 Task: Play online Dominion games in easy mode.
Action: Mouse moved to (369, 354)
Screenshot: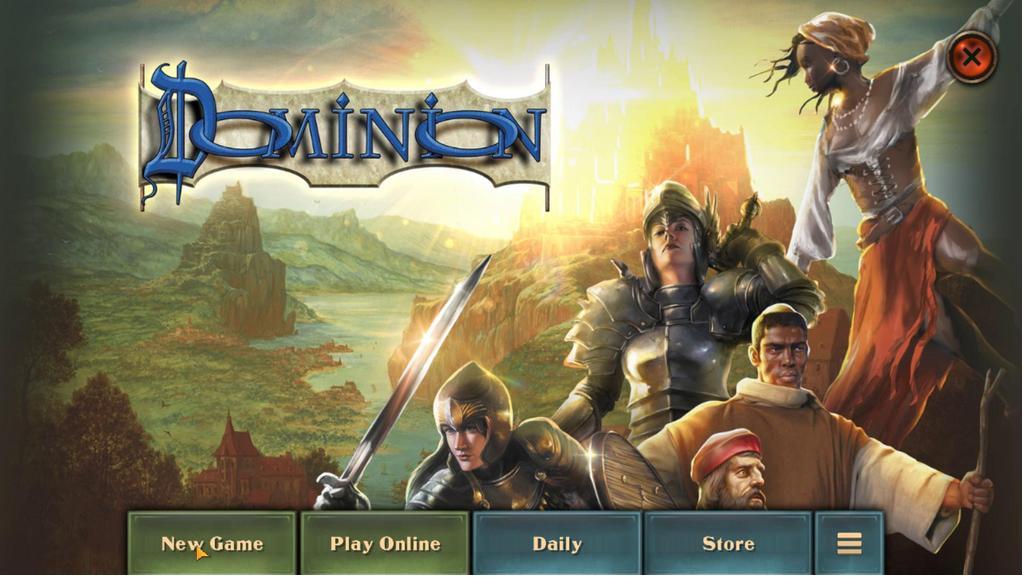 
Action: Mouse pressed left at (369, 354)
Screenshot: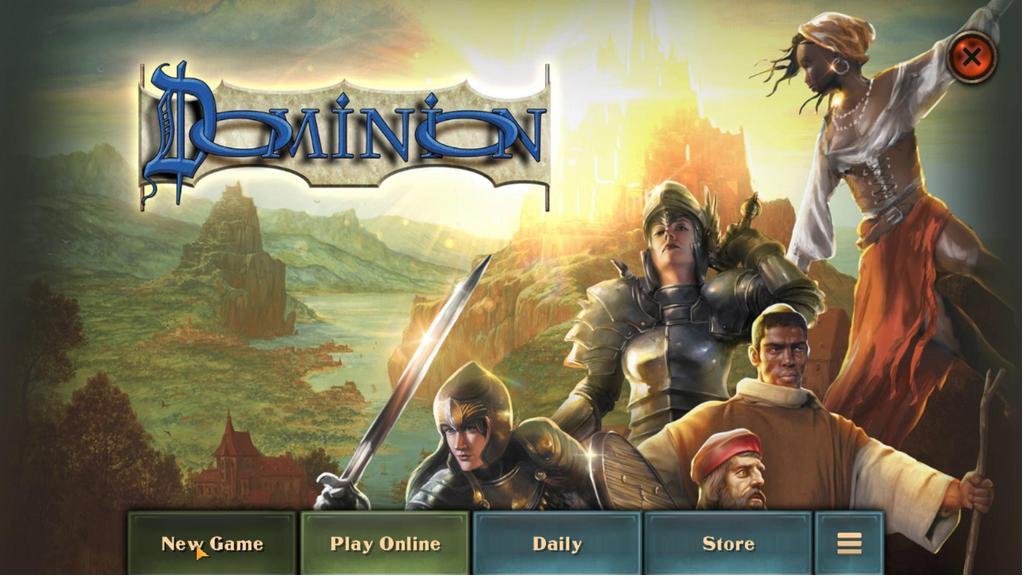 
Action: Mouse moved to (531, 439)
Screenshot: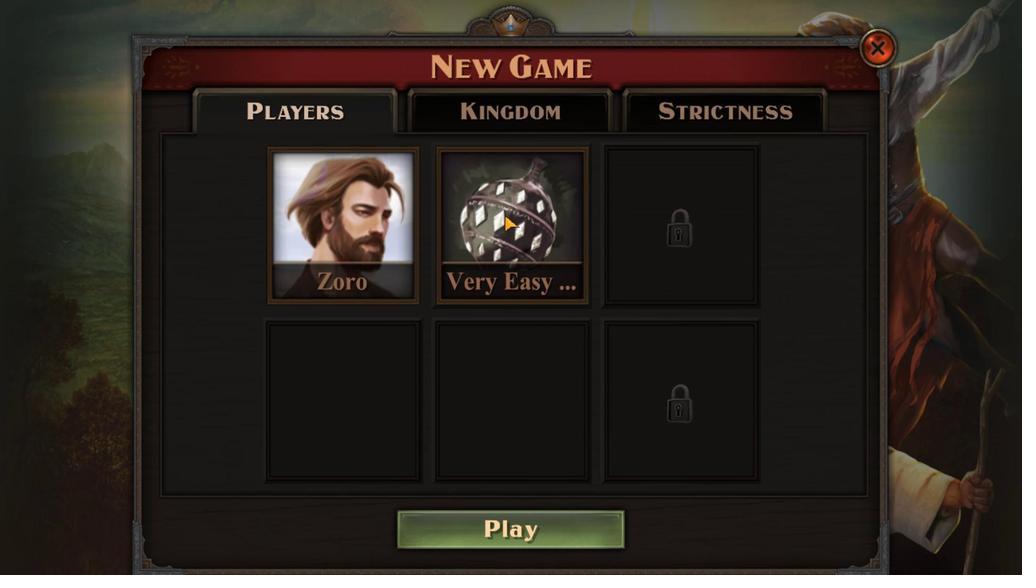 
Action: Mouse pressed left at (531, 439)
Screenshot: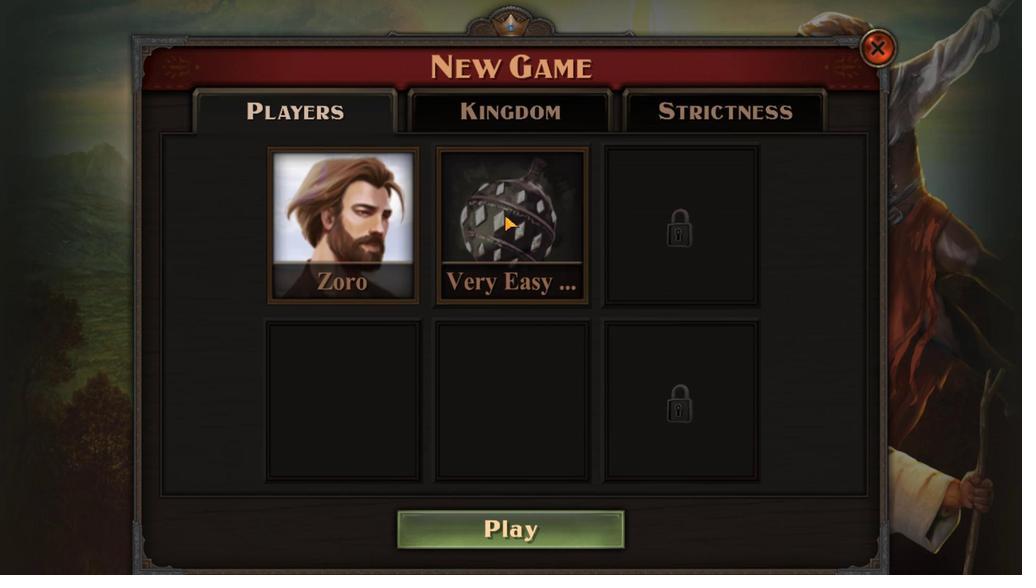 
Action: Mouse moved to (454, 412)
Screenshot: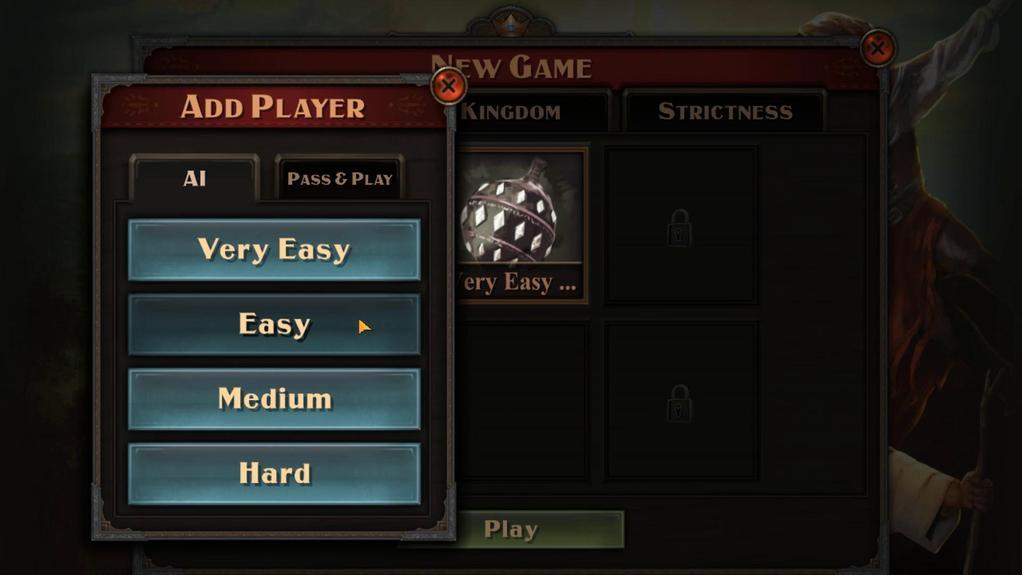 
Action: Mouse pressed left at (454, 412)
Screenshot: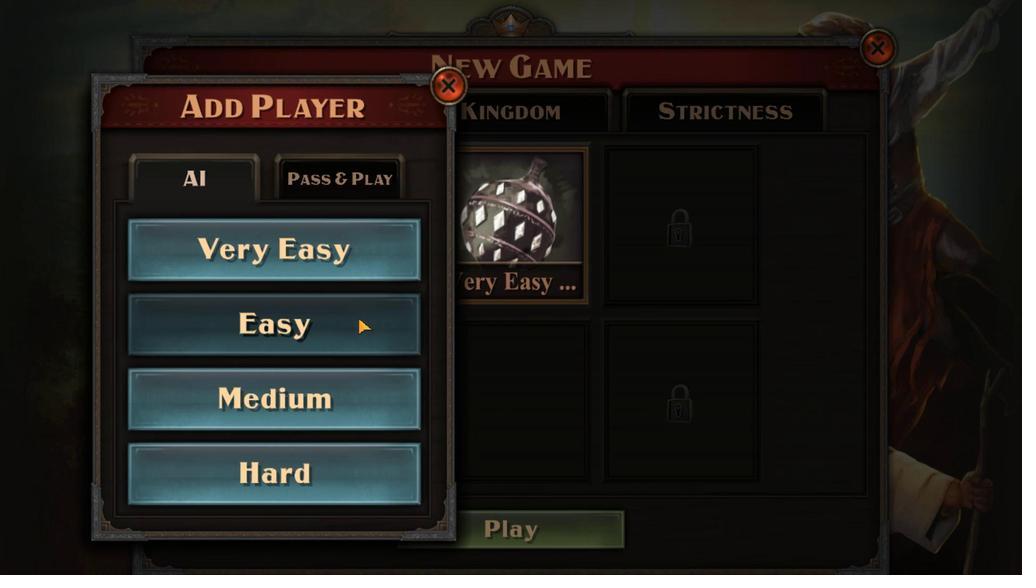 
Action: Mouse moved to (548, 359)
Screenshot: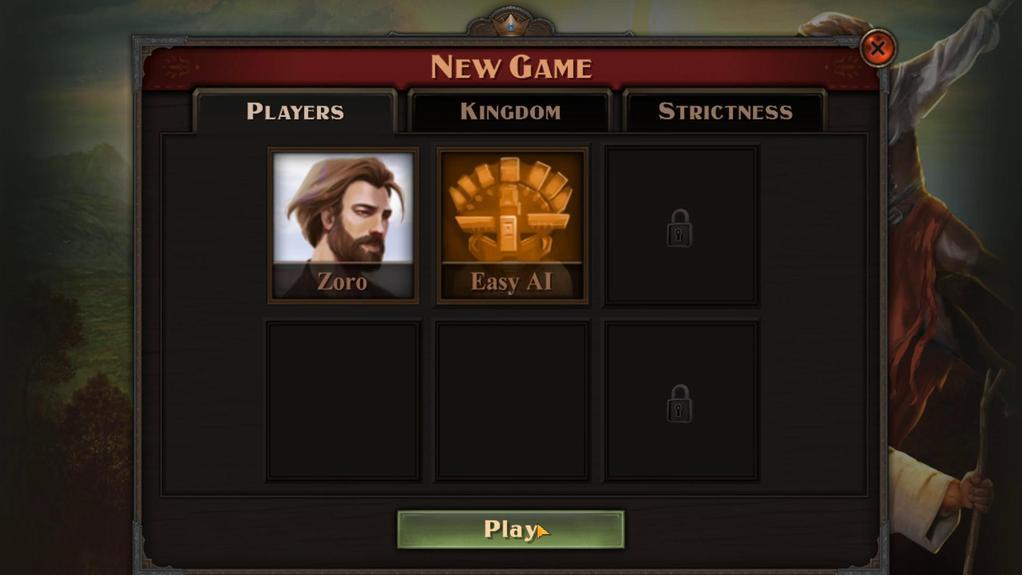
Action: Mouse pressed left at (548, 359)
Screenshot: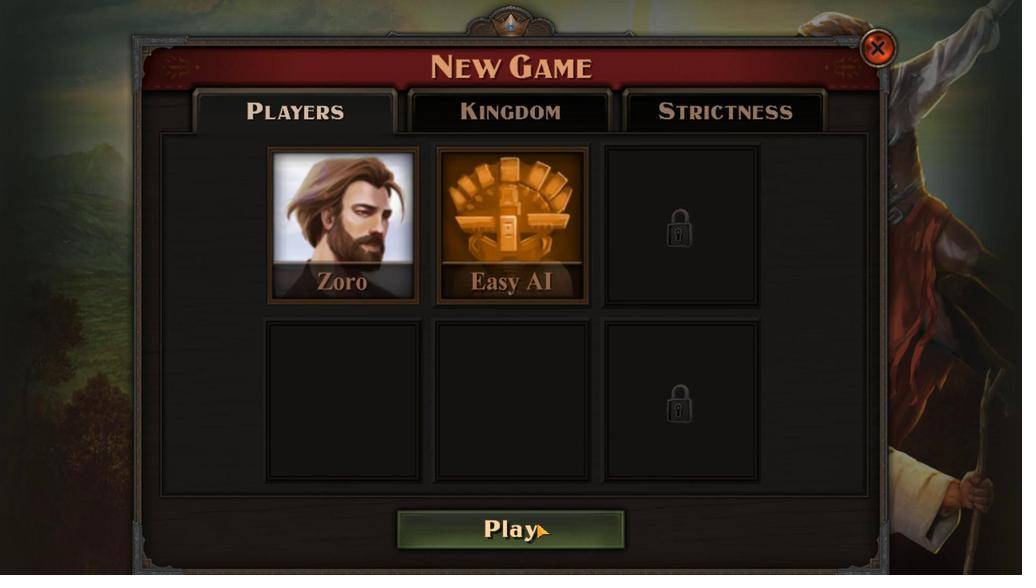 
Action: Mouse moved to (449, 365)
Screenshot: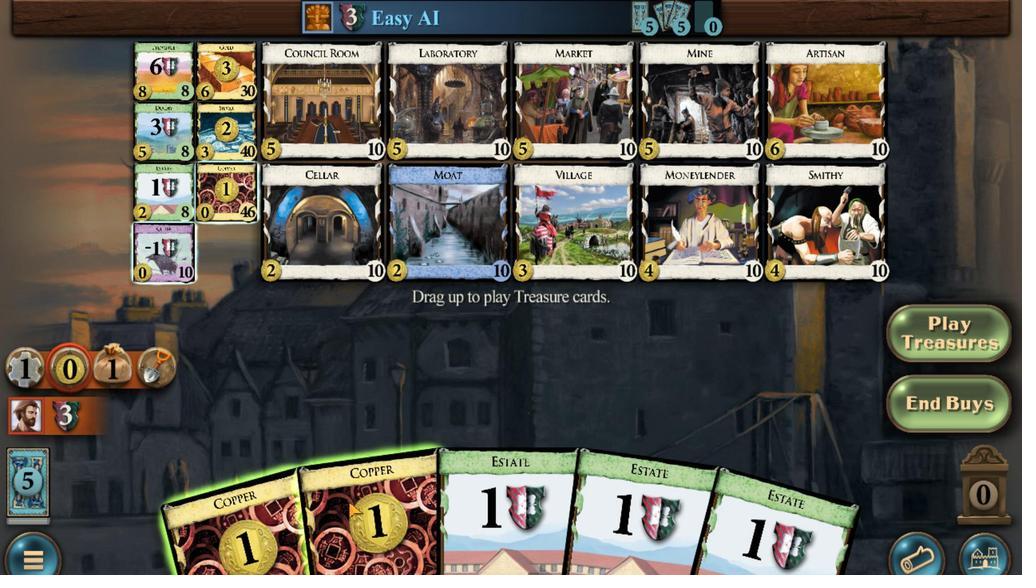 
Action: Mouse scrolled (449, 365) with delta (0, 0)
Screenshot: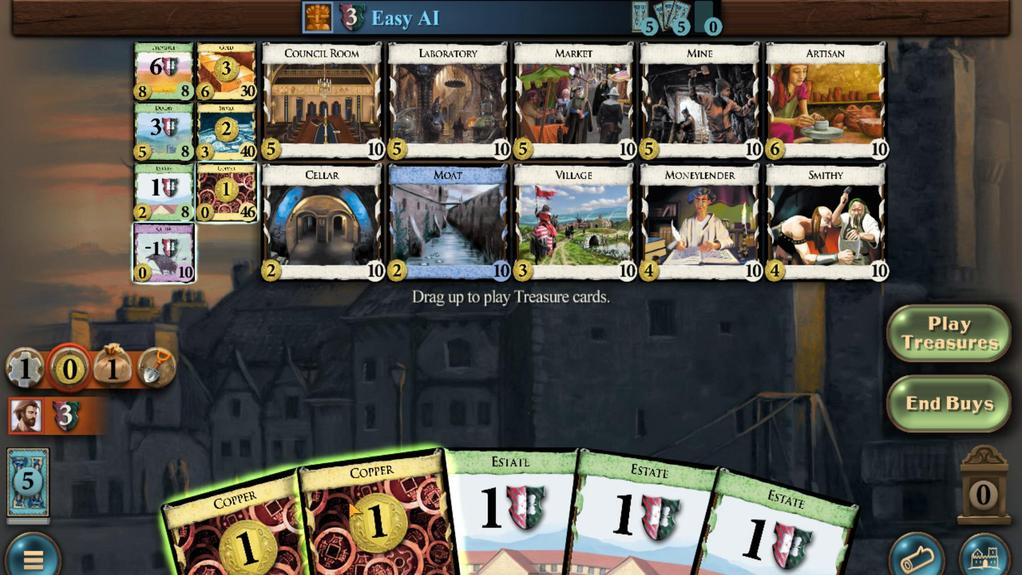 
Action: Mouse moved to (435, 364)
Screenshot: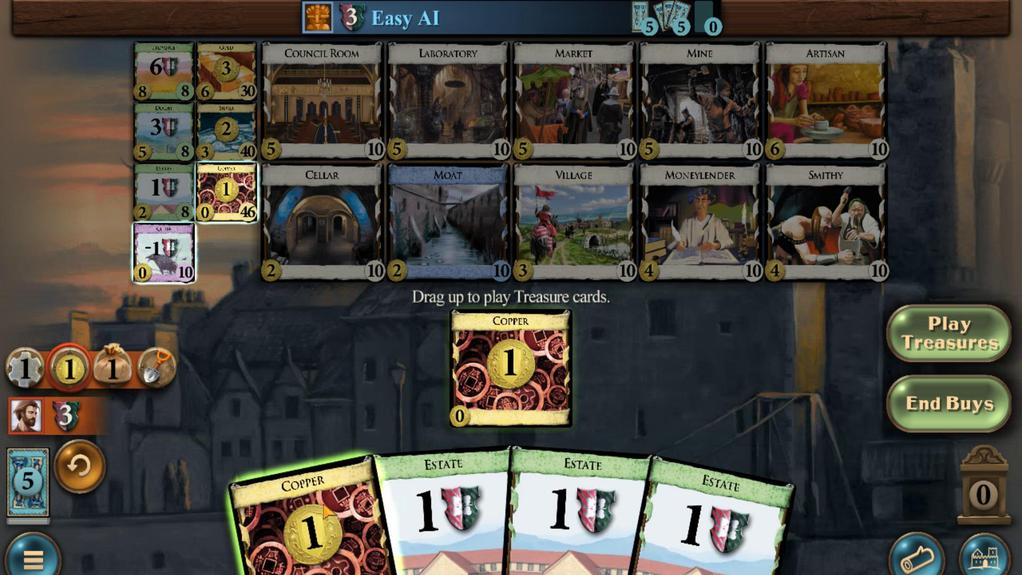 
Action: Mouse scrolled (435, 364) with delta (0, 0)
Screenshot: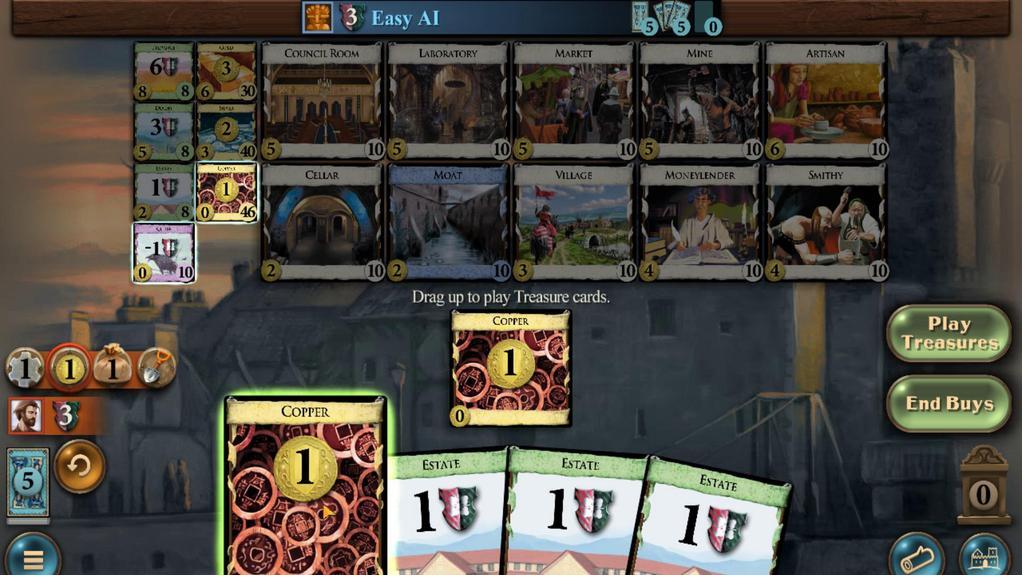 
Action: Mouse moved to (352, 446)
Screenshot: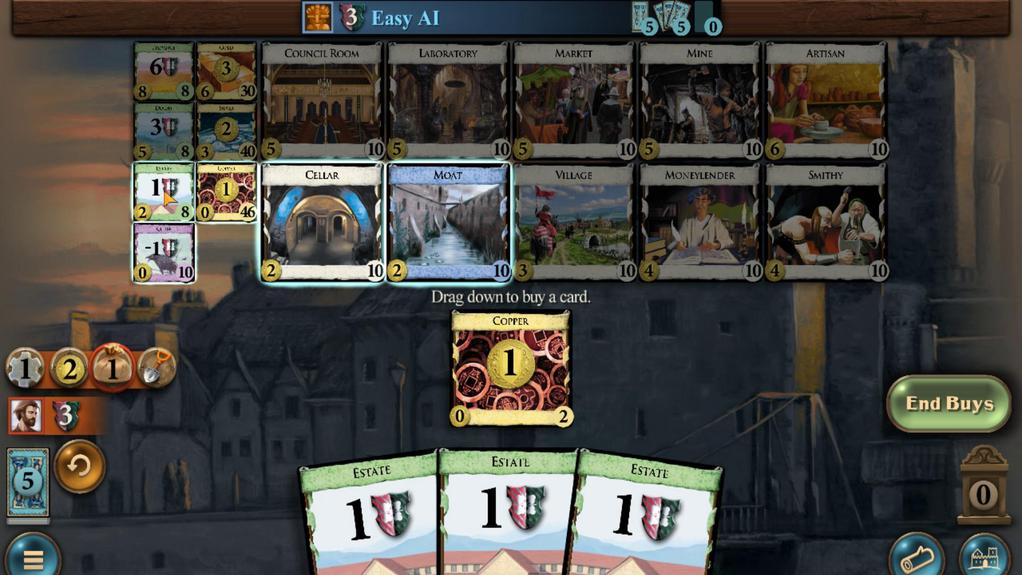 
Action: Mouse scrolled (352, 446) with delta (0, 0)
Screenshot: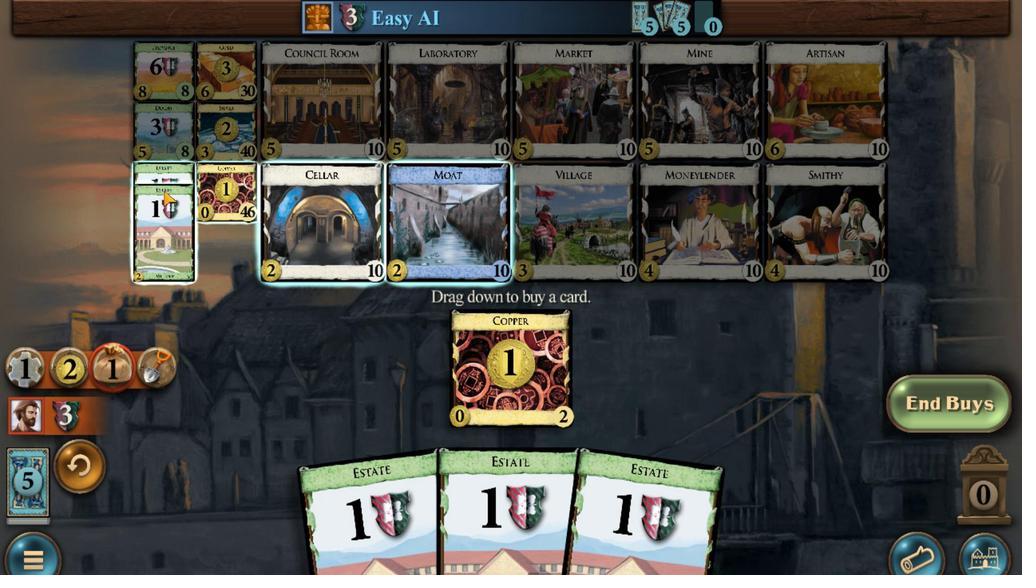 
Action: Mouse scrolled (352, 446) with delta (0, 0)
Screenshot: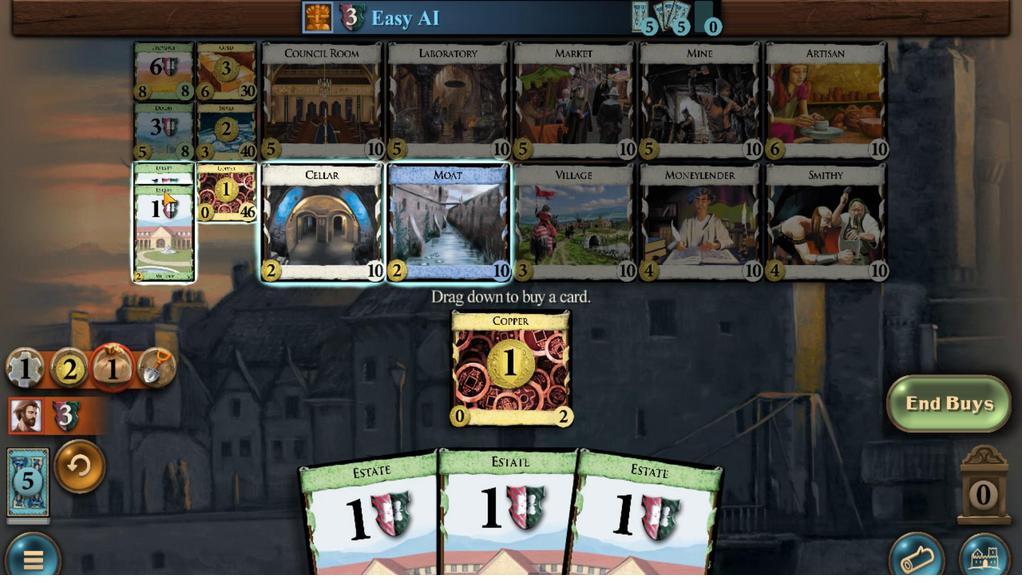
Action: Mouse scrolled (352, 446) with delta (0, 0)
Screenshot: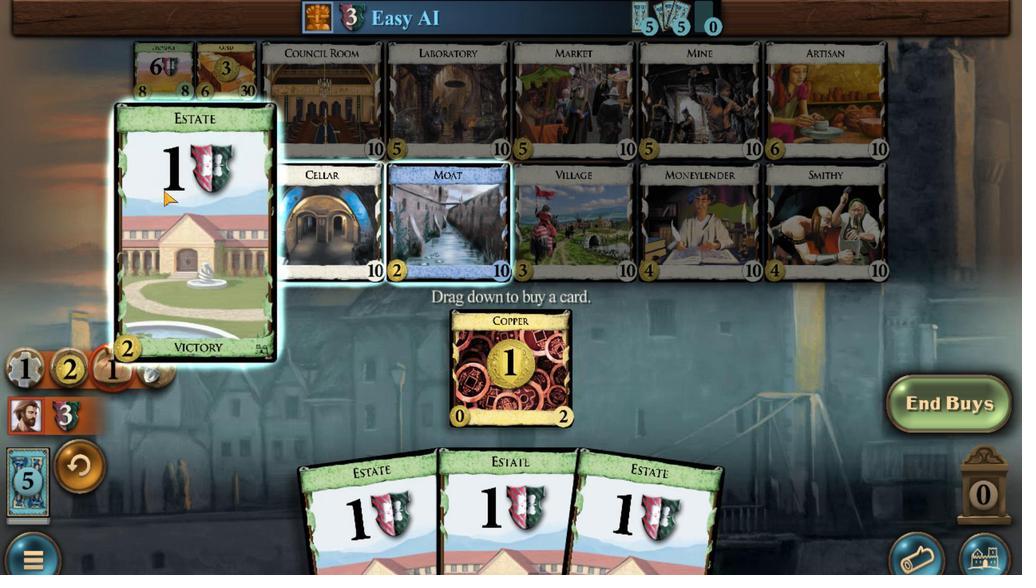 
Action: Mouse scrolled (352, 446) with delta (0, 0)
Screenshot: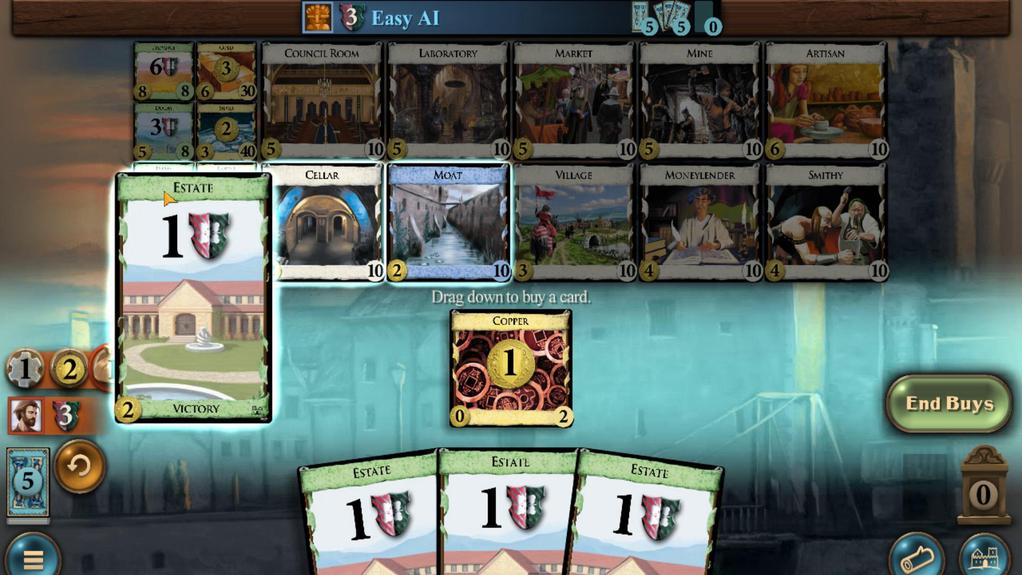 
Action: Mouse scrolled (352, 446) with delta (0, 0)
Screenshot: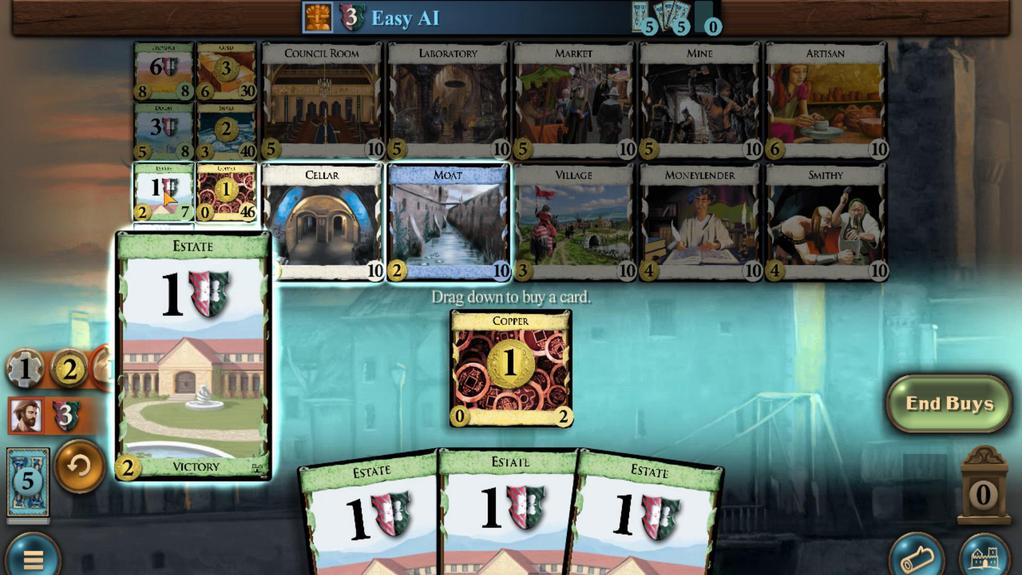 
Action: Mouse moved to (604, 362)
Screenshot: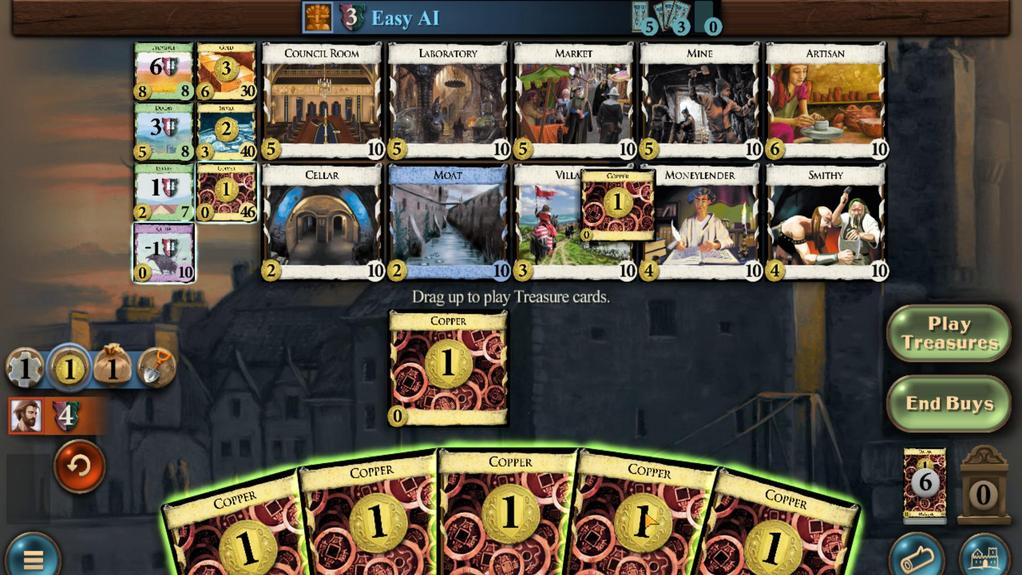
Action: Mouse scrolled (604, 362) with delta (0, 0)
Screenshot: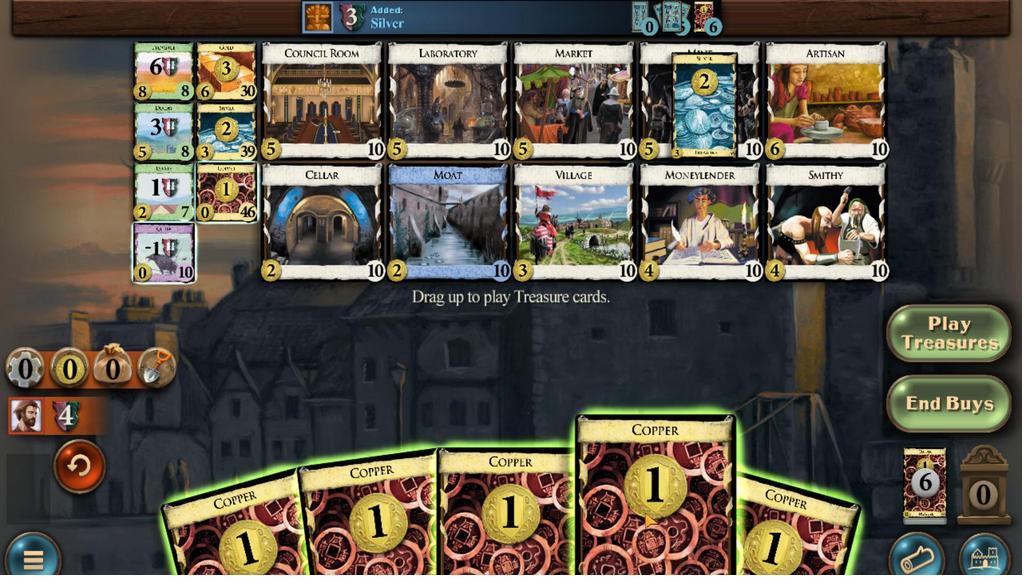 
Action: Mouse moved to (575, 362)
Screenshot: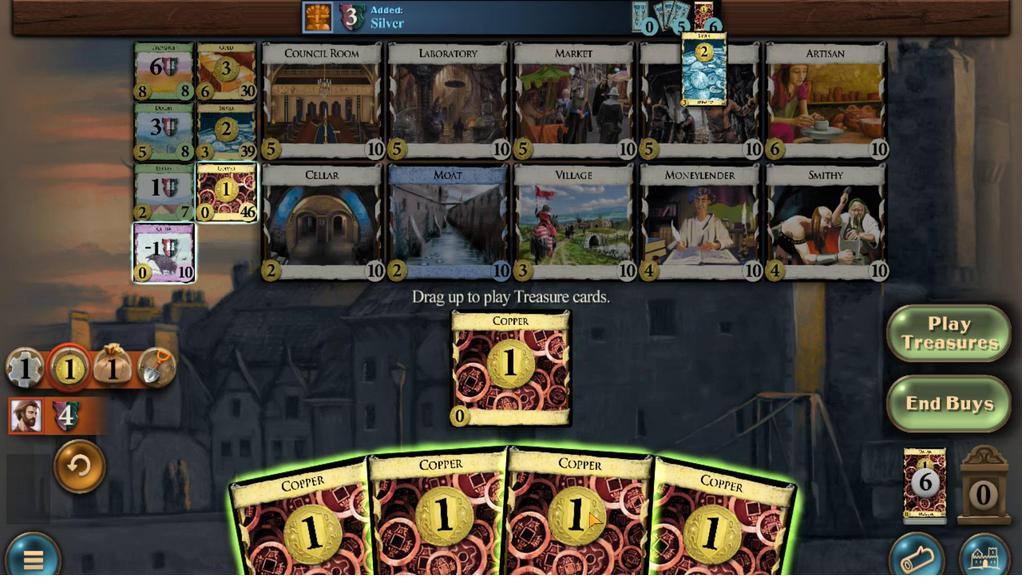
Action: Mouse scrolled (575, 362) with delta (0, 0)
Screenshot: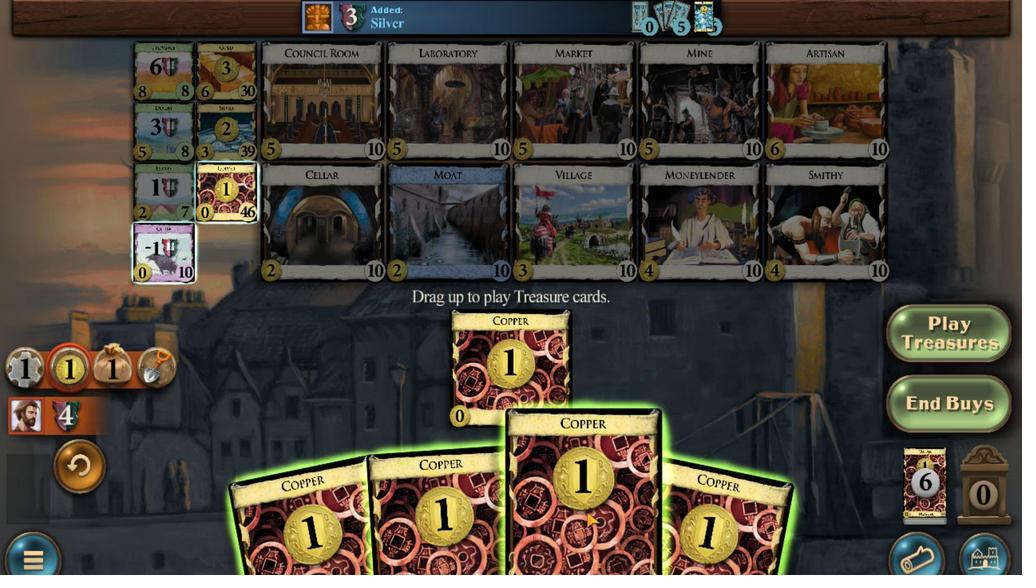 
Action: Mouse moved to (564, 362)
Screenshot: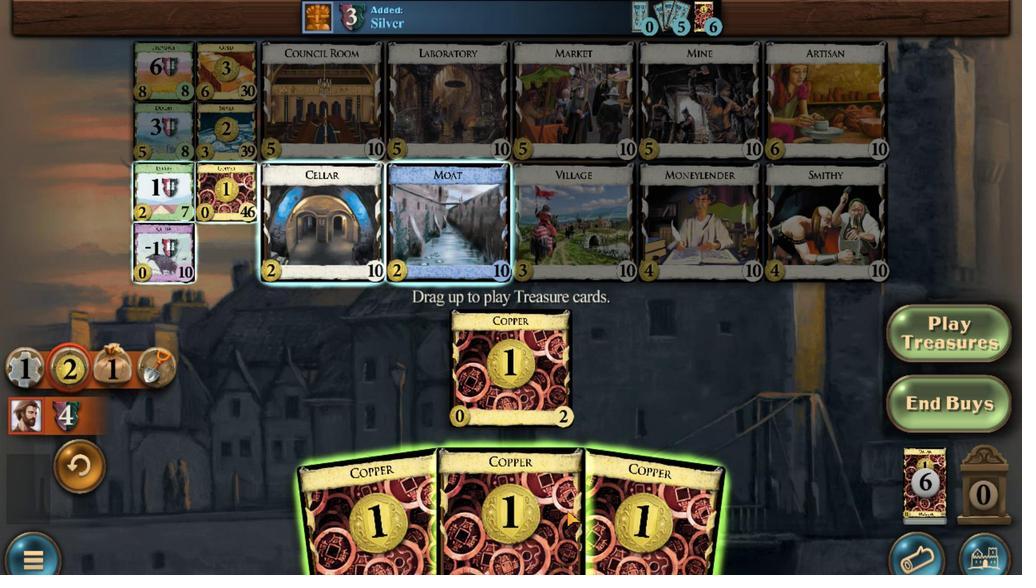 
Action: Mouse scrolled (564, 363) with delta (0, 0)
Screenshot: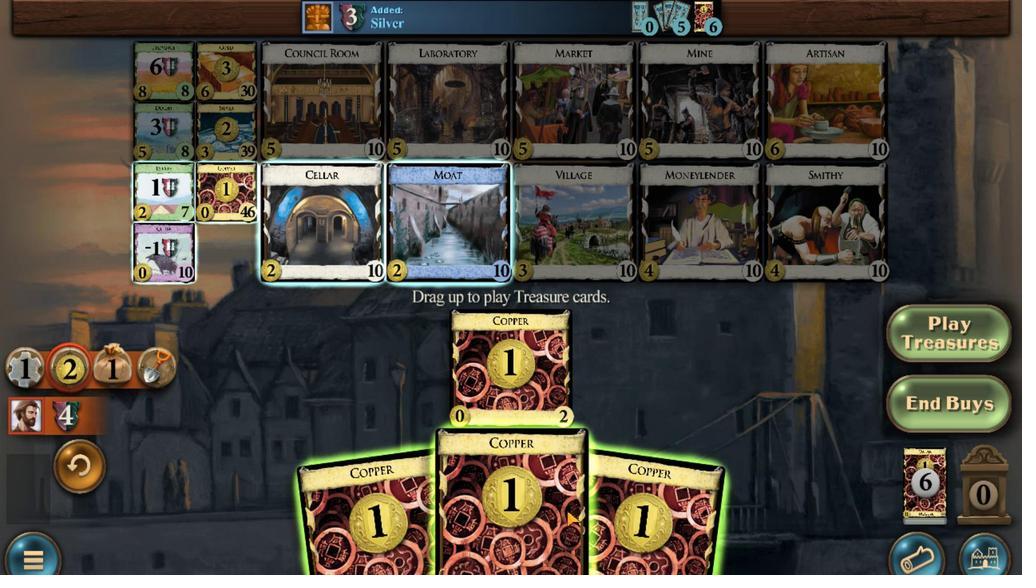
Action: Mouse moved to (529, 363)
Screenshot: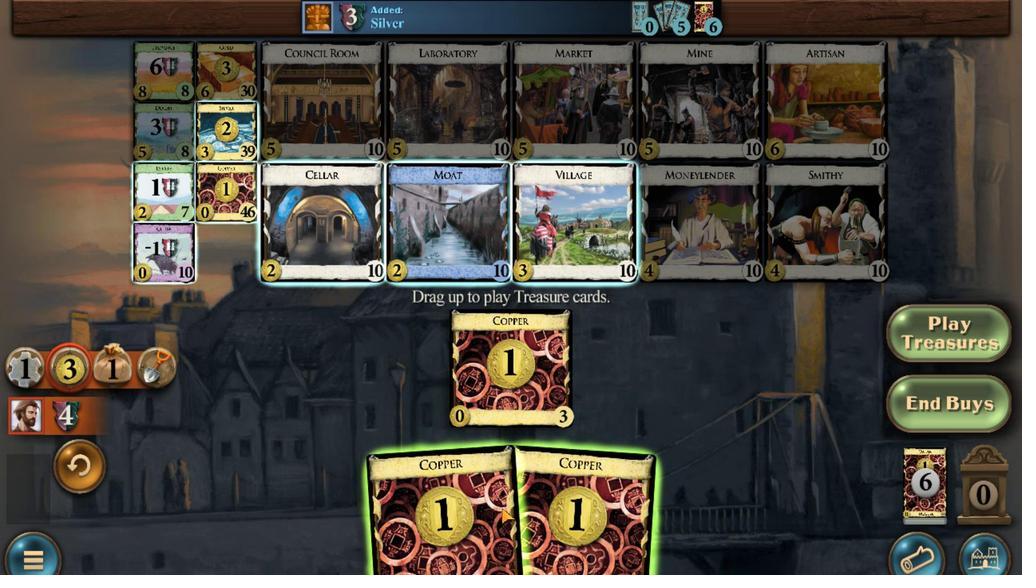 
Action: Mouse scrolled (529, 363) with delta (0, 0)
Screenshot: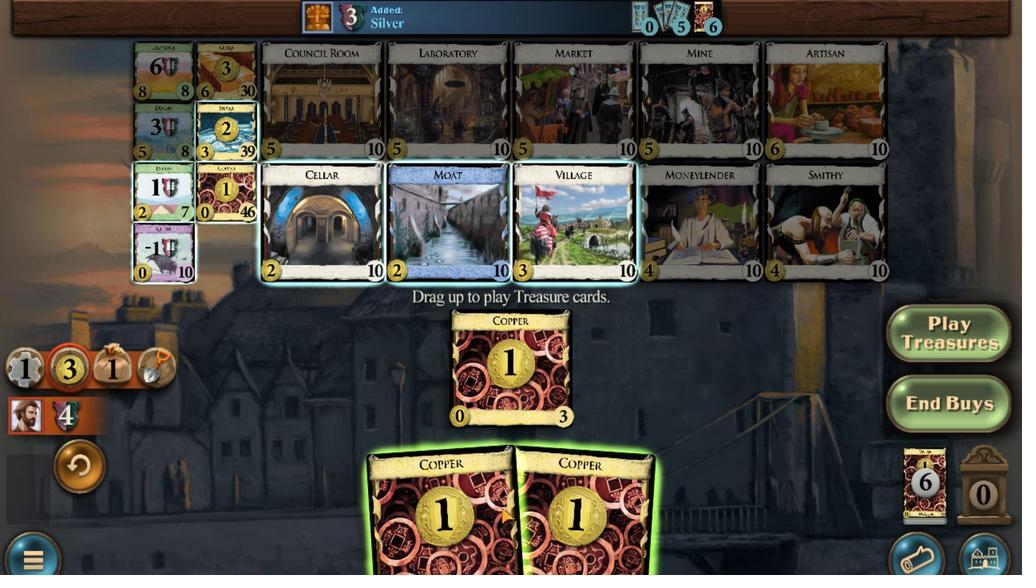 
Action: Mouse moved to (516, 364)
Screenshot: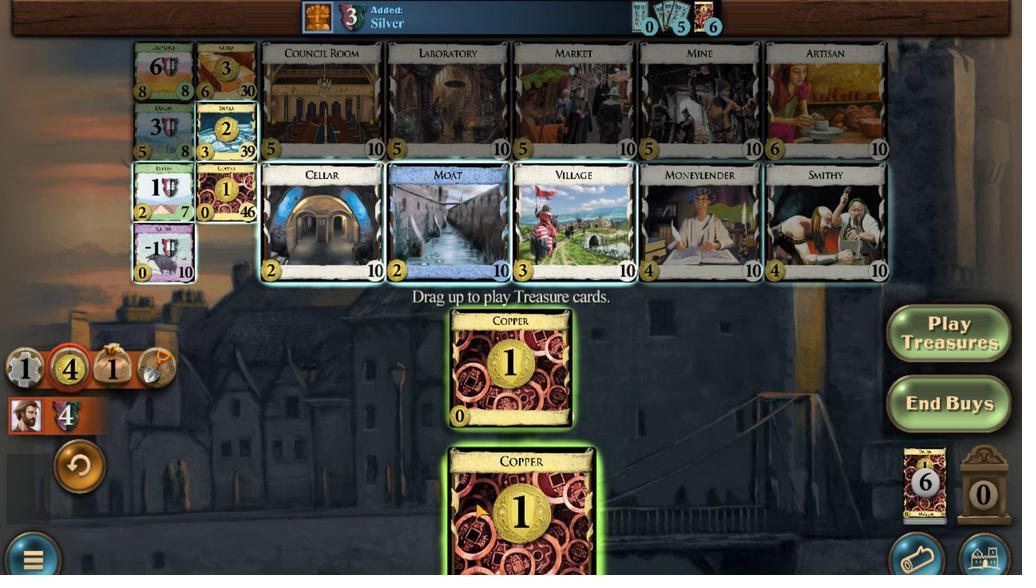 
Action: Mouse scrolled (516, 364) with delta (0, 0)
Screenshot: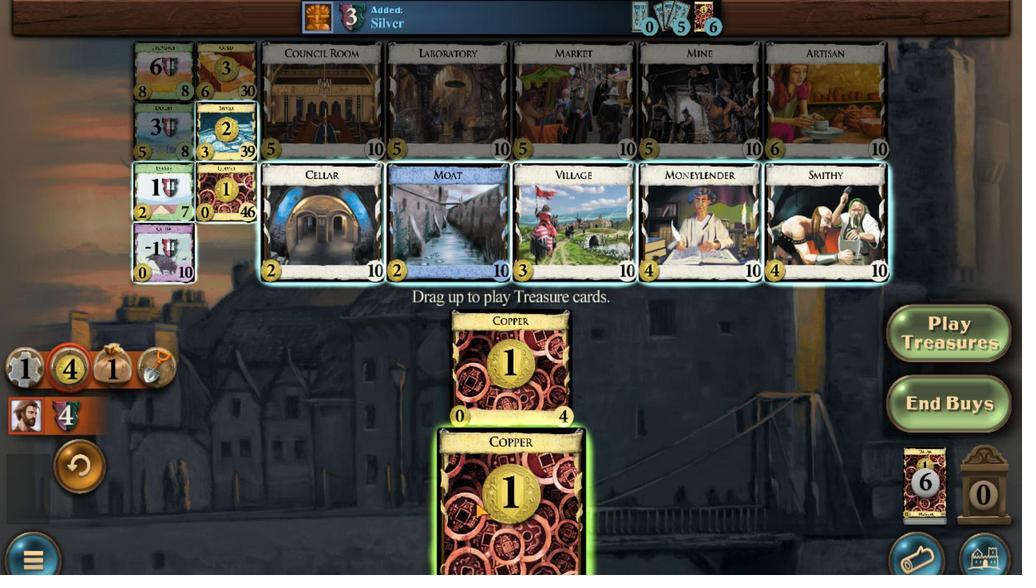 
Action: Mouse moved to (350, 462)
Screenshot: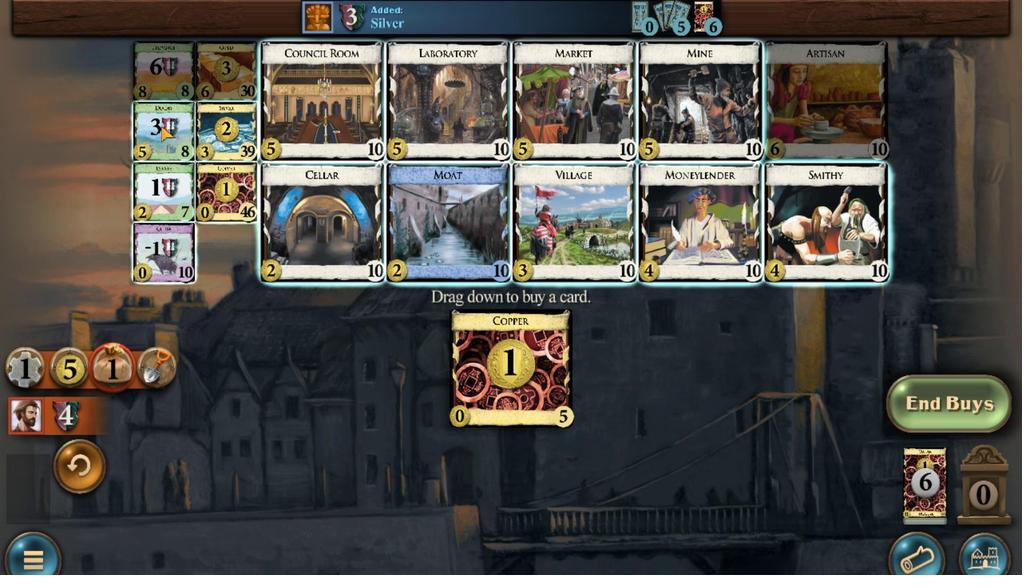 
Action: Mouse scrolled (350, 462) with delta (0, 0)
Screenshot: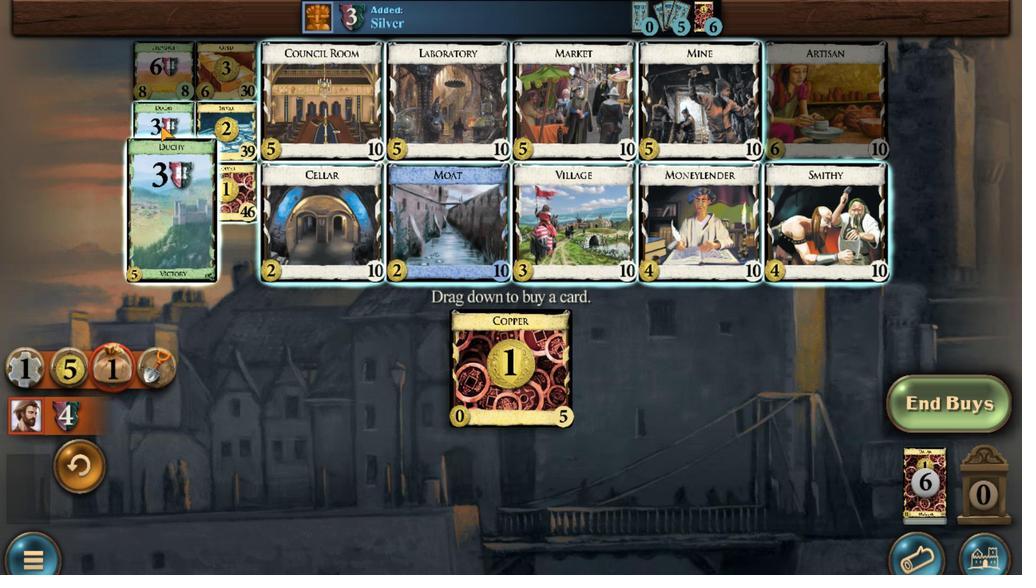 
Action: Mouse scrolled (350, 462) with delta (0, 0)
Screenshot: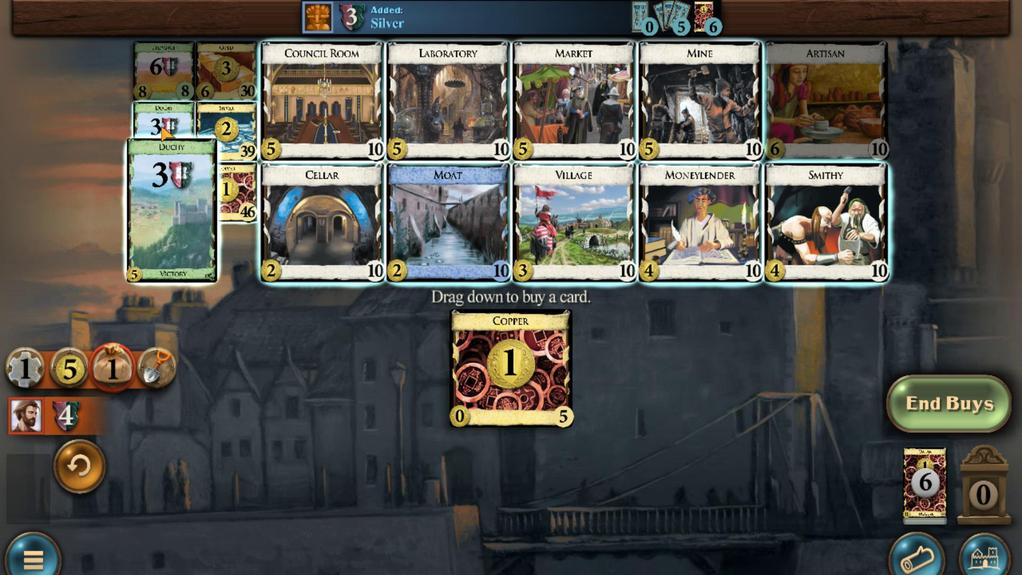 
Action: Mouse scrolled (350, 462) with delta (0, 0)
Screenshot: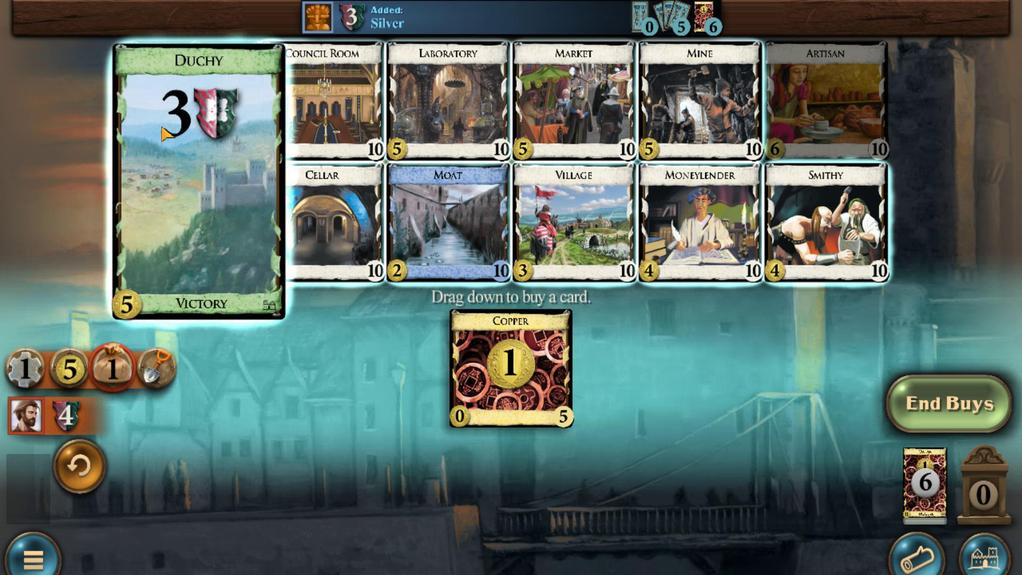 
Action: Mouse scrolled (350, 462) with delta (0, 0)
Screenshot: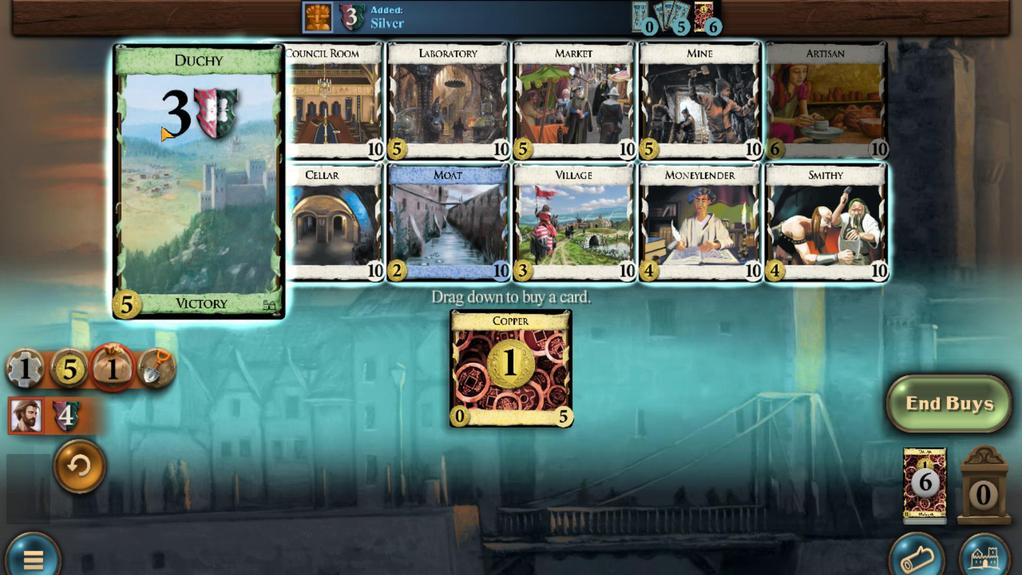 
Action: Mouse scrolled (350, 462) with delta (0, 0)
Screenshot: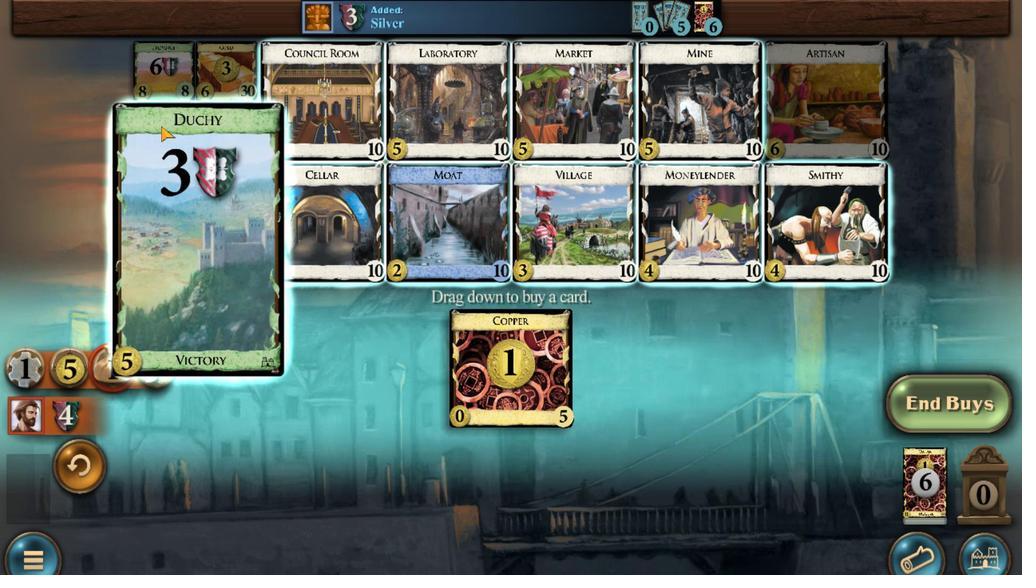 
Action: Mouse scrolled (350, 462) with delta (0, 0)
Screenshot: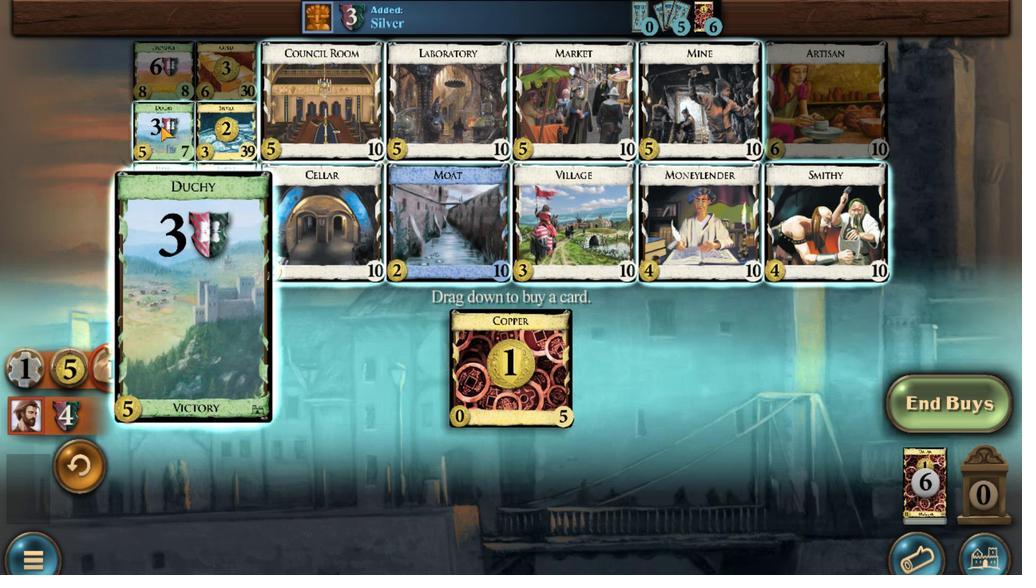 
Action: Mouse moved to (397, 363)
Screenshot: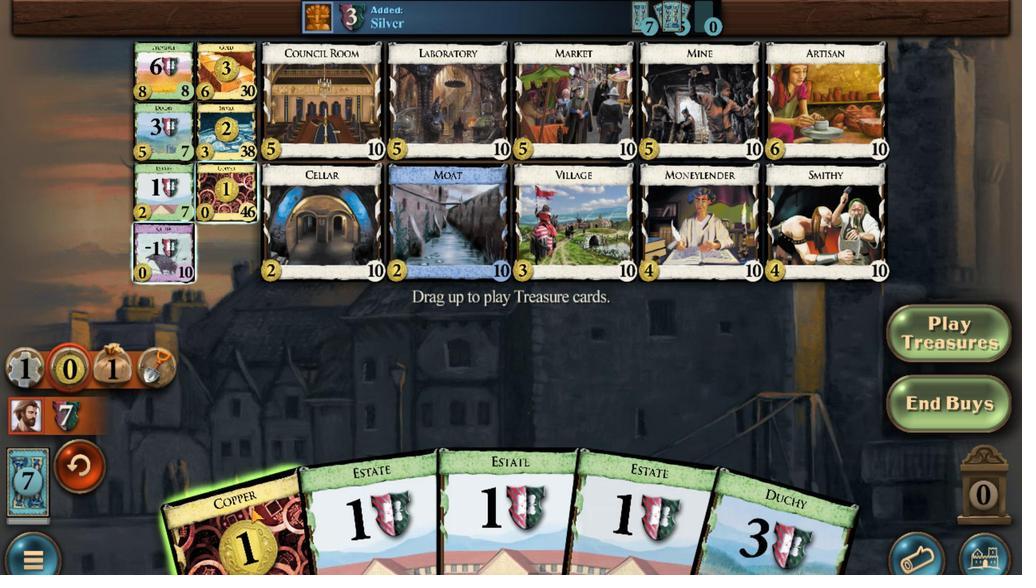 
Action: Mouse scrolled (397, 363) with delta (0, 0)
Screenshot: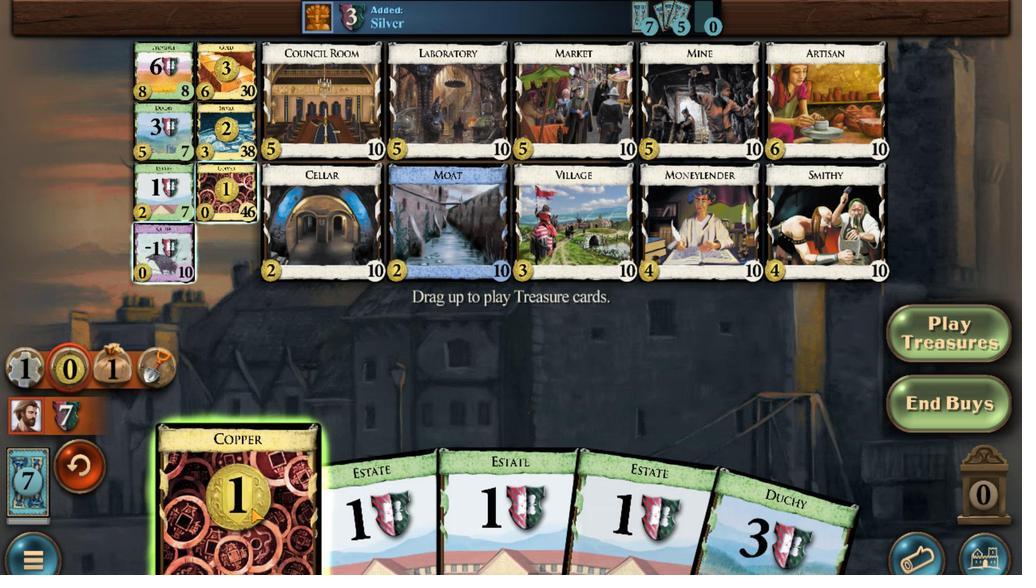 
Action: Mouse moved to (383, 450)
Screenshot: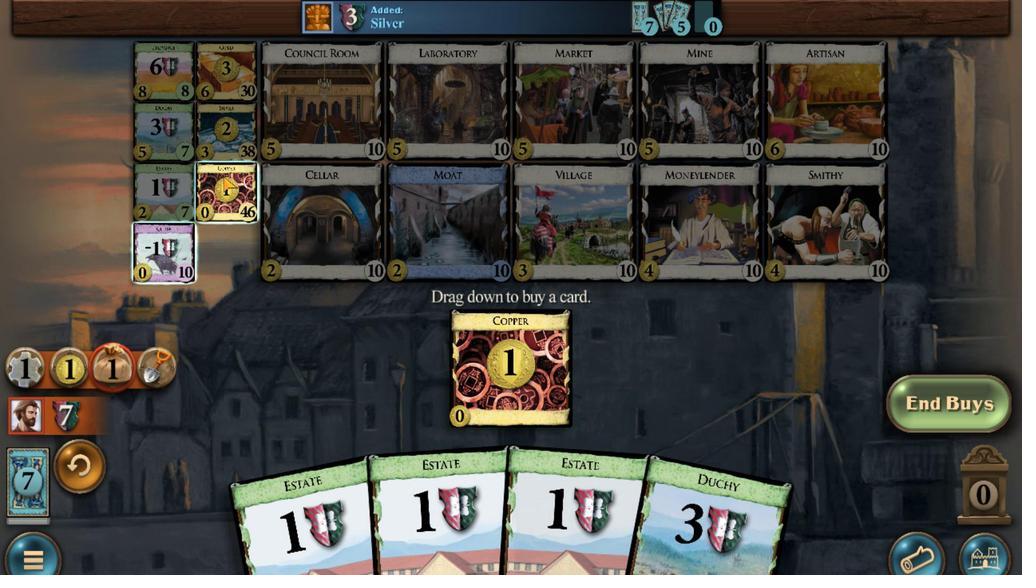 
Action: Mouse scrolled (383, 450) with delta (0, 0)
Screenshot: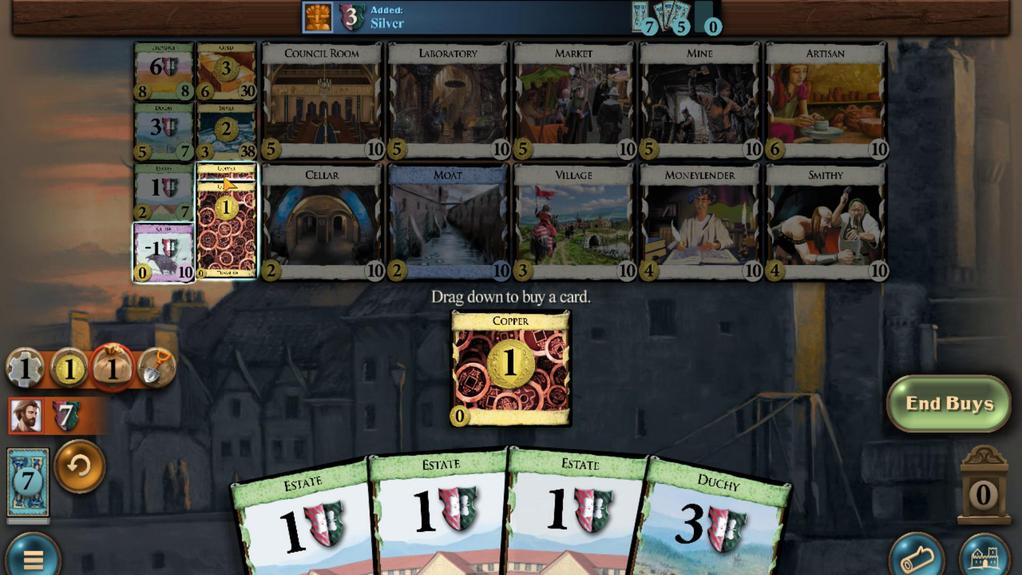 
Action: Mouse scrolled (383, 450) with delta (0, 0)
Screenshot: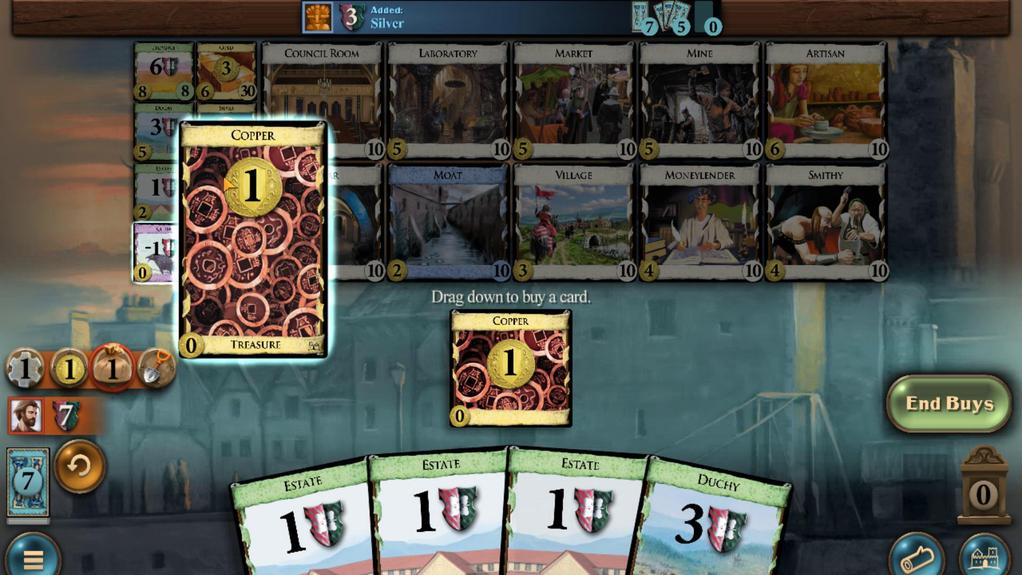 
Action: Mouse scrolled (383, 450) with delta (0, 0)
Screenshot: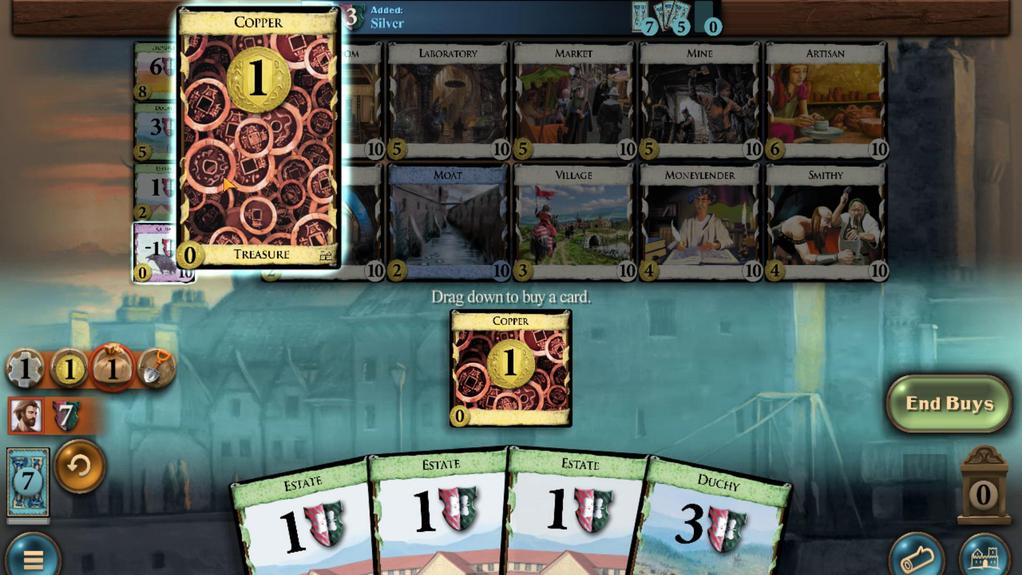 
Action: Mouse moved to (602, 359)
Screenshot: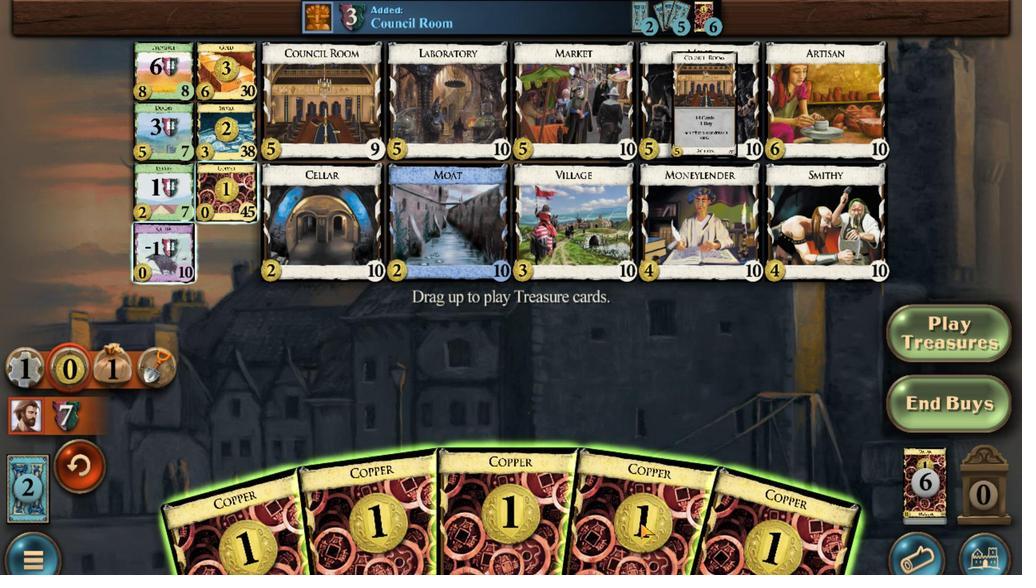 
Action: Mouse scrolled (602, 360) with delta (0, 0)
Screenshot: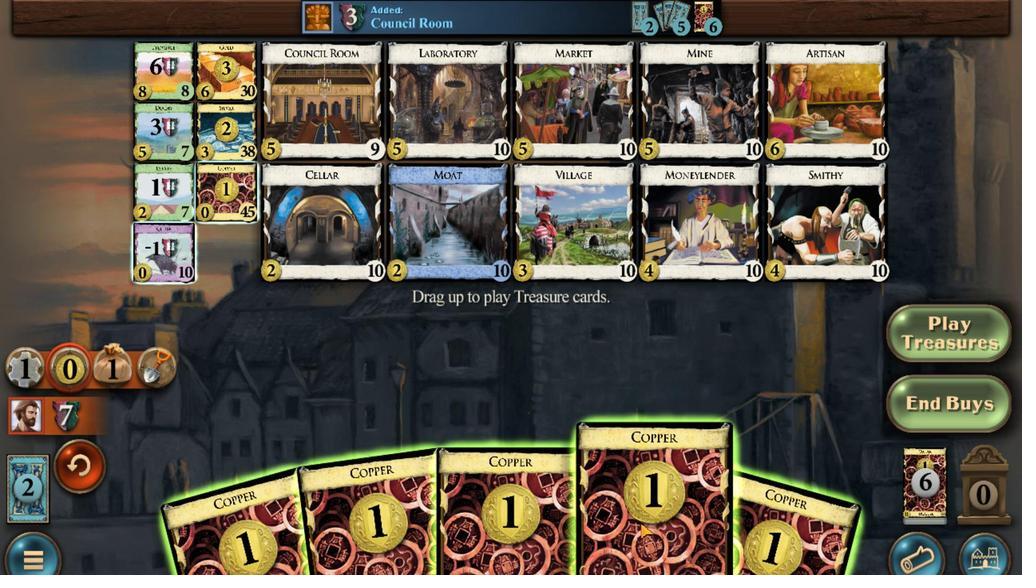 
Action: Mouse scrolled (602, 360) with delta (0, 0)
Screenshot: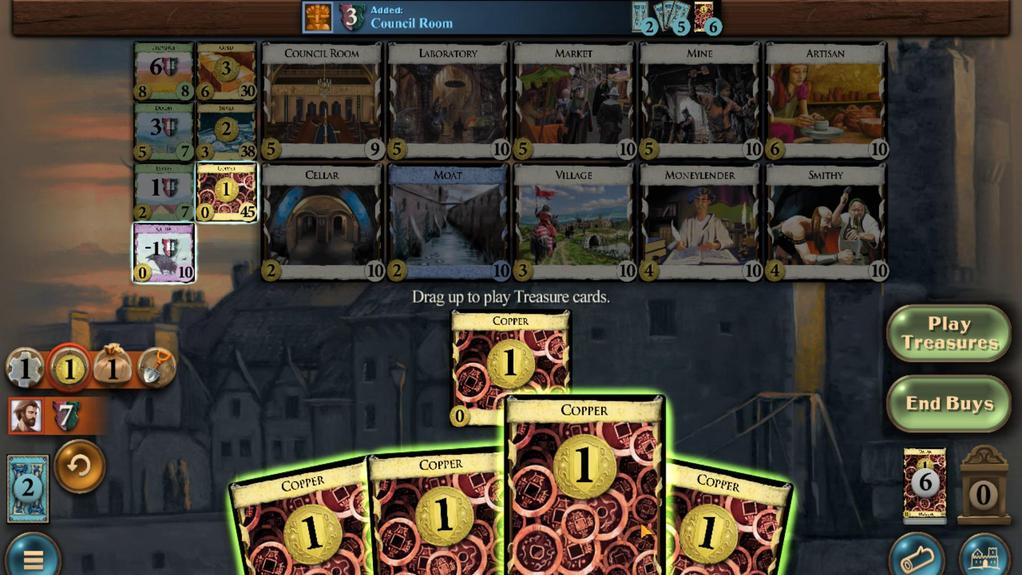 
Action: Mouse moved to (560, 360)
Screenshot: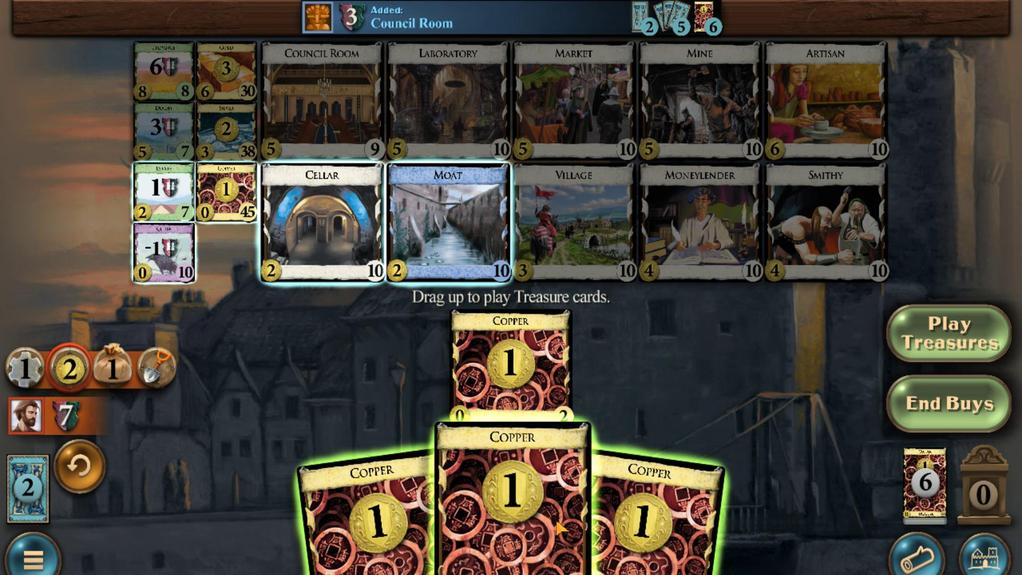 
Action: Mouse scrolled (560, 360) with delta (0, 0)
Screenshot: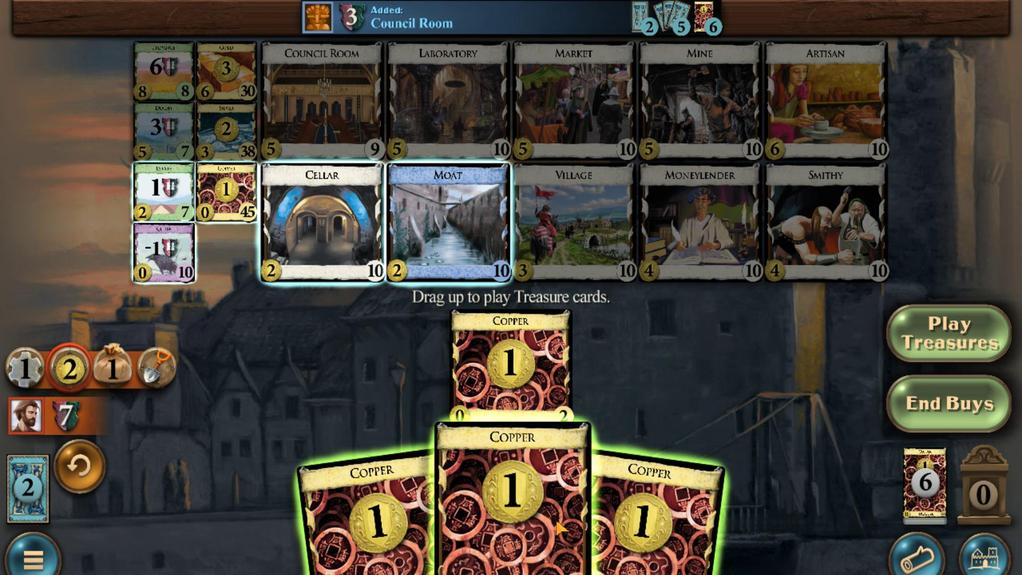 
Action: Mouse moved to (526, 362)
Screenshot: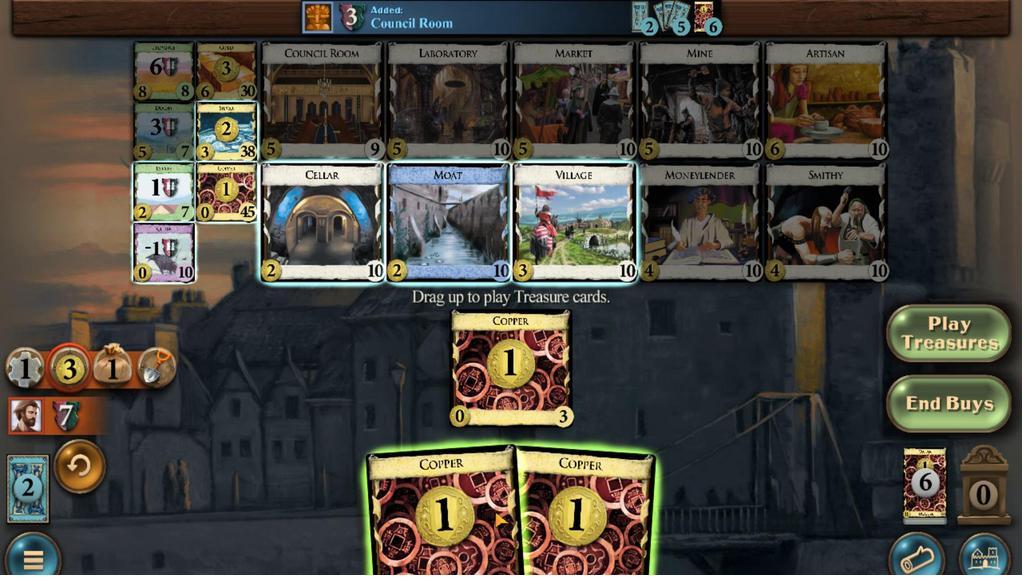 
Action: Mouse scrolled (526, 362) with delta (0, 0)
Screenshot: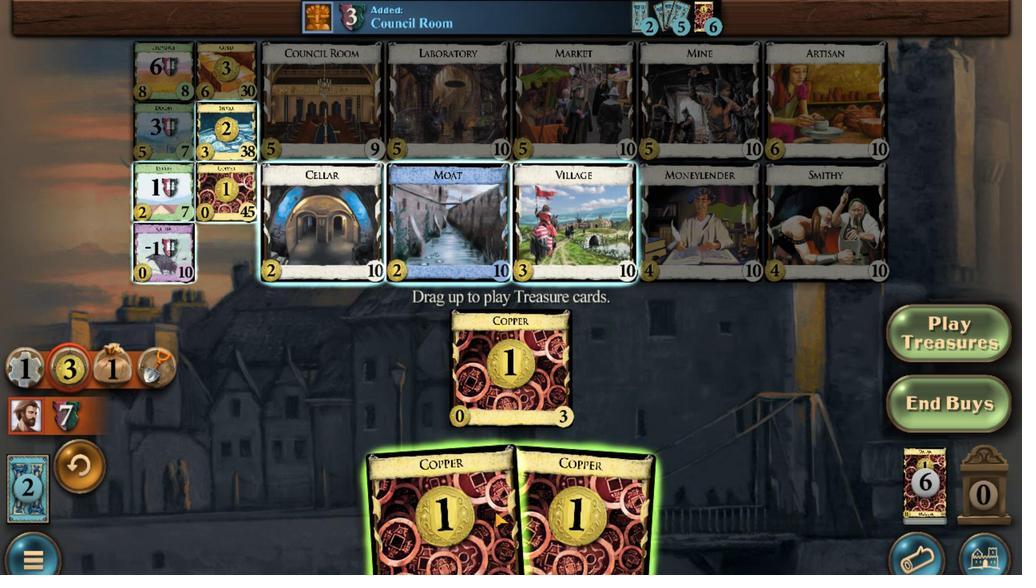 
Action: Mouse moved to (515, 366)
Screenshot: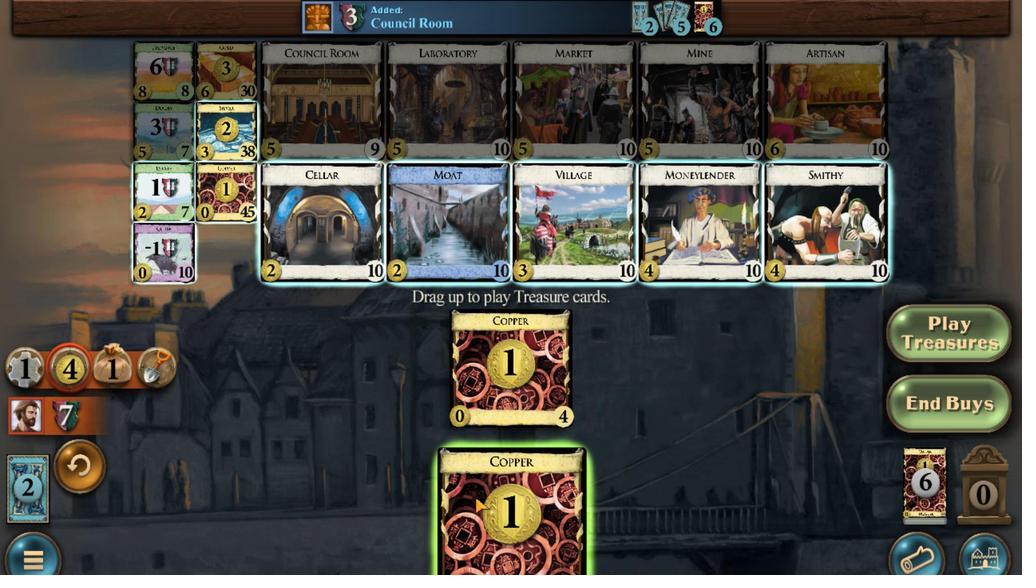 
Action: Mouse scrolled (515, 366) with delta (0, 0)
Screenshot: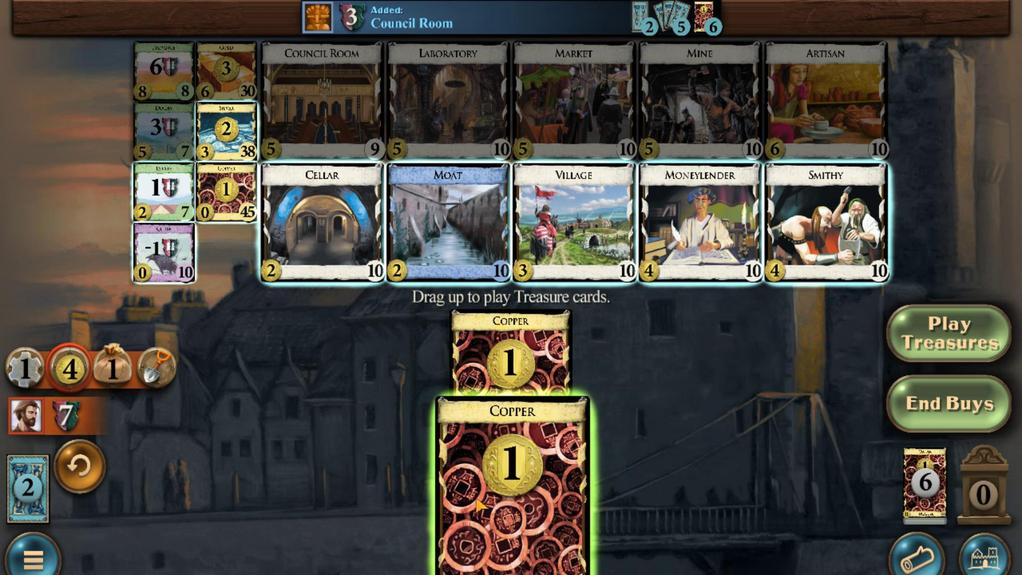 
Action: Mouse moved to (357, 457)
Screenshot: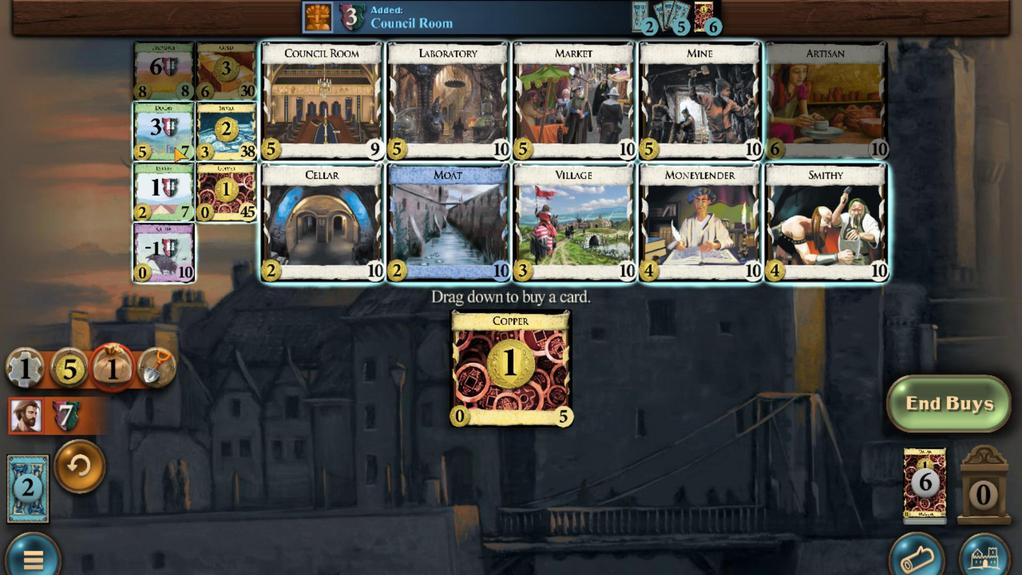 
Action: Mouse scrolled (357, 457) with delta (0, 0)
Screenshot: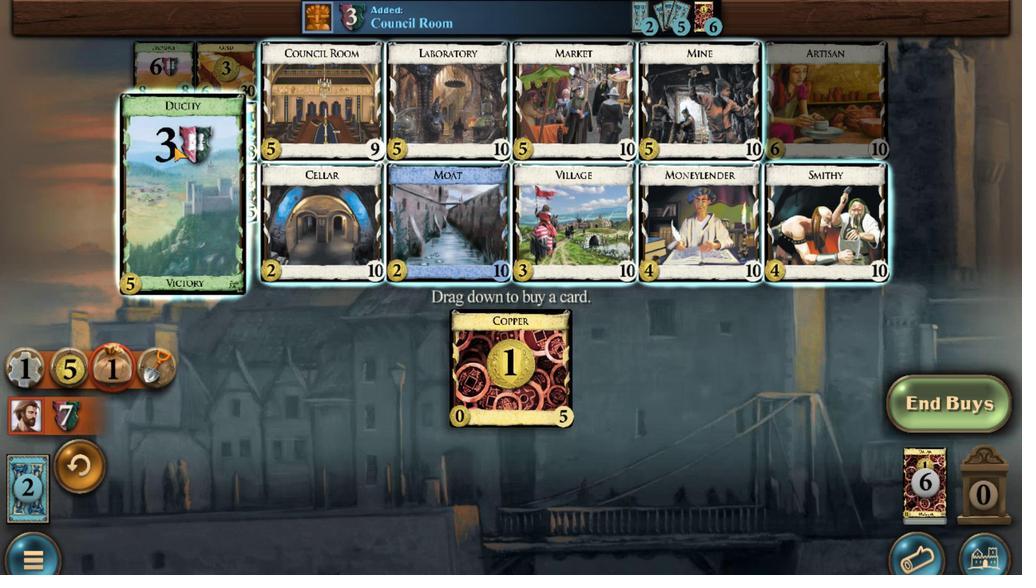 
Action: Mouse scrolled (357, 457) with delta (0, 0)
Screenshot: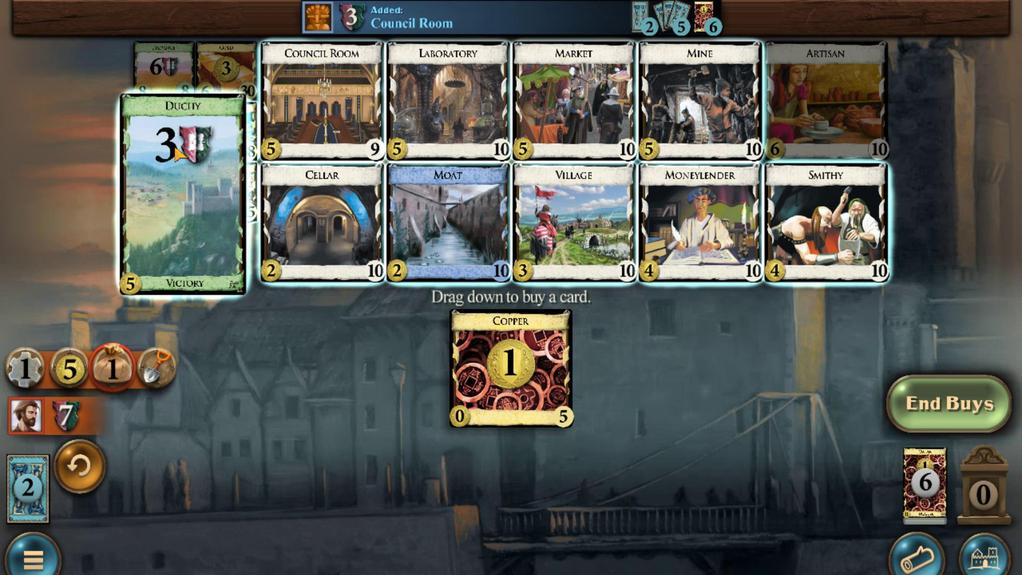 
Action: Mouse moved to (357, 457)
Screenshot: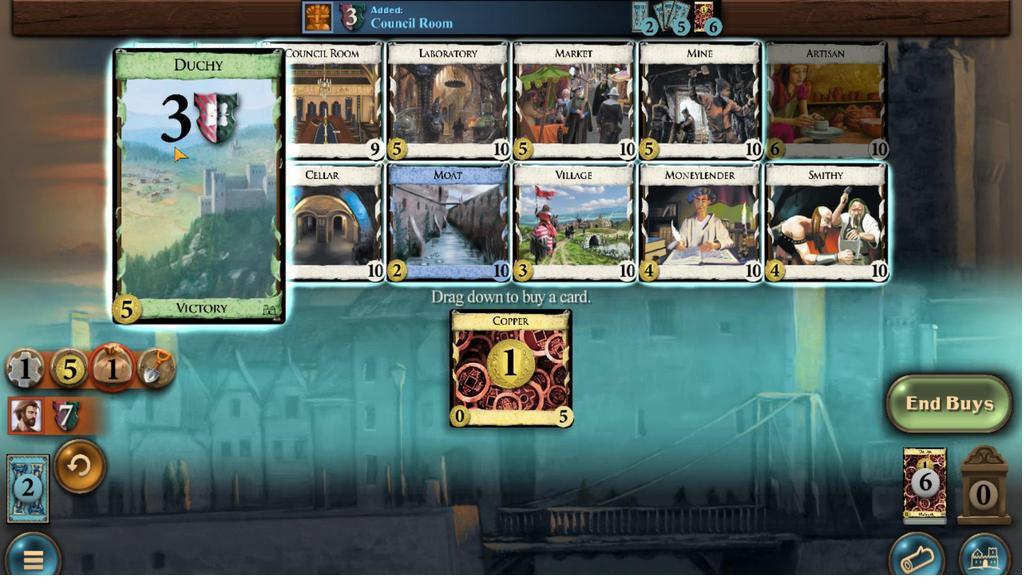 
Action: Mouse scrolled (357, 457) with delta (0, 0)
Screenshot: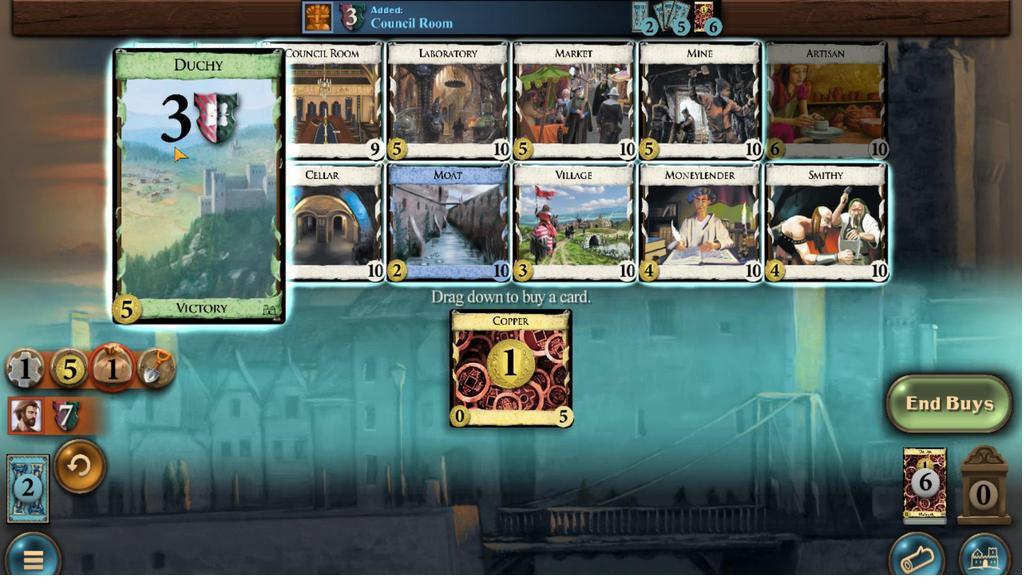 
Action: Mouse scrolled (357, 457) with delta (0, 0)
Screenshot: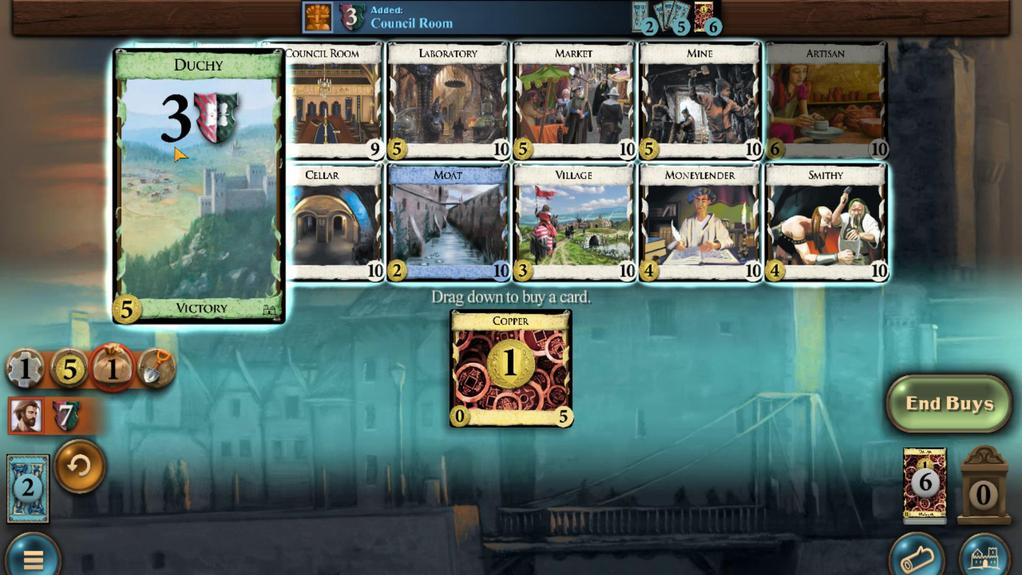 
Action: Mouse scrolled (357, 457) with delta (0, 0)
Screenshot: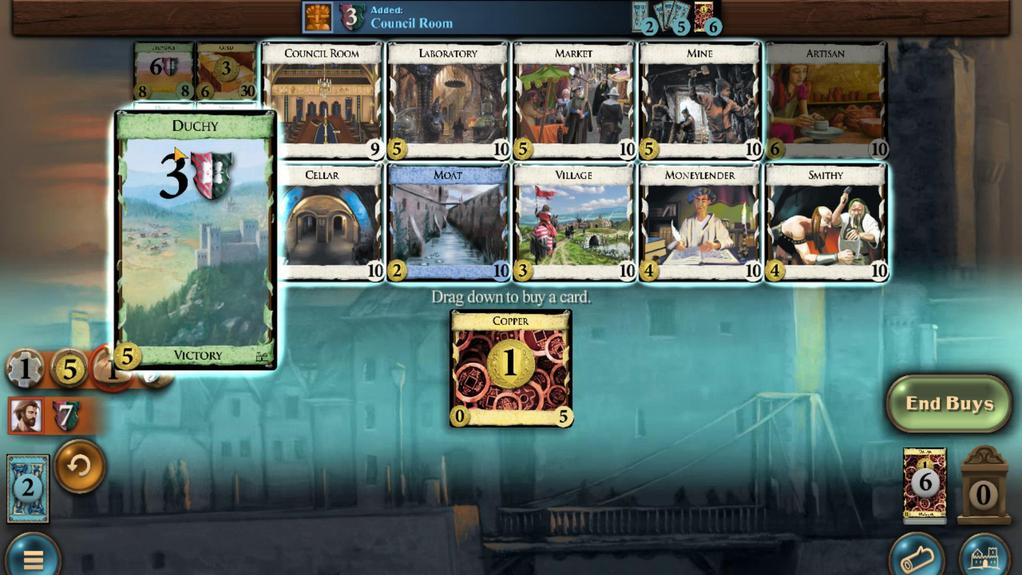 
Action: Mouse scrolled (357, 457) with delta (0, 0)
Screenshot: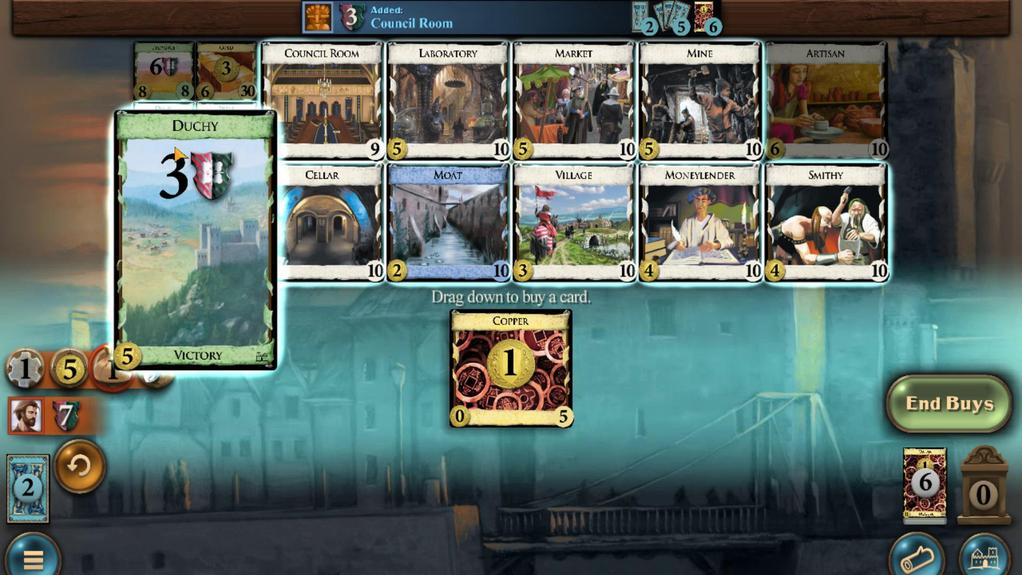 
Action: Mouse scrolled (357, 457) with delta (0, 0)
Screenshot: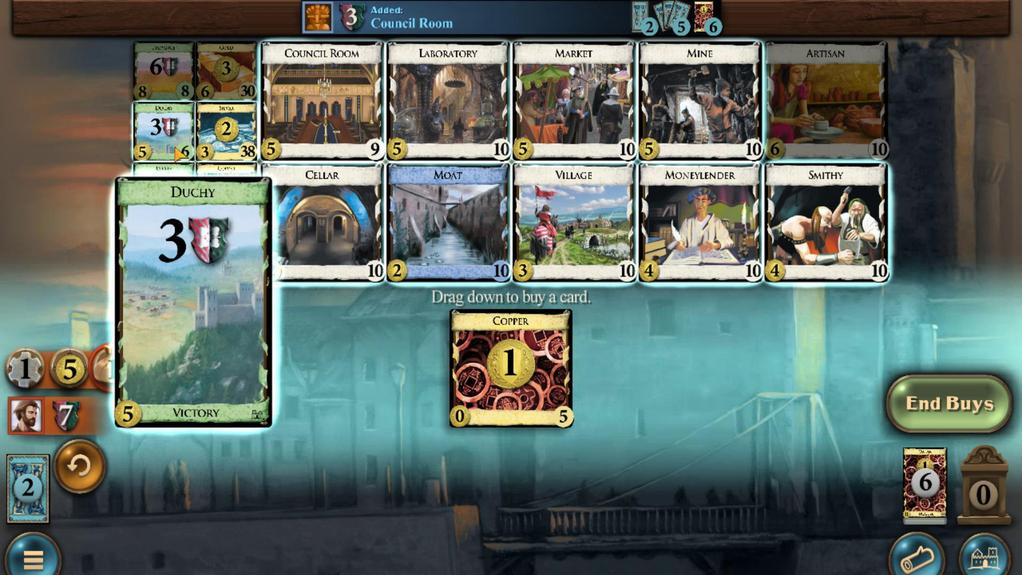 
Action: Mouse scrolled (357, 457) with delta (0, 0)
Screenshot: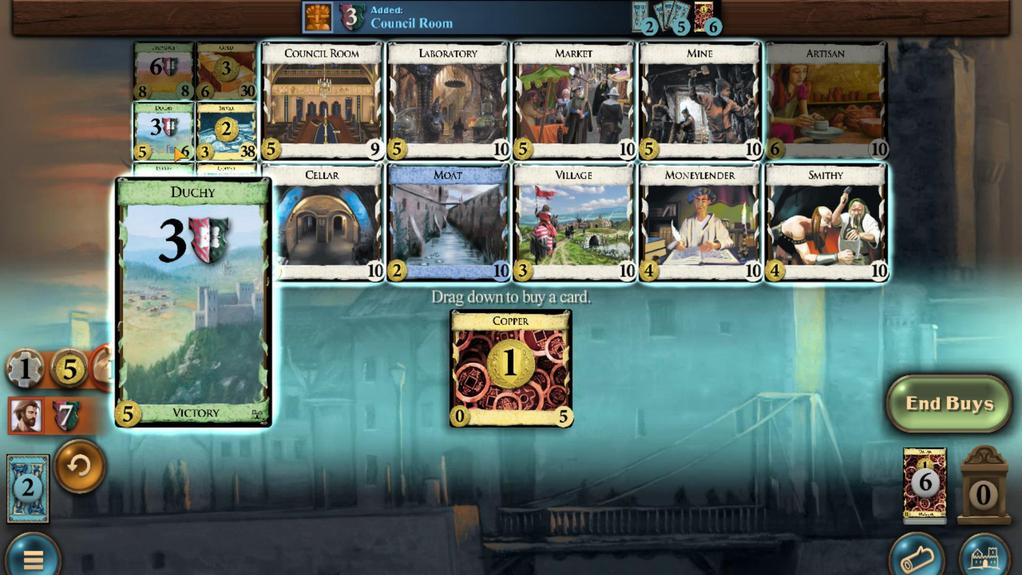 
Action: Mouse moved to (591, 366)
Screenshot: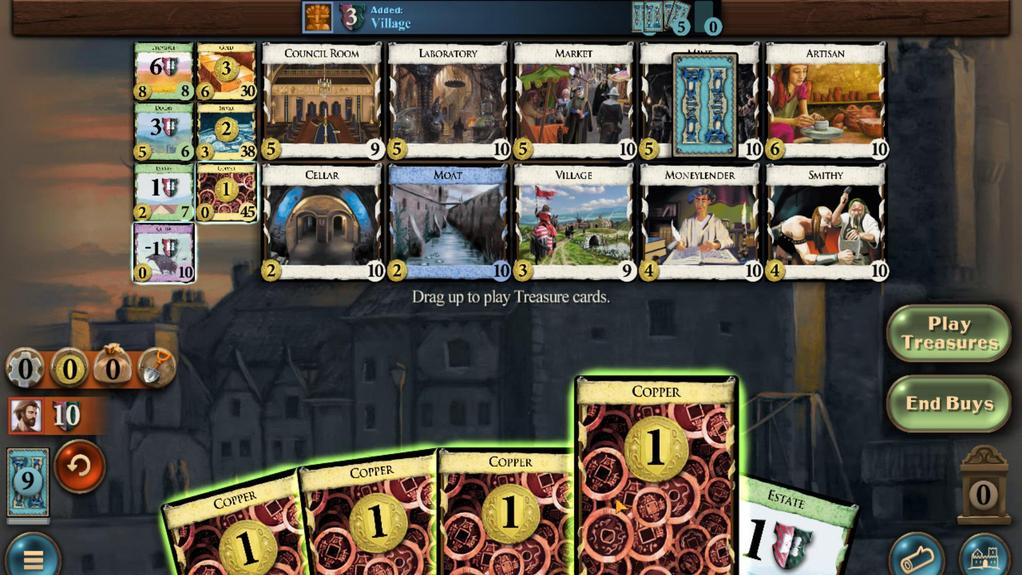 
Action: Mouse scrolled (591, 366) with delta (0, 0)
Screenshot: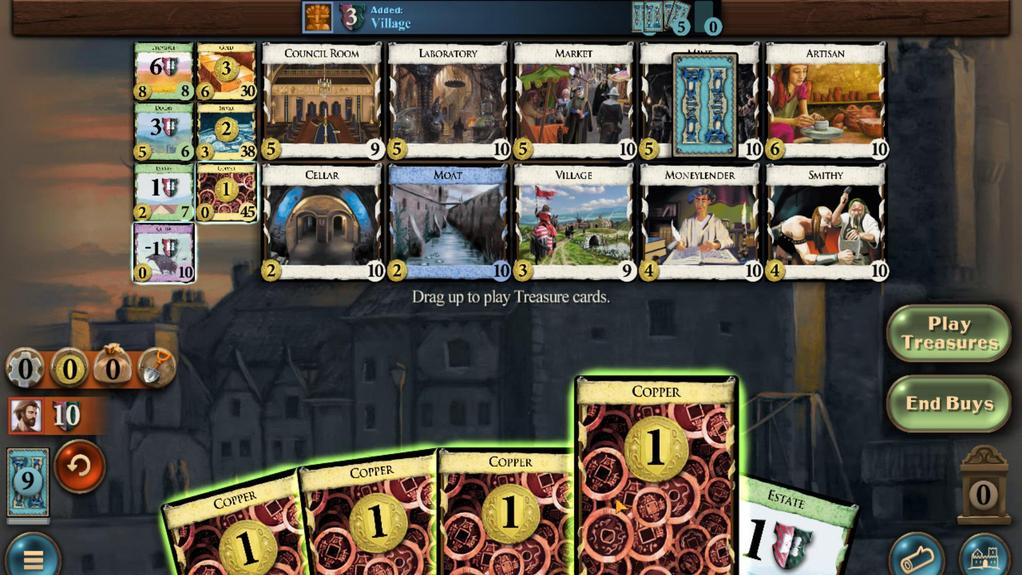 
Action: Mouse moved to (554, 366)
Screenshot: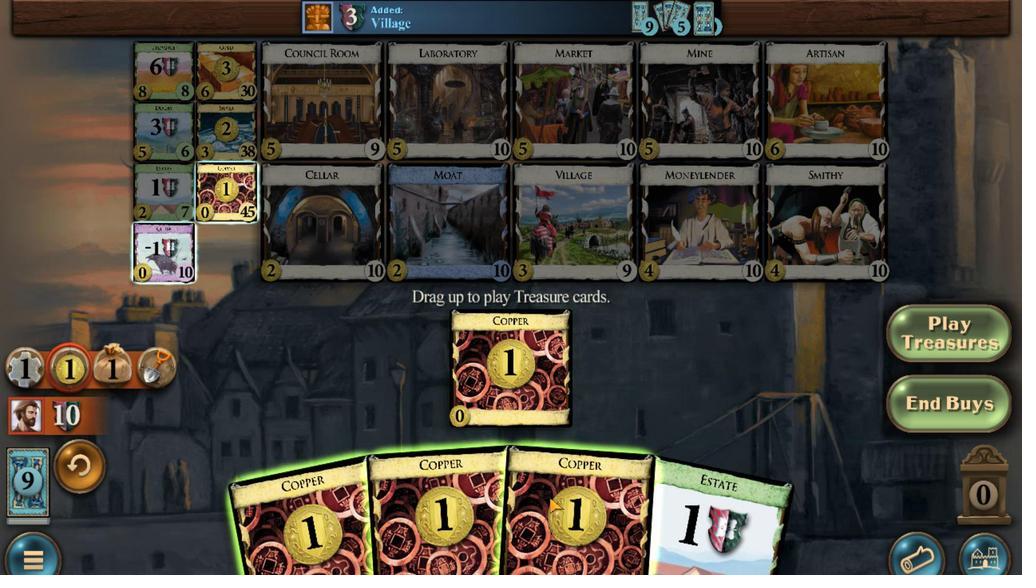 
Action: Mouse scrolled (554, 366) with delta (0, 0)
Screenshot: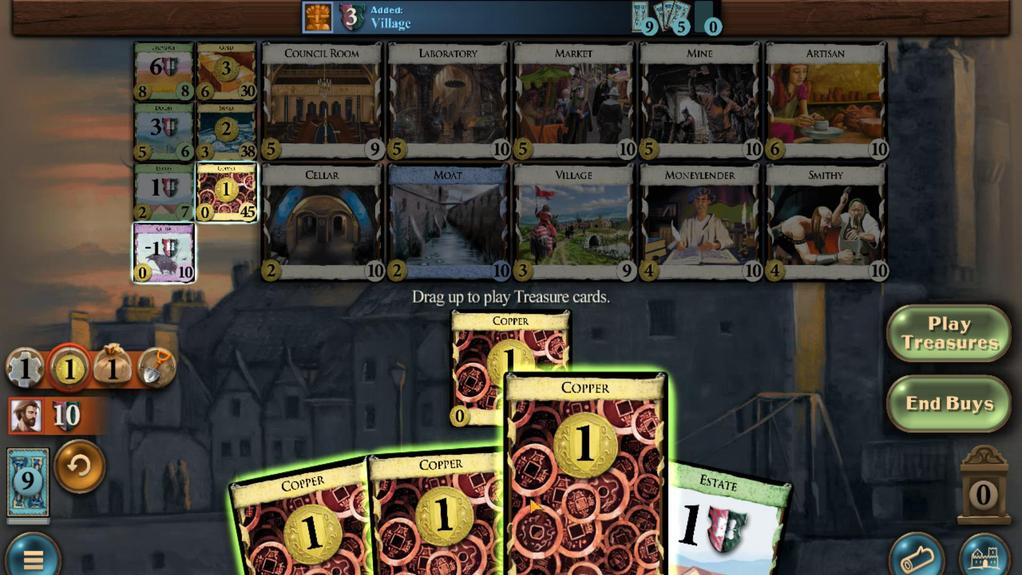 
Action: Mouse moved to (522, 367)
Screenshot: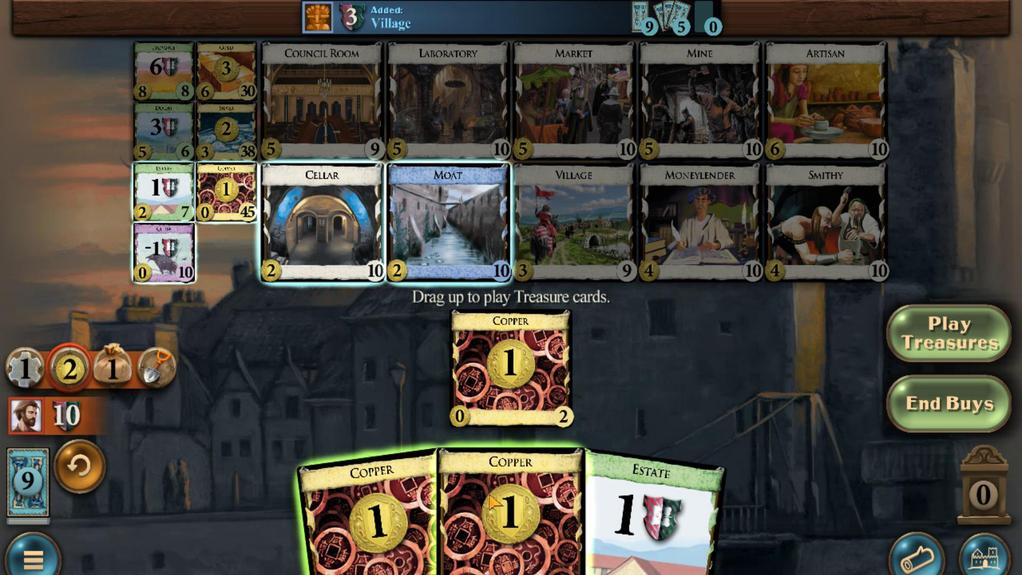 
Action: Mouse scrolled (522, 367) with delta (0, 0)
Screenshot: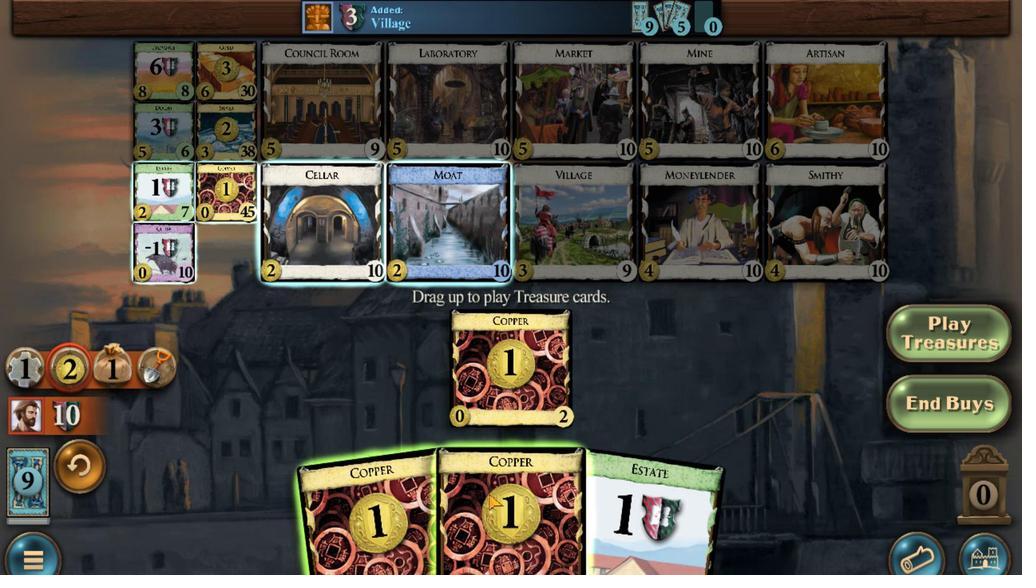 
Action: Mouse moved to (493, 370)
Screenshot: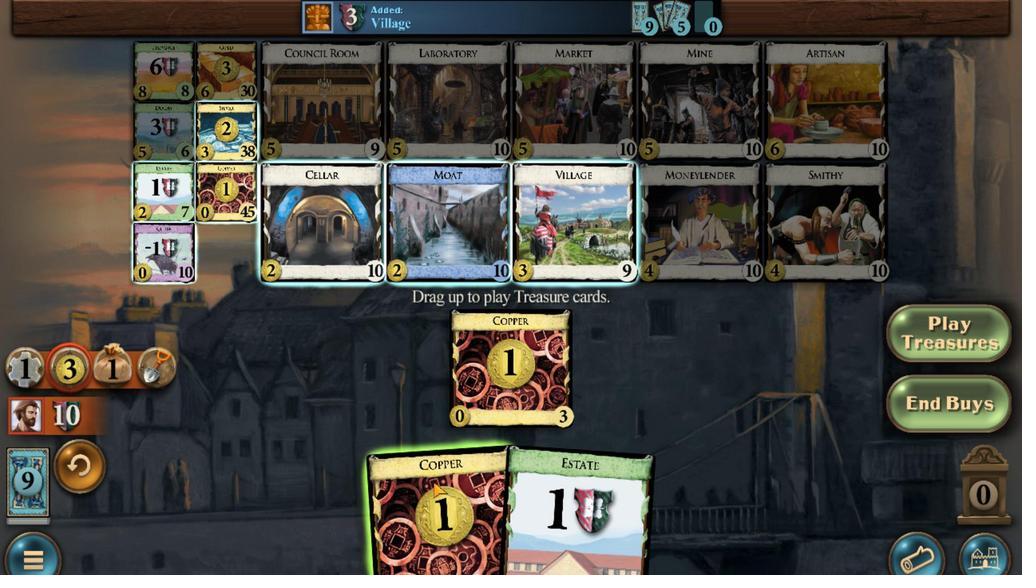 
Action: Mouse scrolled (493, 370) with delta (0, 0)
Screenshot: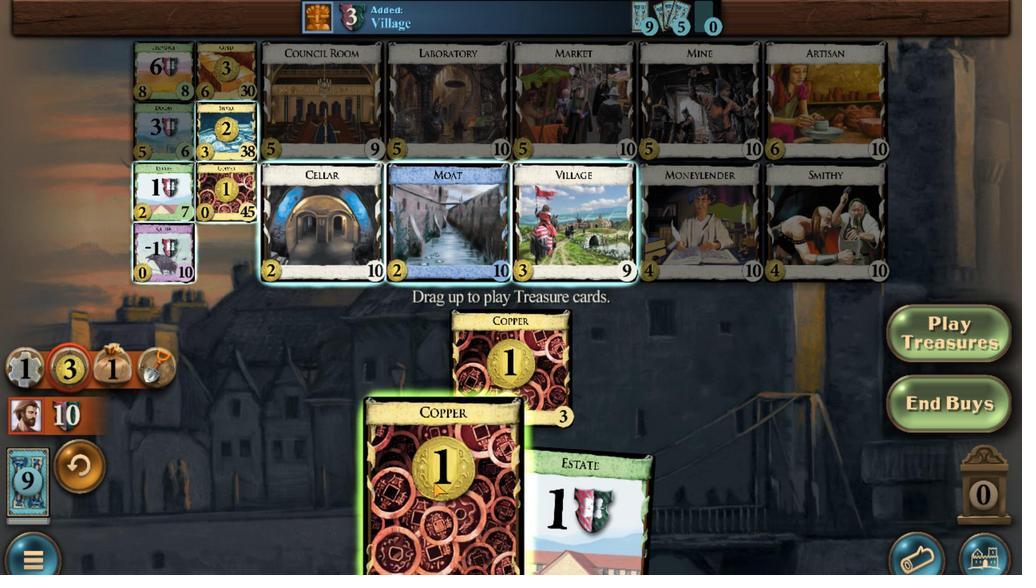 
Action: Mouse moved to (689, 439)
Screenshot: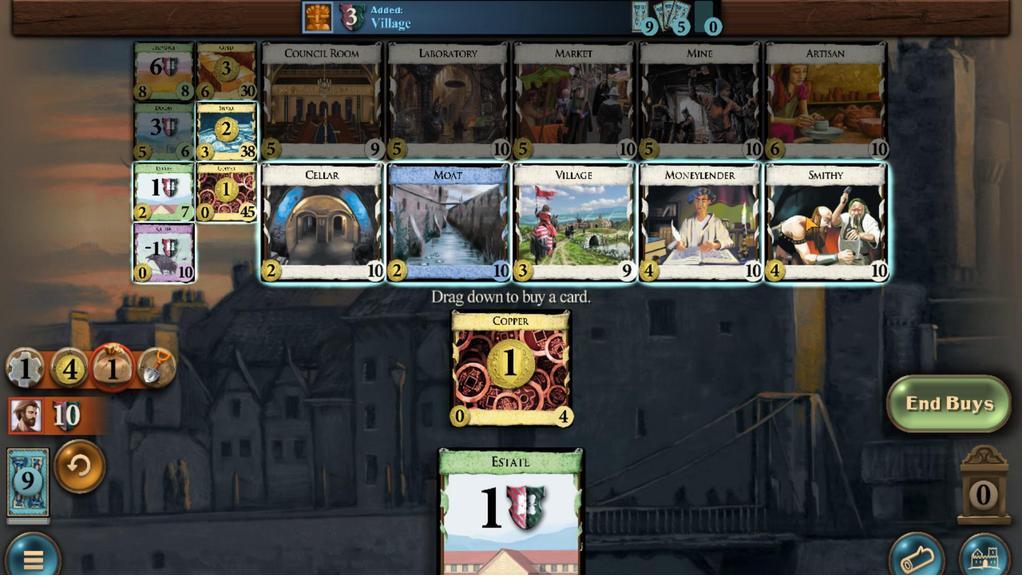 
Action: Mouse scrolled (689, 439) with delta (0, 0)
Screenshot: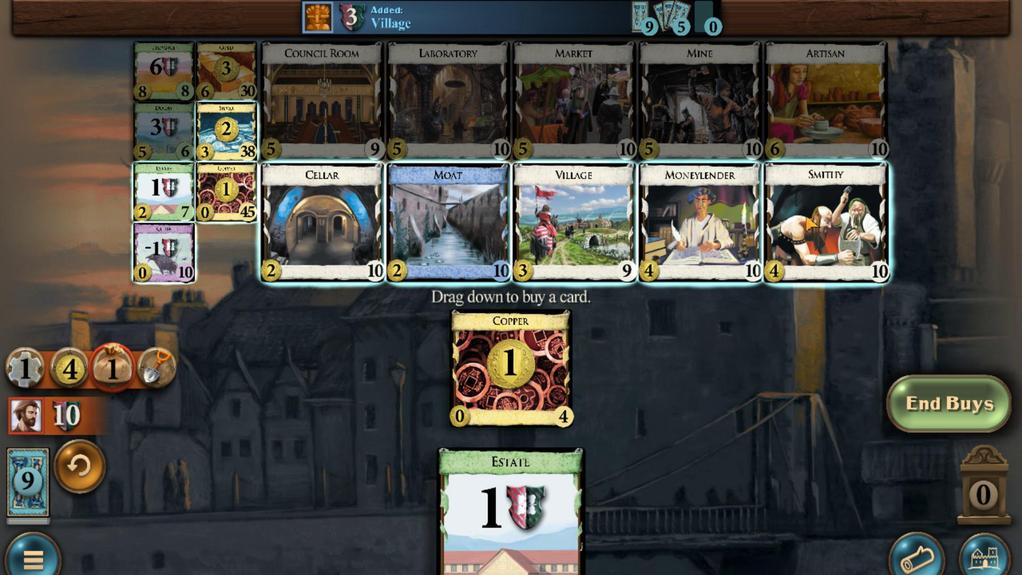 
Action: Mouse scrolled (689, 439) with delta (0, 0)
Screenshot: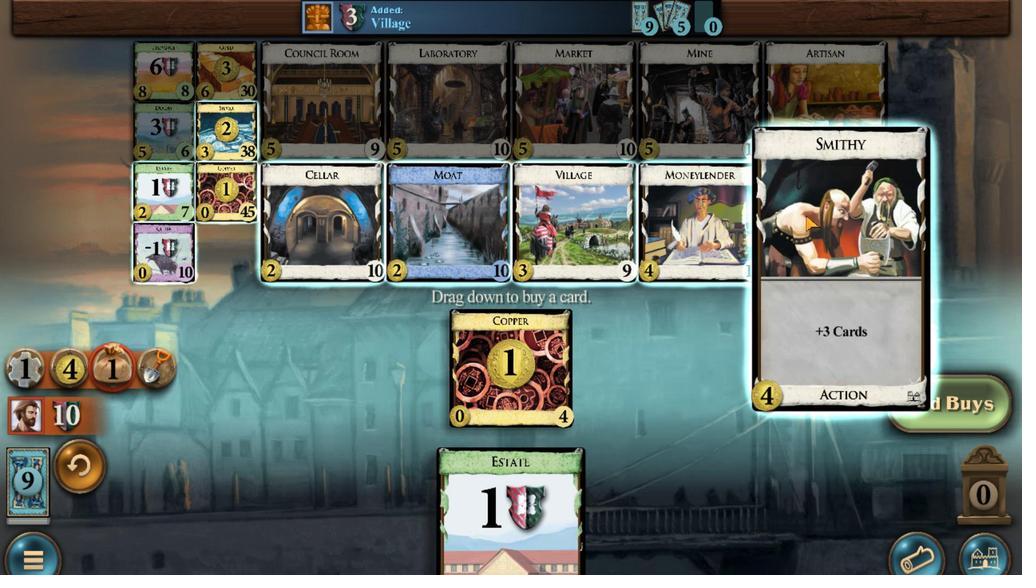 
Action: Mouse moved to (473, 371)
Screenshot: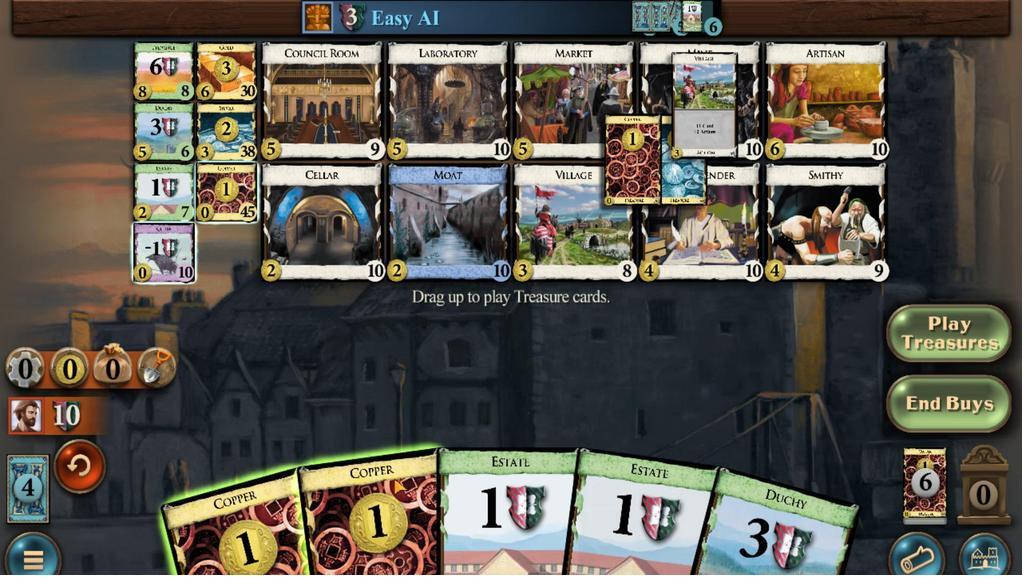 
Action: Mouse scrolled (473, 371) with delta (0, 0)
Screenshot: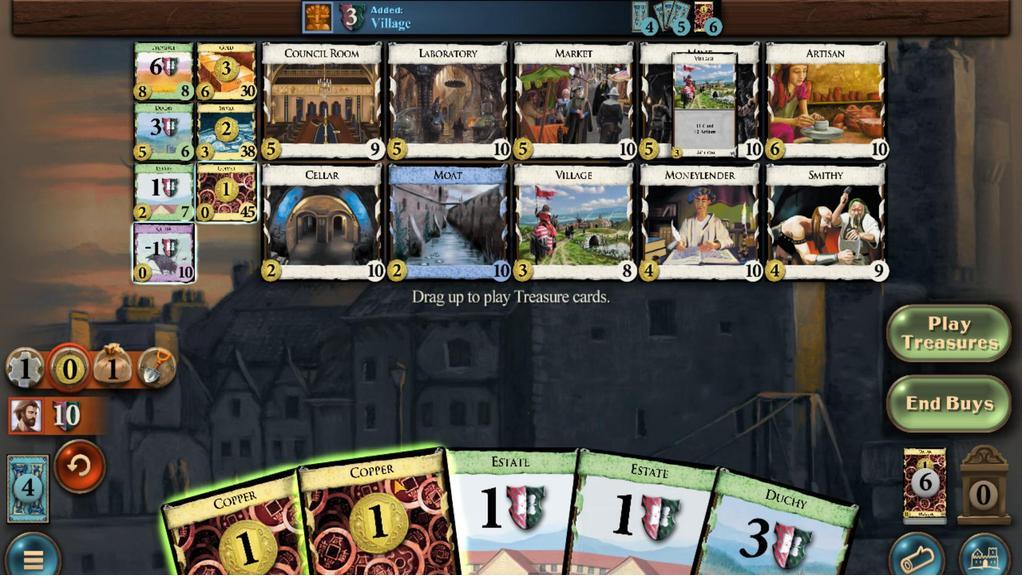
Action: Mouse moved to (435, 368)
Screenshot: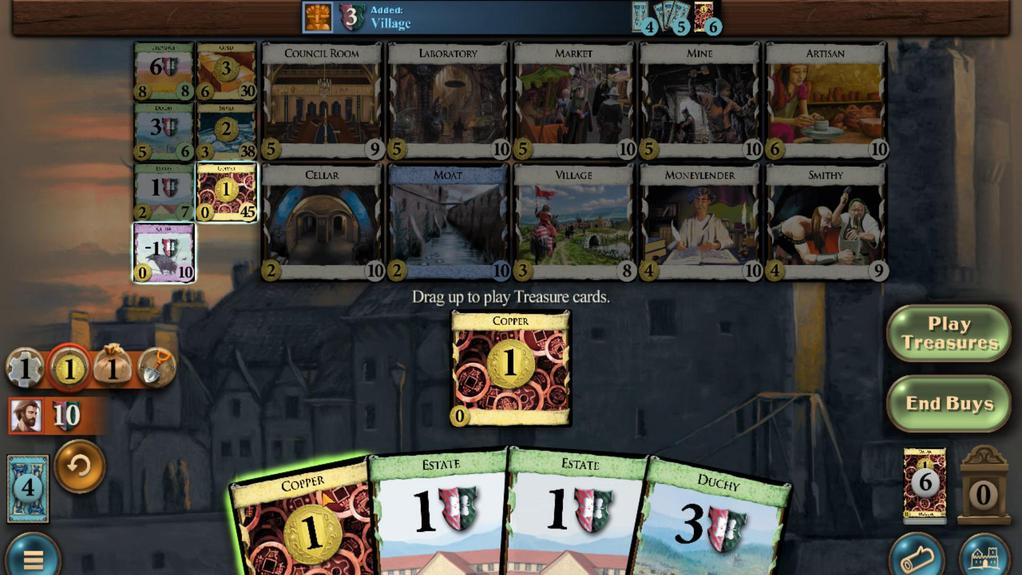 
Action: Mouse scrolled (435, 368) with delta (0, 0)
Screenshot: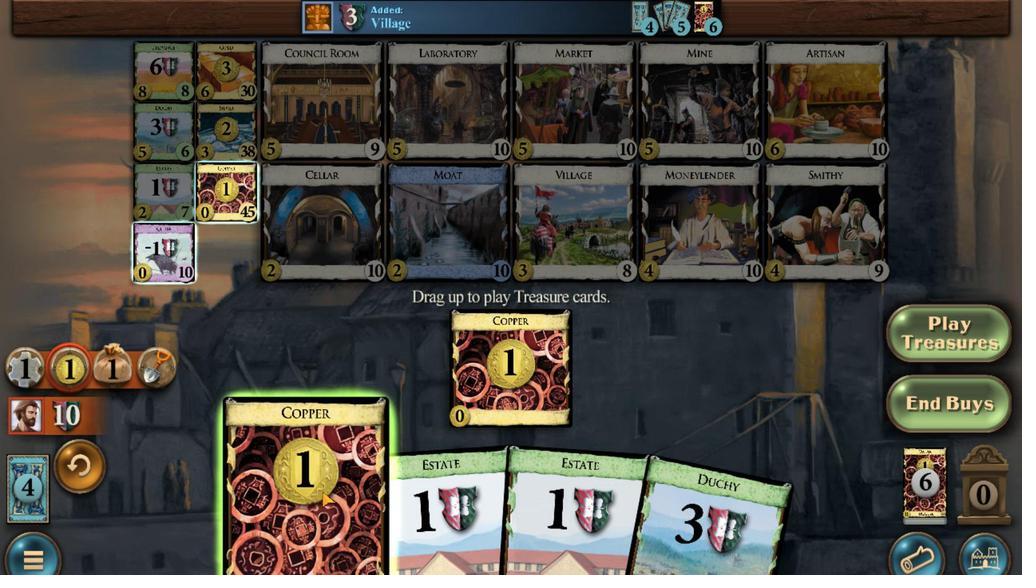 
Action: Mouse moved to (354, 450)
Screenshot: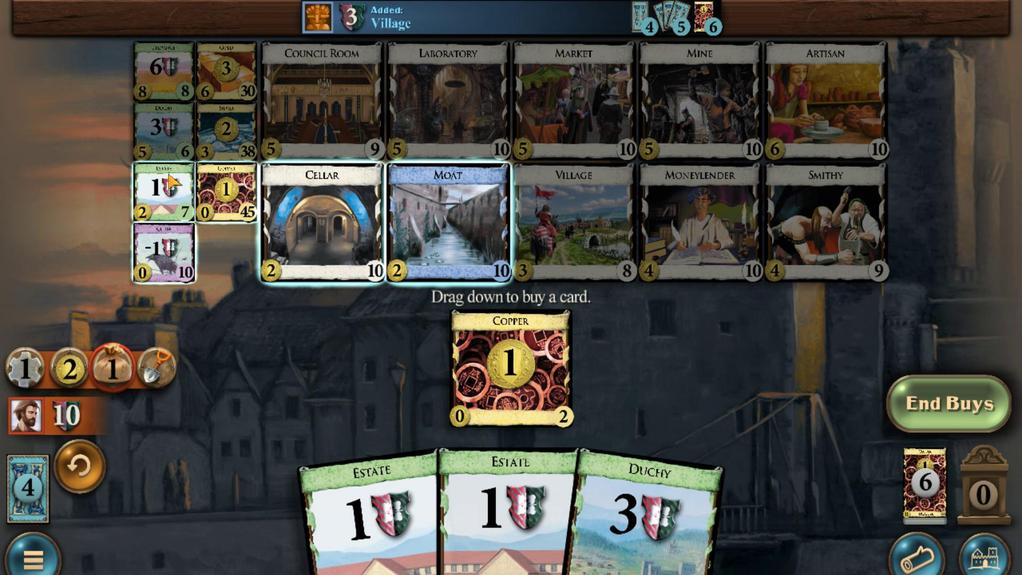 
Action: Mouse scrolled (354, 450) with delta (0, 0)
Screenshot: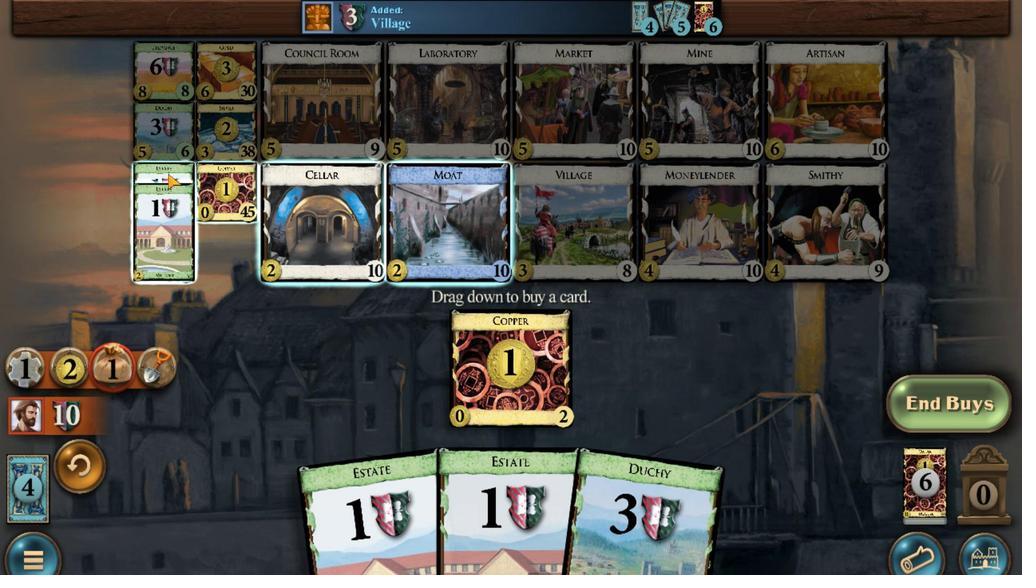
Action: Mouse scrolled (354, 450) with delta (0, 0)
Screenshot: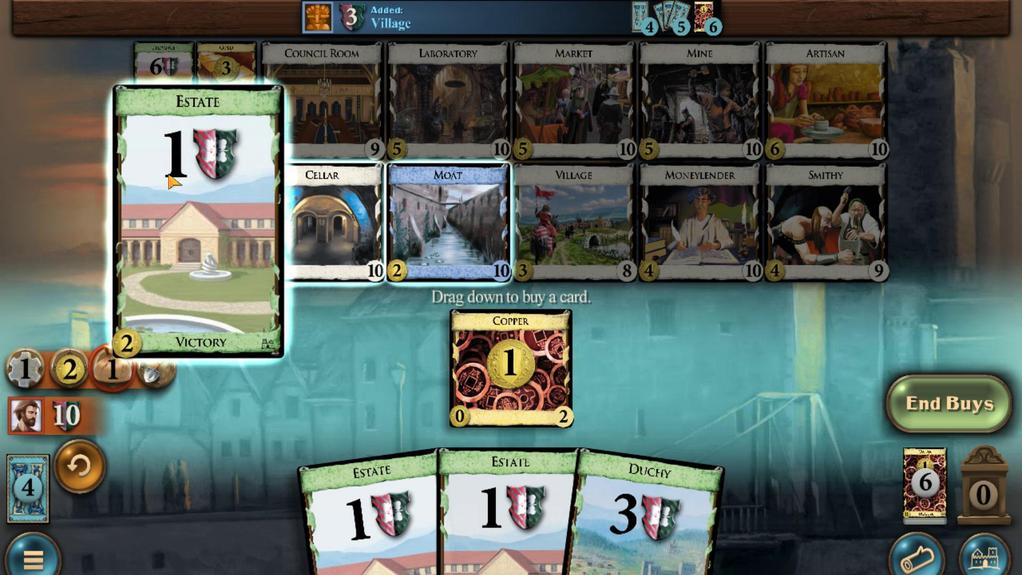 
Action: Mouse scrolled (354, 450) with delta (0, 0)
Screenshot: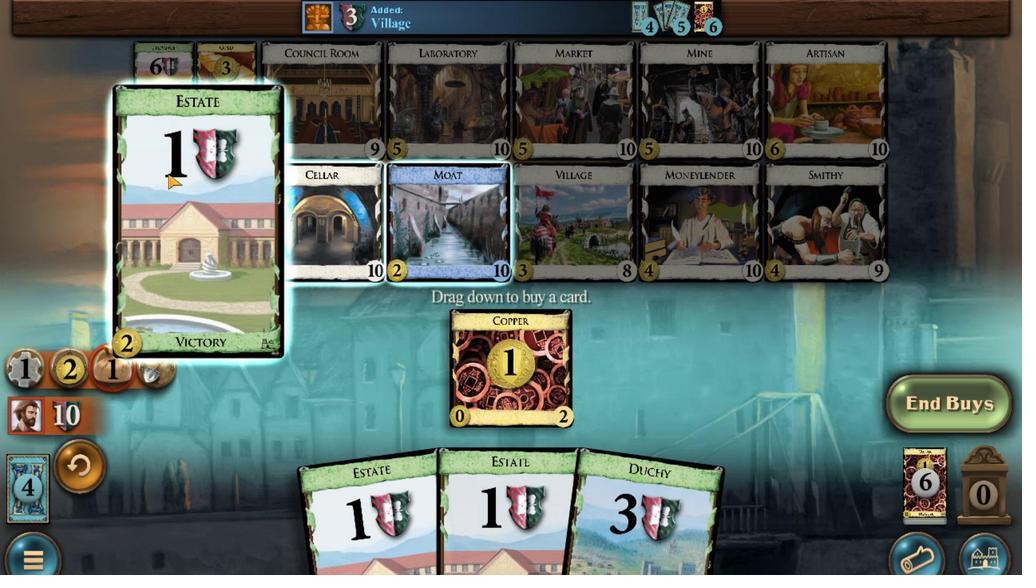 
Action: Mouse scrolled (354, 450) with delta (0, 0)
Screenshot: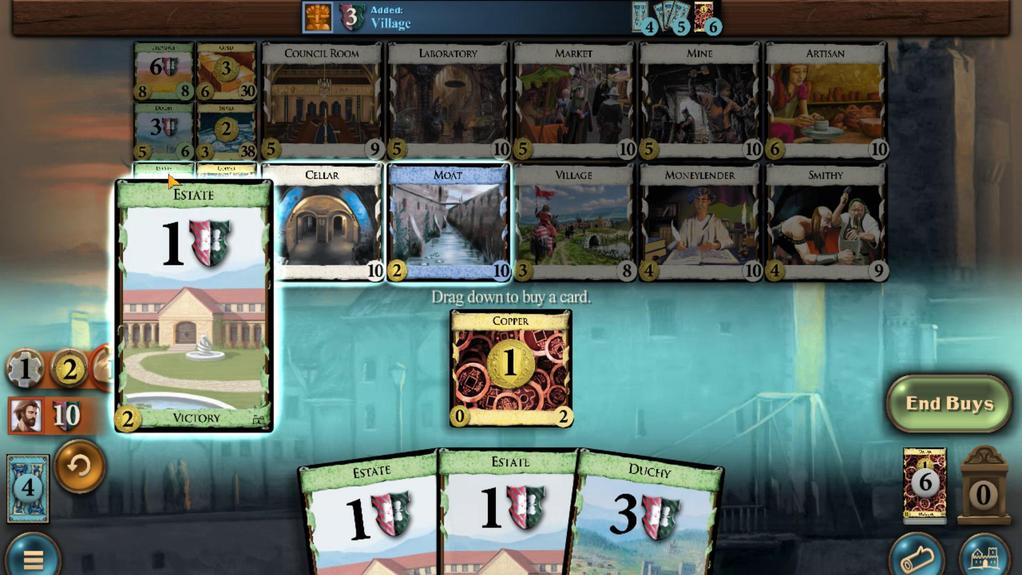 
Action: Mouse moved to (541, 372)
Screenshot: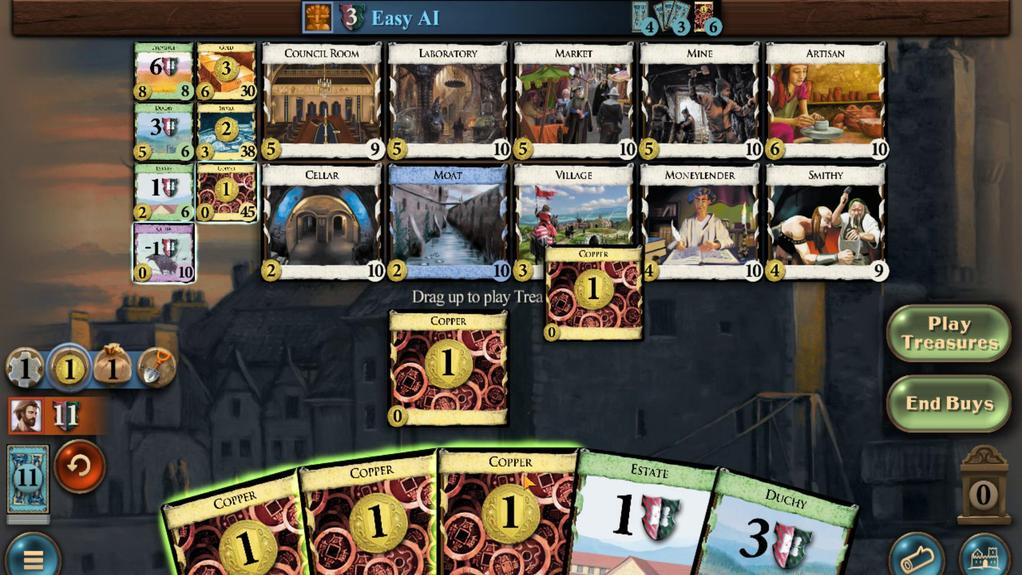 
Action: Mouse scrolled (541, 372) with delta (0, 0)
Screenshot: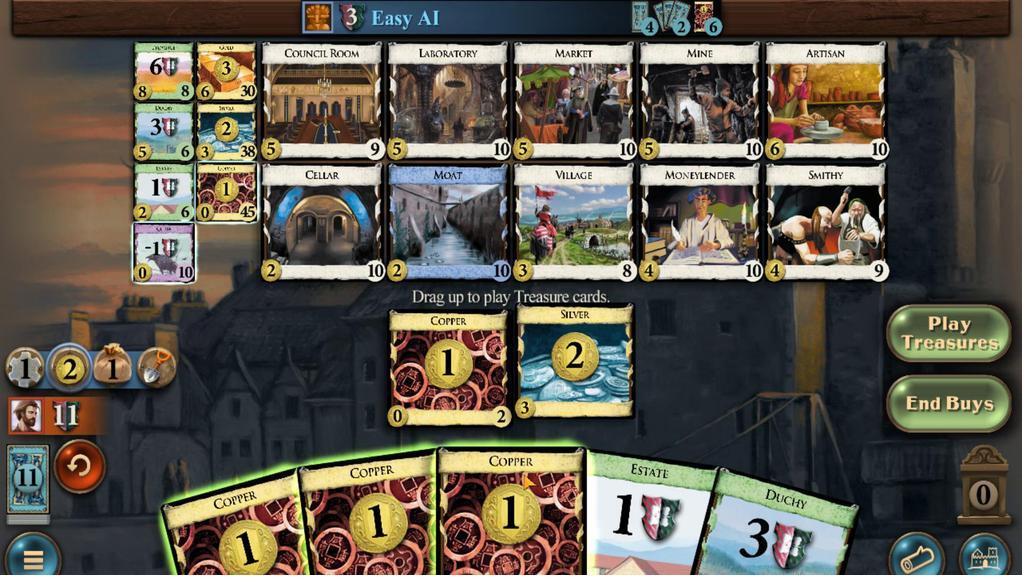 
Action: Mouse moved to (474, 370)
Screenshot: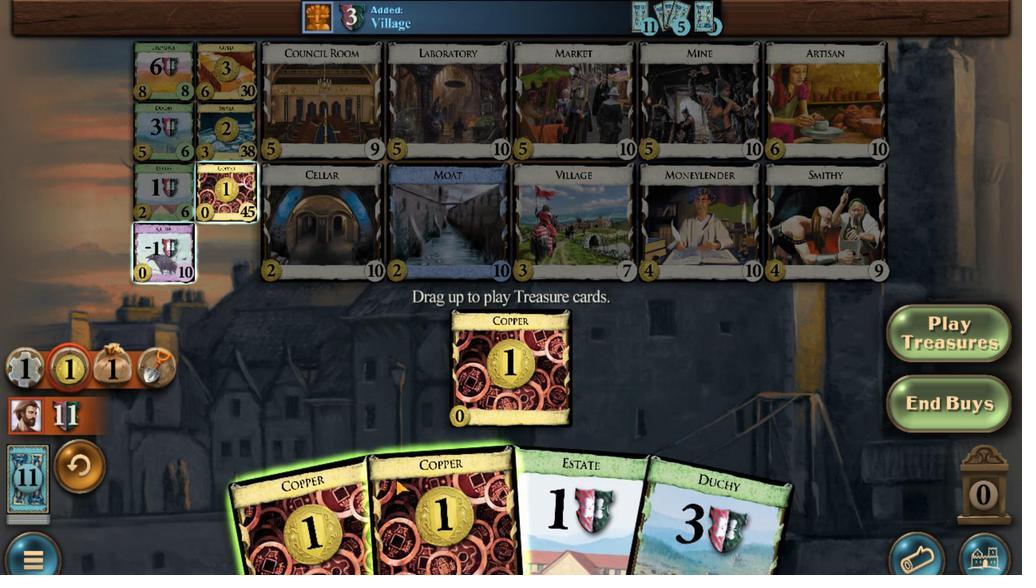 
Action: Mouse scrolled (474, 371) with delta (0, 0)
Screenshot: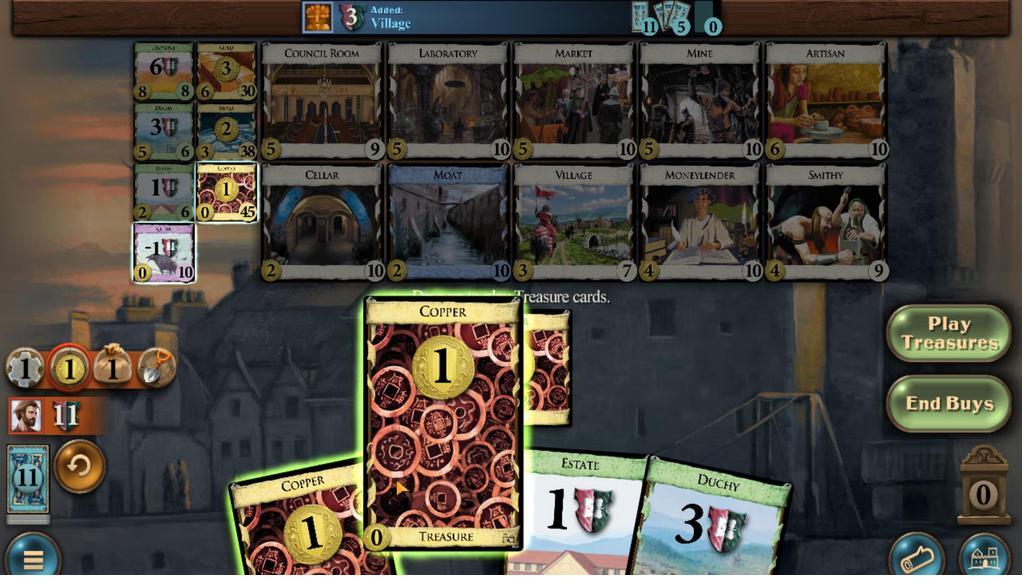 
Action: Mouse moved to (470, 369)
Screenshot: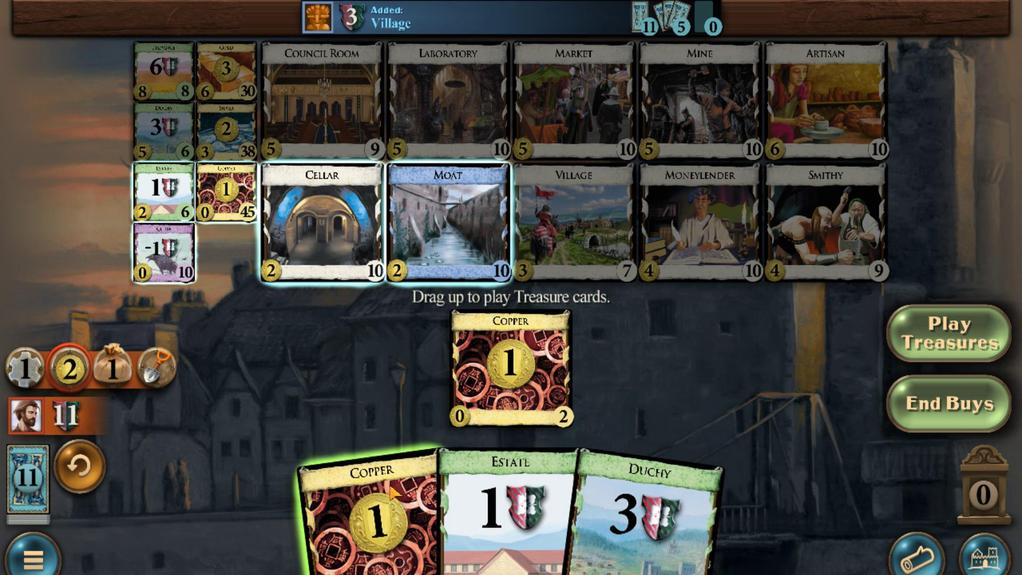 
Action: Mouse scrolled (470, 369) with delta (0, 0)
Screenshot: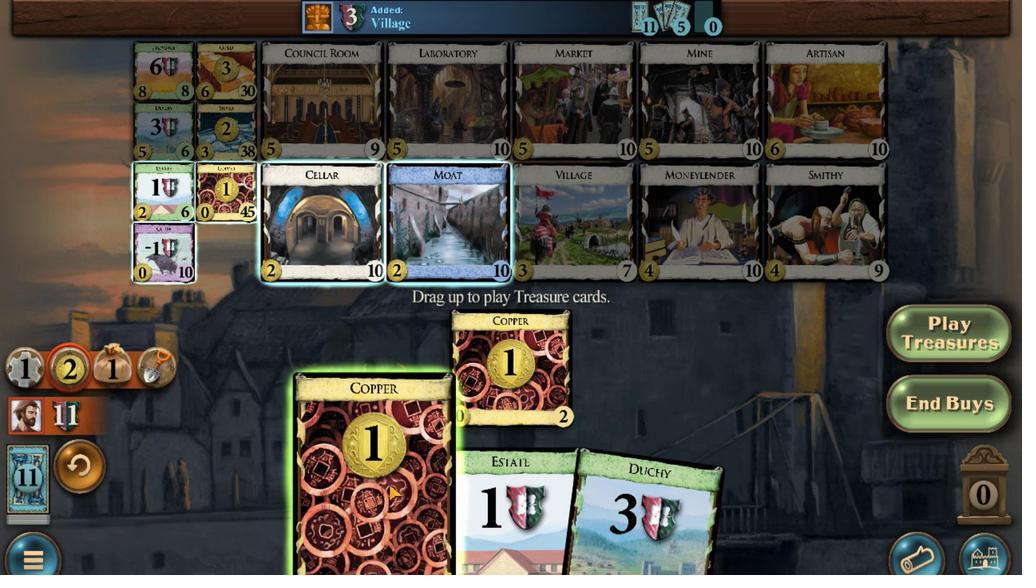
Action: Mouse moved to (374, 465)
Screenshot: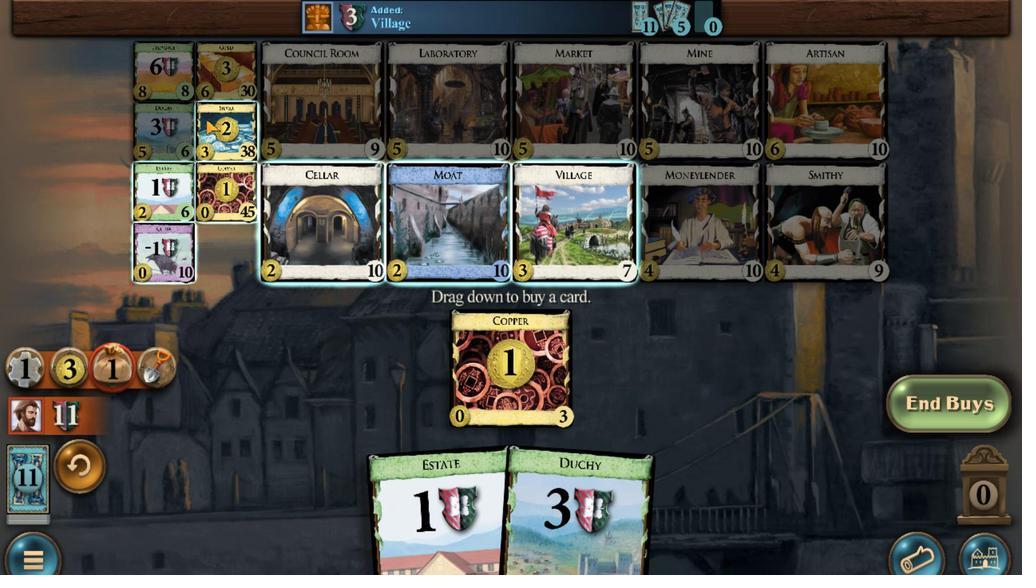 
Action: Mouse scrolled (374, 464) with delta (0, 0)
Screenshot: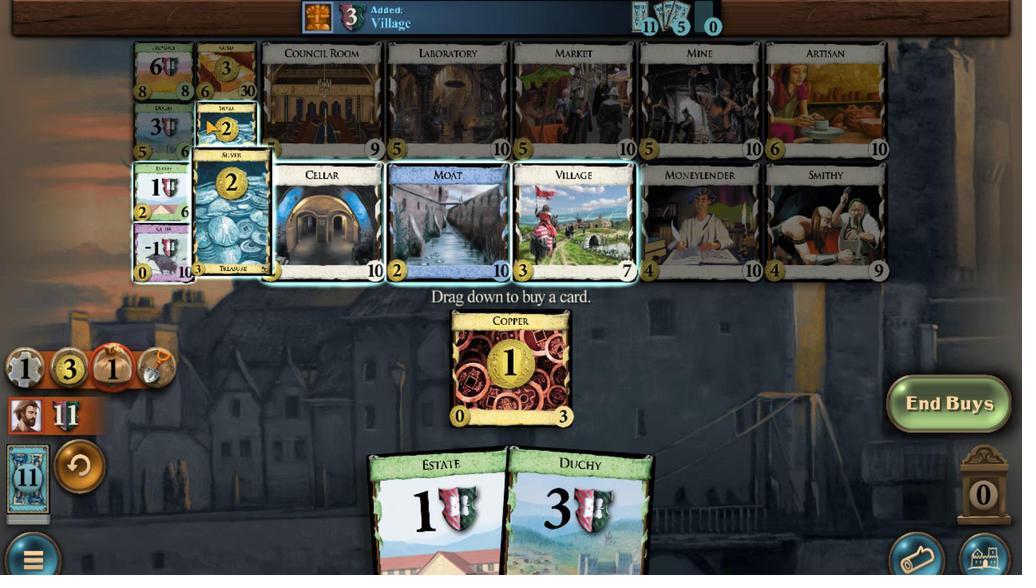 
Action: Mouse scrolled (374, 464) with delta (0, 0)
Screenshot: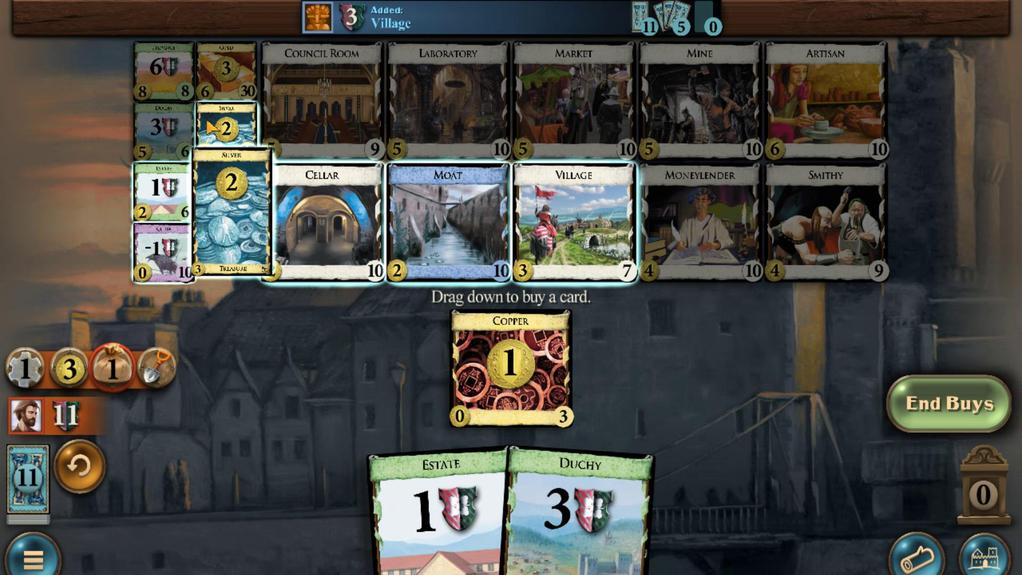 
Action: Mouse scrolled (374, 464) with delta (0, 0)
Screenshot: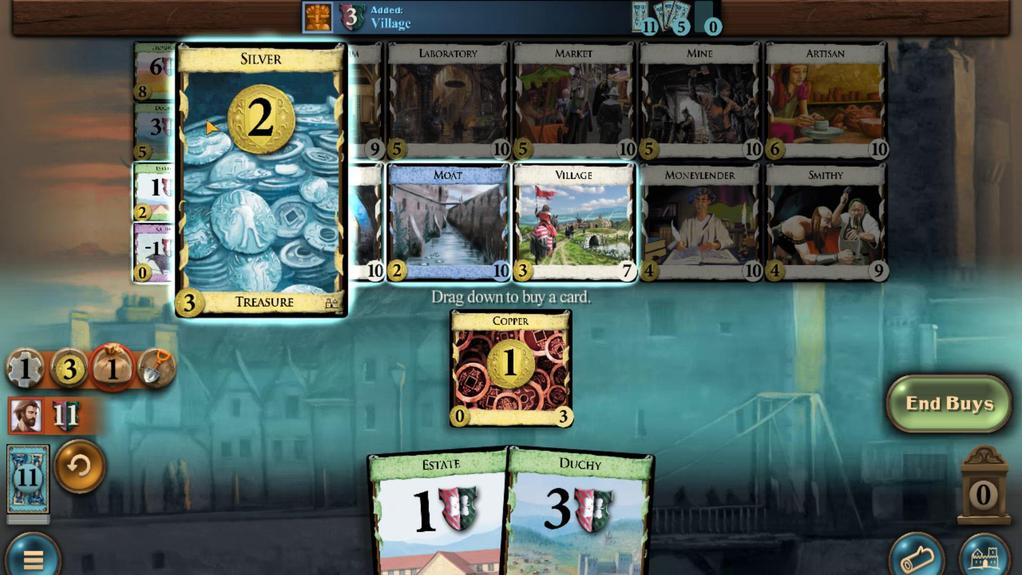 
Action: Mouse scrolled (374, 464) with delta (0, 0)
Screenshot: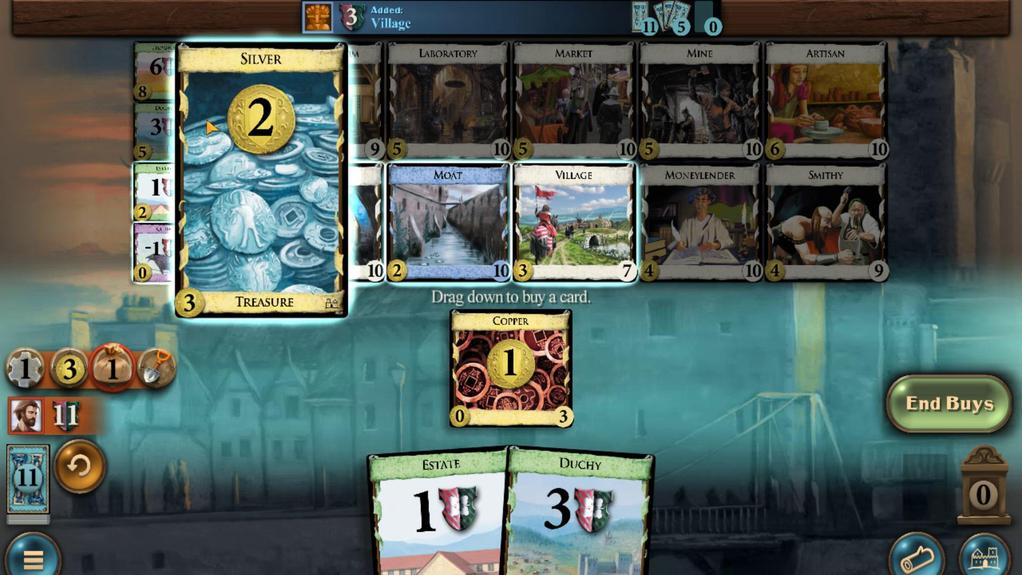 
Action: Mouse scrolled (374, 464) with delta (0, 0)
Screenshot: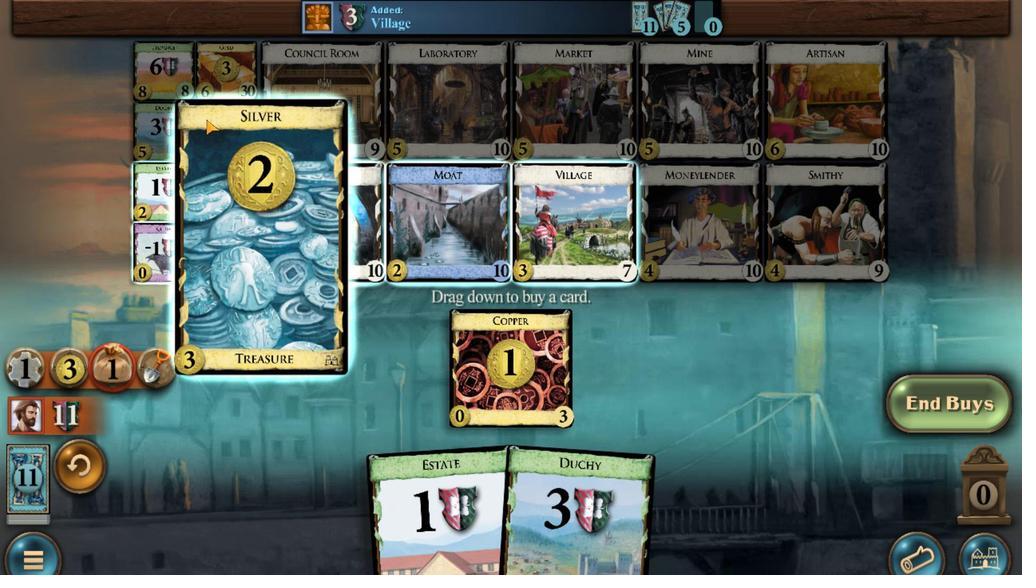 
Action: Mouse scrolled (374, 464) with delta (0, 0)
Screenshot: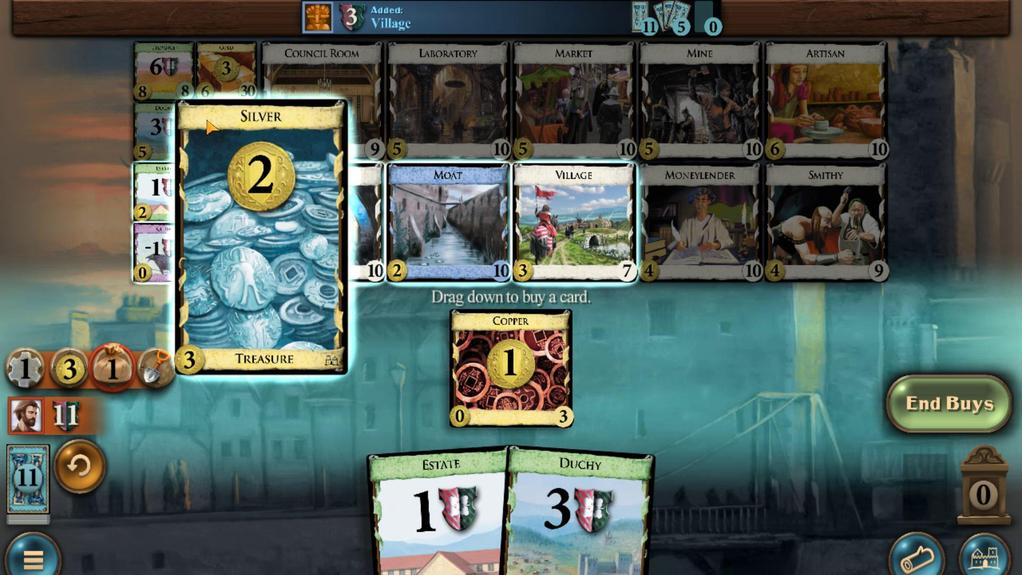 
Action: Mouse scrolled (374, 464) with delta (0, 0)
Screenshot: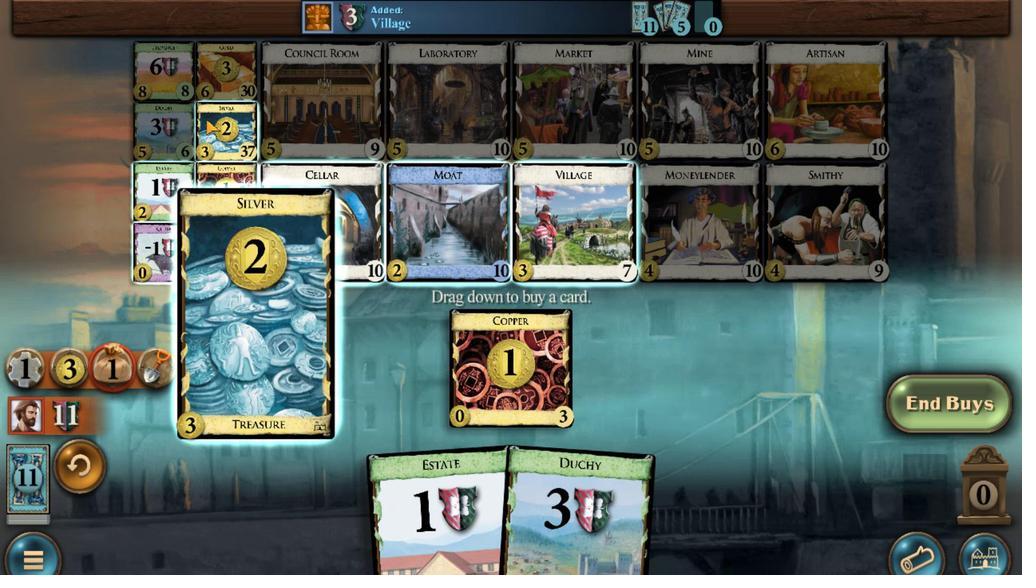 
Action: Mouse moved to (375, 360)
Screenshot: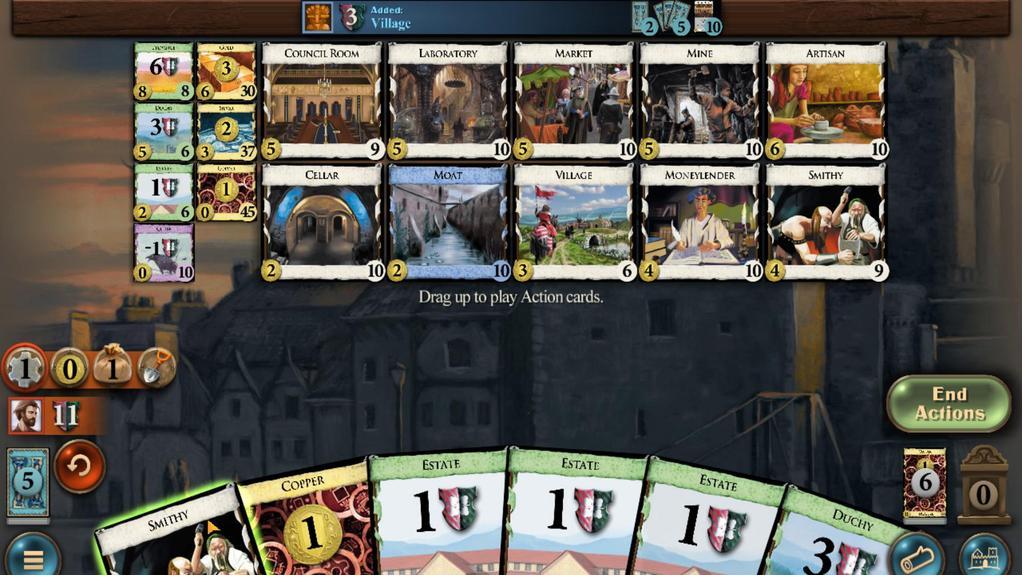
Action: Mouse scrolled (375, 361) with delta (0, 0)
Screenshot: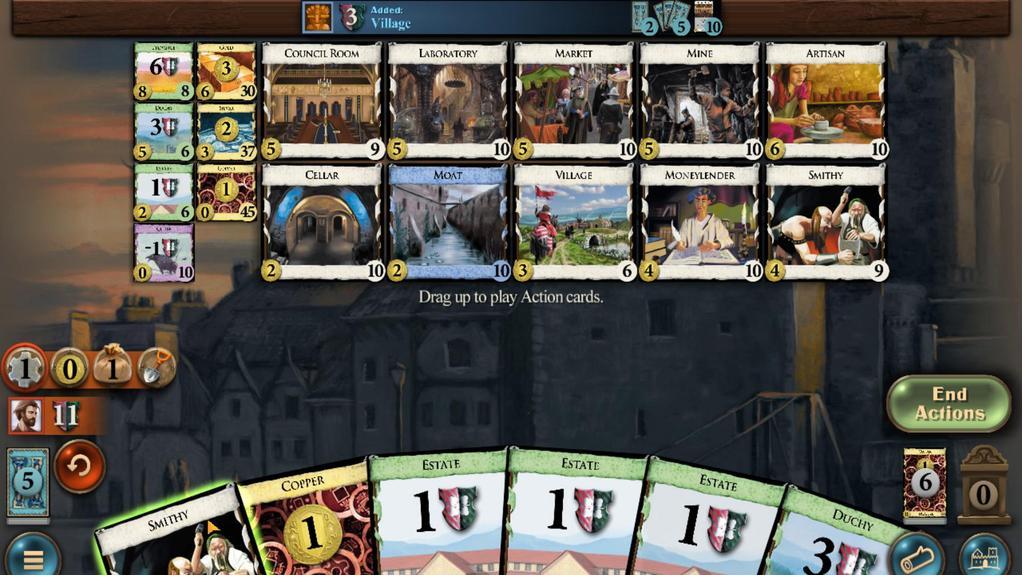 
Action: Mouse moved to (465, 368)
Screenshot: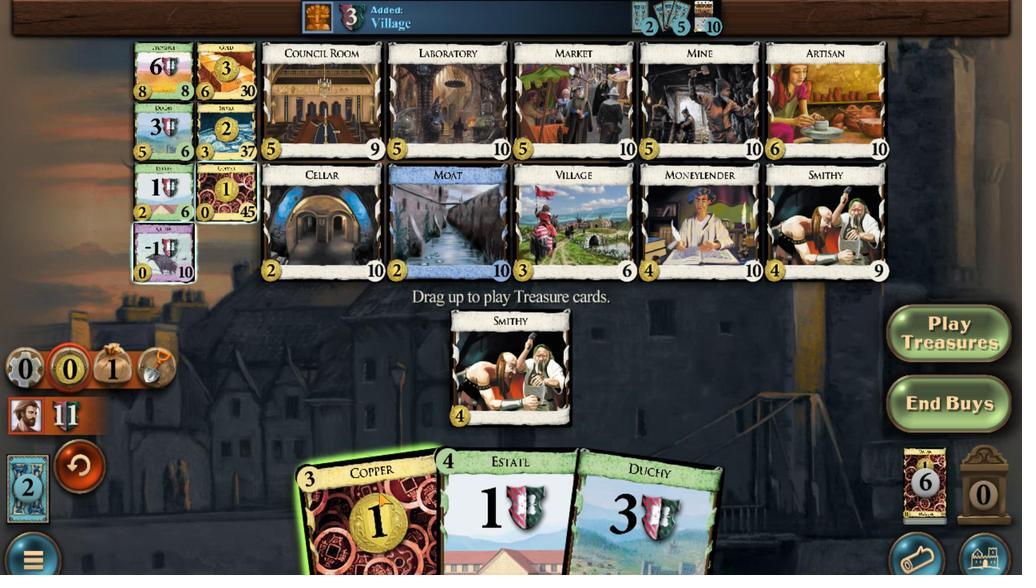 
Action: Mouse scrolled (465, 368) with delta (0, 0)
Screenshot: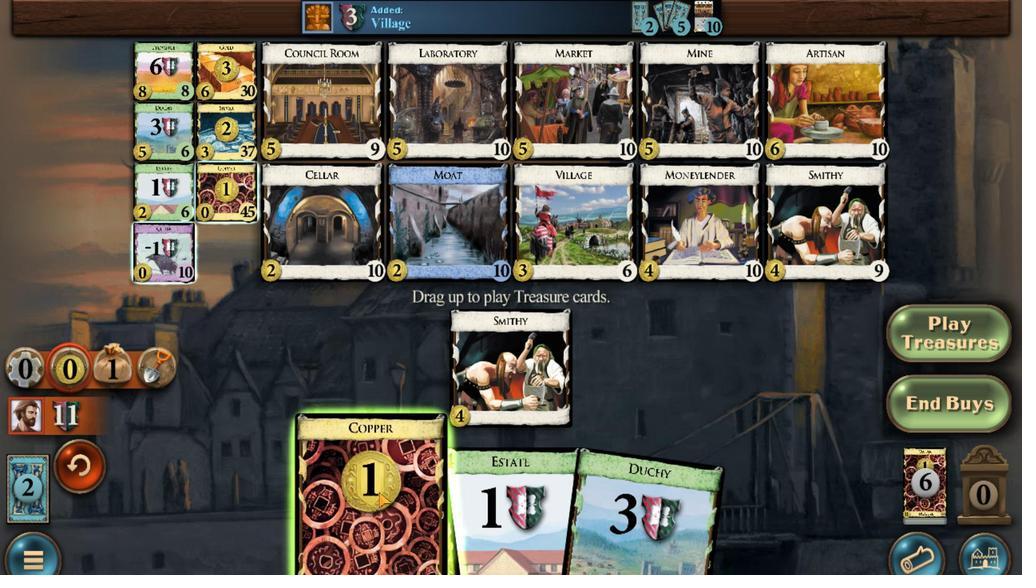 
Action: Mouse scrolled (465, 368) with delta (0, 0)
Screenshot: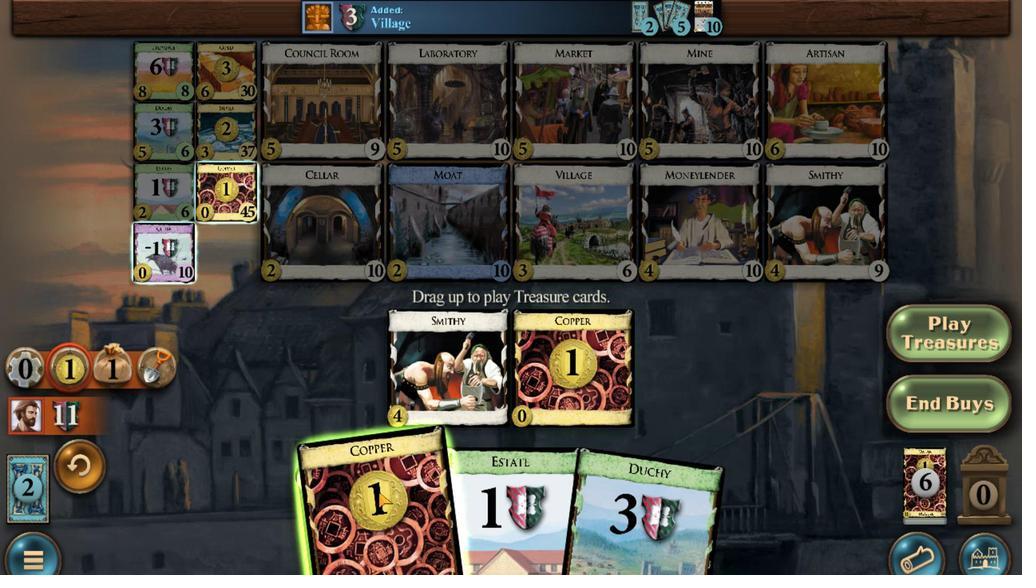 
Action: Mouse scrolled (465, 368) with delta (0, 0)
Screenshot: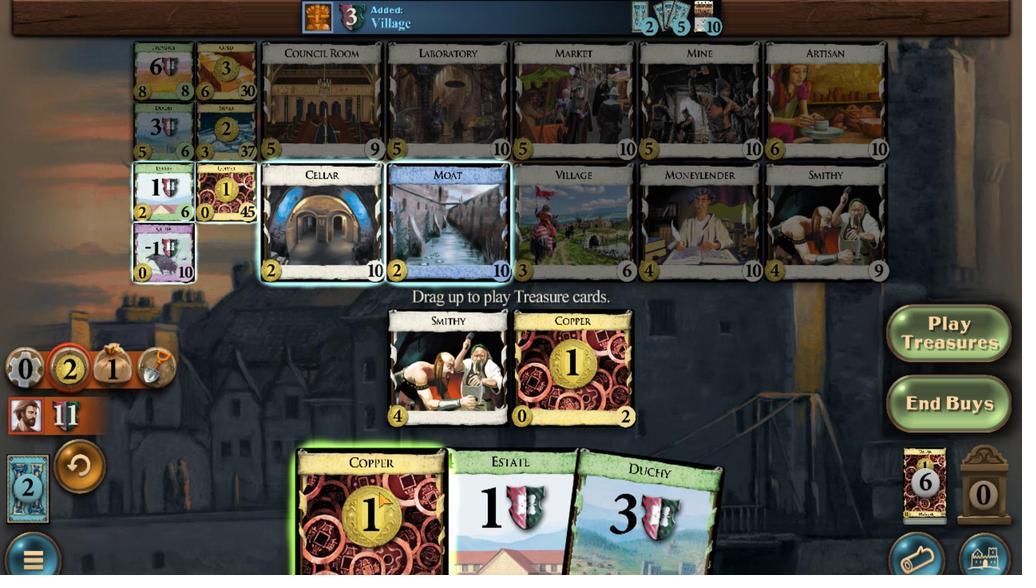 
Action: Mouse moved to (383, 457)
Screenshot: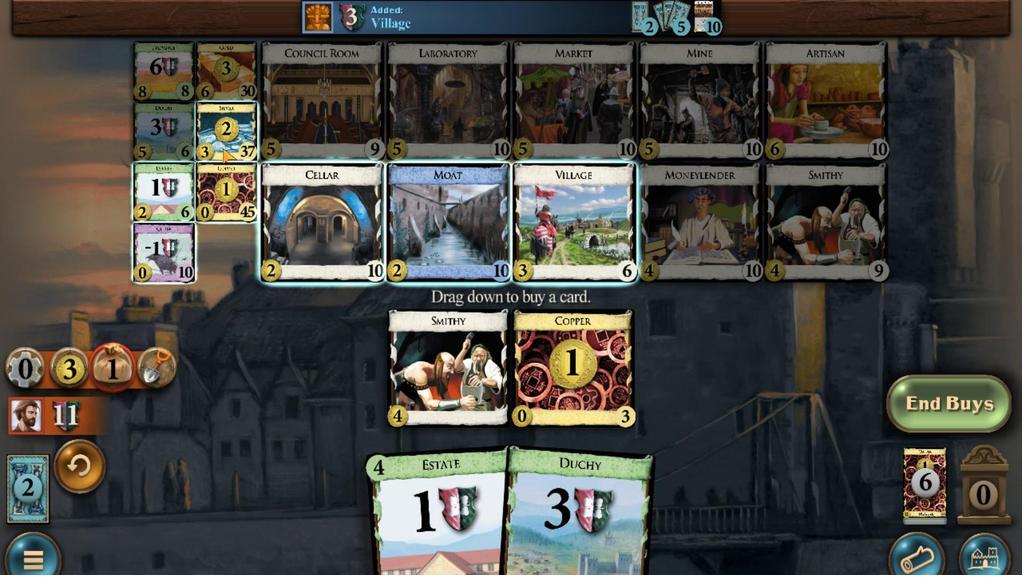 
Action: Mouse scrolled (383, 457) with delta (0, 0)
Screenshot: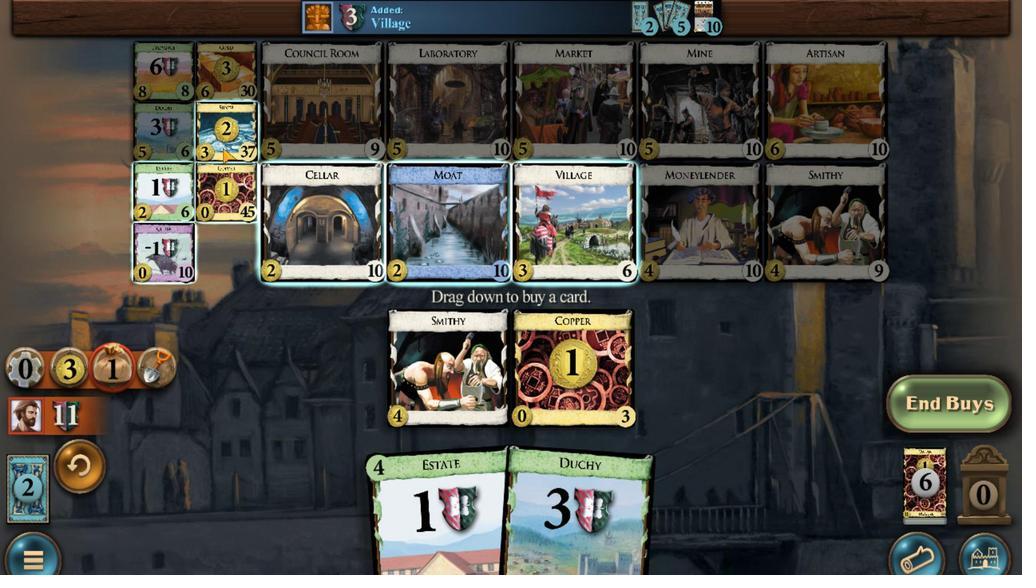 
Action: Mouse scrolled (383, 457) with delta (0, 0)
Screenshot: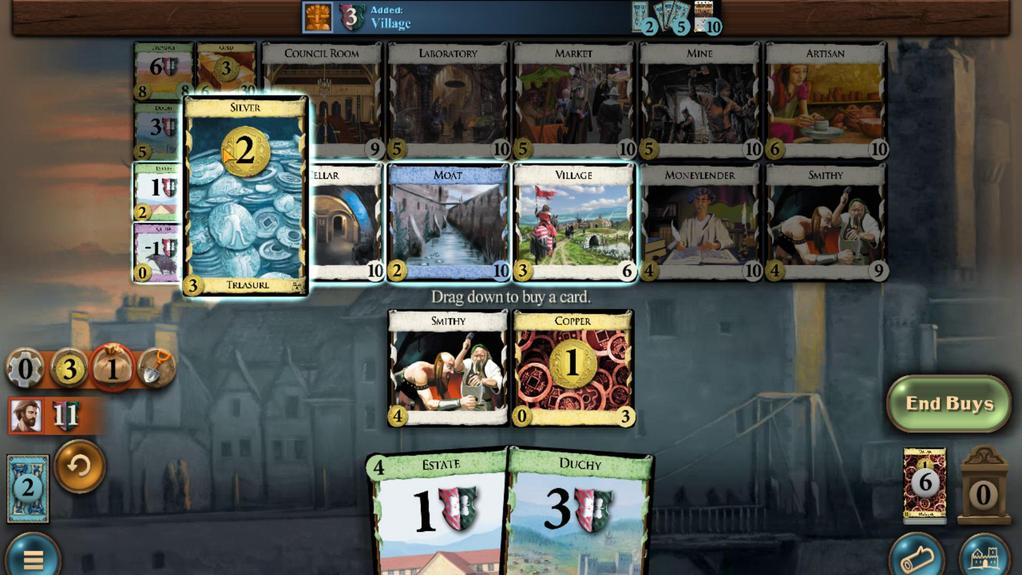 
Action: Mouse scrolled (383, 457) with delta (0, 0)
Screenshot: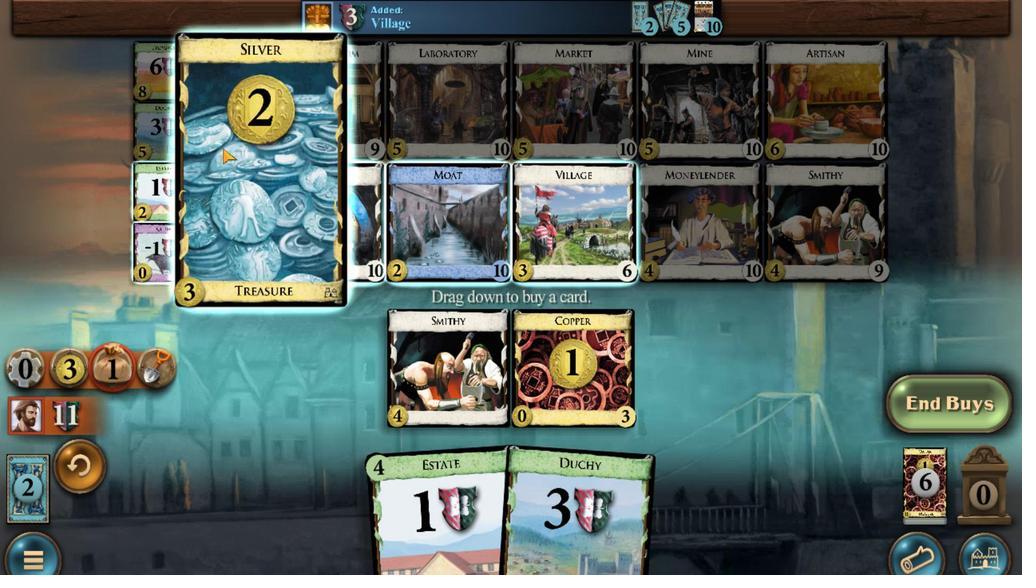 
Action: Mouse scrolled (383, 457) with delta (0, 0)
Screenshot: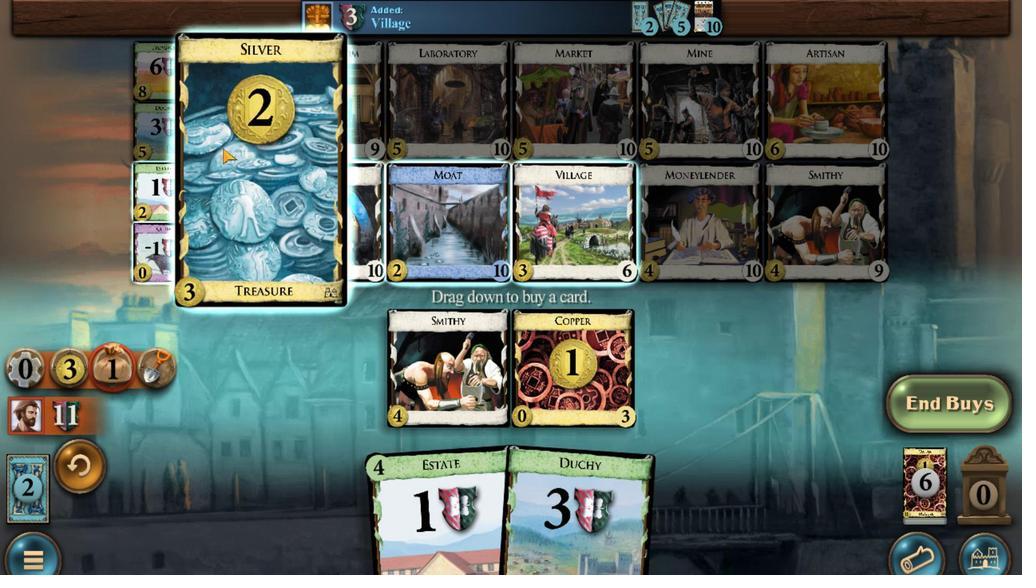 
Action: Mouse scrolled (383, 457) with delta (0, 0)
Screenshot: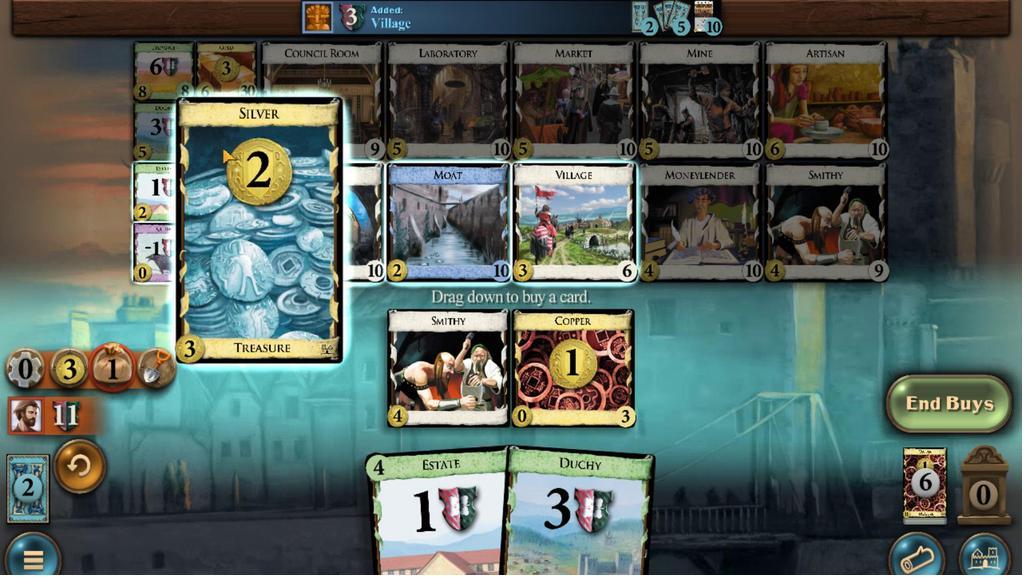 
Action: Mouse scrolled (383, 457) with delta (0, 0)
Screenshot: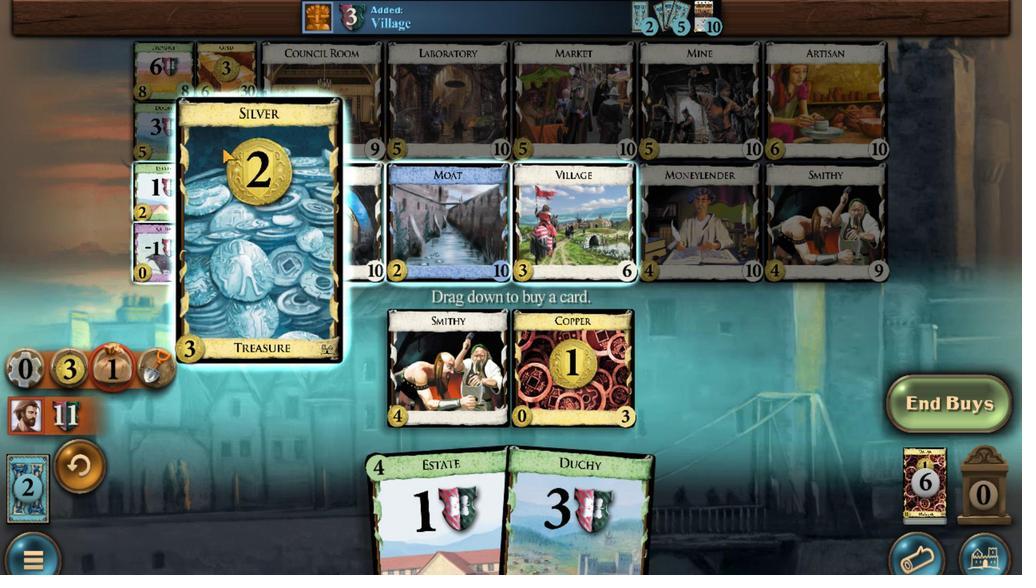 
Action: Mouse scrolled (383, 457) with delta (0, 0)
Screenshot: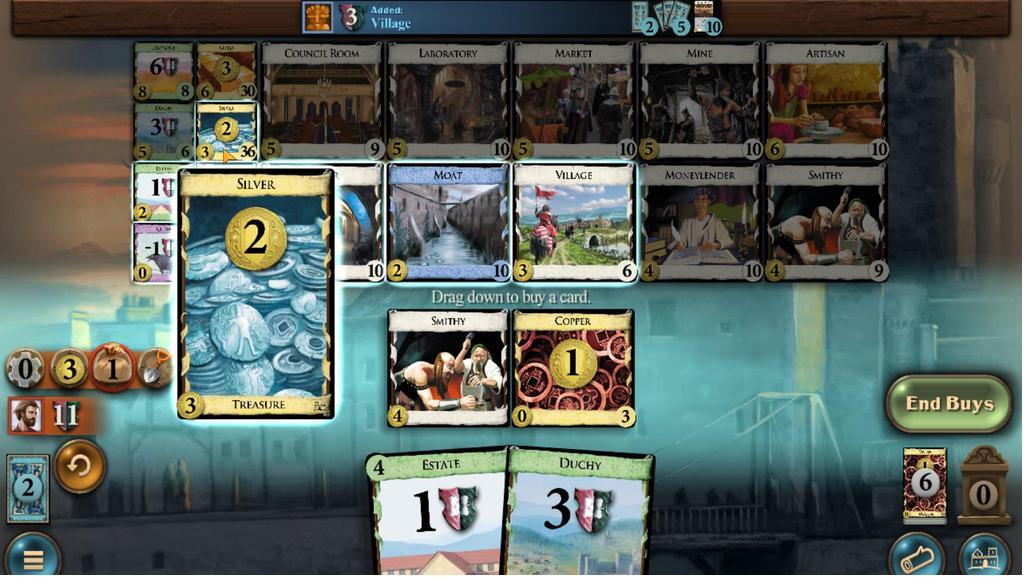 
Action: Mouse moved to (600, 367)
Screenshot: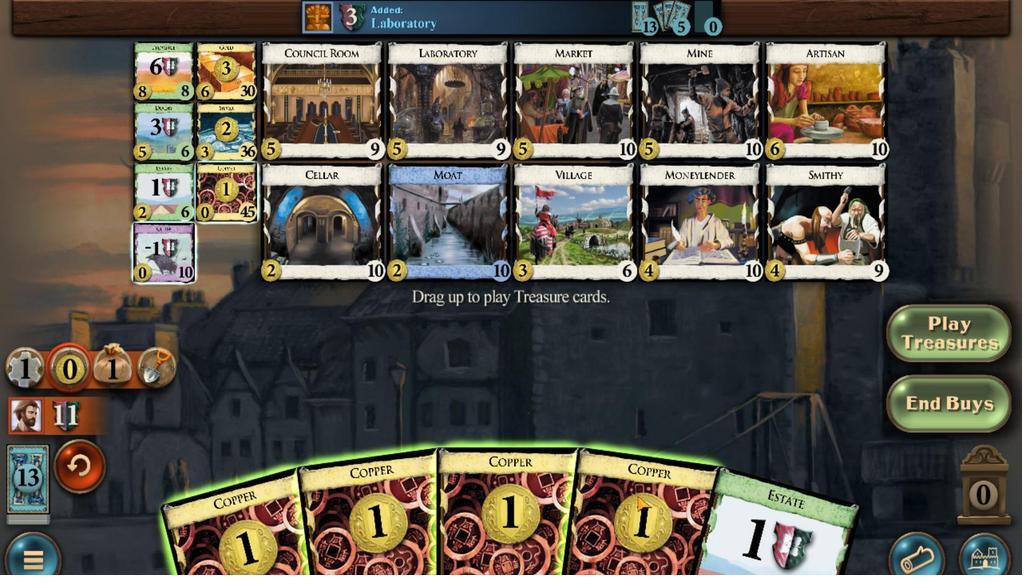 
Action: Mouse scrolled (600, 367) with delta (0, 0)
Screenshot: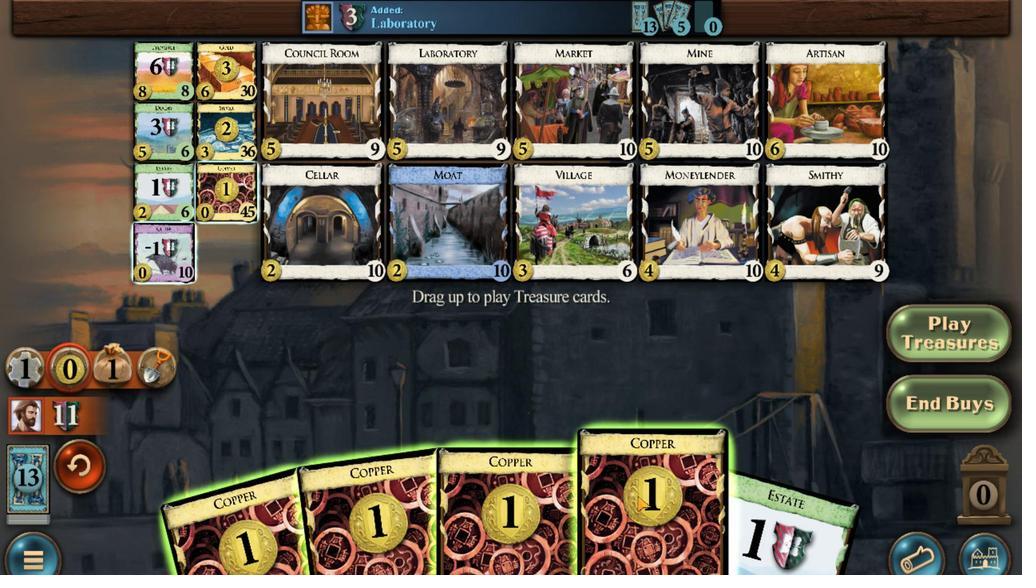 
Action: Mouse moved to (572, 367)
Screenshot: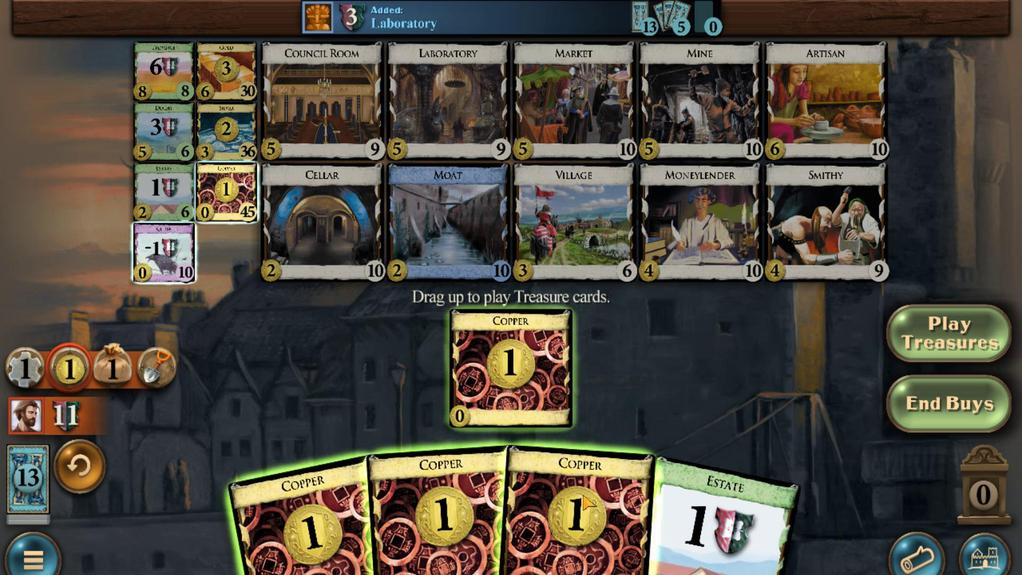 
Action: Mouse scrolled (572, 367) with delta (0, 0)
Screenshot: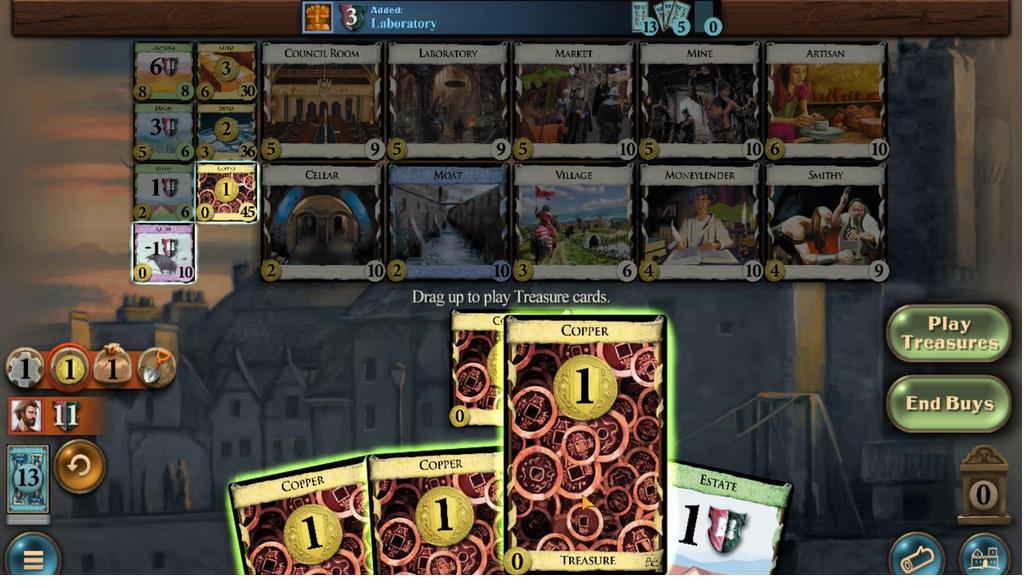 
Action: Mouse moved to (553, 367)
Screenshot: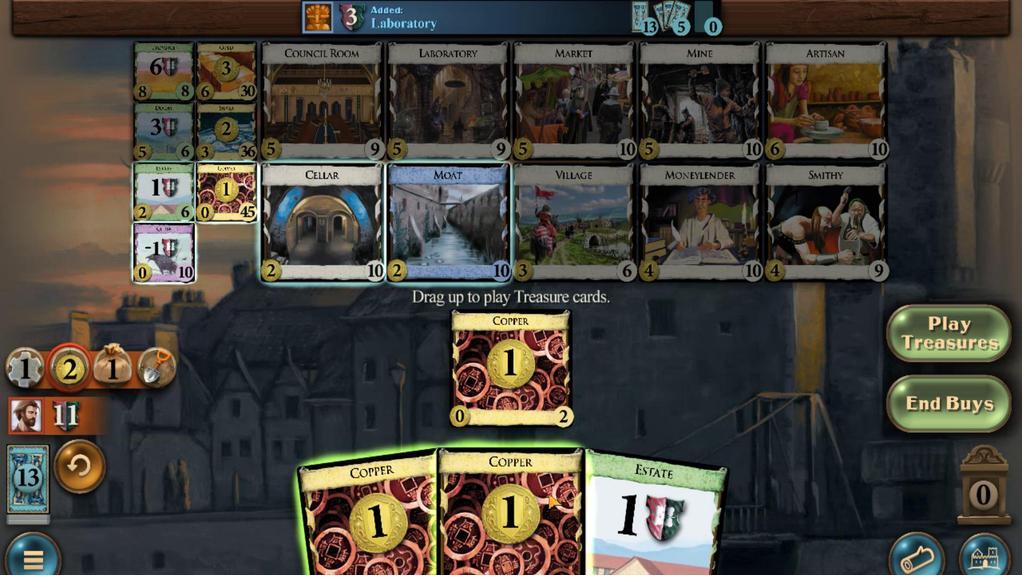 
Action: Mouse scrolled (553, 367) with delta (0, 0)
Screenshot: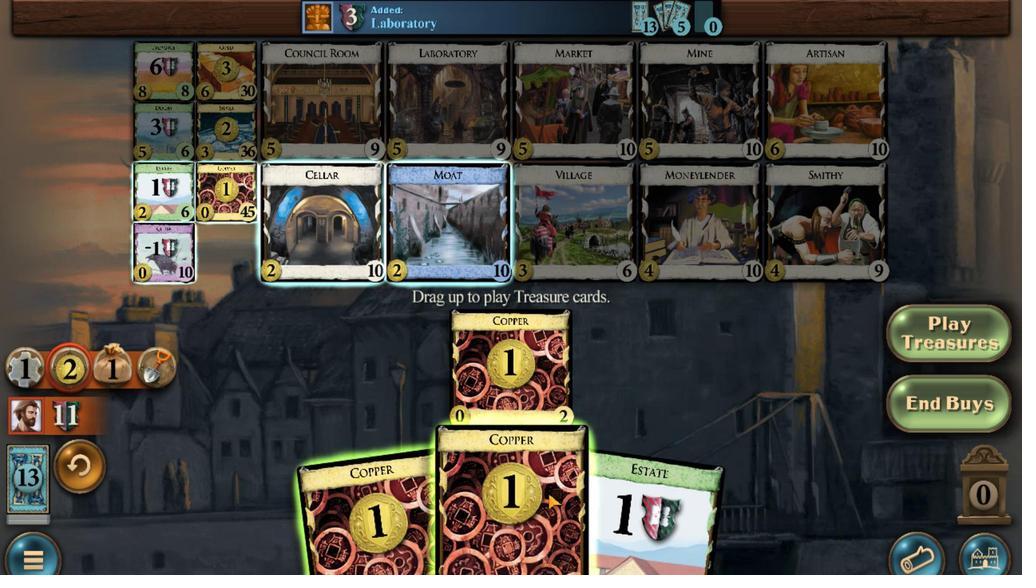 
Action: Mouse moved to (516, 367)
Screenshot: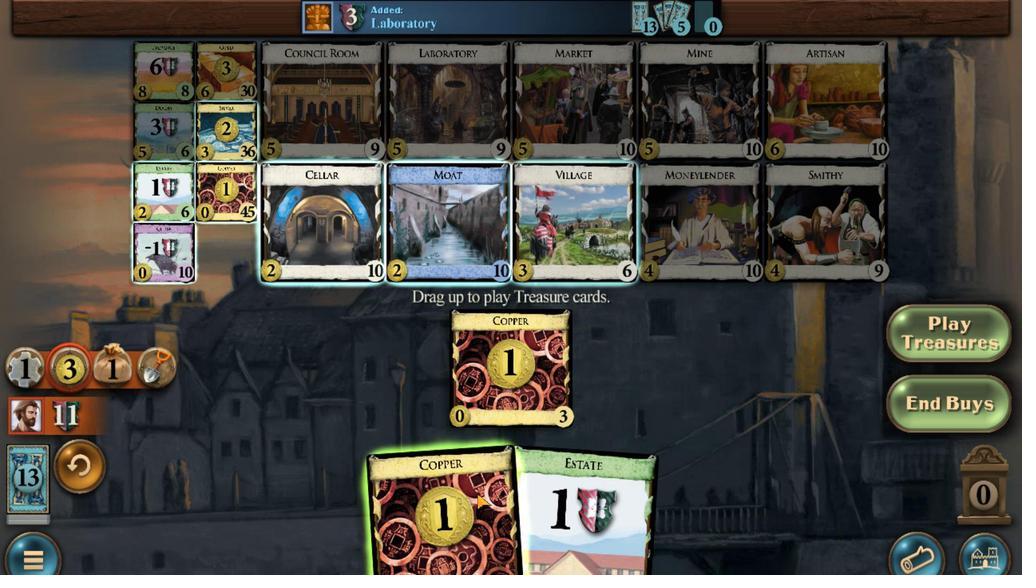 
Action: Mouse scrolled (516, 367) with delta (0, 0)
Screenshot: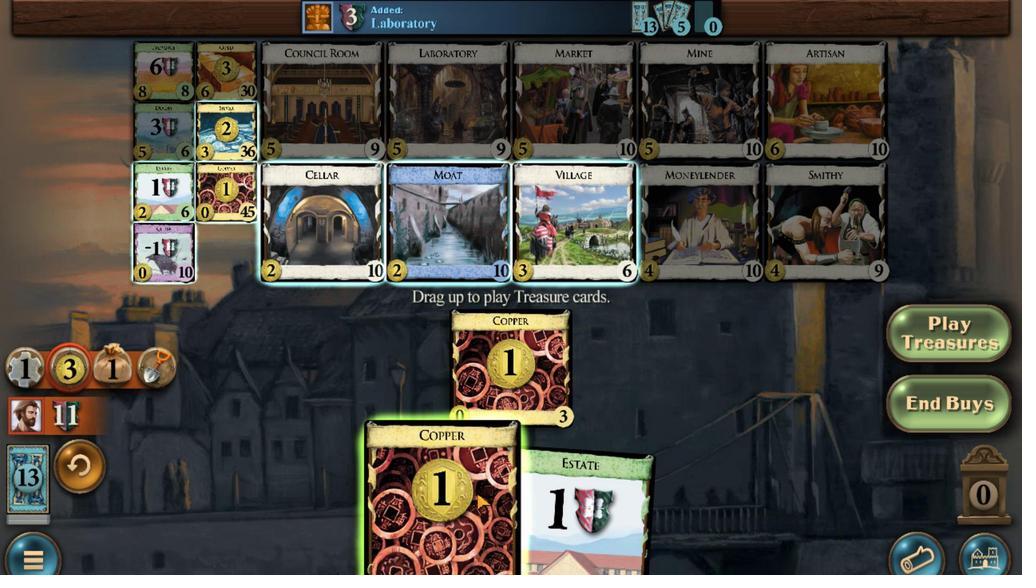 
Action: Mouse moved to (376, 462)
Screenshot: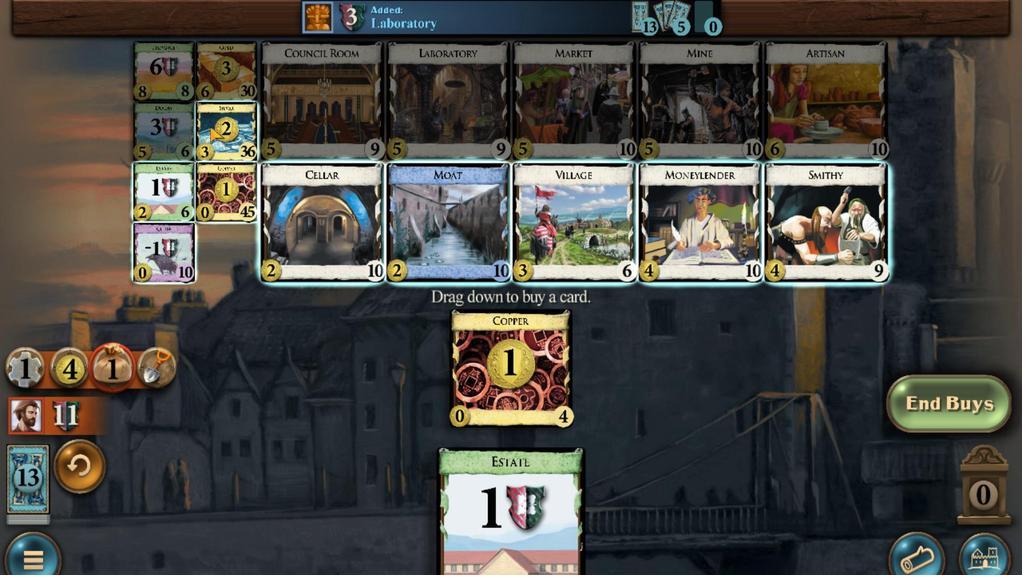 
Action: Mouse scrolled (376, 462) with delta (0, 0)
Screenshot: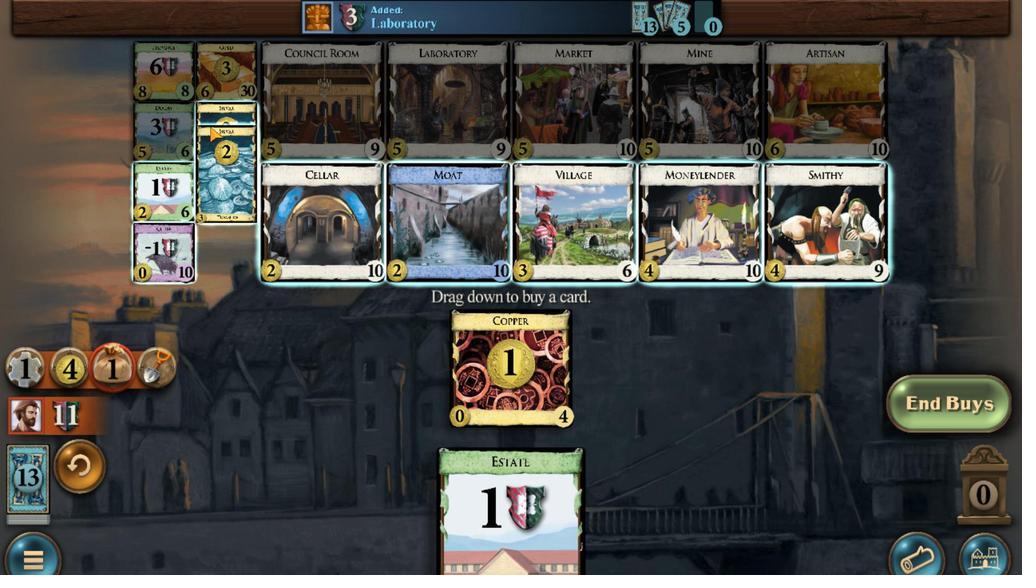 
Action: Mouse scrolled (376, 462) with delta (0, 0)
Screenshot: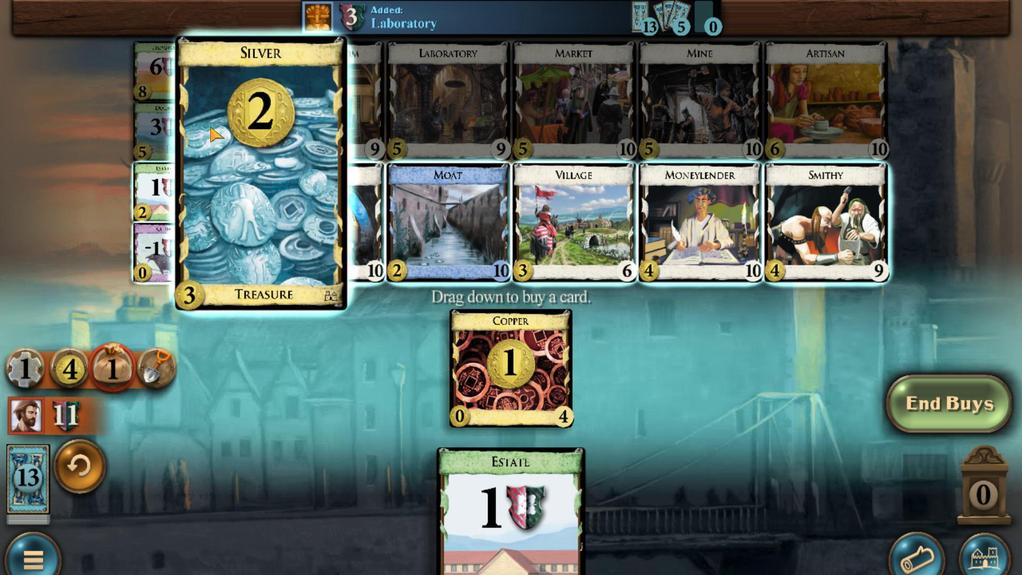 
Action: Mouse scrolled (376, 462) with delta (0, 0)
Screenshot: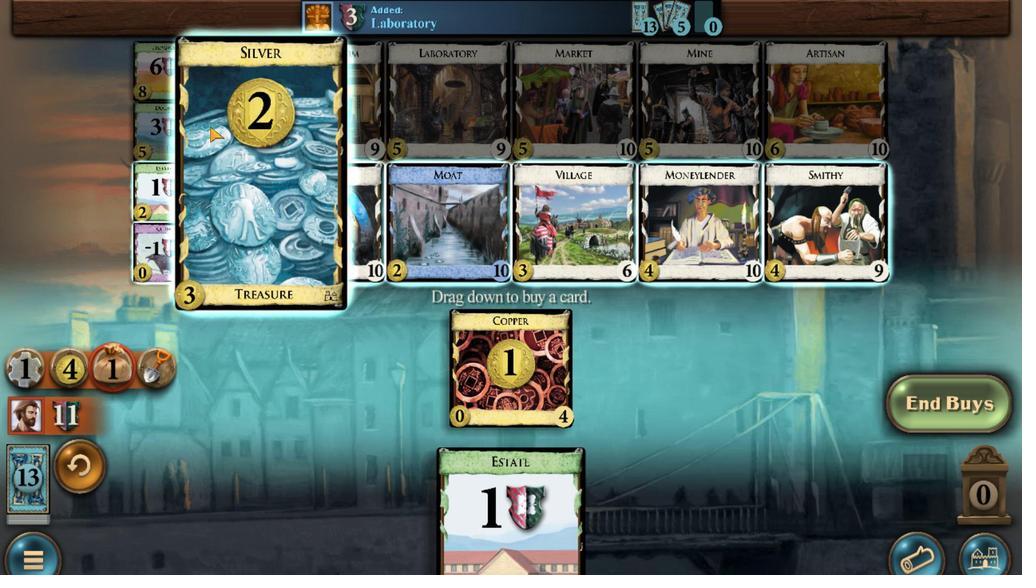 
Action: Mouse scrolled (376, 462) with delta (0, 0)
Screenshot: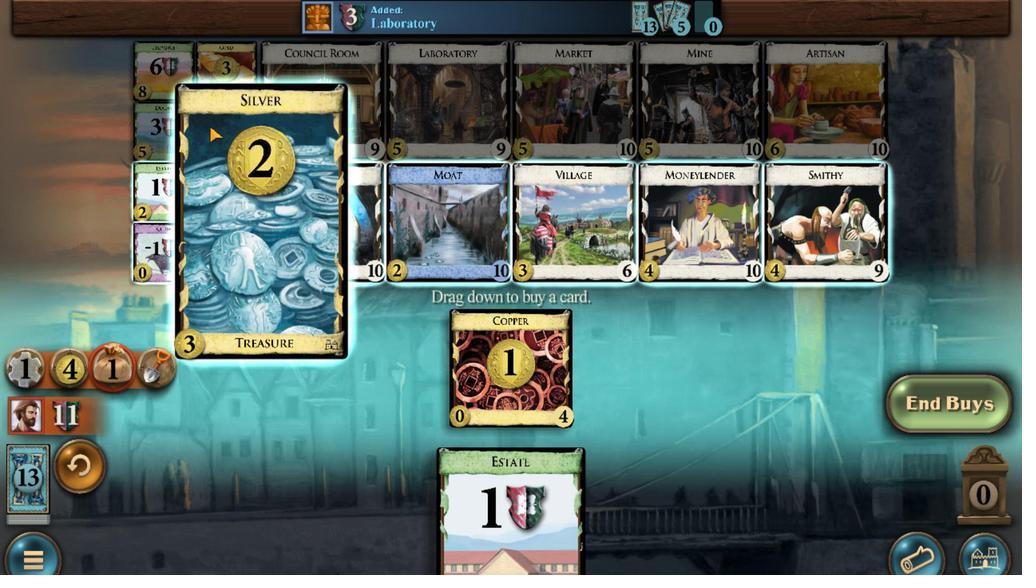 
Action: Mouse scrolled (376, 462) with delta (0, 0)
Screenshot: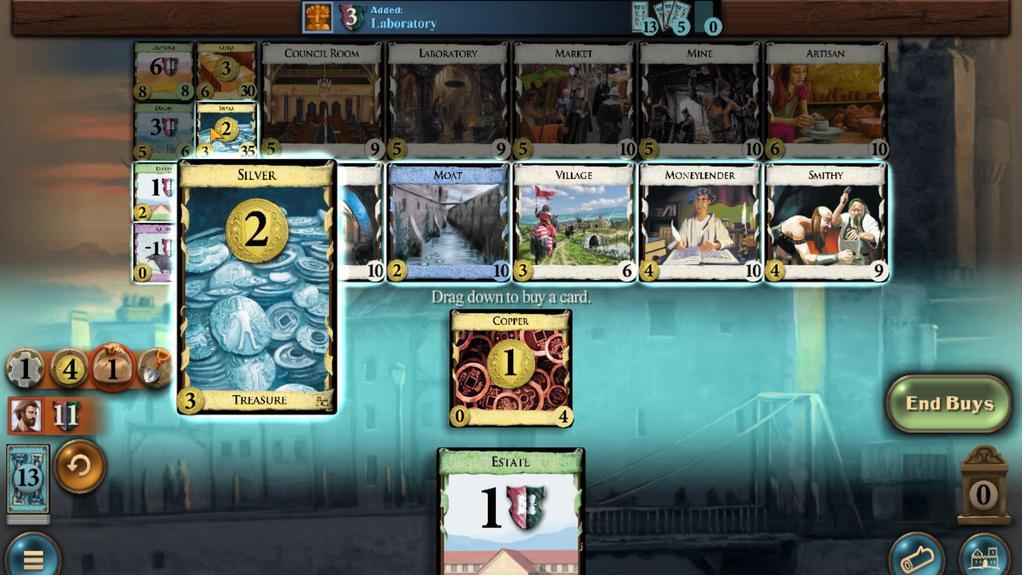 
Action: Mouse moved to (364, 361)
Screenshot: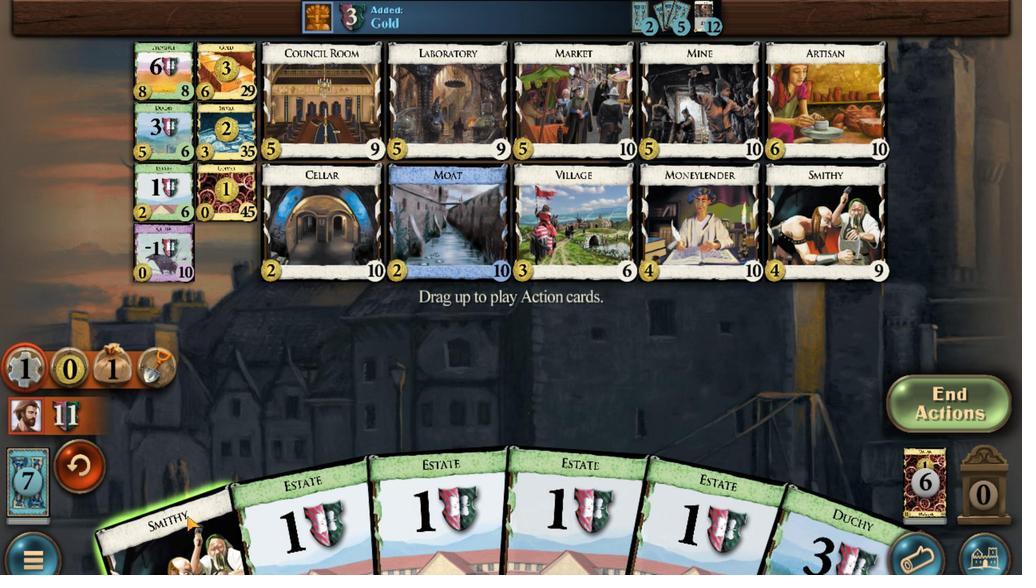 
Action: Mouse scrolled (364, 361) with delta (0, 0)
Screenshot: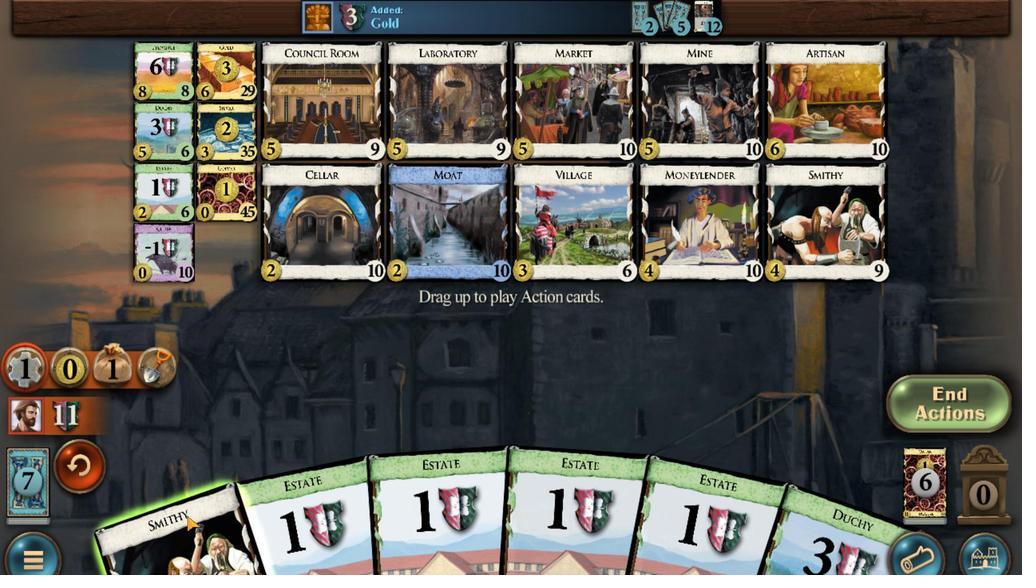 
Action: Mouse moved to (507, 375)
Screenshot: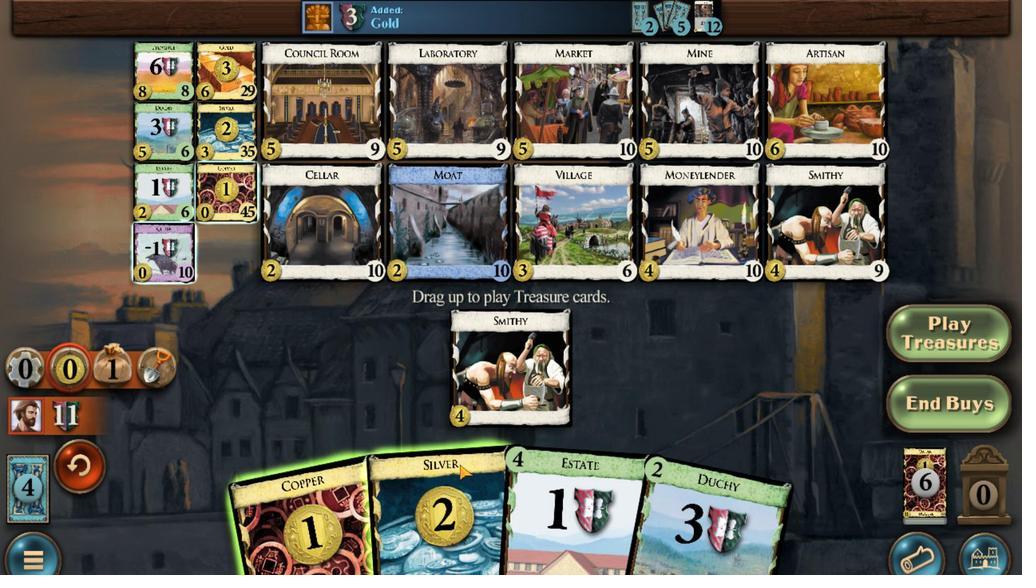 
Action: Mouse scrolled (507, 375) with delta (0, 0)
Screenshot: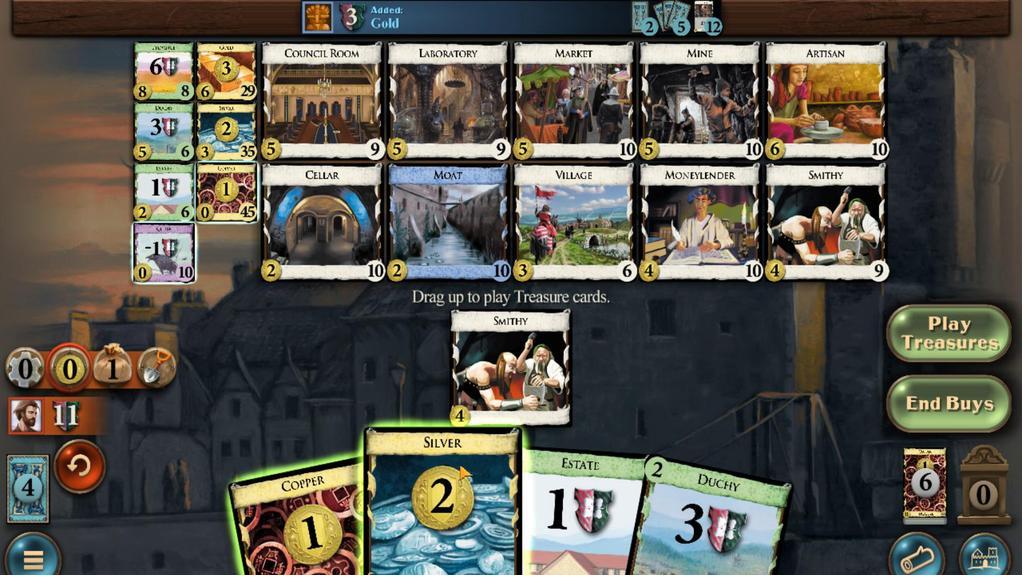
Action: Mouse moved to (475, 372)
Screenshot: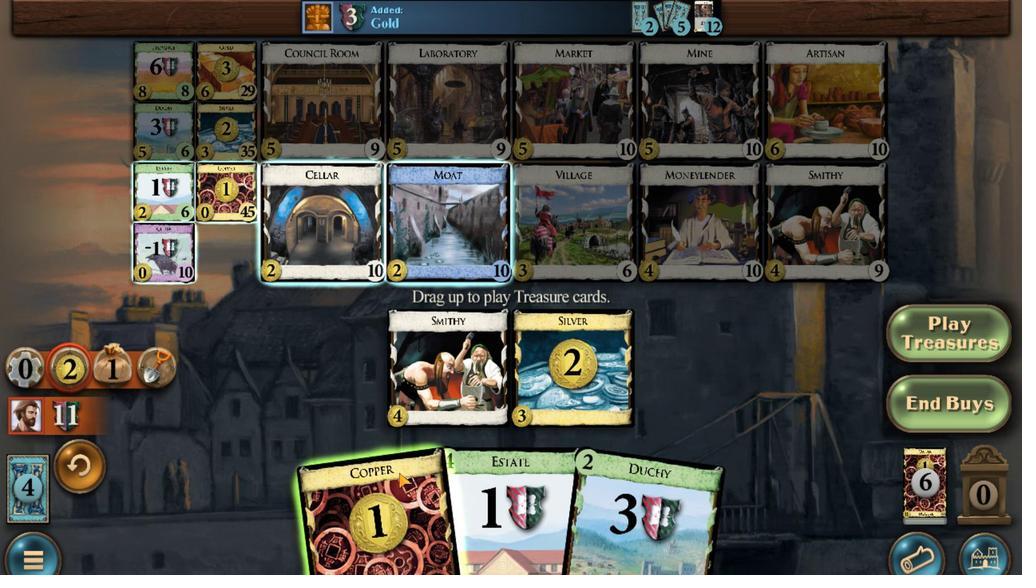 
Action: Mouse scrolled (475, 372) with delta (0, 0)
Screenshot: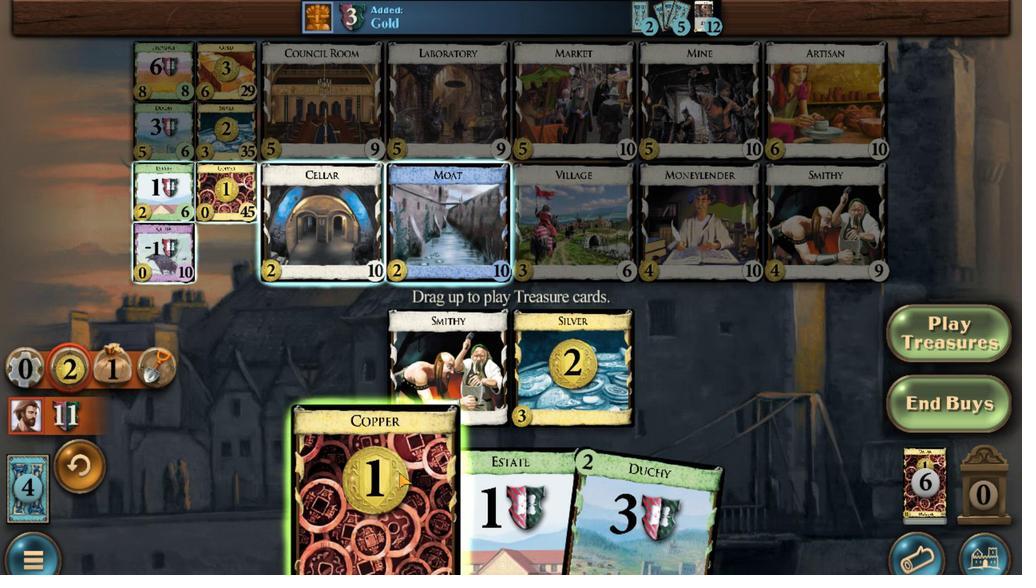 
Action: Mouse moved to (388, 466)
Screenshot: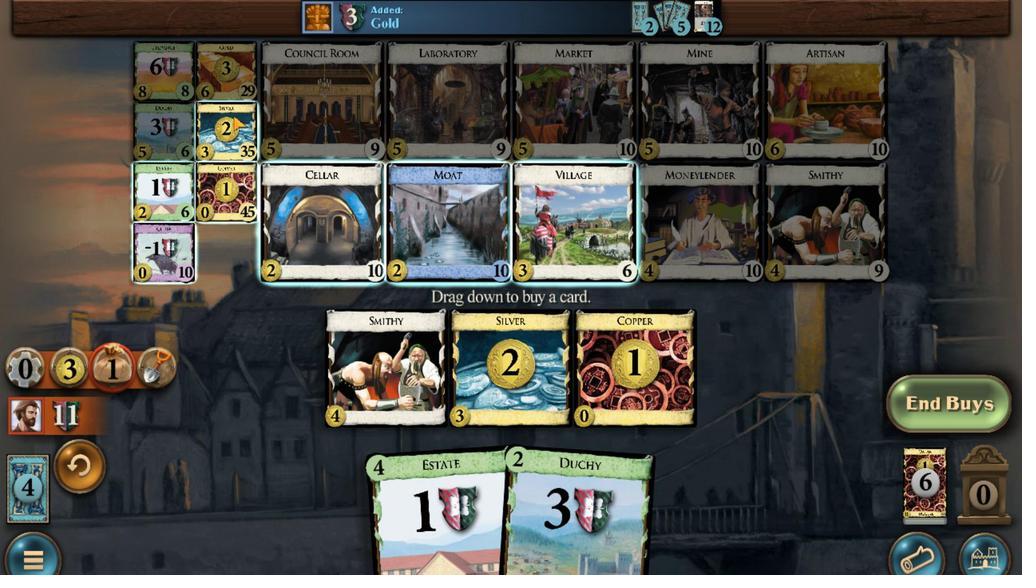 
Action: Mouse scrolled (388, 465) with delta (0, 0)
Screenshot: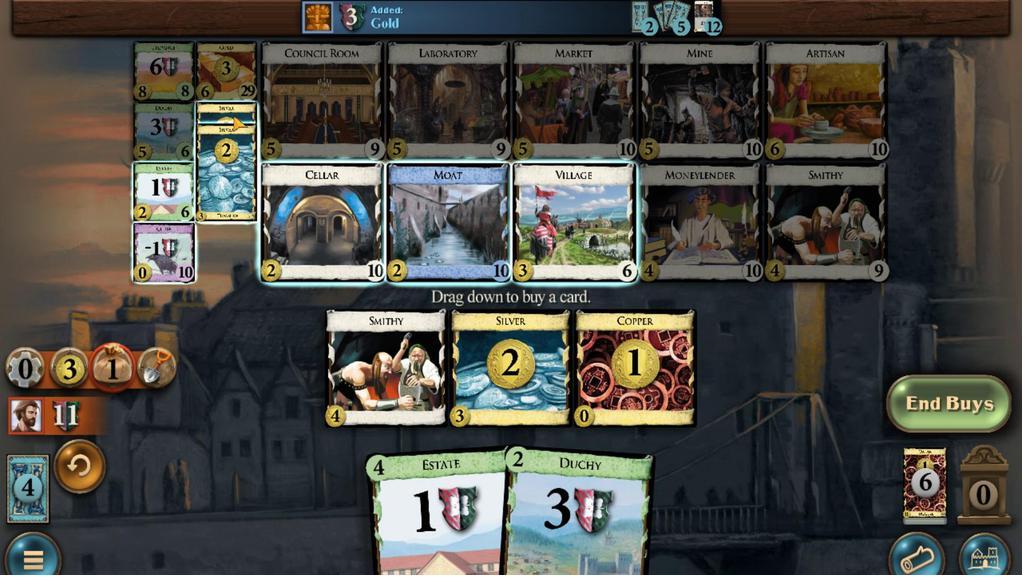 
Action: Mouse scrolled (388, 465) with delta (0, 0)
Screenshot: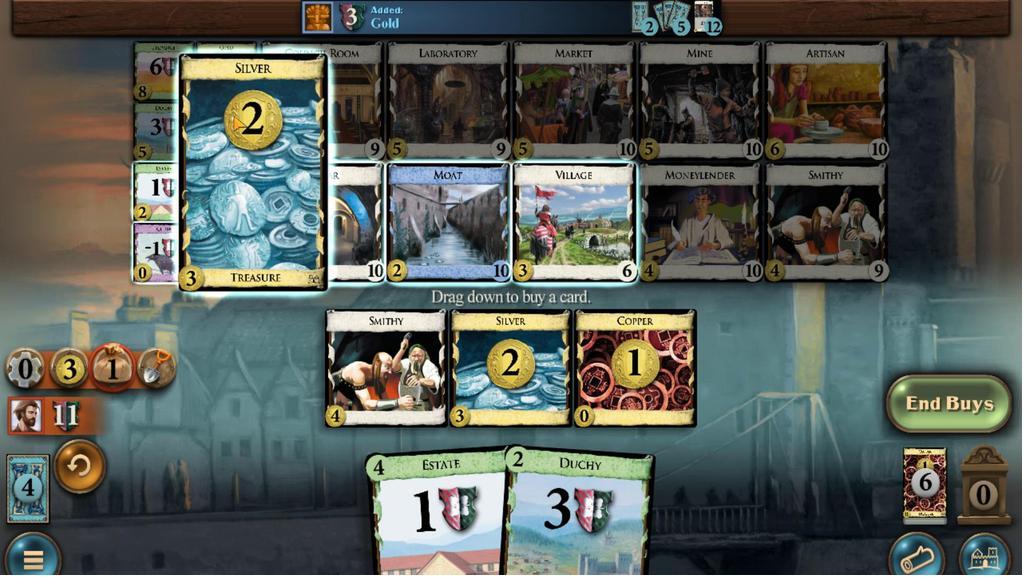 
Action: Mouse scrolled (388, 465) with delta (0, 0)
Screenshot: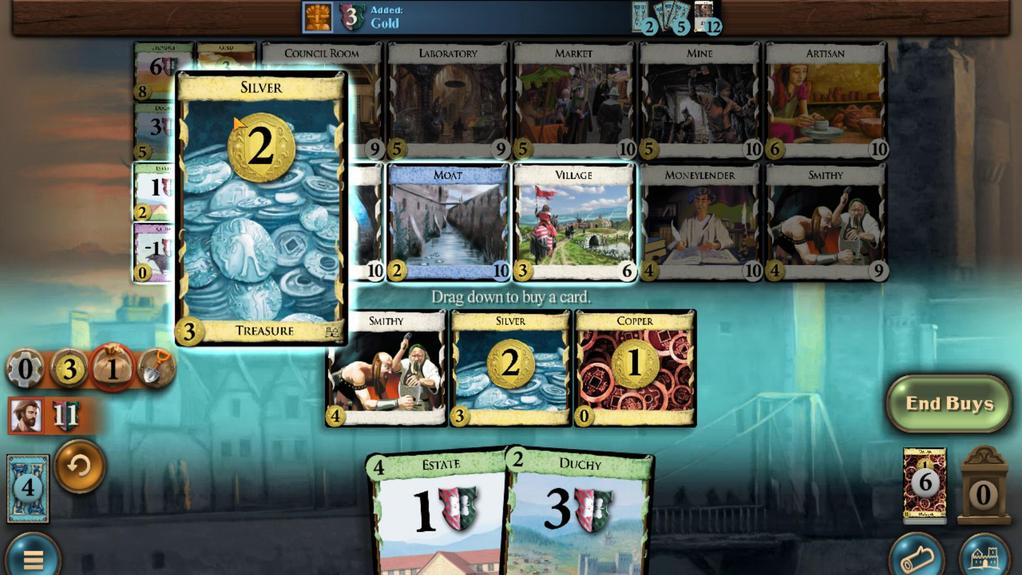 
Action: Mouse scrolled (388, 465) with delta (0, 0)
Screenshot: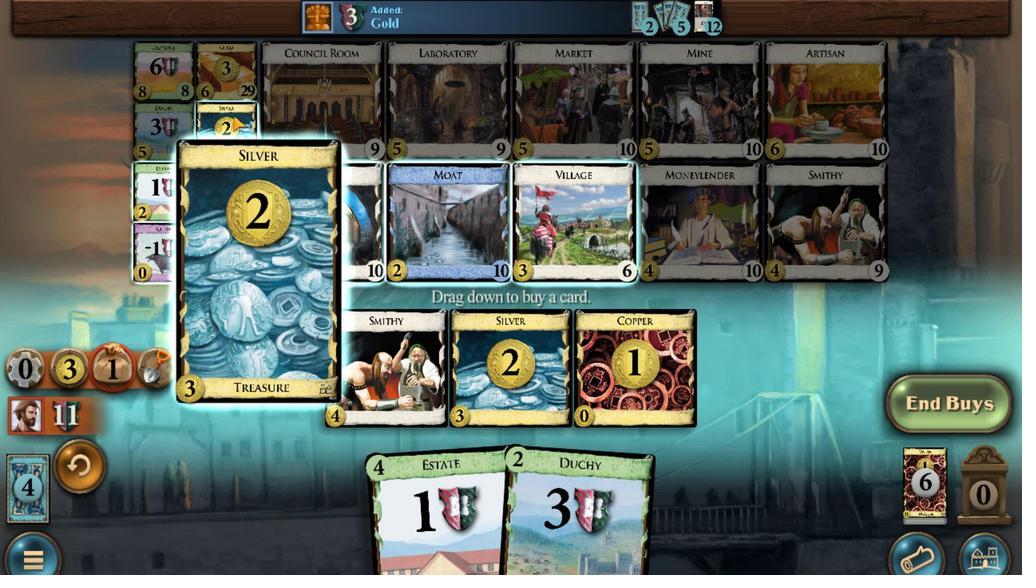 
Action: Mouse scrolled (388, 465) with delta (0, 0)
Screenshot: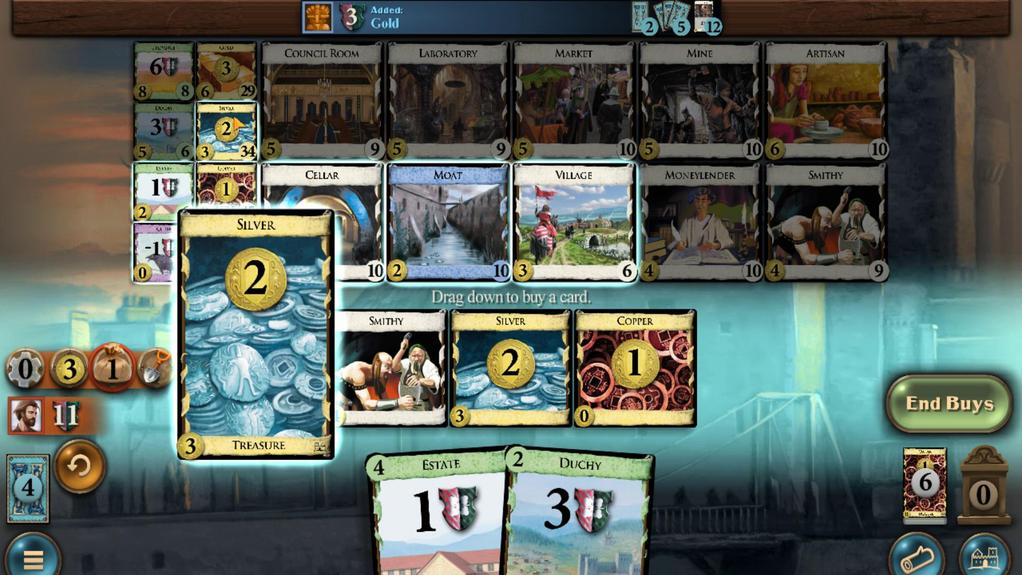 
Action: Mouse moved to (667, 365)
Screenshot: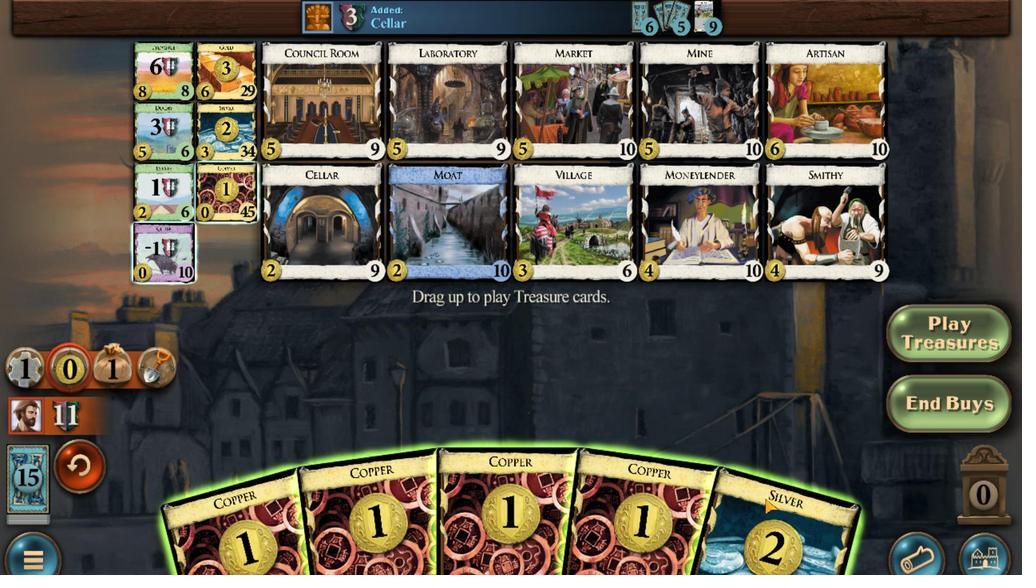 
Action: Mouse scrolled (667, 366) with delta (0, 0)
Screenshot: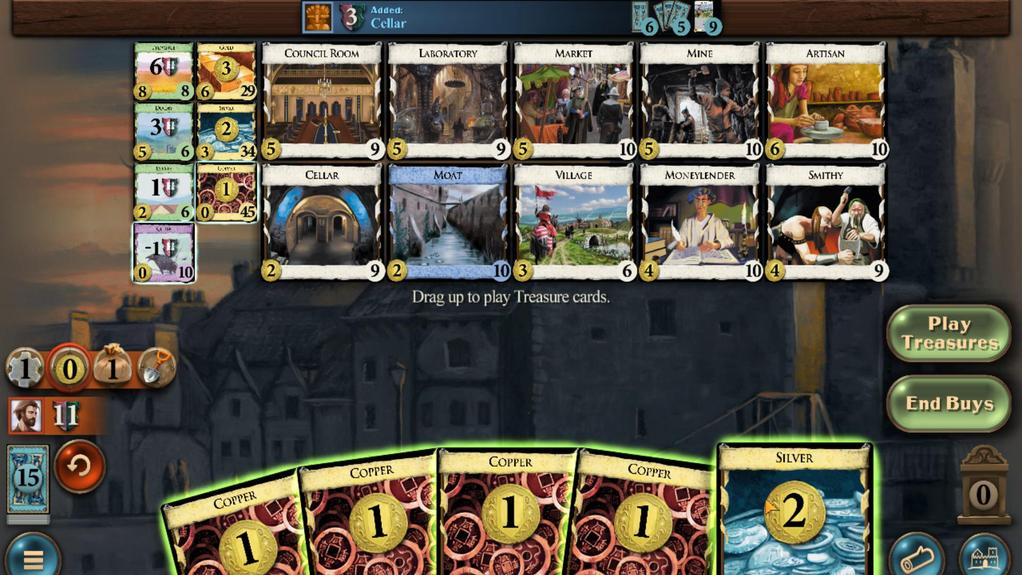 
Action: Mouse moved to (647, 365)
Screenshot: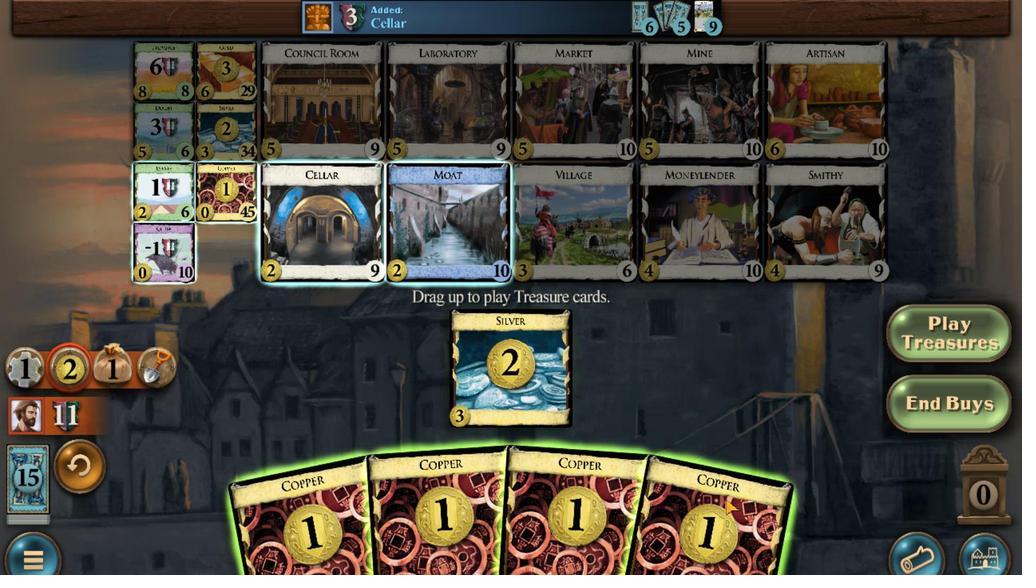 
Action: Mouse scrolled (647, 365) with delta (0, 0)
Screenshot: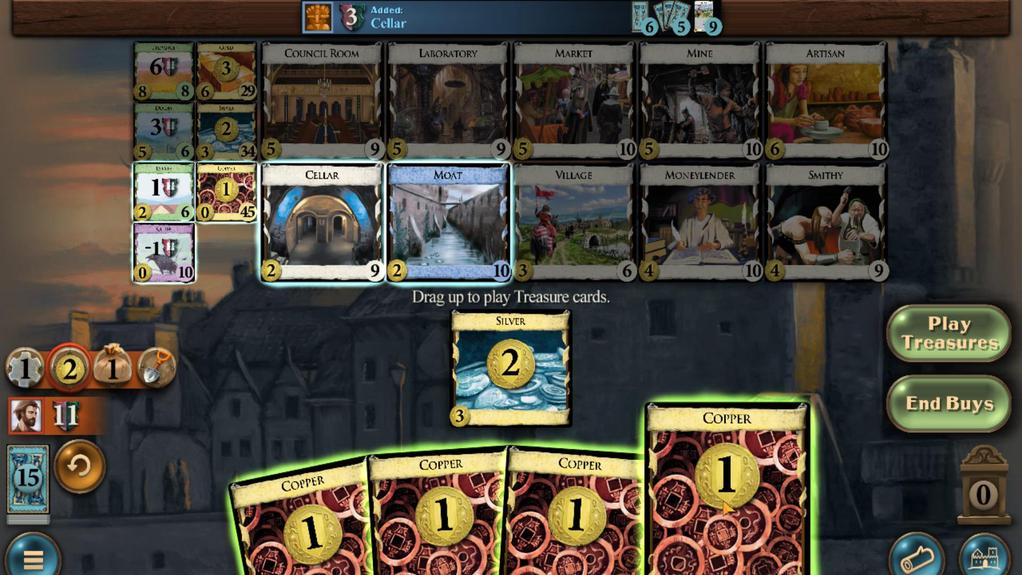 
Action: Mouse moved to (626, 366)
Screenshot: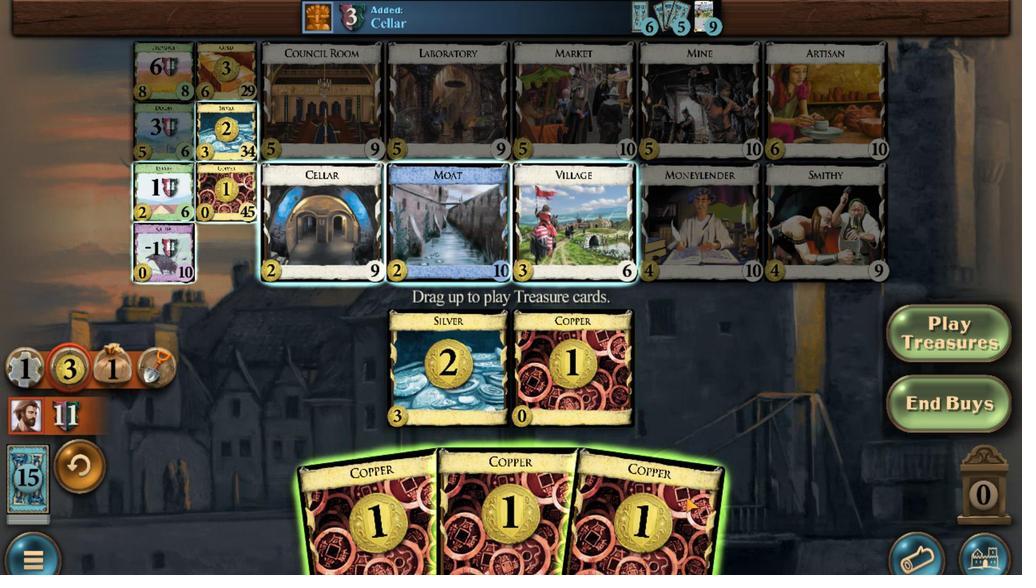 
Action: Mouse scrolled (626, 366) with delta (0, 0)
Screenshot: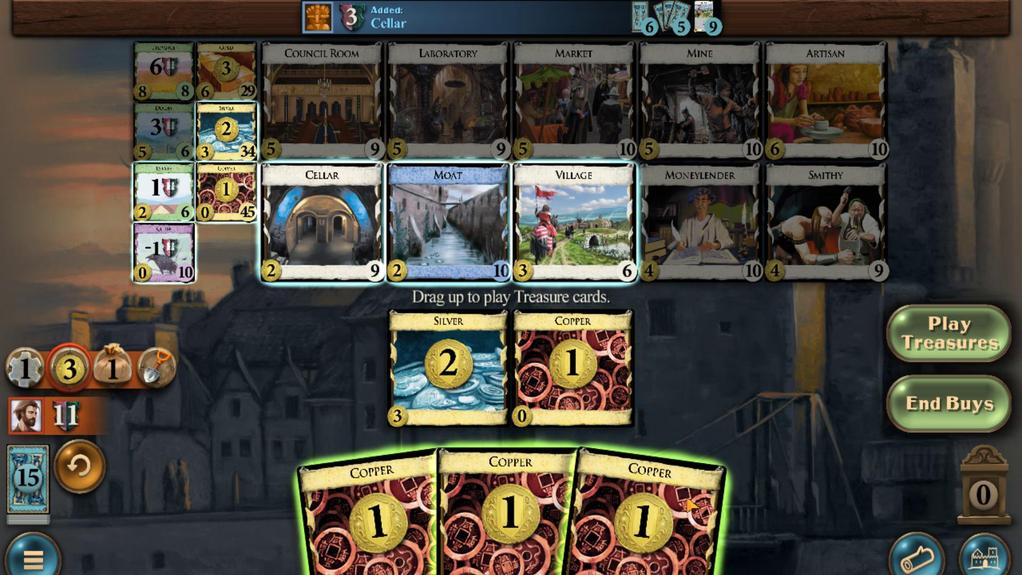 
Action: Mouse moved to (599, 366)
Screenshot: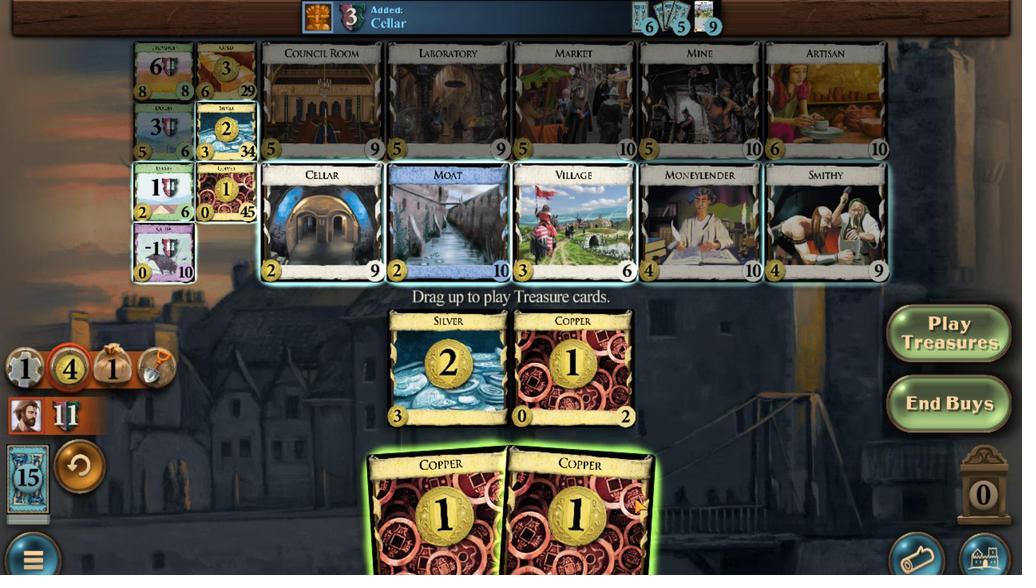 
Action: Mouse scrolled (599, 366) with delta (0, 0)
Screenshot: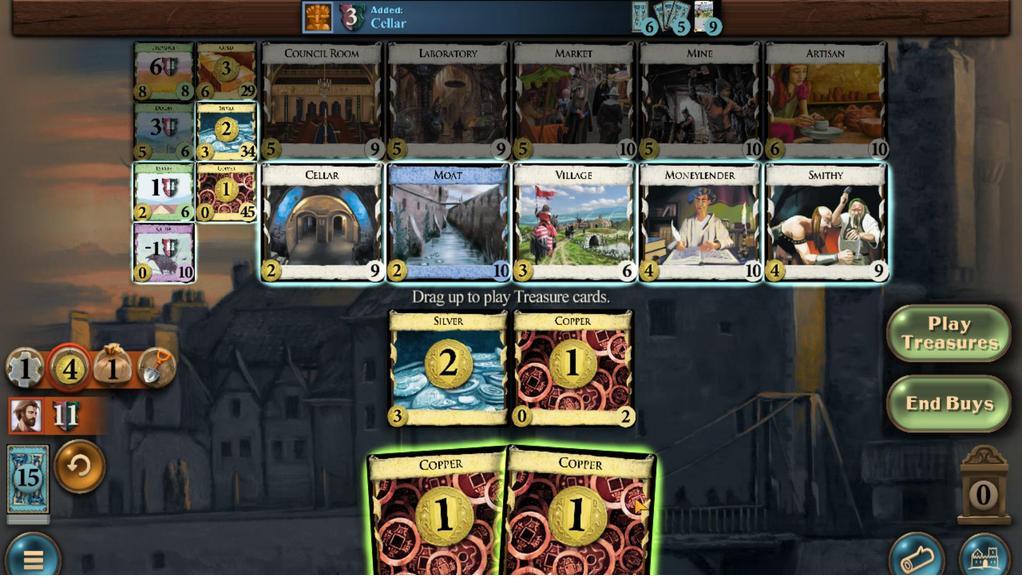 
Action: Mouse moved to (563, 365)
Screenshot: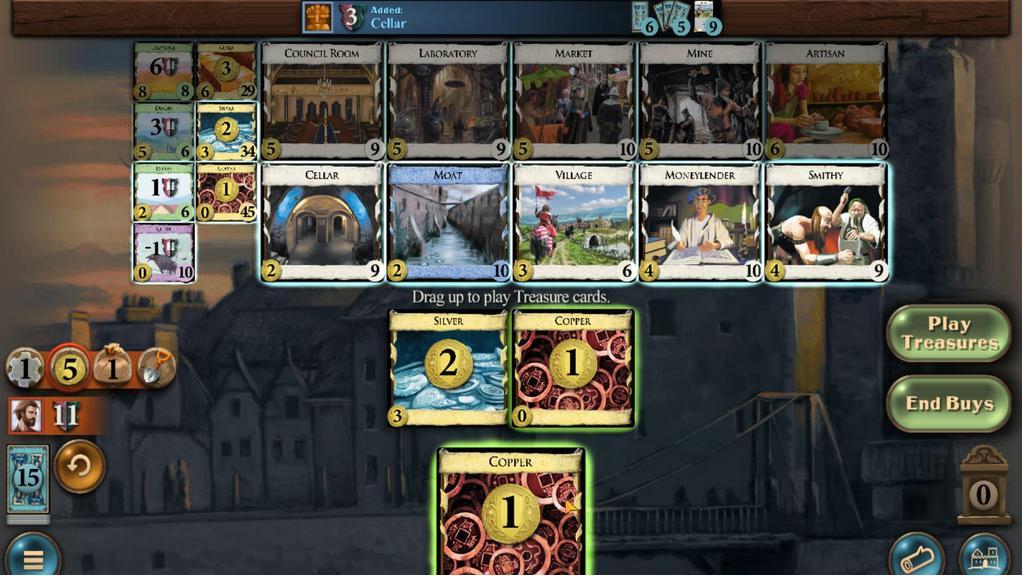 
Action: Mouse scrolled (563, 366) with delta (0, 0)
Screenshot: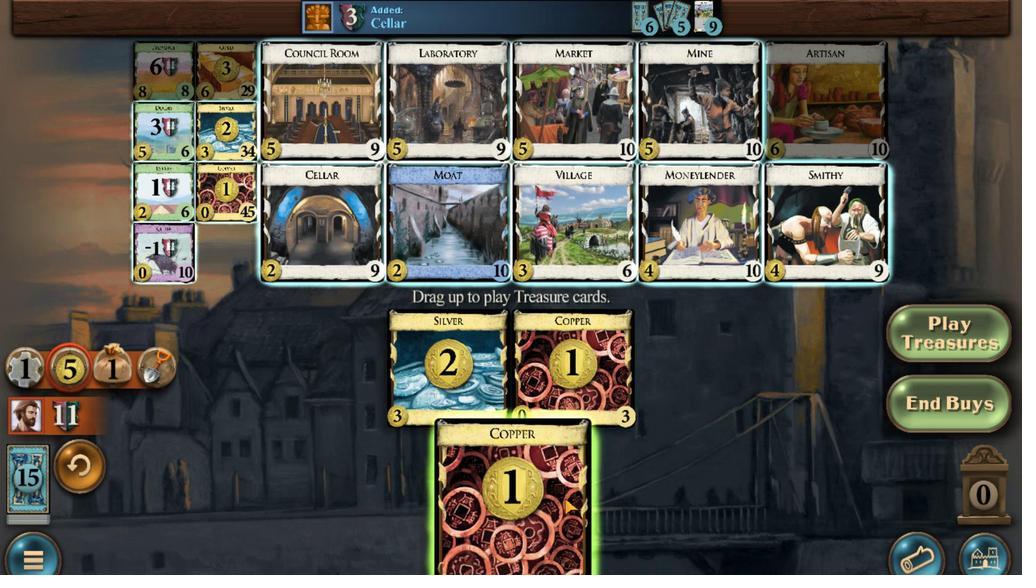 
Action: Mouse moved to (384, 479)
Screenshot: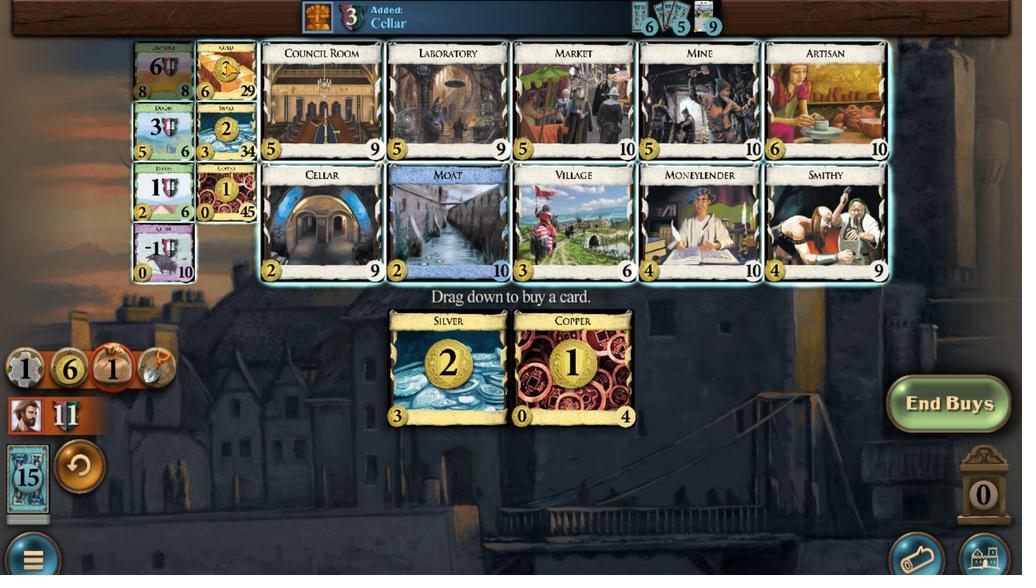 
Action: Mouse scrolled (384, 479) with delta (0, 0)
Screenshot: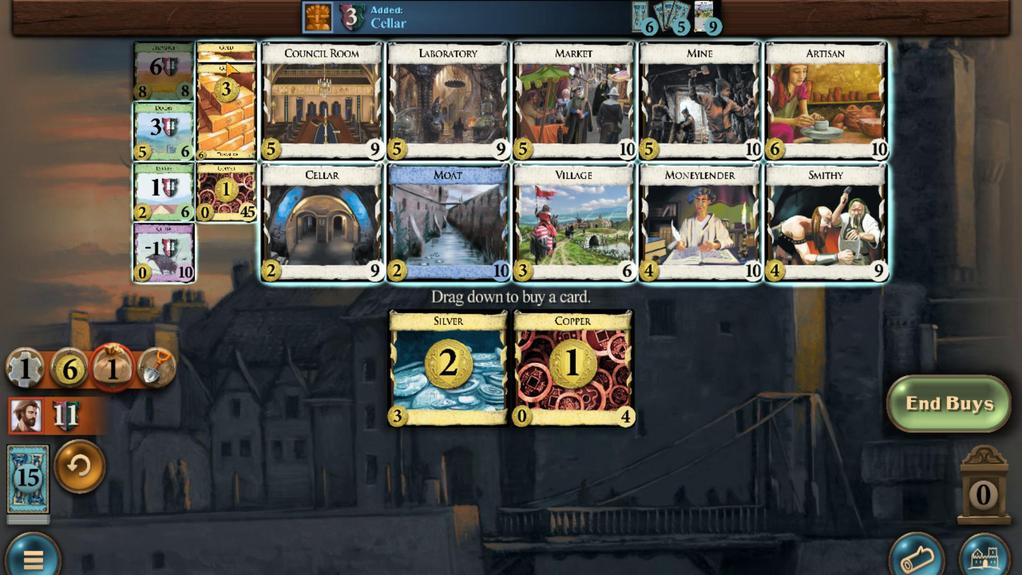 
Action: Mouse scrolled (384, 479) with delta (0, 0)
Screenshot: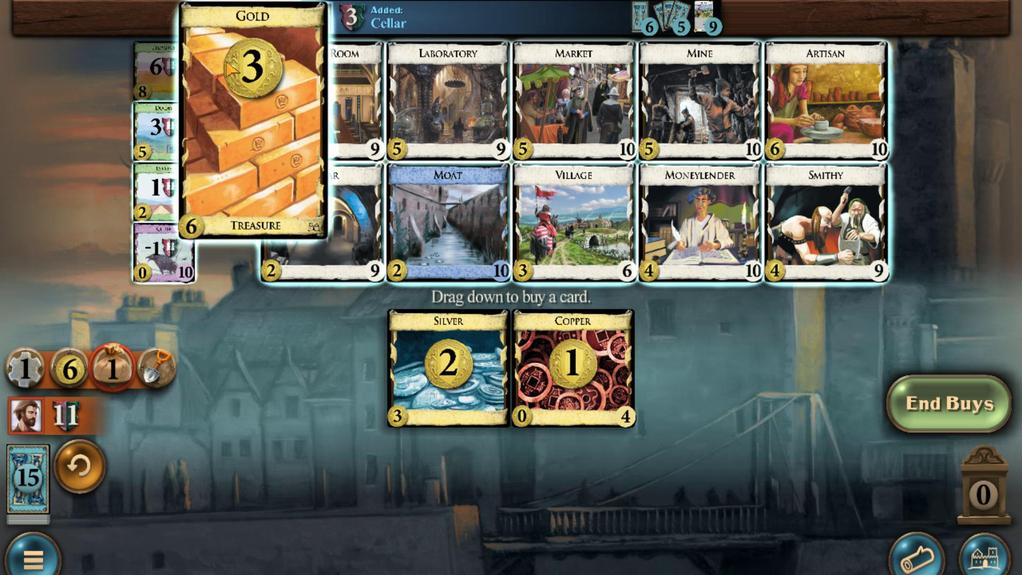 
Action: Mouse scrolled (384, 479) with delta (0, 0)
Screenshot: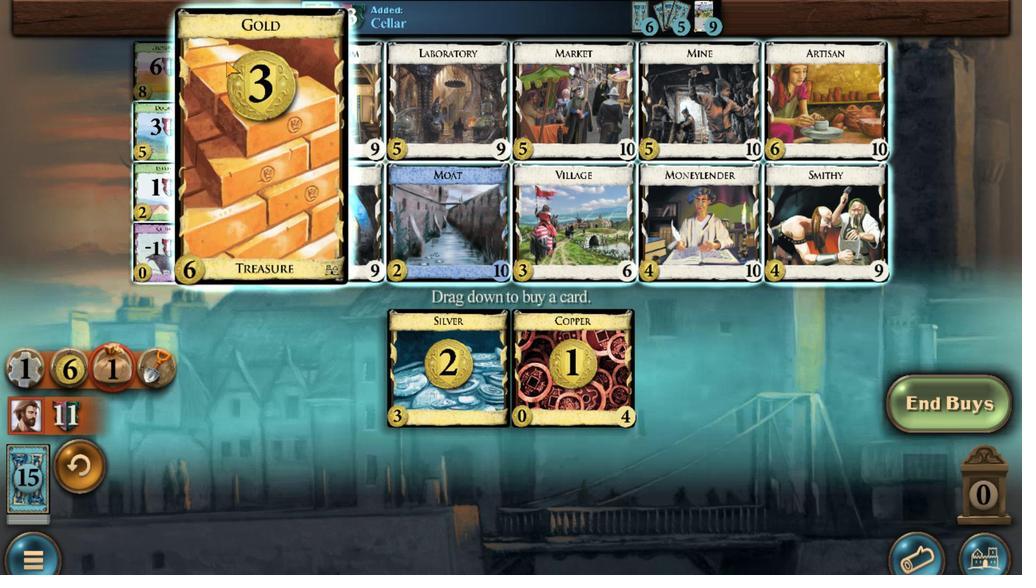 
Action: Mouse scrolled (384, 479) with delta (0, 0)
Screenshot: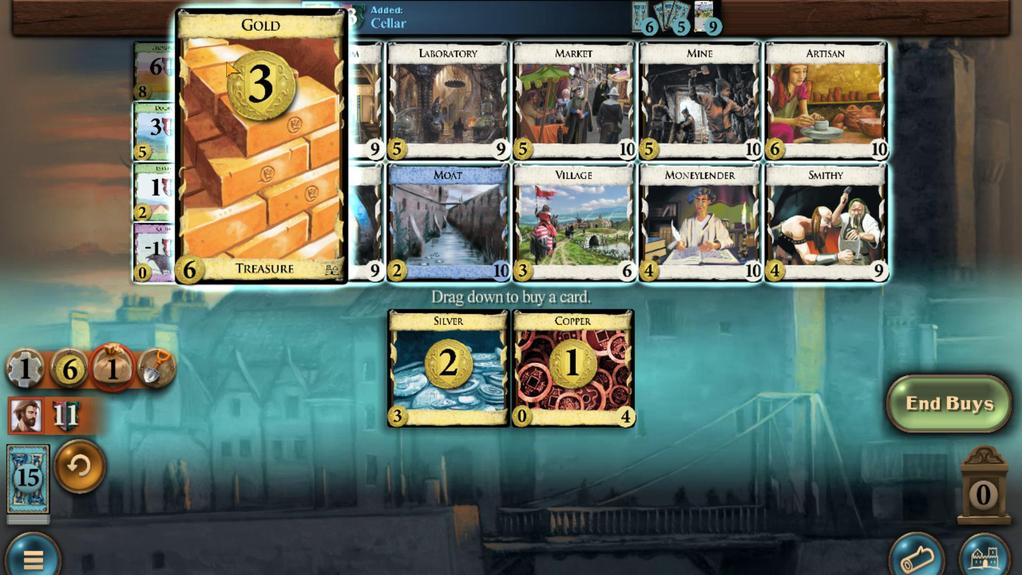 
Action: Mouse scrolled (384, 479) with delta (0, 0)
Screenshot: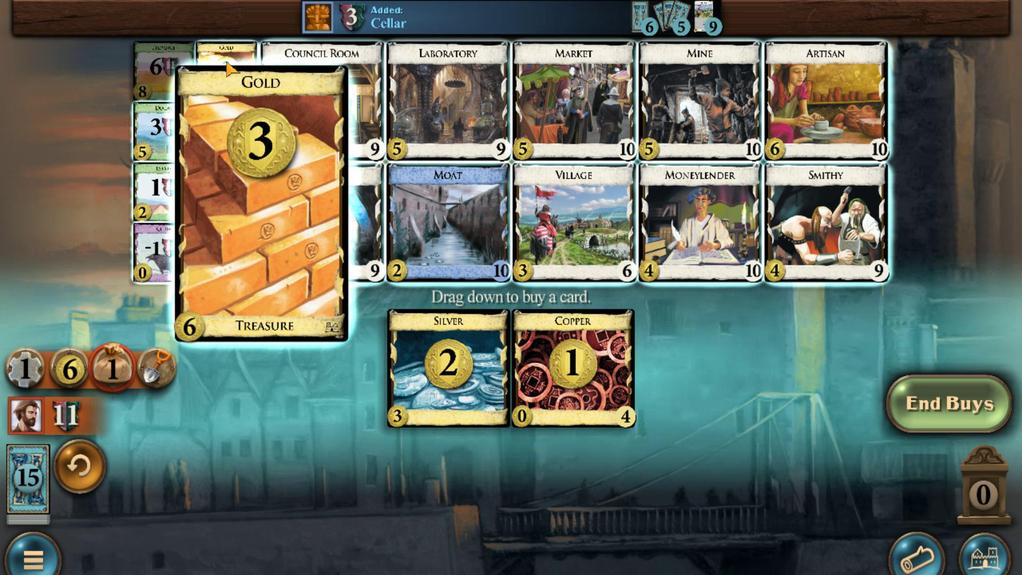 
Action: Mouse scrolled (384, 479) with delta (0, 0)
Screenshot: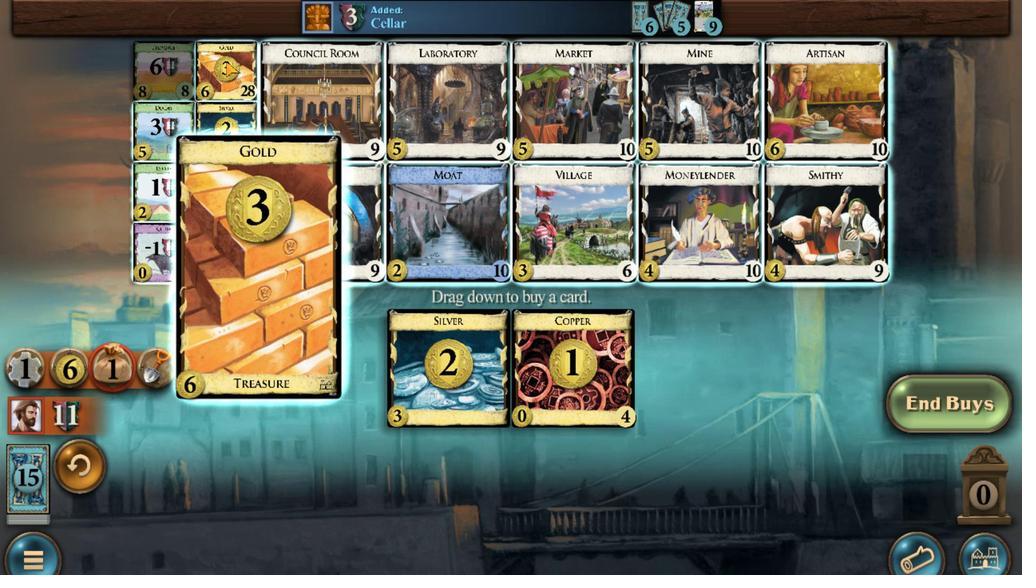 
Action: Mouse moved to (514, 373)
Screenshot: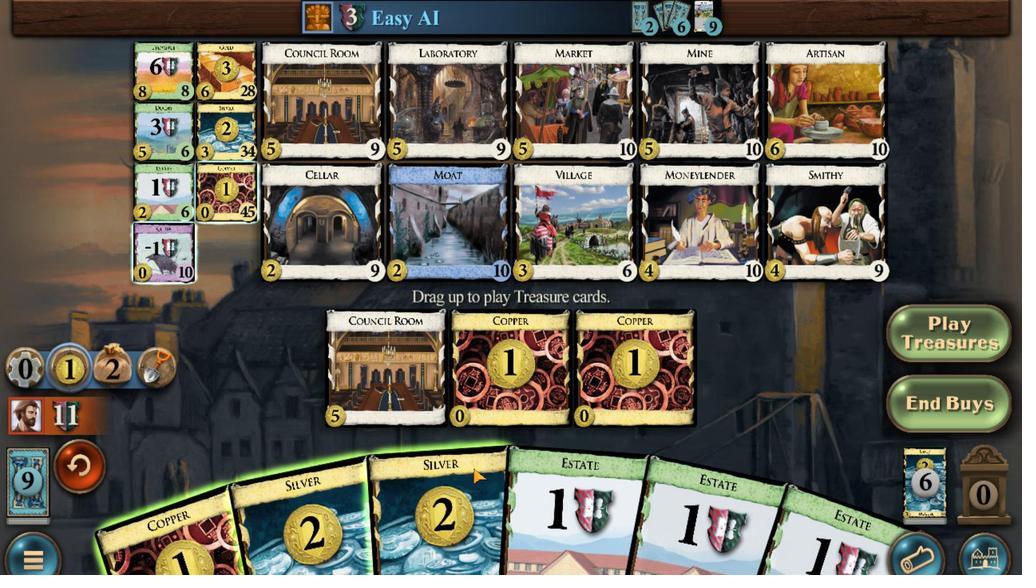 
Action: Mouse scrolled (514, 373) with delta (0, 0)
Screenshot: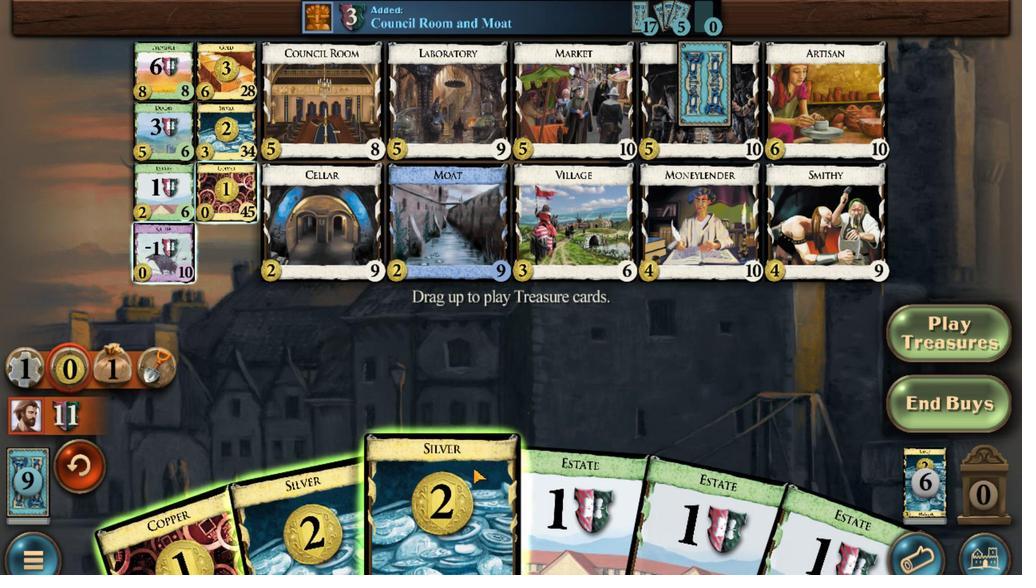 
Action: Mouse moved to (459, 371)
Screenshot: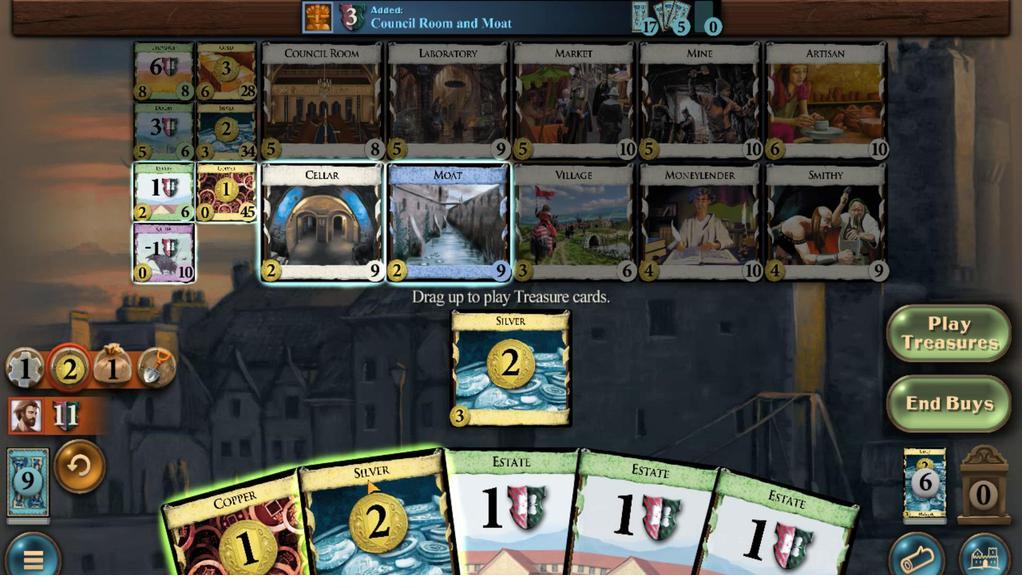 
Action: Mouse scrolled (459, 371) with delta (0, 0)
Screenshot: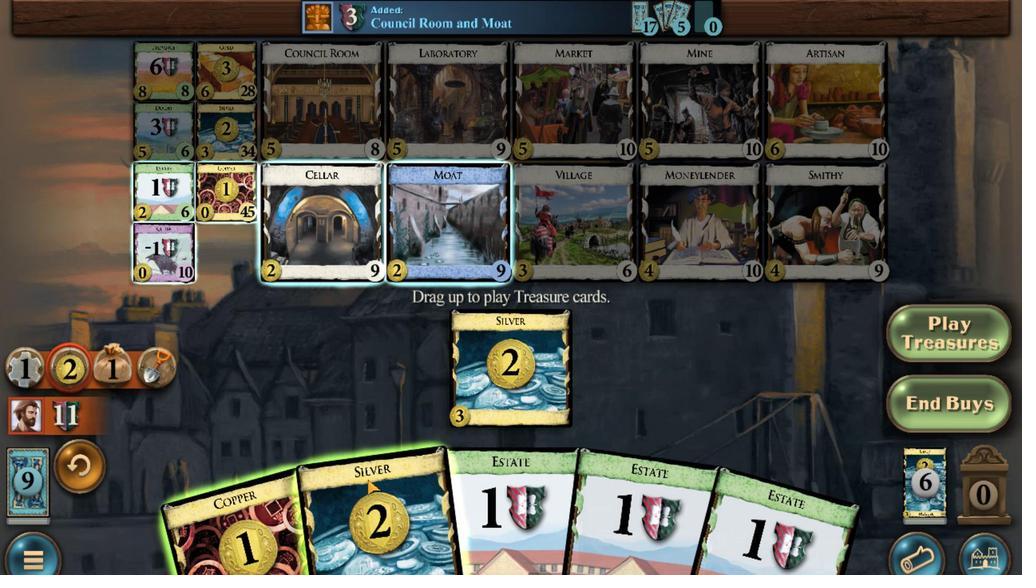 
Action: Mouse moved to (434, 366)
Screenshot: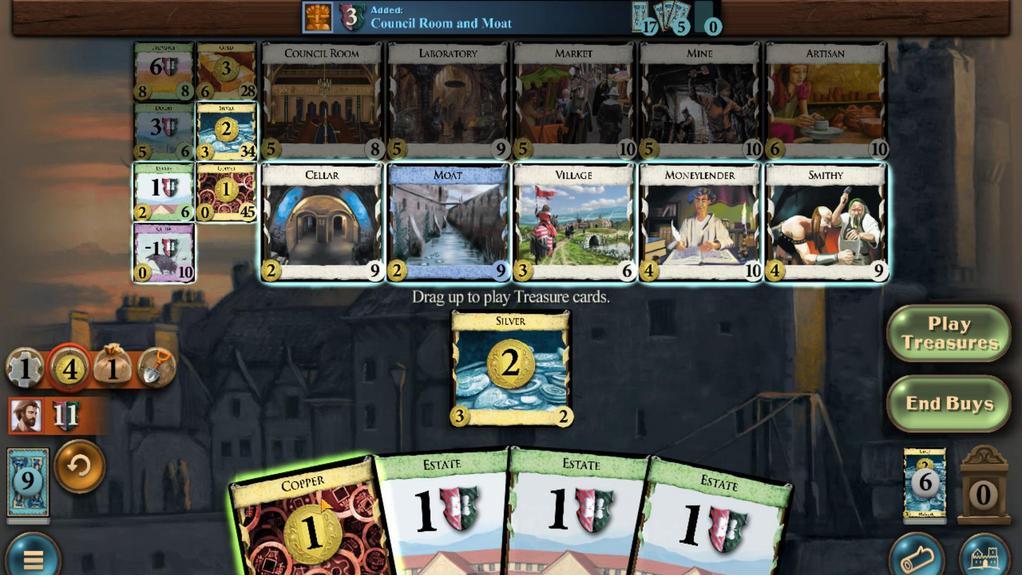 
Action: Mouse scrolled (434, 366) with delta (0, 0)
Screenshot: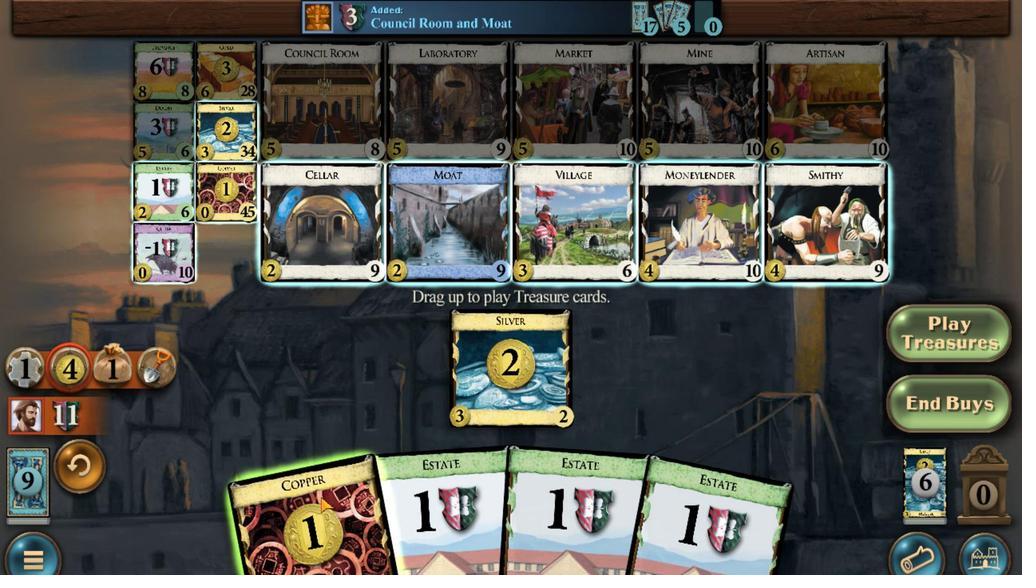 
Action: Mouse moved to (351, 461)
Screenshot: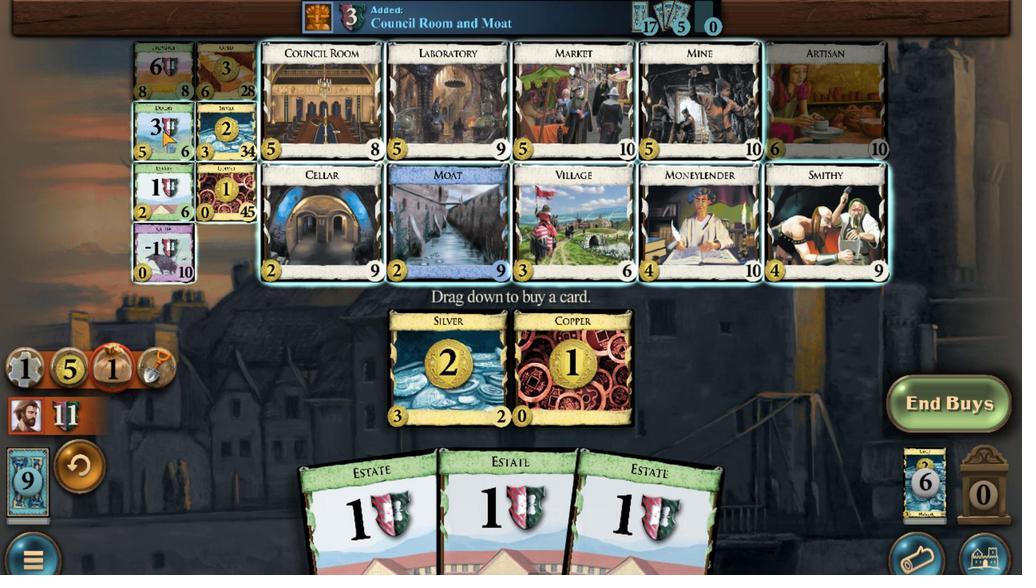 
Action: Mouse scrolled (351, 461) with delta (0, 0)
Screenshot: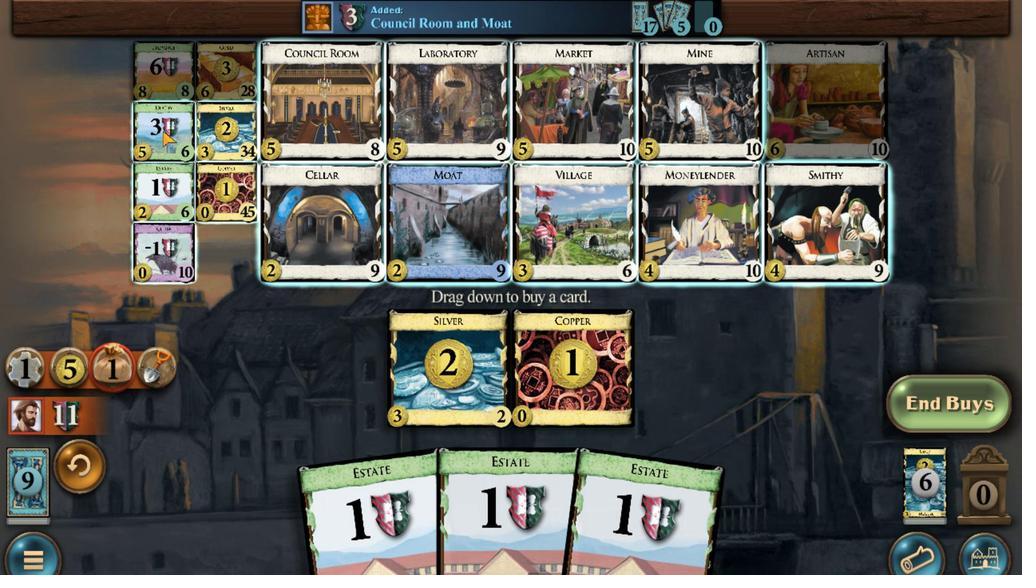 
Action: Mouse scrolled (351, 461) with delta (0, 0)
Screenshot: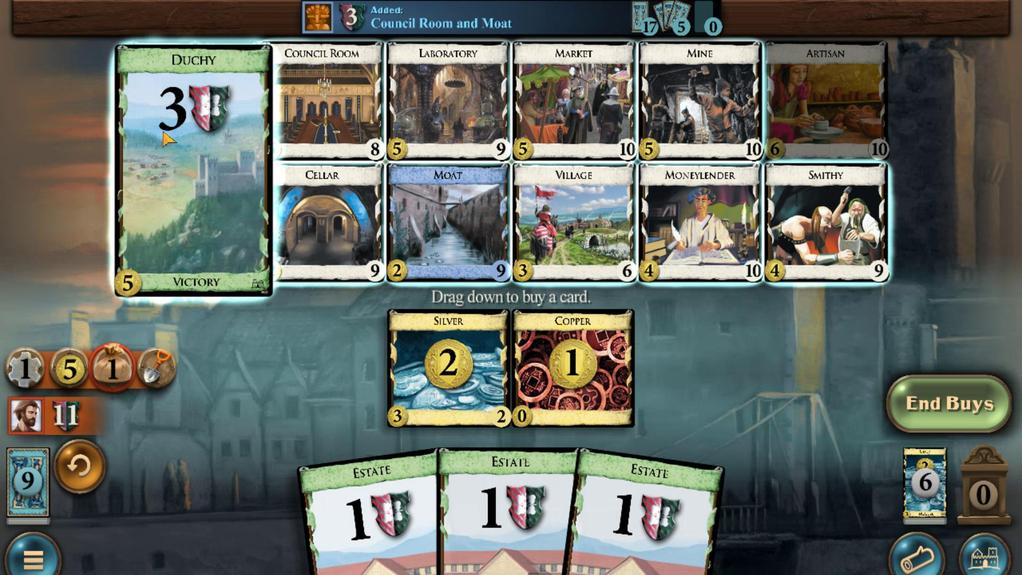 
Action: Mouse scrolled (351, 461) with delta (0, 0)
Screenshot: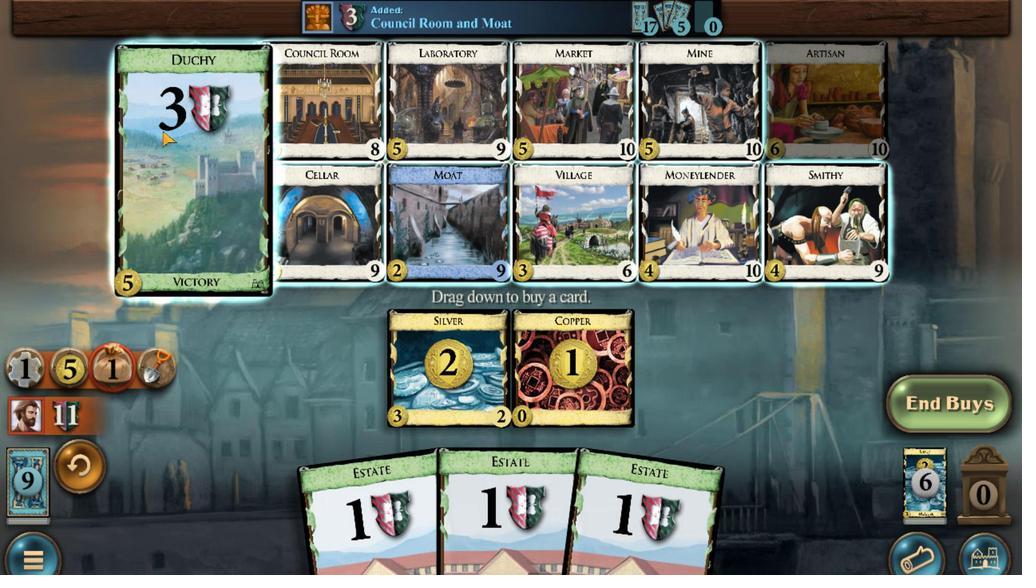 
Action: Mouse scrolled (351, 461) with delta (0, 0)
Screenshot: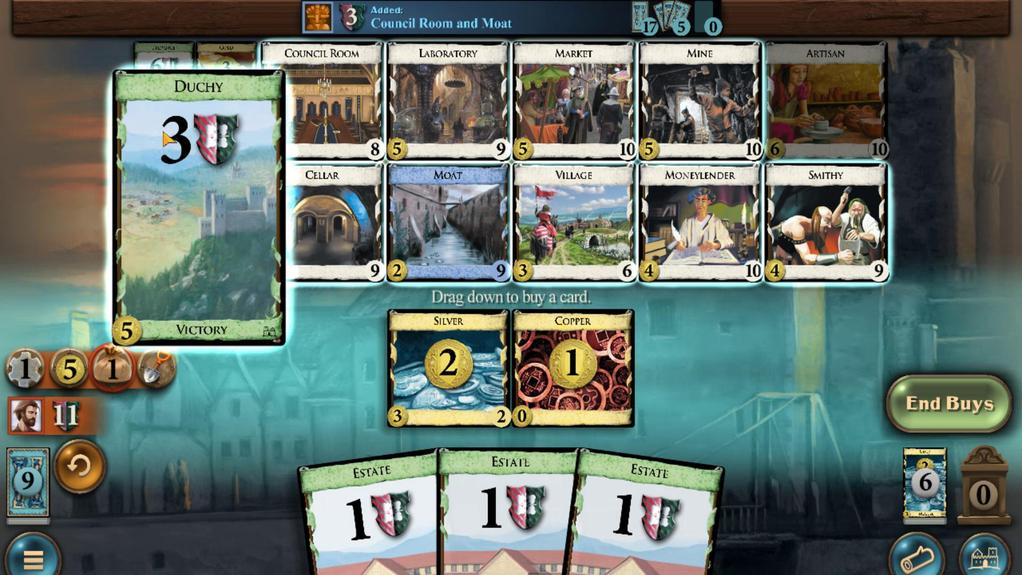 
Action: Mouse scrolled (351, 461) with delta (0, 0)
Screenshot: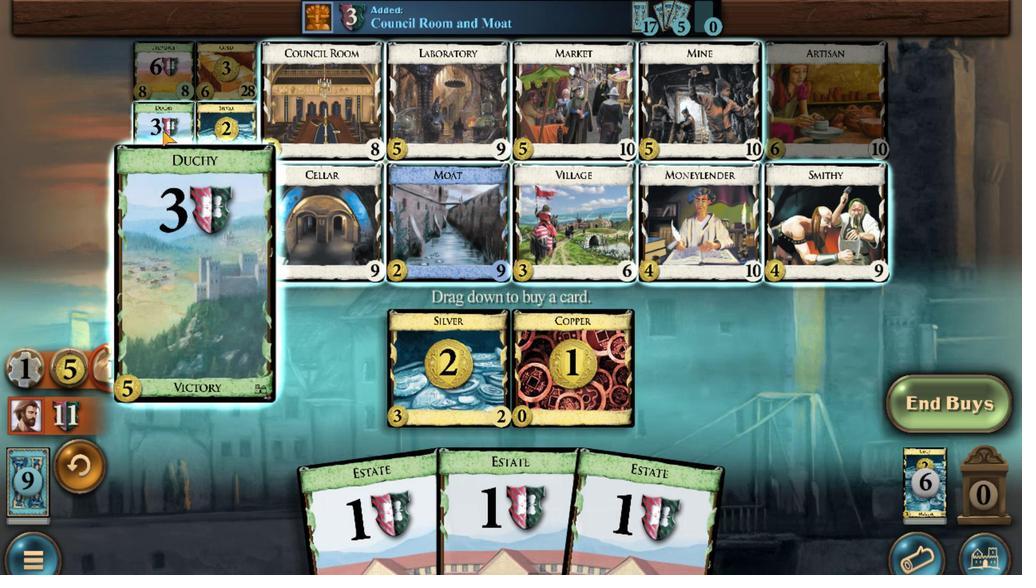 
Action: Mouse moved to (360, 360)
Screenshot: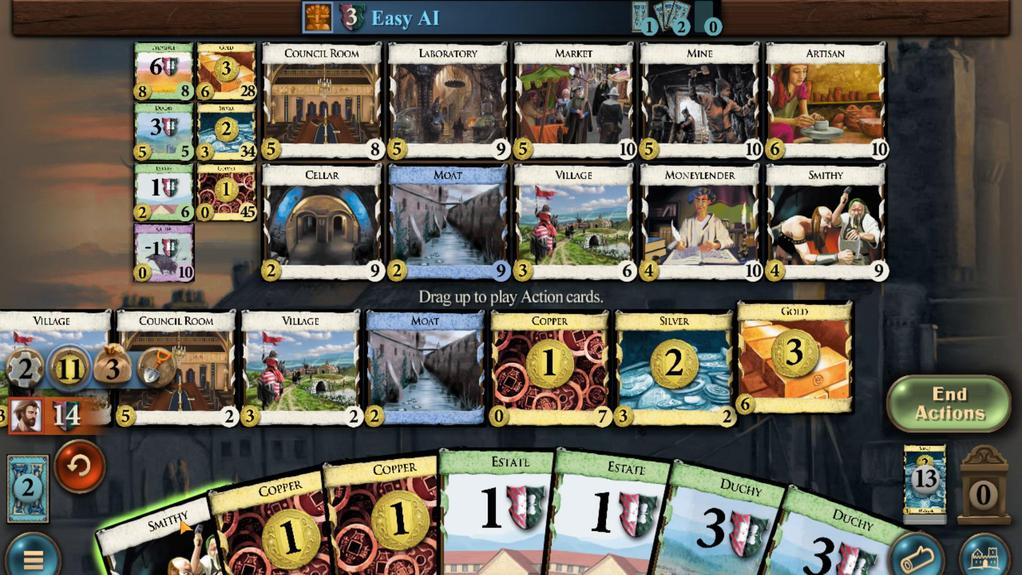 
Action: Mouse scrolled (360, 361) with delta (0, 0)
Screenshot: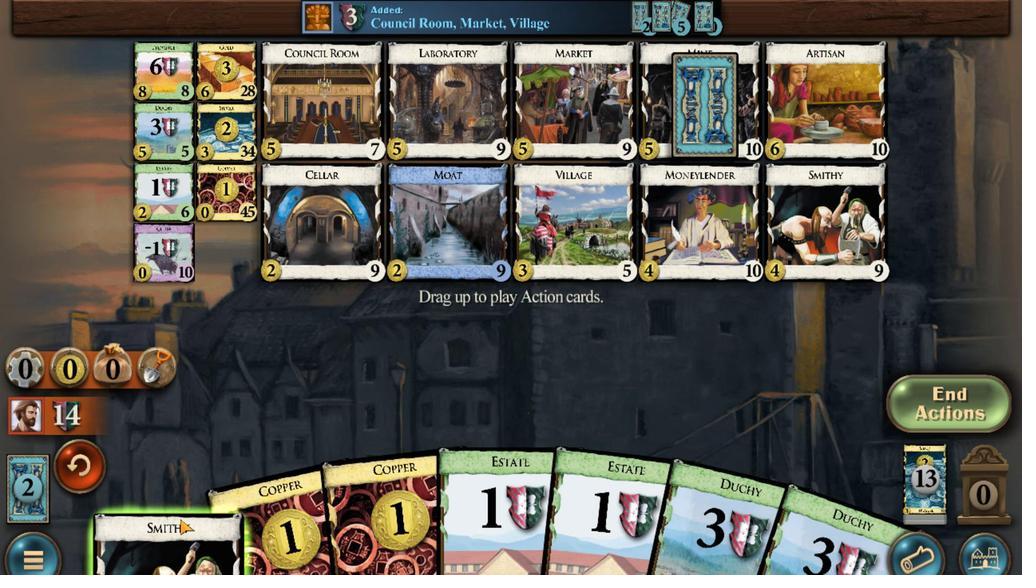 
Action: Mouse moved to (482, 367)
Screenshot: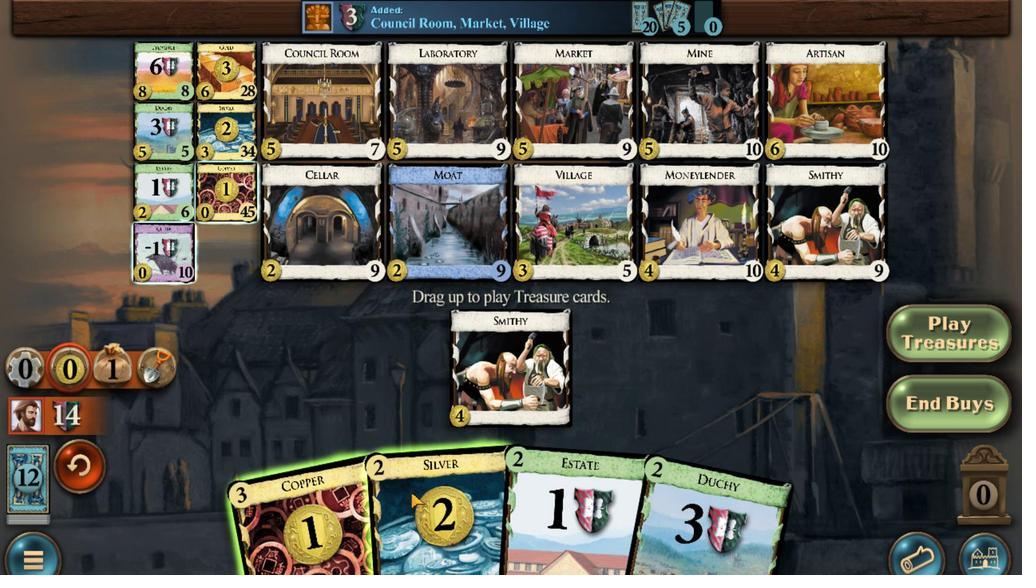 
Action: Mouse scrolled (482, 368) with delta (0, 0)
Screenshot: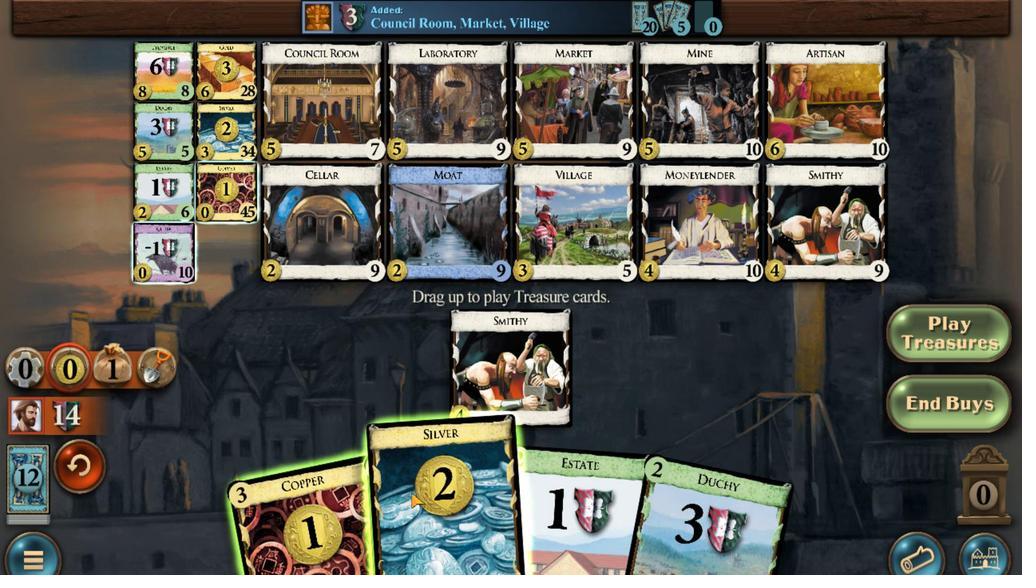 
Action: Mouse scrolled (482, 368) with delta (0, 0)
Screenshot: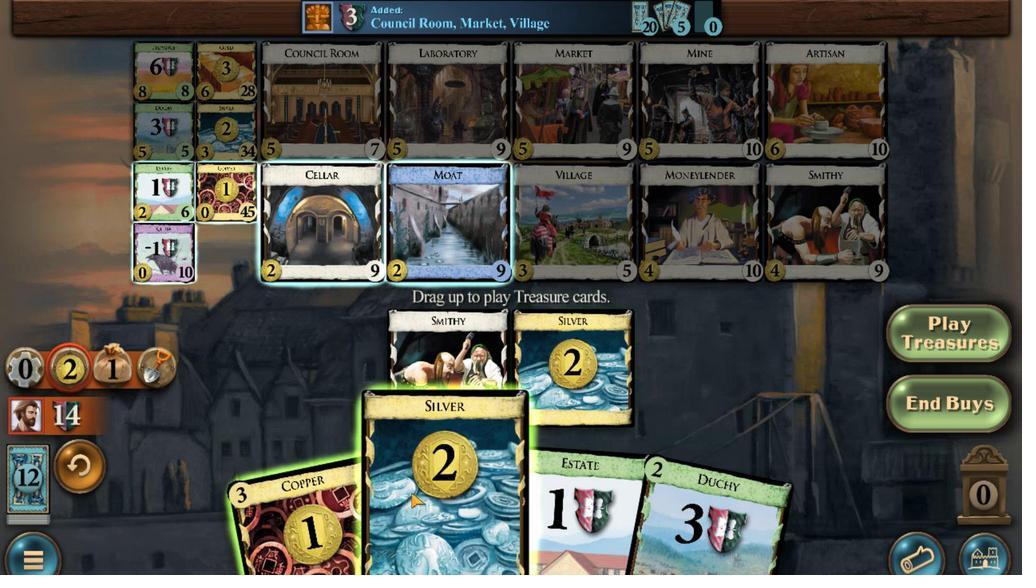
Action: Mouse moved to (469, 366)
Screenshot: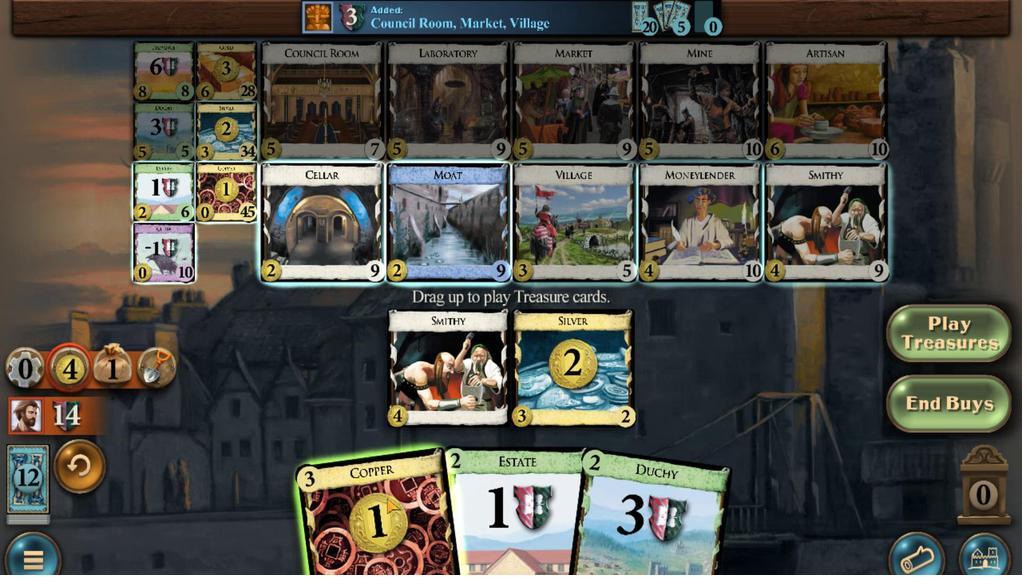 
Action: Mouse scrolled (469, 366) with delta (0, 0)
Screenshot: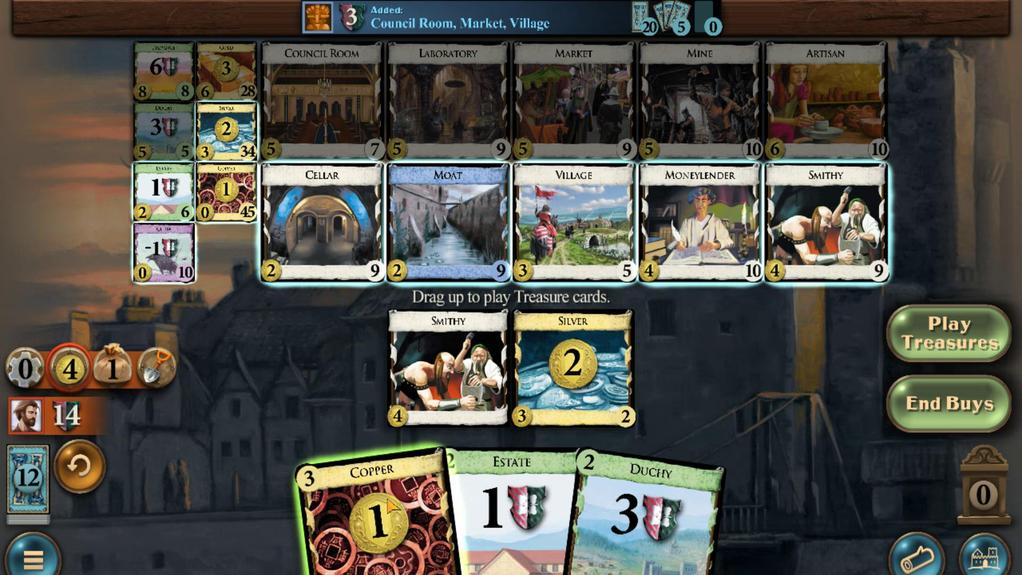 
Action: Mouse scrolled (469, 366) with delta (0, 0)
Screenshot: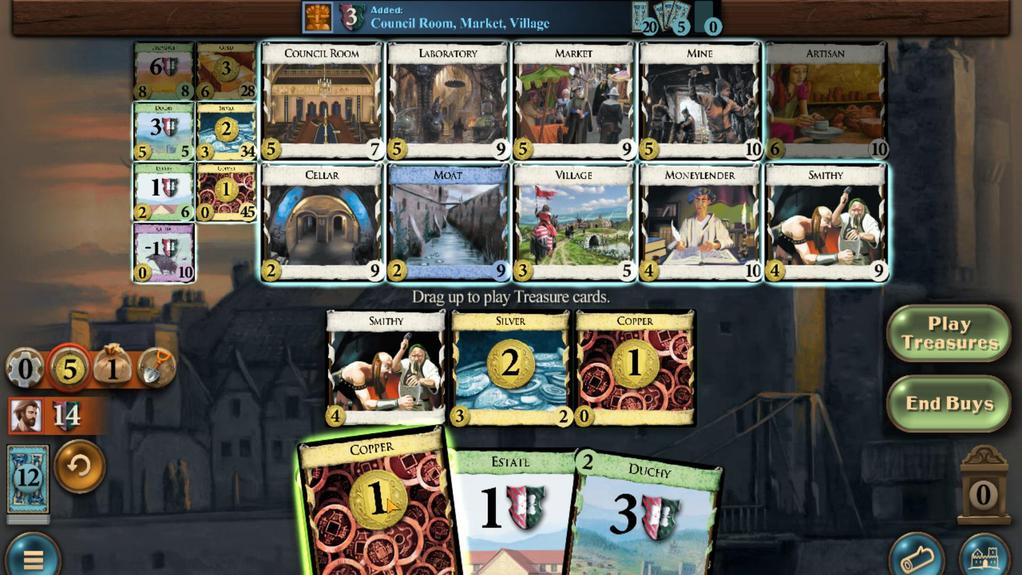 
Action: Mouse moved to (389, 477)
Screenshot: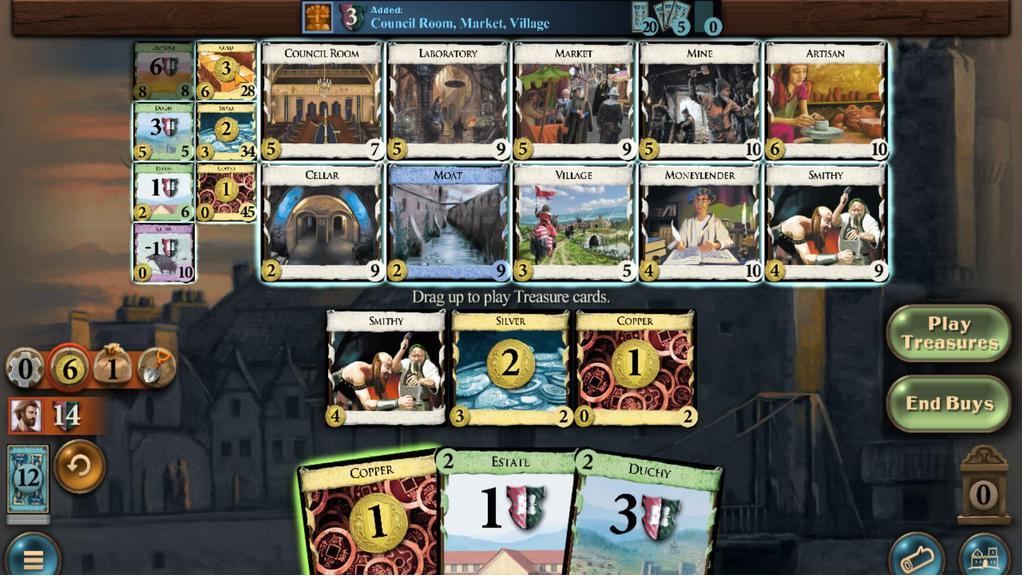 
Action: Mouse scrolled (389, 477) with delta (0, 0)
Screenshot: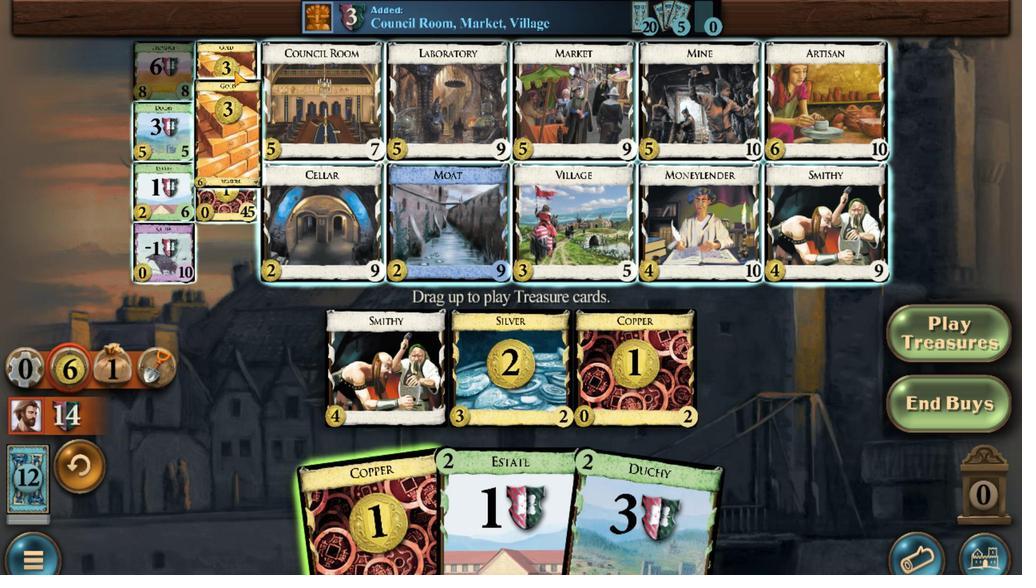
Action: Mouse scrolled (389, 477) with delta (0, 0)
Screenshot: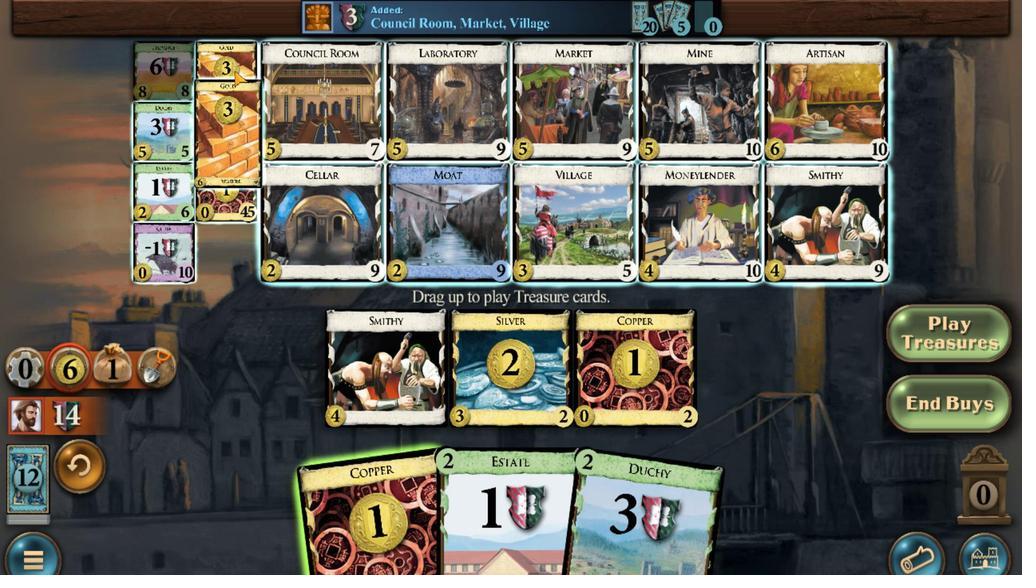 
Action: Mouse scrolled (389, 477) with delta (0, 0)
Screenshot: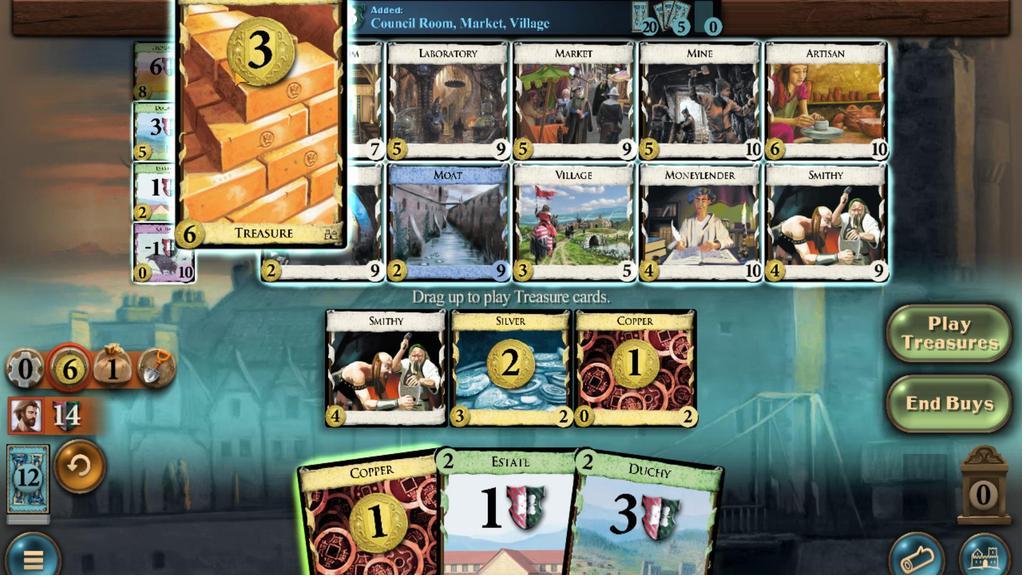 
Action: Mouse scrolled (389, 477) with delta (0, 0)
Screenshot: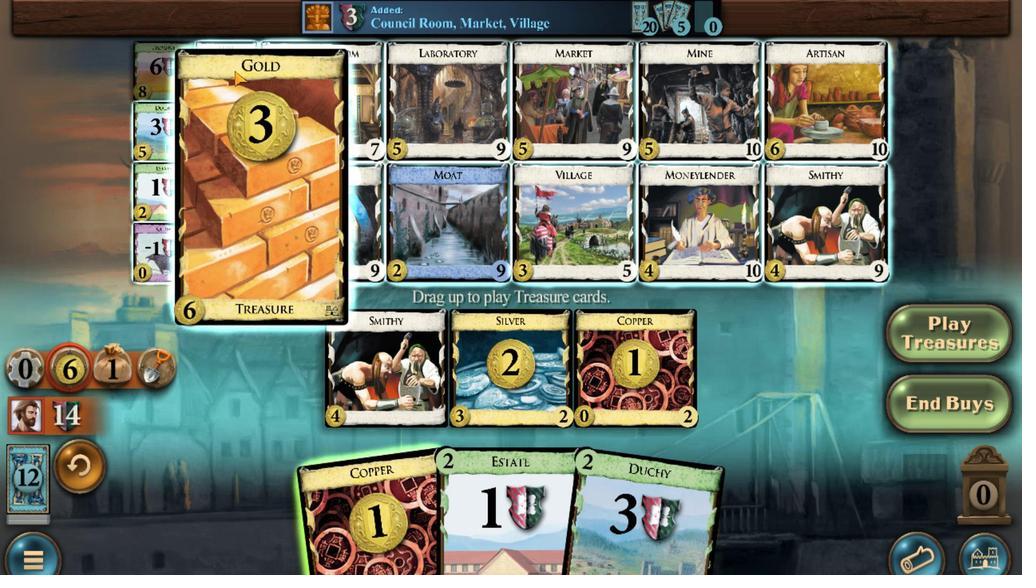 
Action: Mouse scrolled (389, 477) with delta (0, 0)
Screenshot: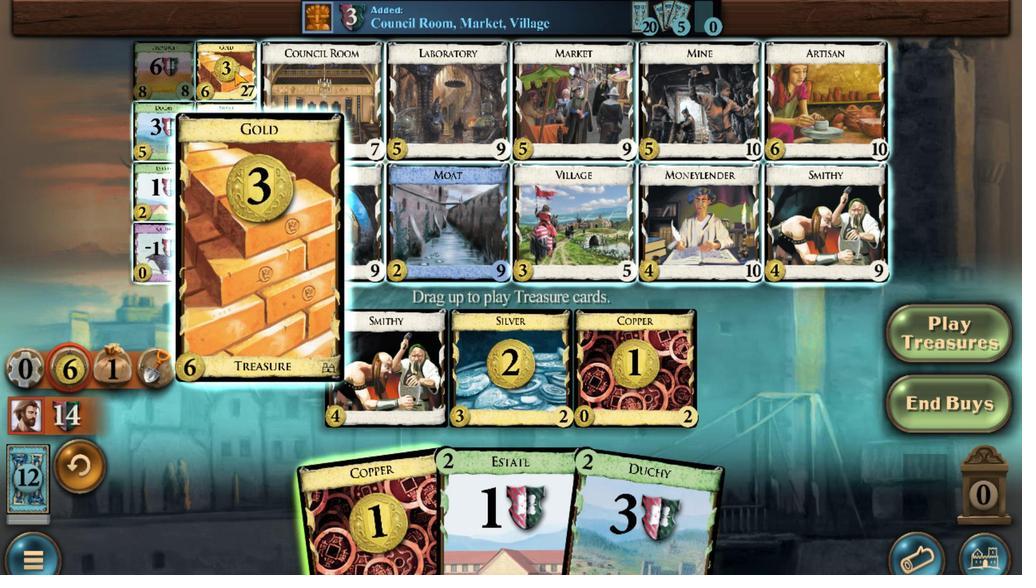 
Action: Mouse moved to (566, 372)
Screenshot: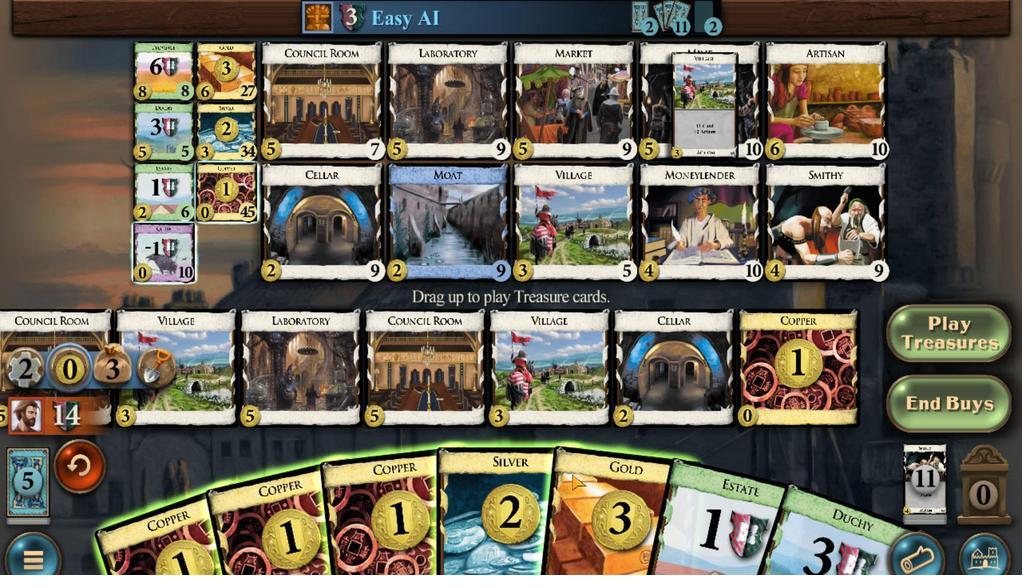 
Action: Mouse scrolled (566, 372) with delta (0, 0)
Screenshot: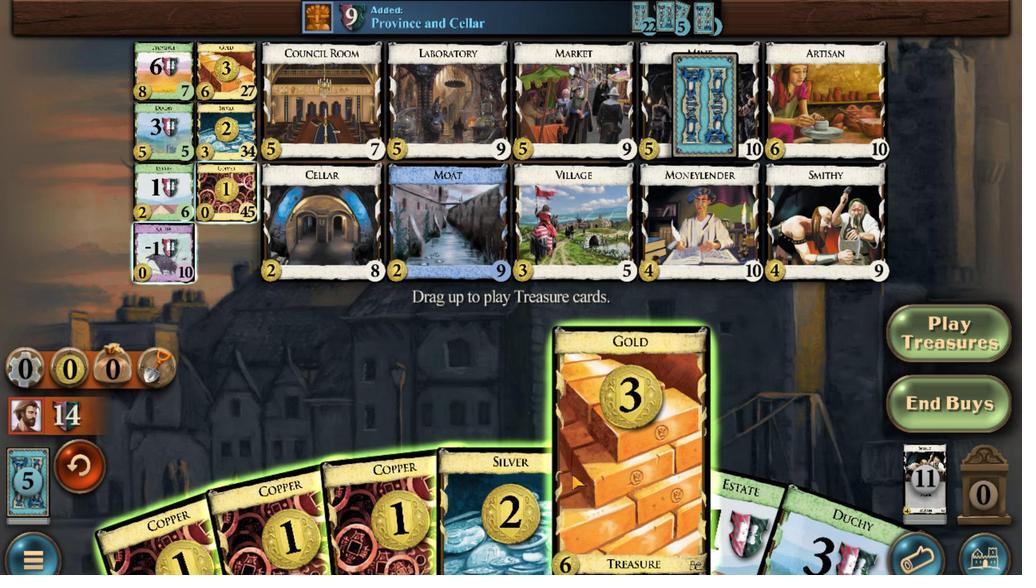
Action: Mouse moved to (558, 372)
Screenshot: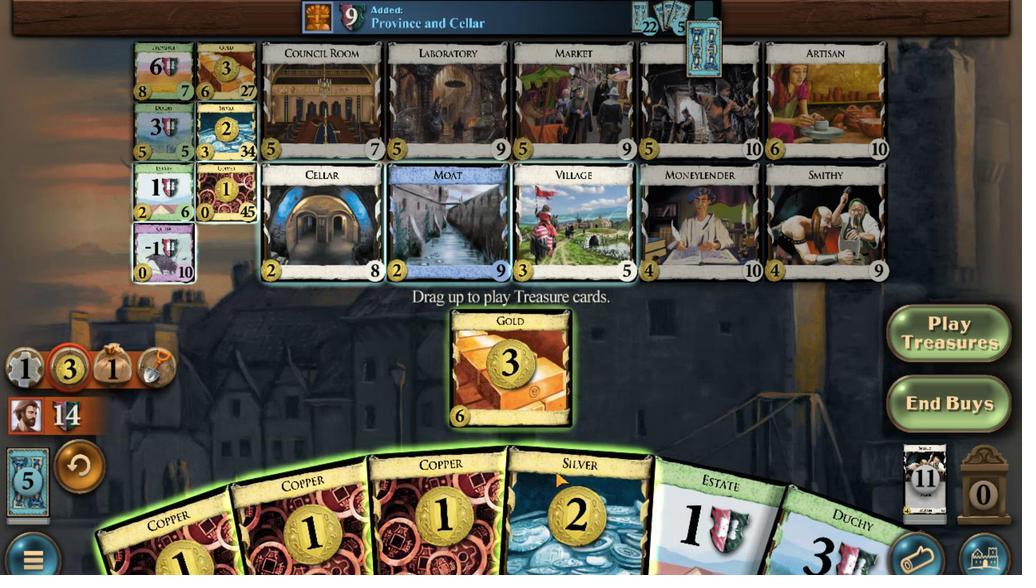 
Action: Mouse scrolled (558, 373) with delta (0, 0)
Screenshot: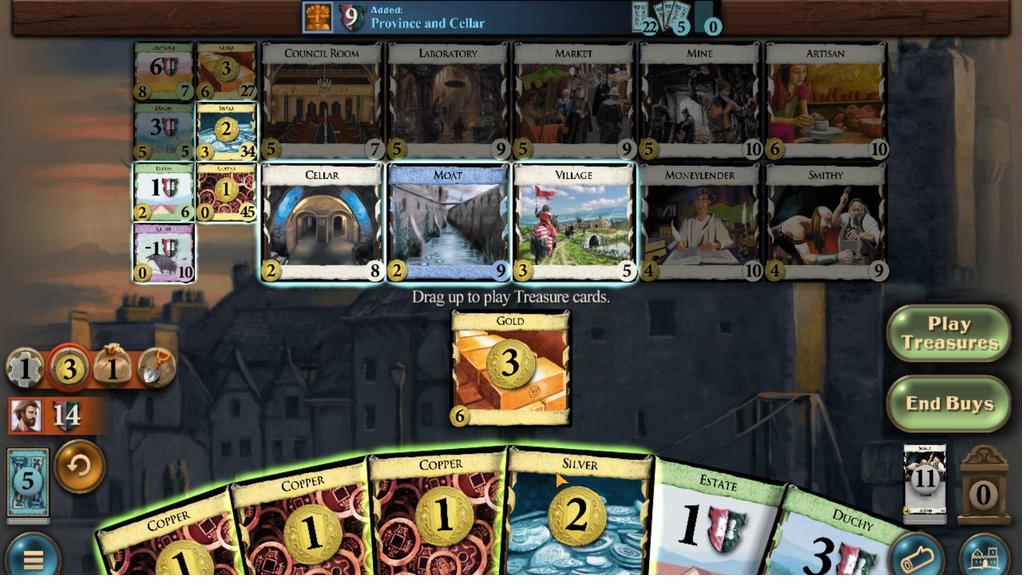 
Action: Mouse moved to (523, 372)
Screenshot: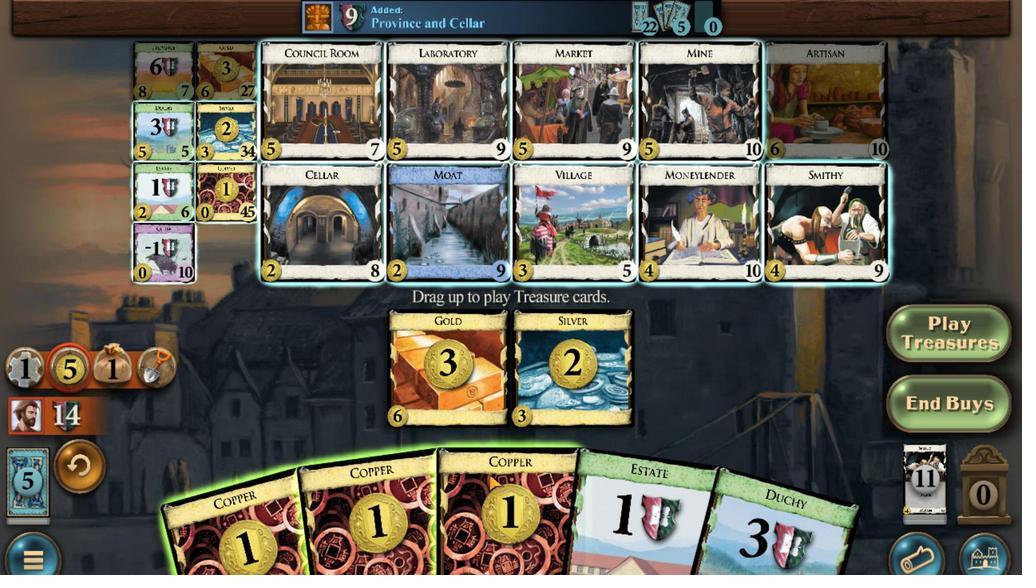 
Action: Mouse scrolled (523, 372) with delta (0, 0)
Screenshot: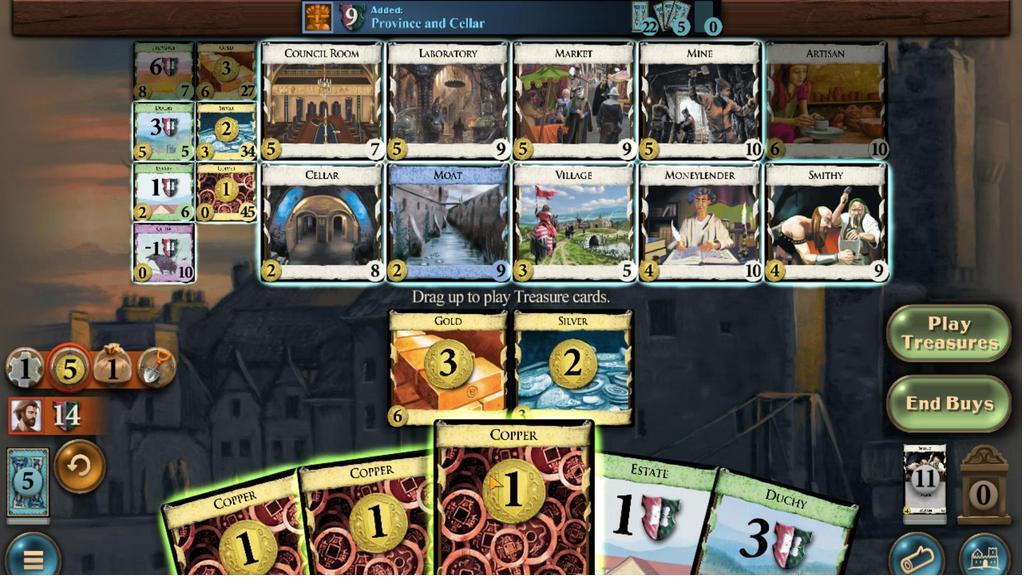 
Action: Mouse moved to (484, 371)
Screenshot: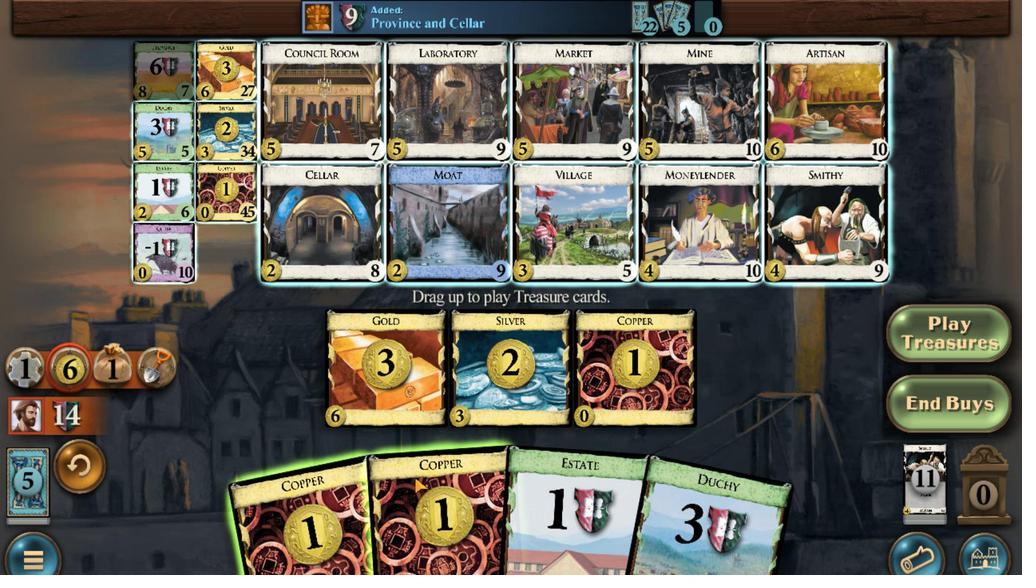 
Action: Mouse scrolled (484, 371) with delta (0, 0)
Screenshot: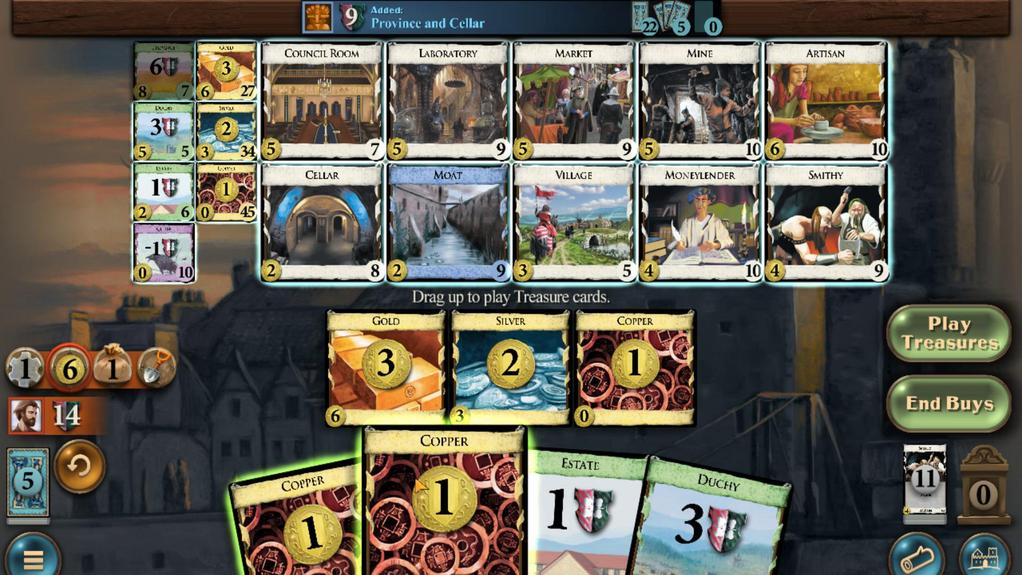 
Action: Mouse moved to (449, 369)
Screenshot: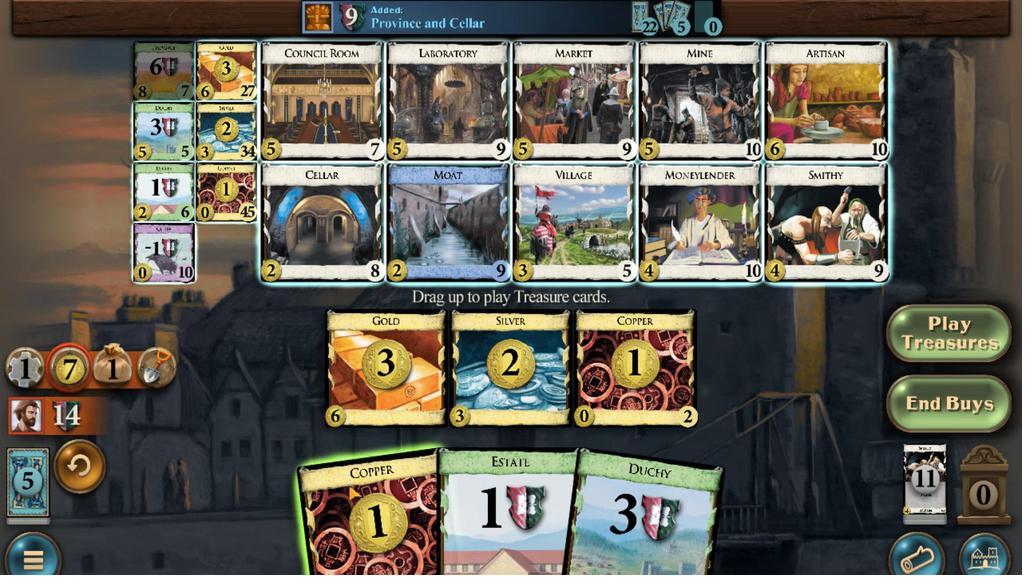 
Action: Mouse scrolled (449, 369) with delta (0, 0)
Screenshot: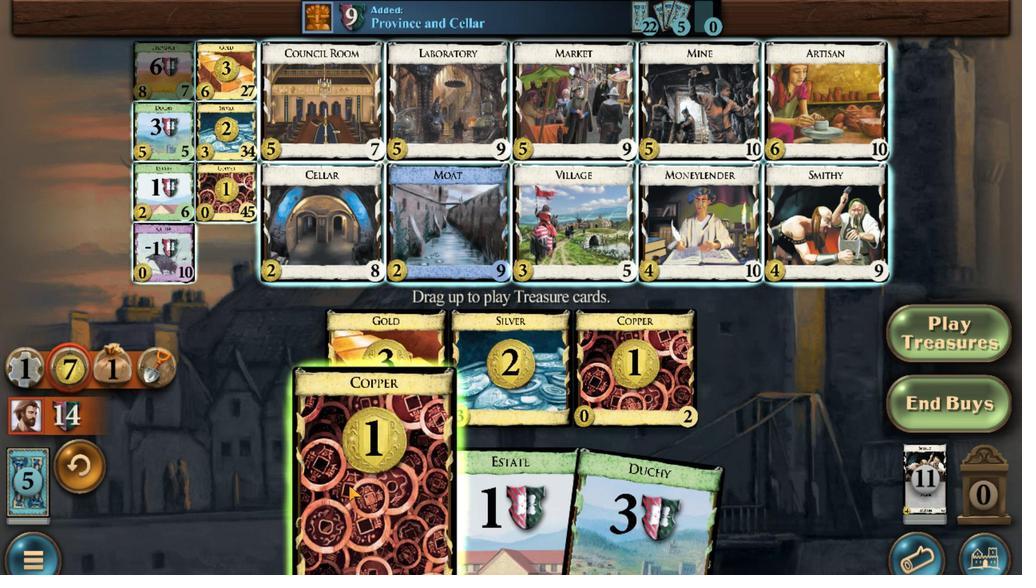 
Action: Mouse moved to (352, 477)
Screenshot: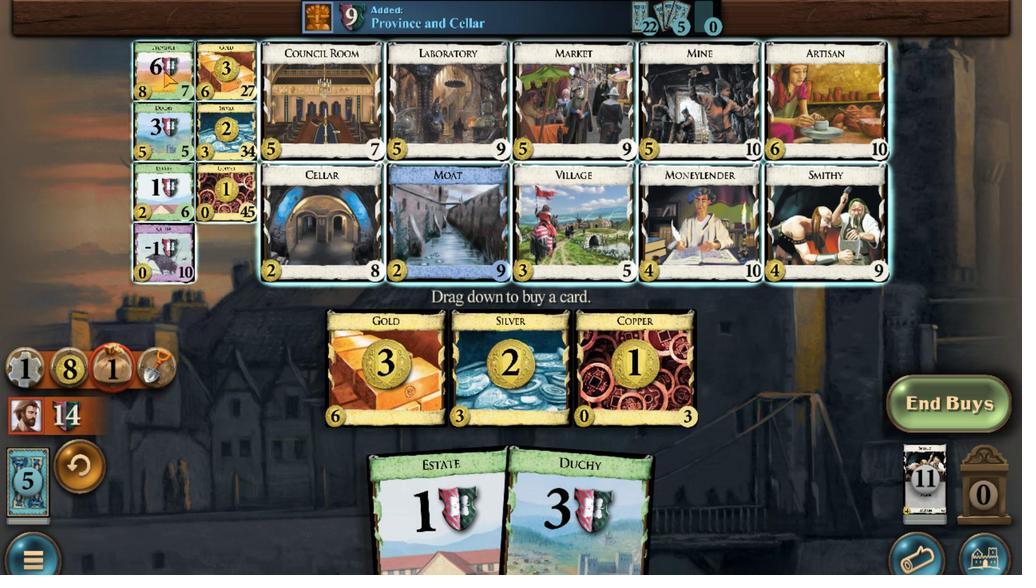 
Action: Mouse scrolled (352, 477) with delta (0, 0)
Screenshot: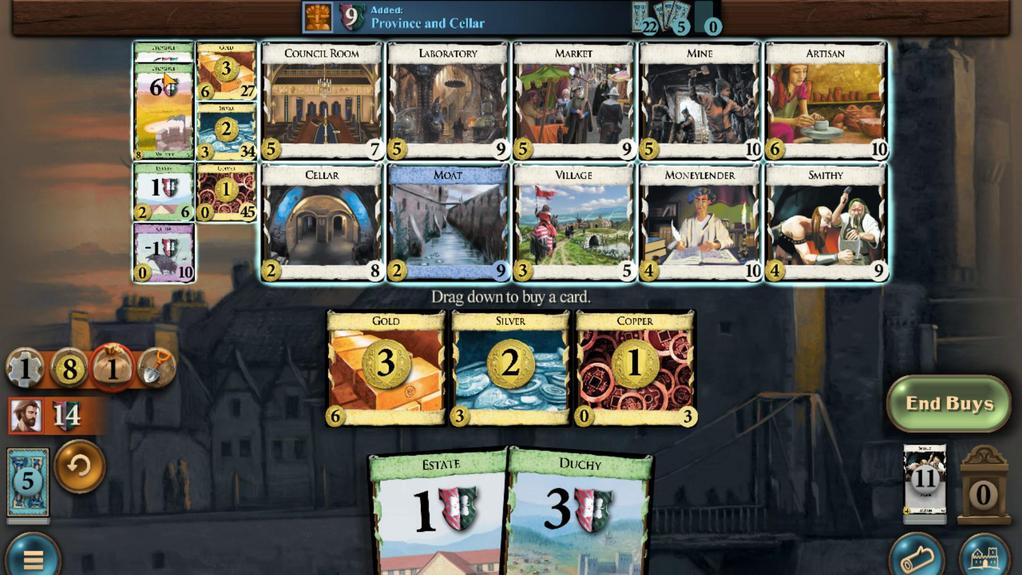 
Action: Mouse scrolled (352, 477) with delta (0, 0)
Screenshot: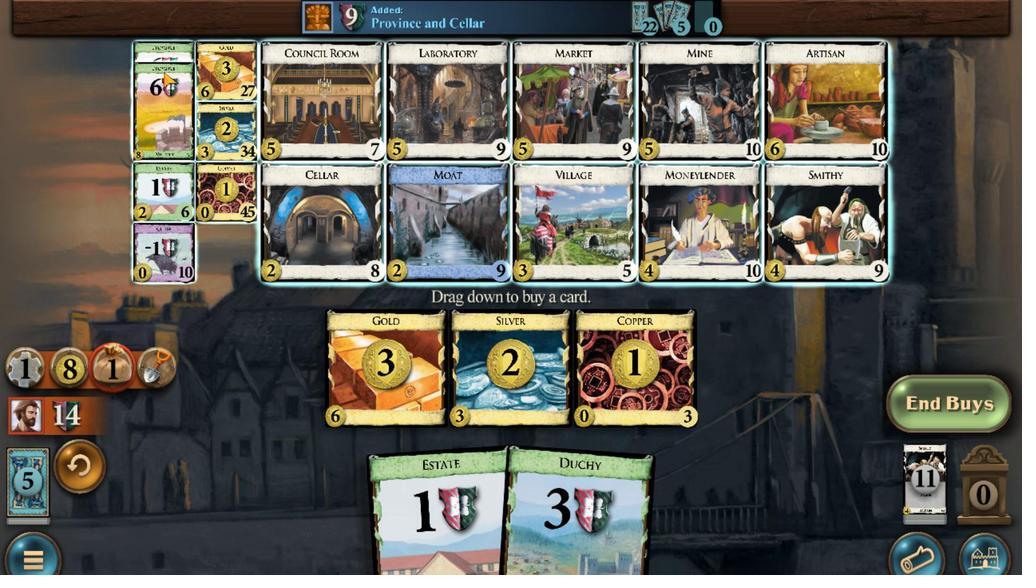 
Action: Mouse scrolled (352, 477) with delta (0, 0)
Screenshot: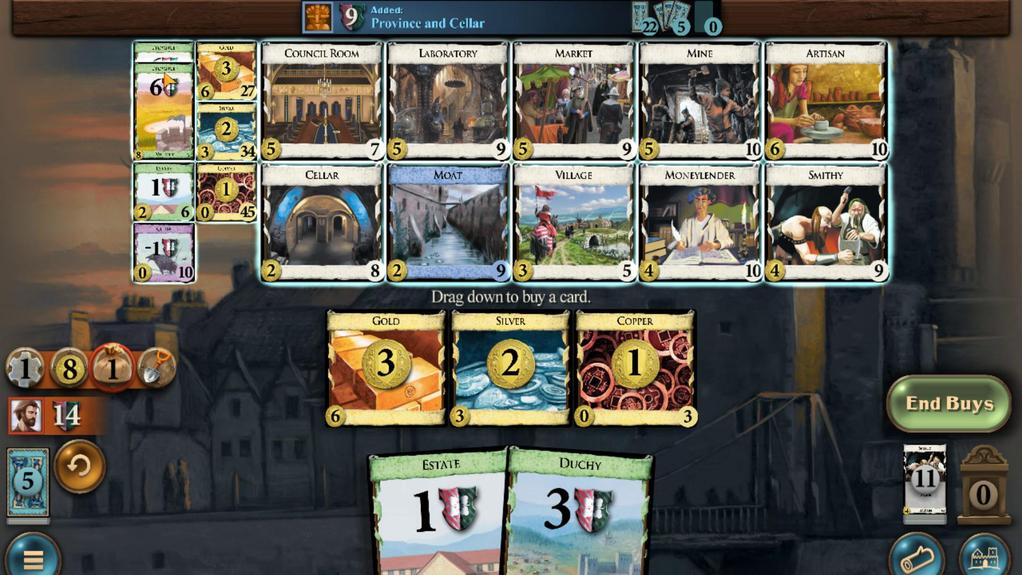 
Action: Mouse scrolled (352, 477) with delta (0, 0)
Screenshot: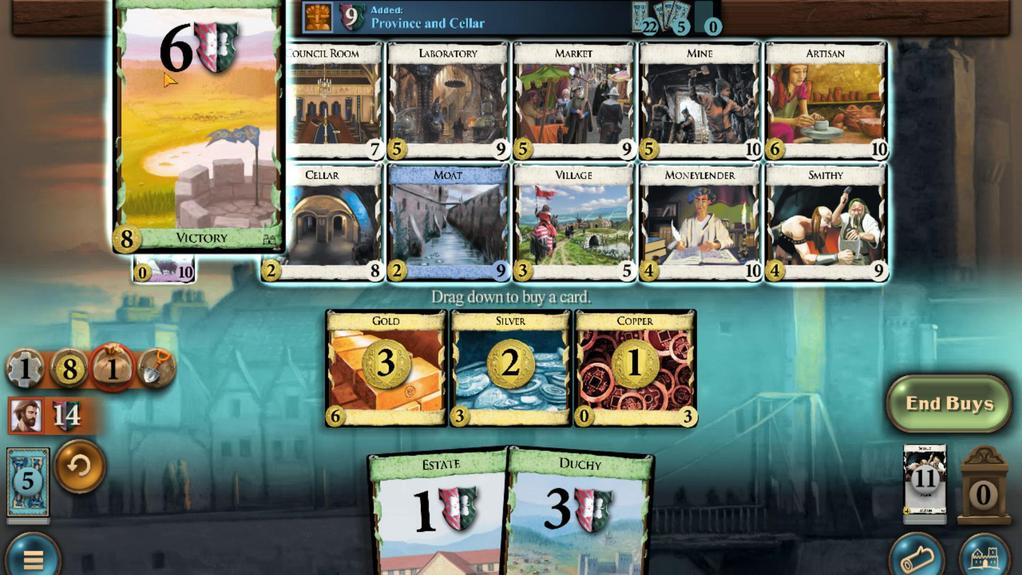 
Action: Mouse scrolled (352, 477) with delta (0, 0)
Screenshot: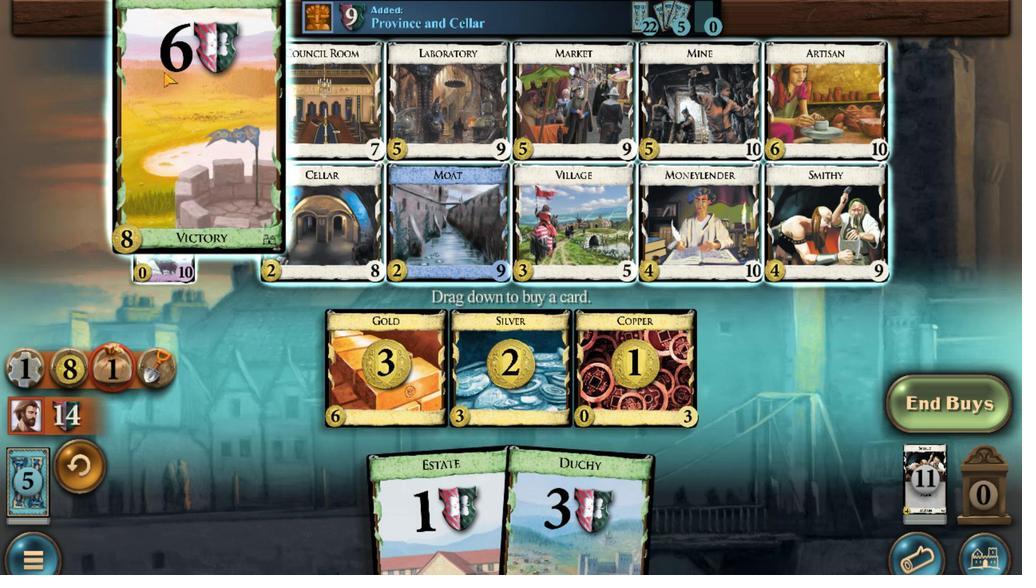 
Action: Mouse scrolled (352, 477) with delta (0, 0)
Screenshot: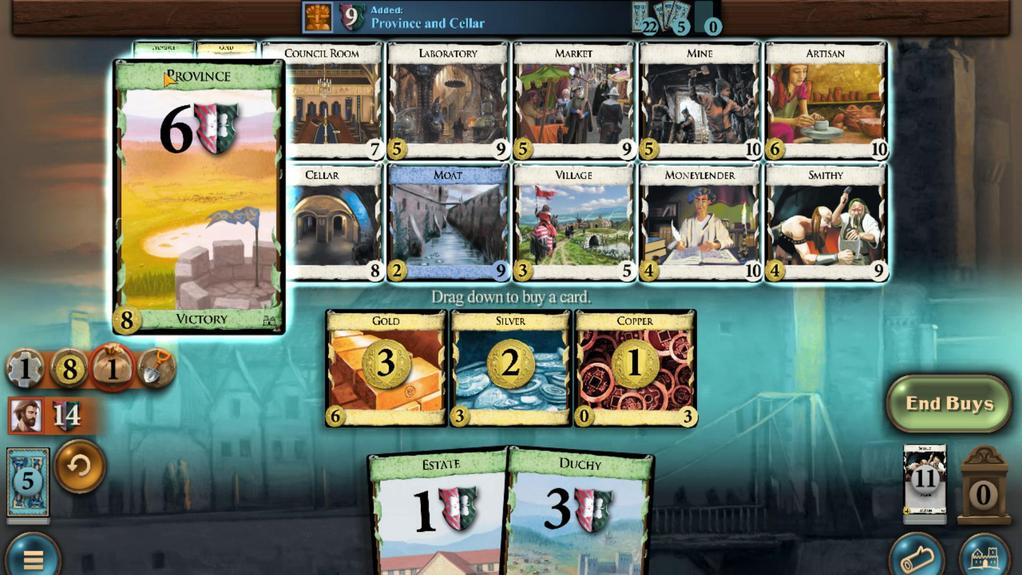 
Action: Mouse scrolled (352, 477) with delta (0, 0)
Screenshot: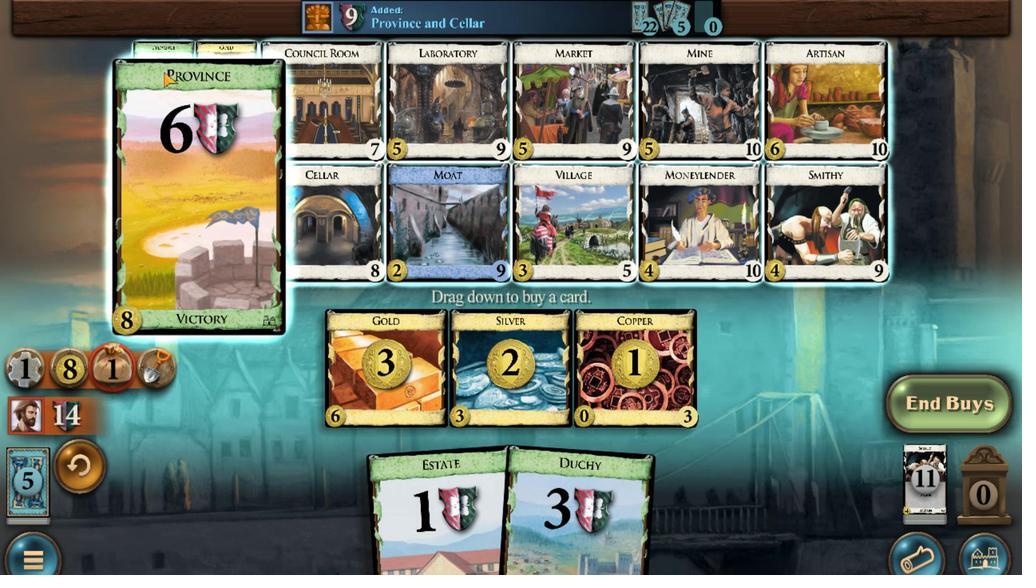 
Action: Mouse moved to (530, 373)
Screenshot: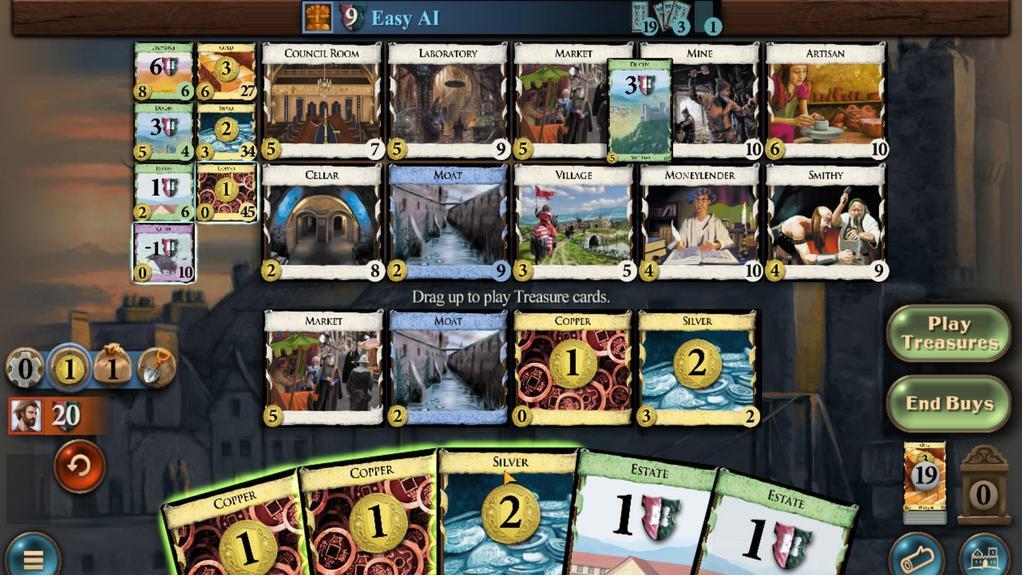 
Action: Mouse scrolled (530, 373) with delta (0, 0)
Screenshot: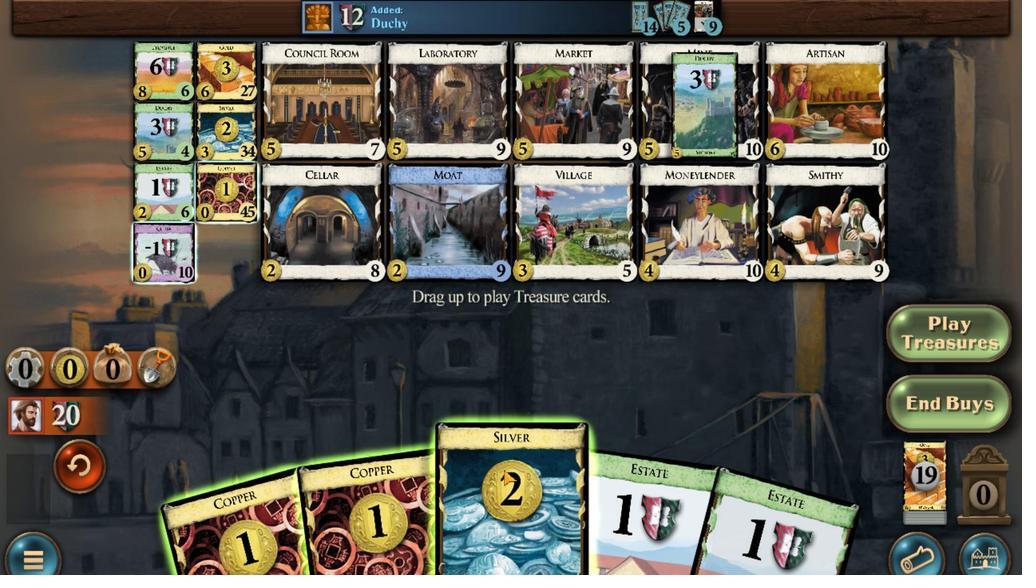 
Action: Mouse moved to (493, 374)
Screenshot: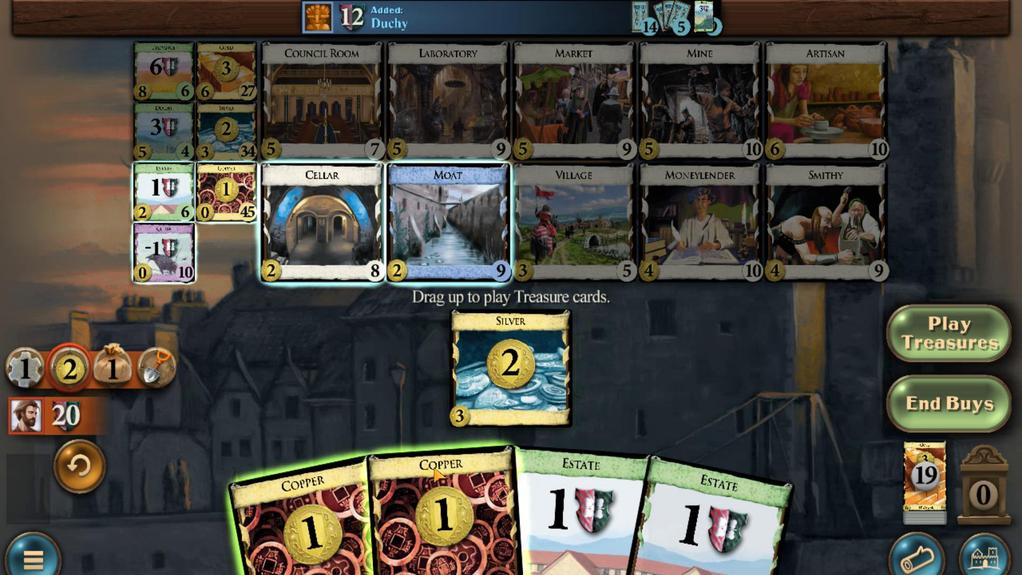 
Action: Mouse scrolled (493, 374) with delta (0, 0)
Screenshot: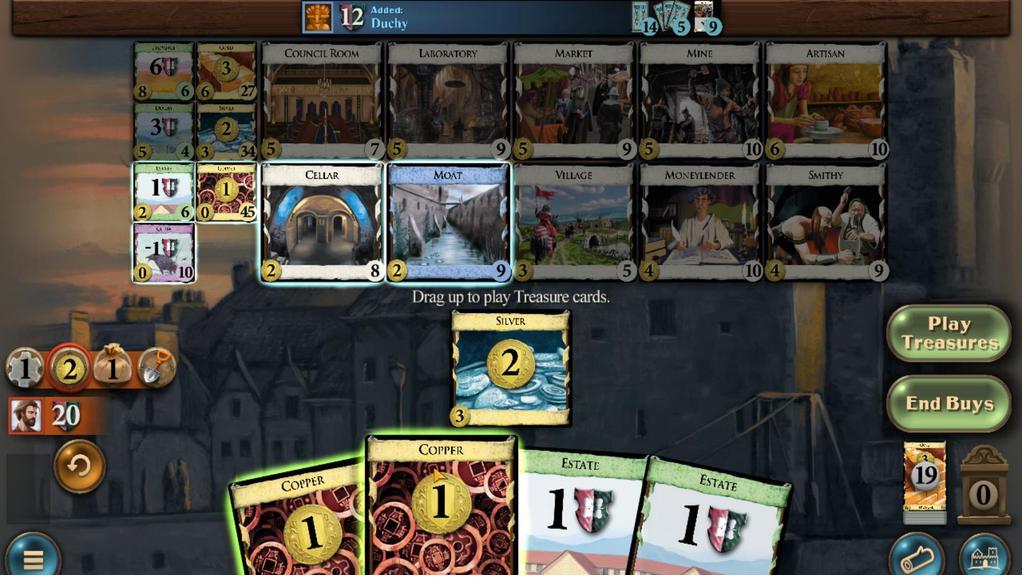 
Action: Mouse moved to (459, 370)
Screenshot: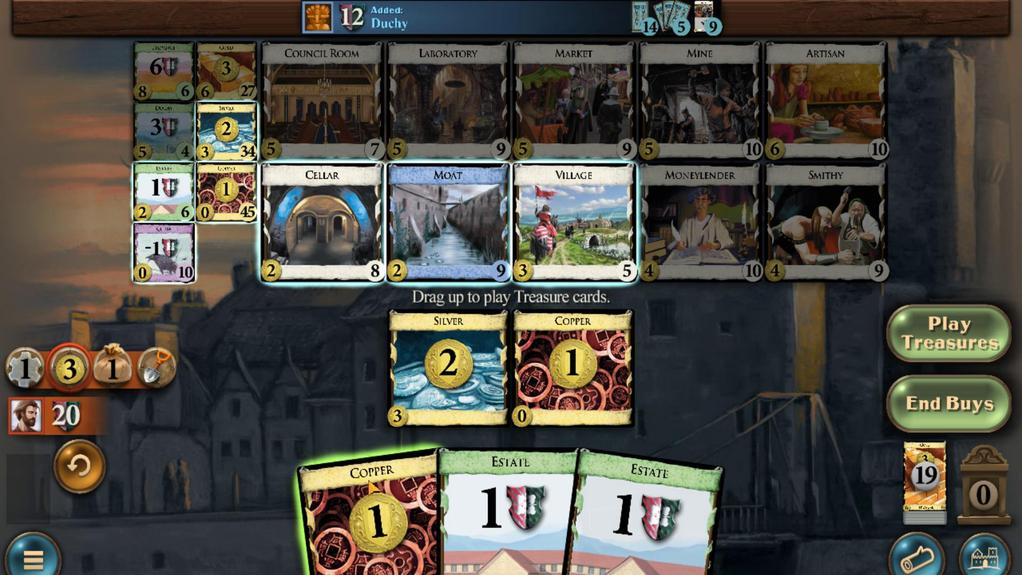 
Action: Mouse scrolled (459, 371) with delta (0, 0)
Screenshot: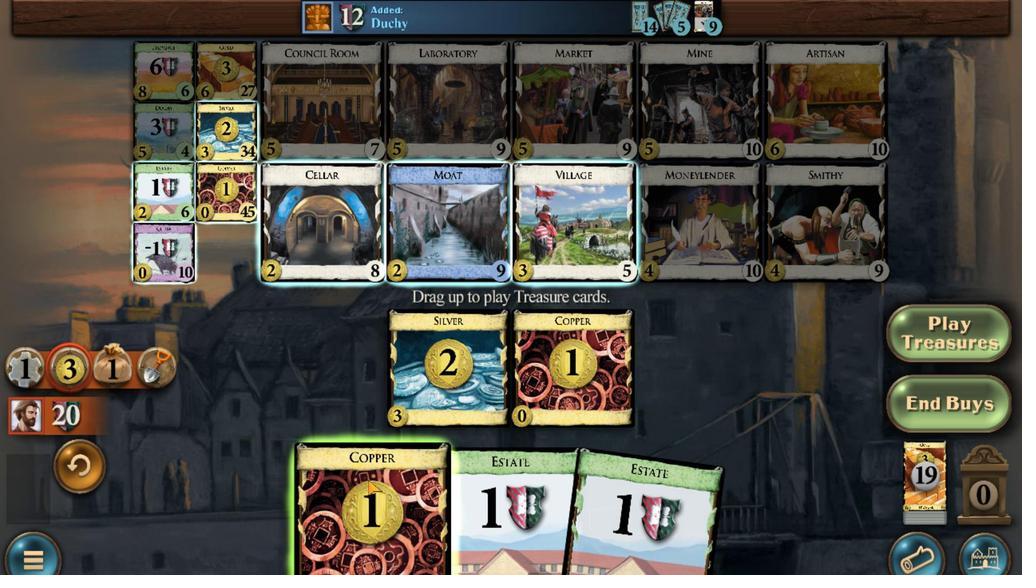 
Action: Mouse moved to (379, 466)
Screenshot: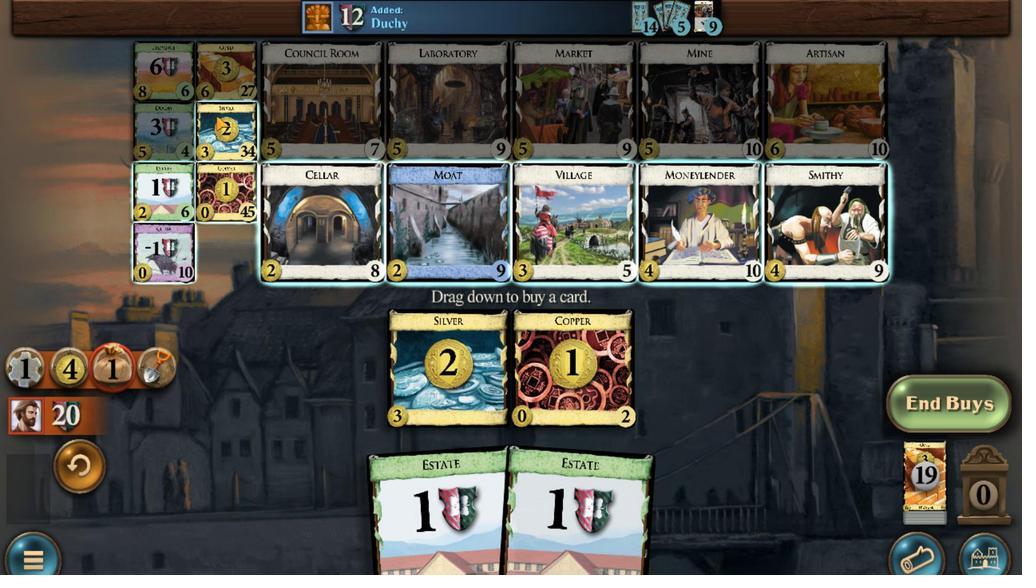 
Action: Mouse scrolled (379, 465) with delta (0, 0)
Screenshot: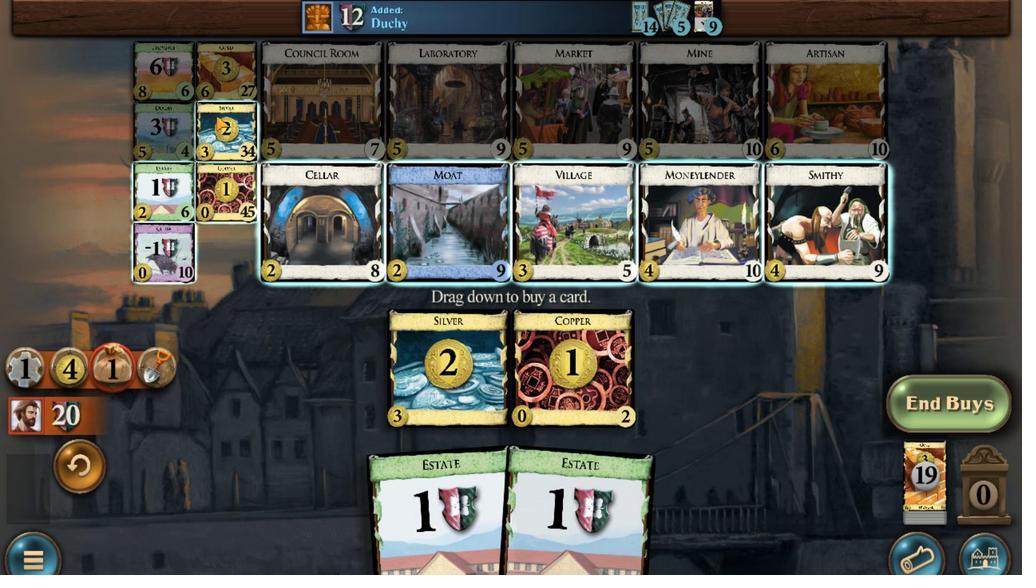 
Action: Mouse scrolled (379, 465) with delta (0, 0)
Screenshot: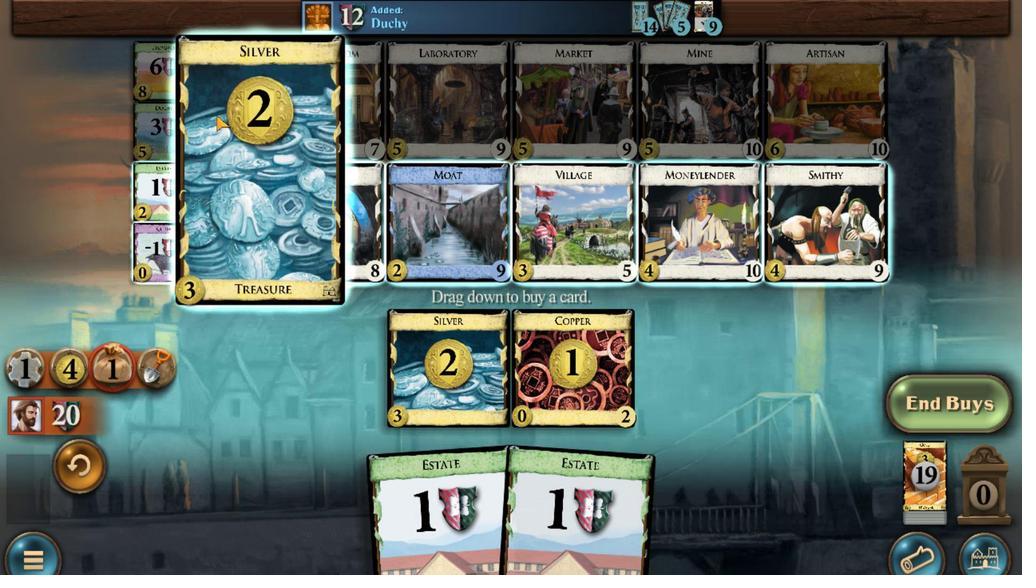 
Action: Mouse scrolled (379, 465) with delta (0, 0)
Screenshot: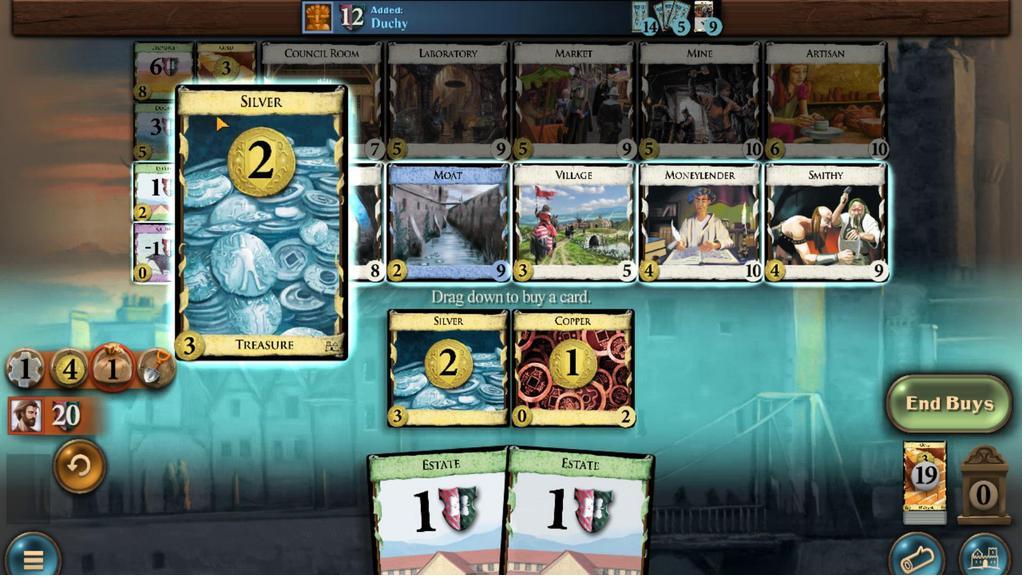
Action: Mouse scrolled (379, 465) with delta (0, 0)
Screenshot: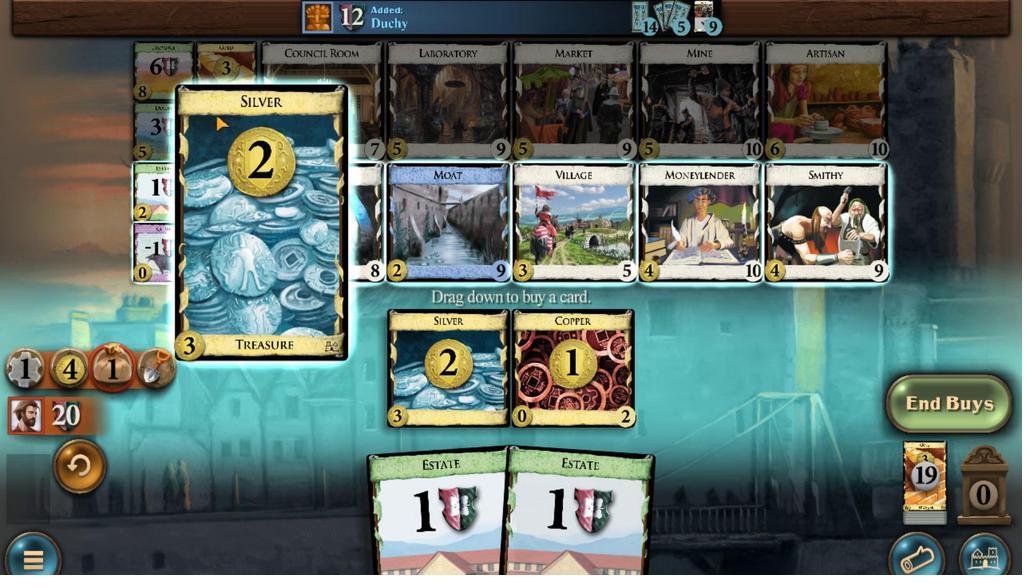 
Action: Mouse scrolled (379, 465) with delta (0, 0)
Screenshot: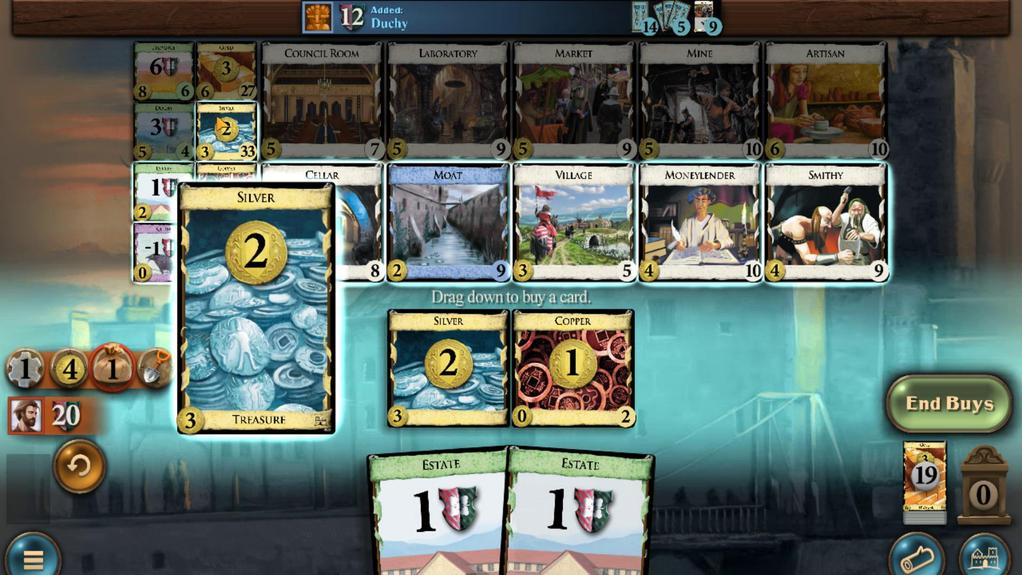 
Action: Mouse moved to (552, 371)
Screenshot: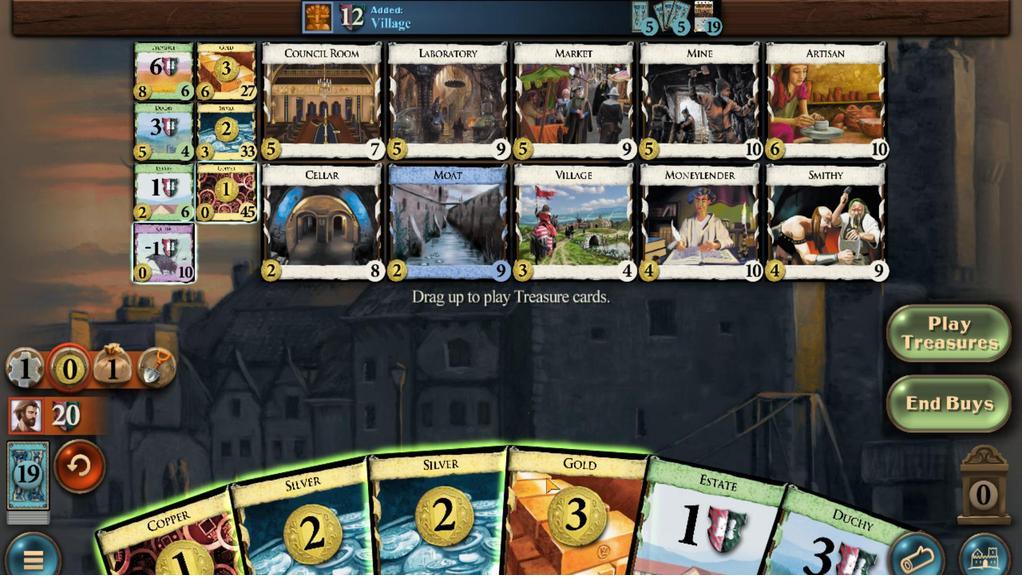 
Action: Mouse scrolled (552, 371) with delta (0, 0)
Screenshot: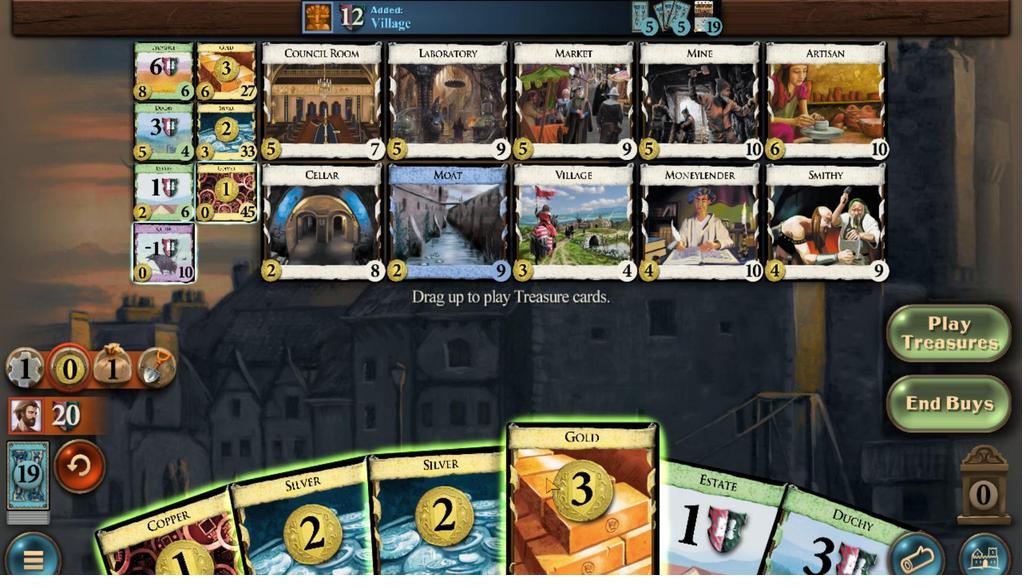 
Action: Mouse moved to (525, 371)
Screenshot: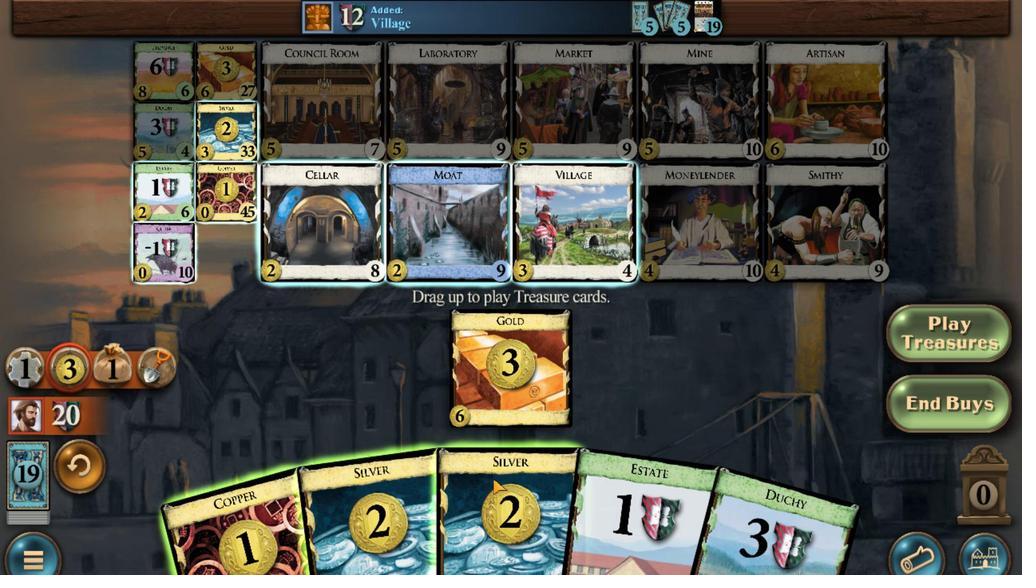 
Action: Mouse scrolled (525, 371) with delta (0, 0)
Screenshot: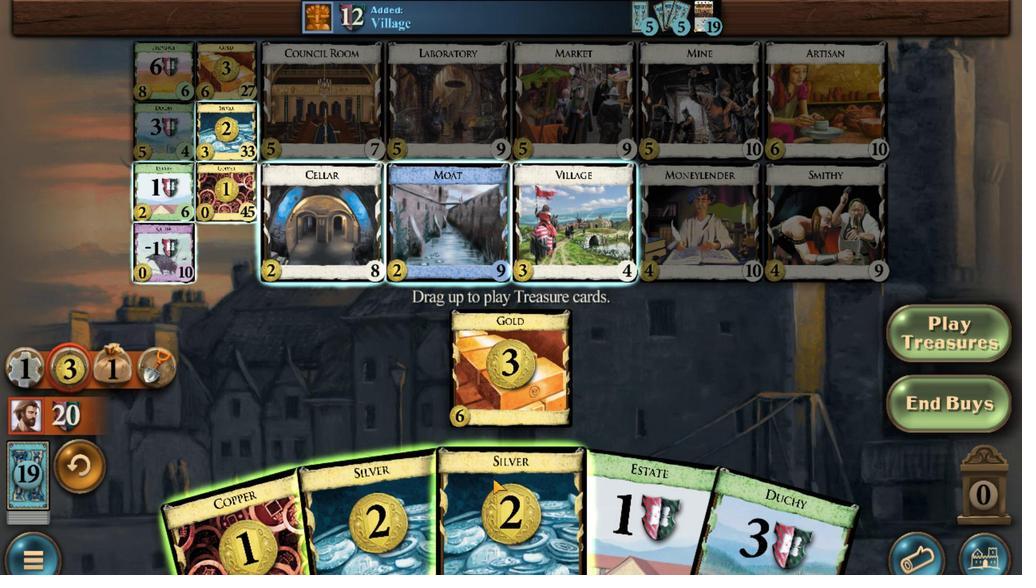 
Action: Mouse moved to (492, 370)
Screenshot: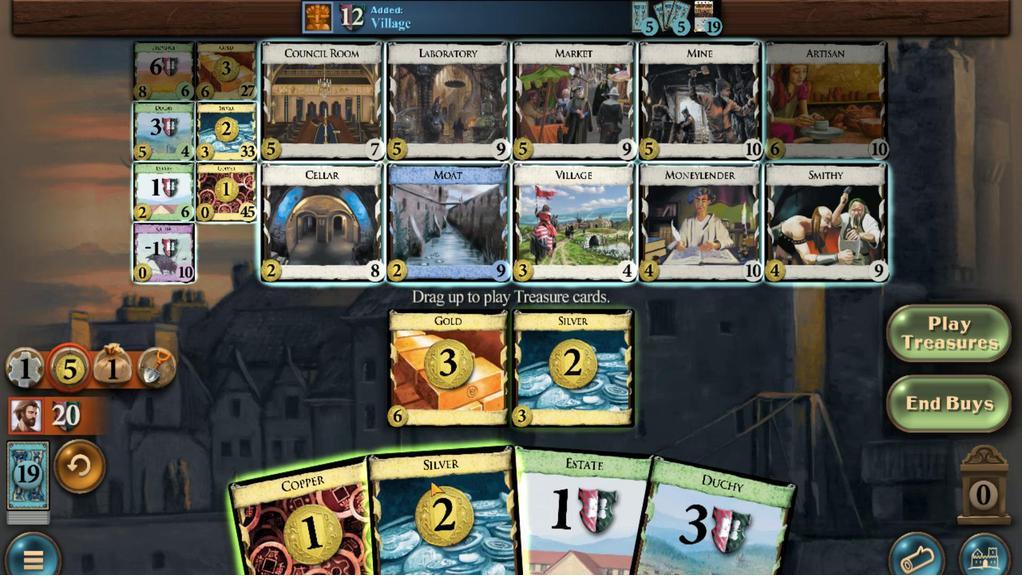 
Action: Mouse scrolled (492, 370) with delta (0, 0)
Screenshot: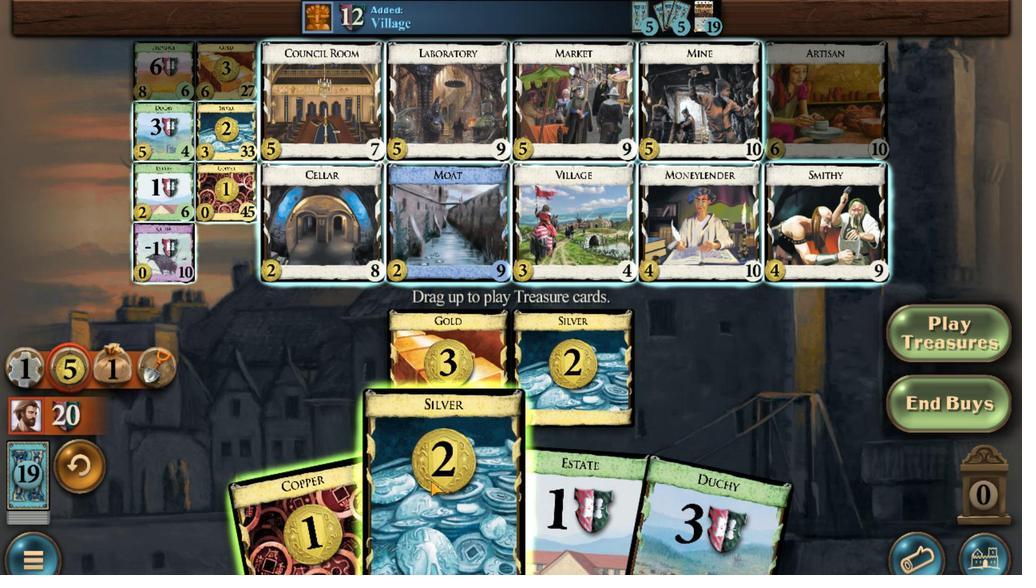 
Action: Mouse moved to (465, 371)
Screenshot: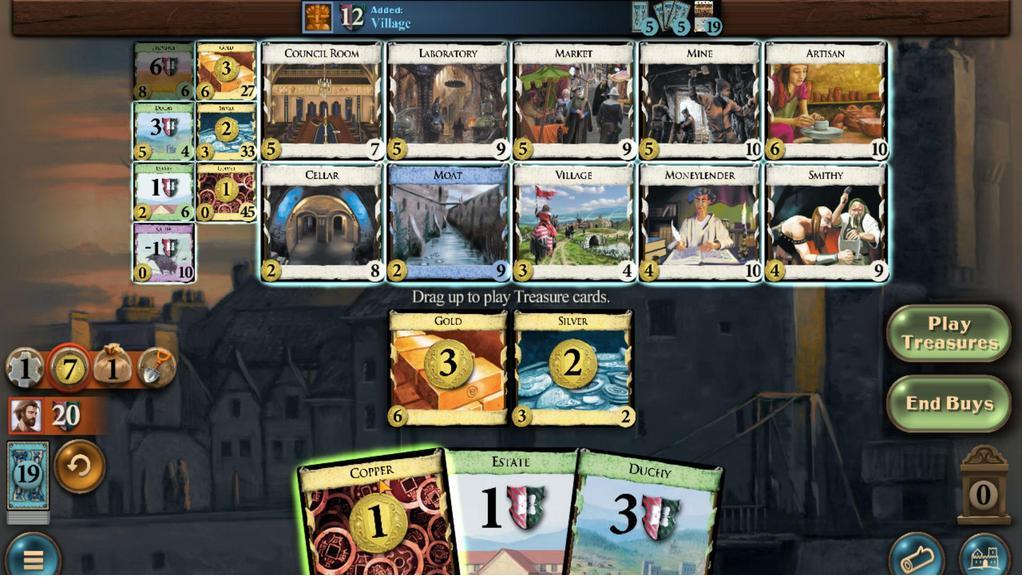 
Action: Mouse scrolled (465, 371) with delta (0, 0)
Screenshot: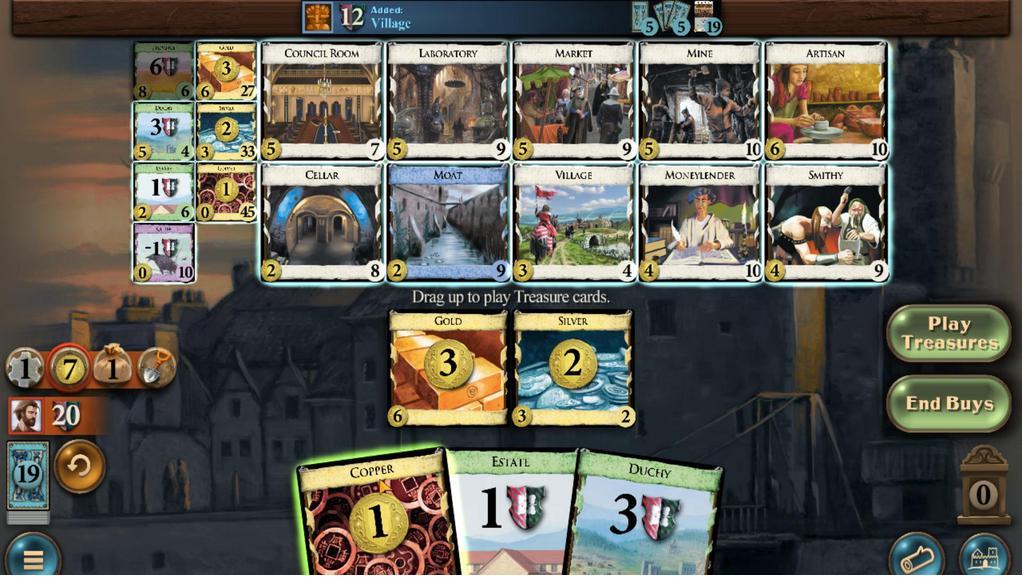 
Action: Mouse moved to (353, 476)
Screenshot: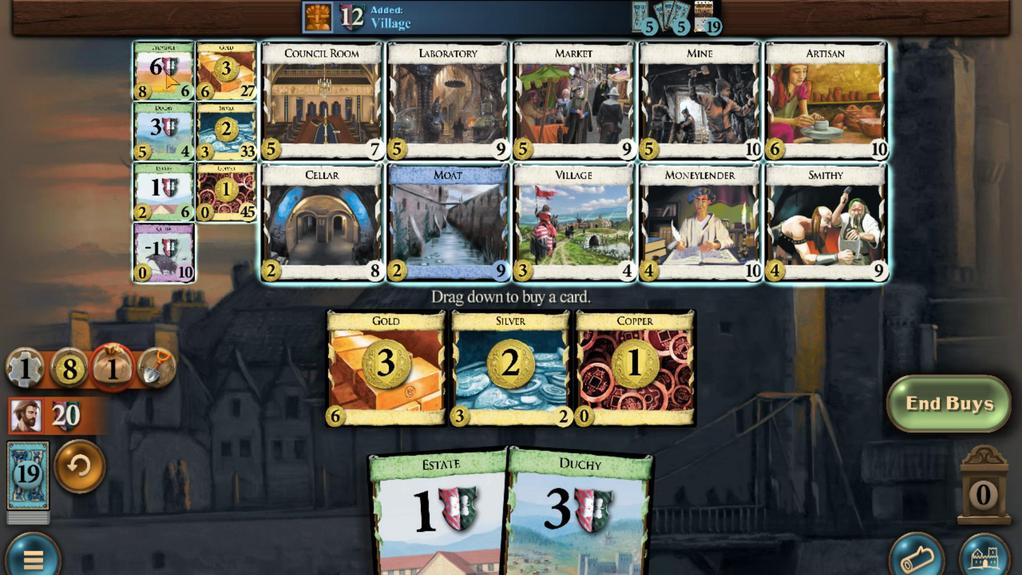 
Action: Mouse scrolled (353, 476) with delta (0, 0)
Screenshot: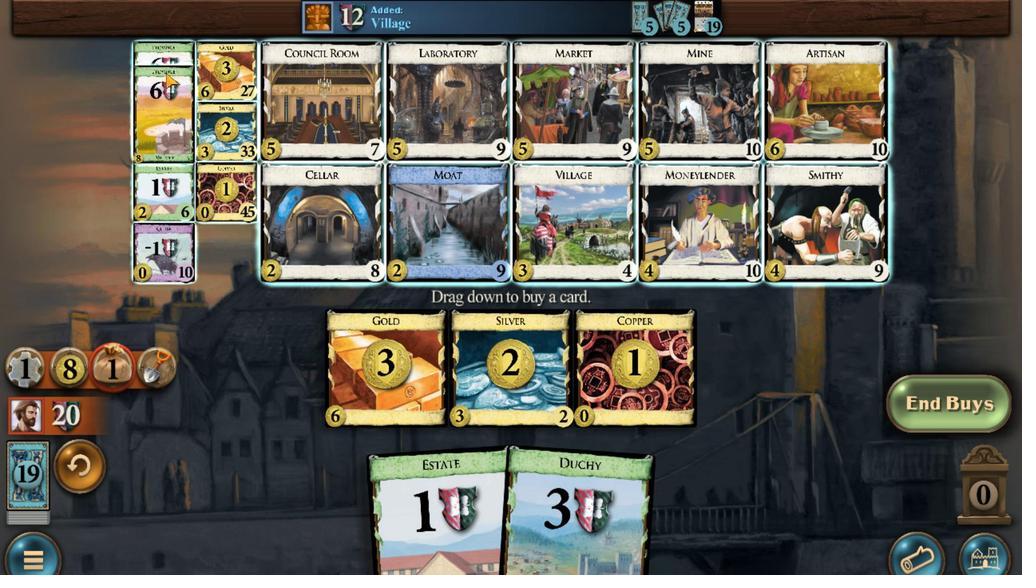 
Action: Mouse scrolled (353, 476) with delta (0, 0)
Screenshot: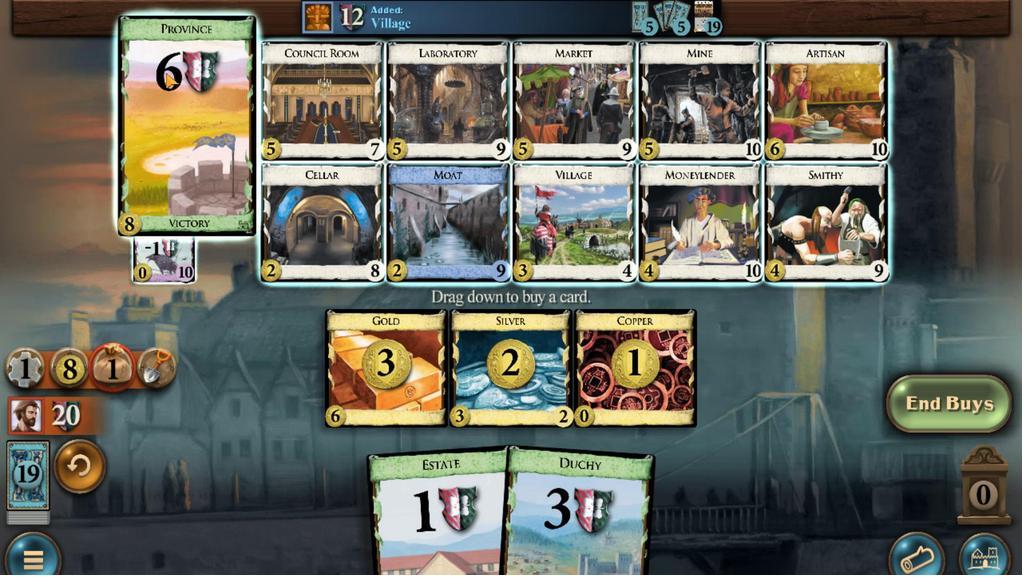 
Action: Mouse scrolled (353, 476) with delta (0, 0)
Screenshot: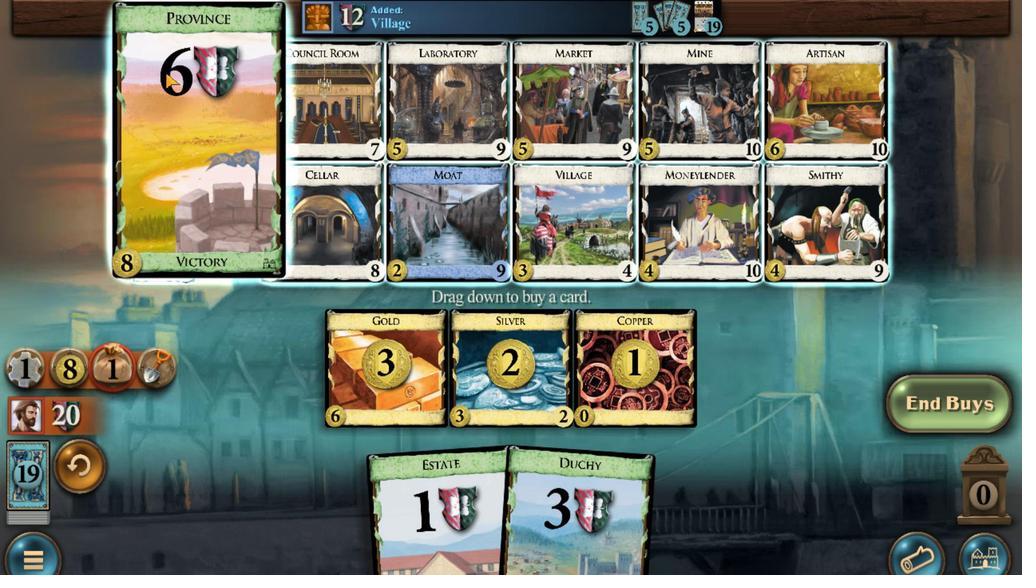 
Action: Mouse scrolled (353, 476) with delta (0, 0)
Screenshot: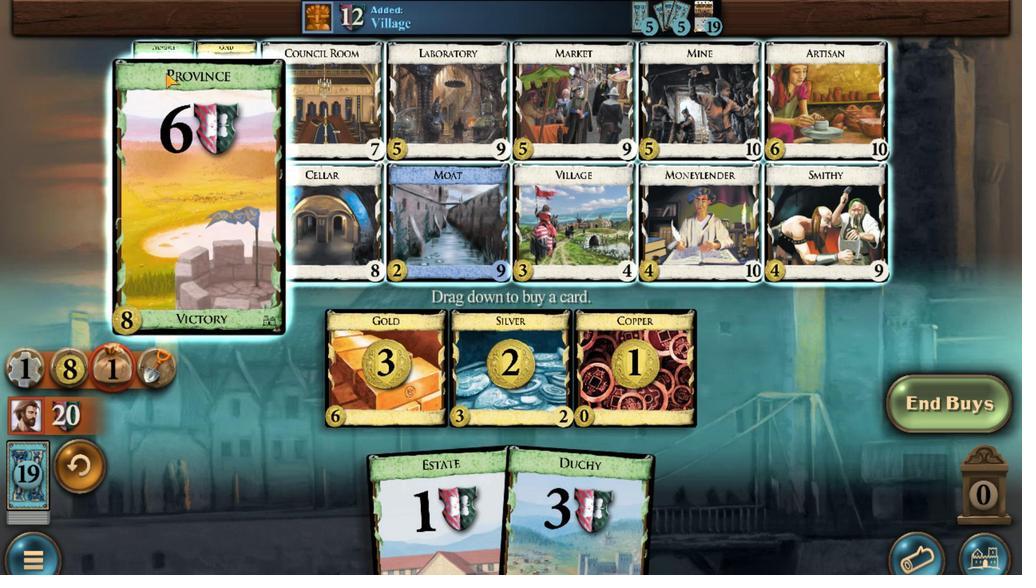 
Action: Mouse scrolled (353, 476) with delta (0, 0)
Screenshot: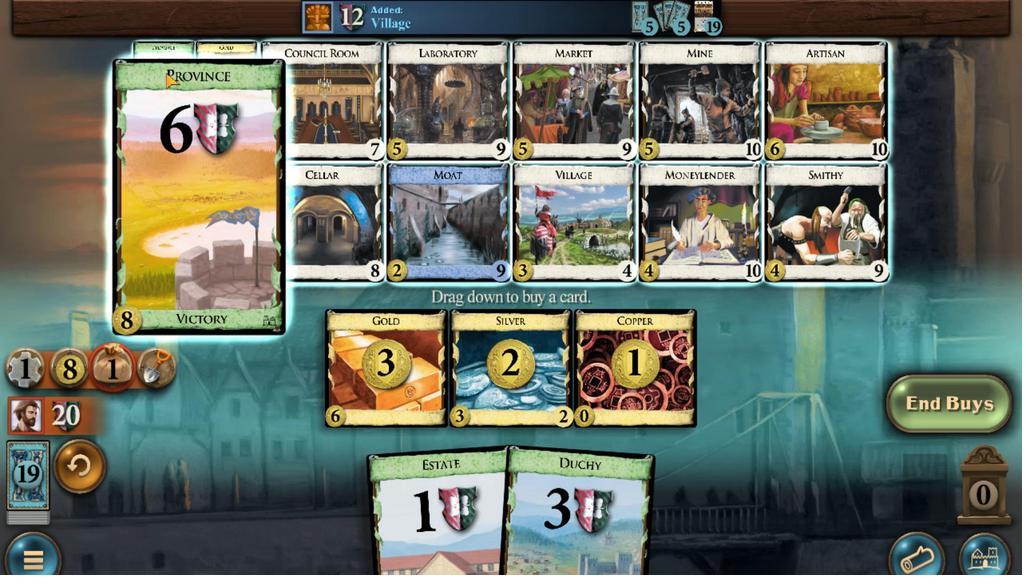 
Action: Mouse scrolled (353, 476) with delta (0, 0)
Screenshot: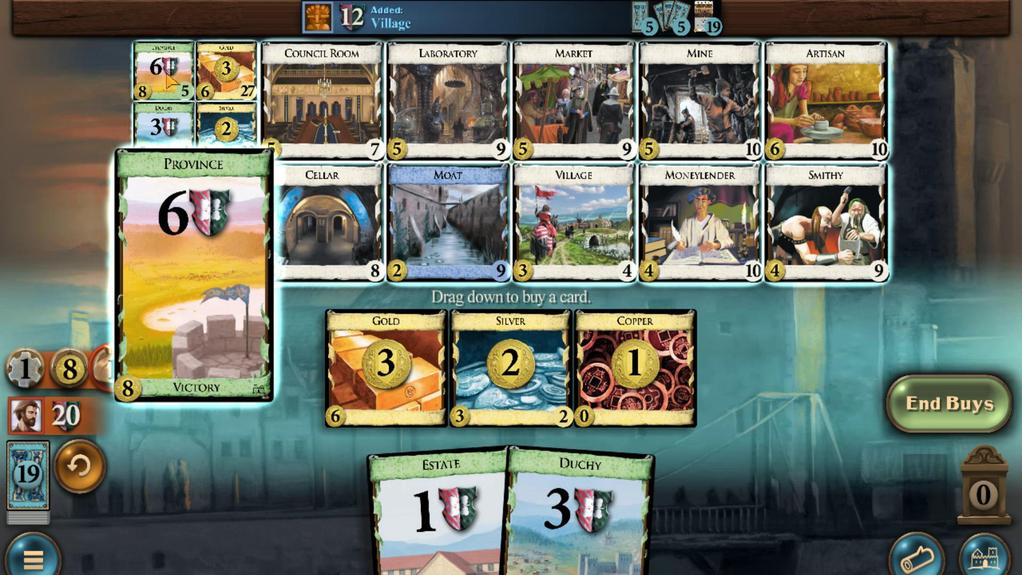 
Action: Mouse scrolled (353, 476) with delta (0, 0)
Screenshot: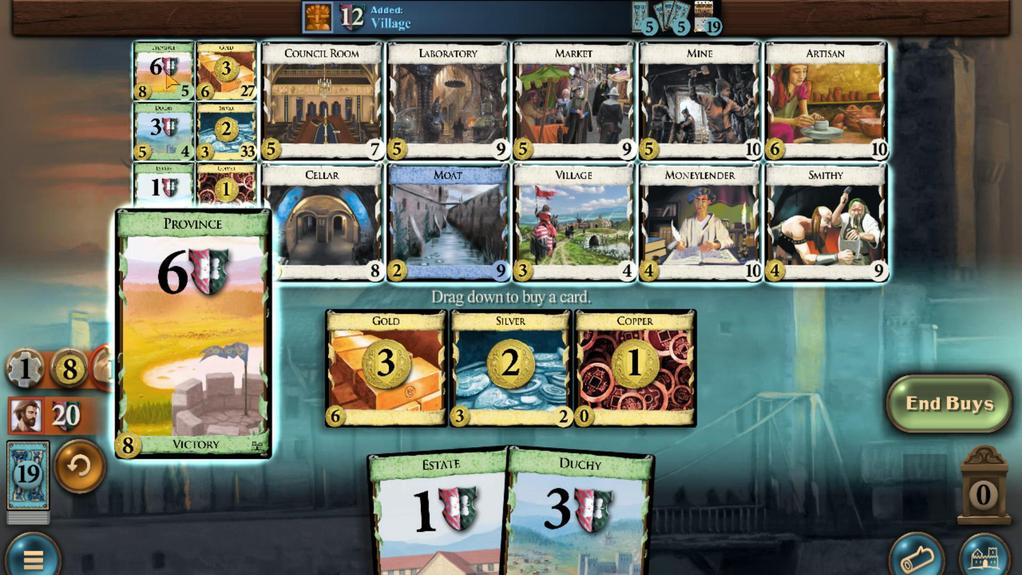 
Action: Mouse moved to (495, 372)
Screenshot: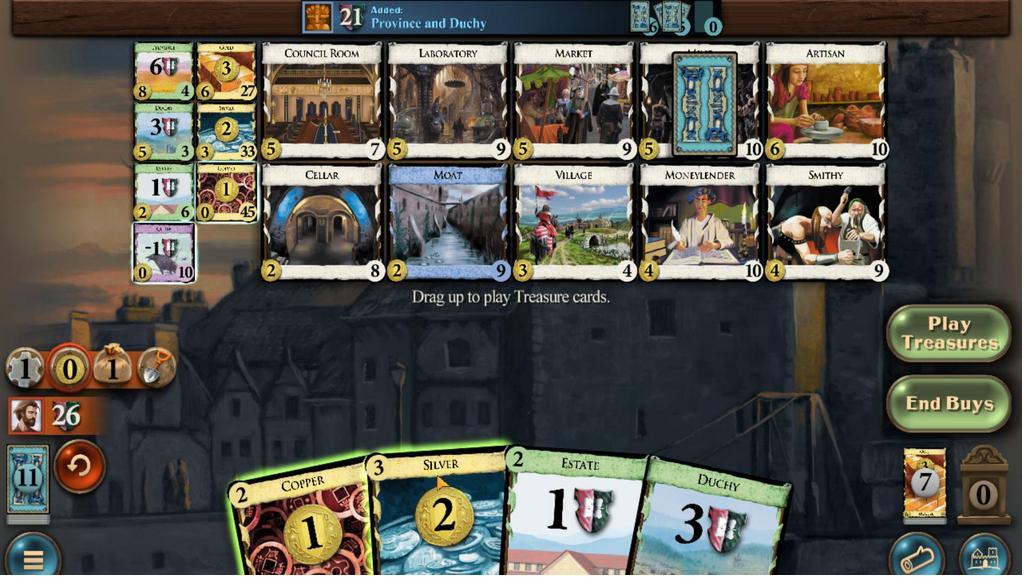 
Action: Mouse scrolled (495, 372) with delta (0, 0)
Screenshot: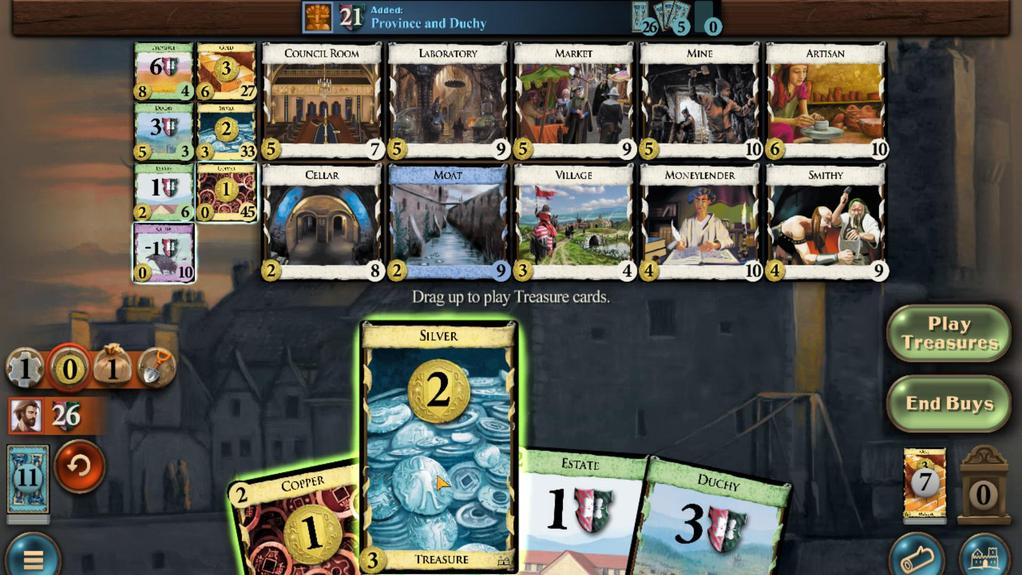 
Action: Mouse scrolled (495, 372) with delta (0, 0)
Screenshot: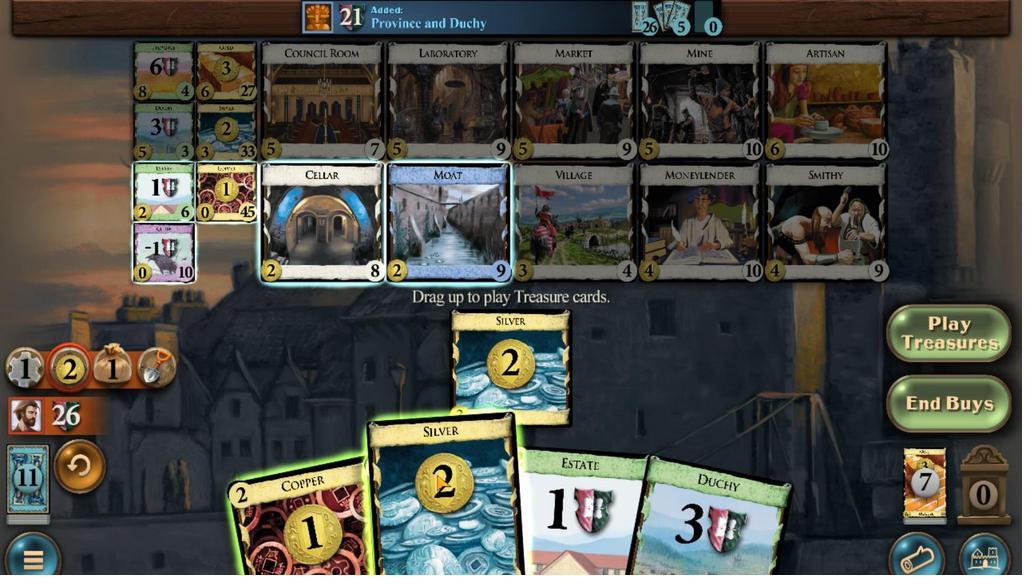
Action: Mouse scrolled (495, 372) with delta (0, 0)
Screenshot: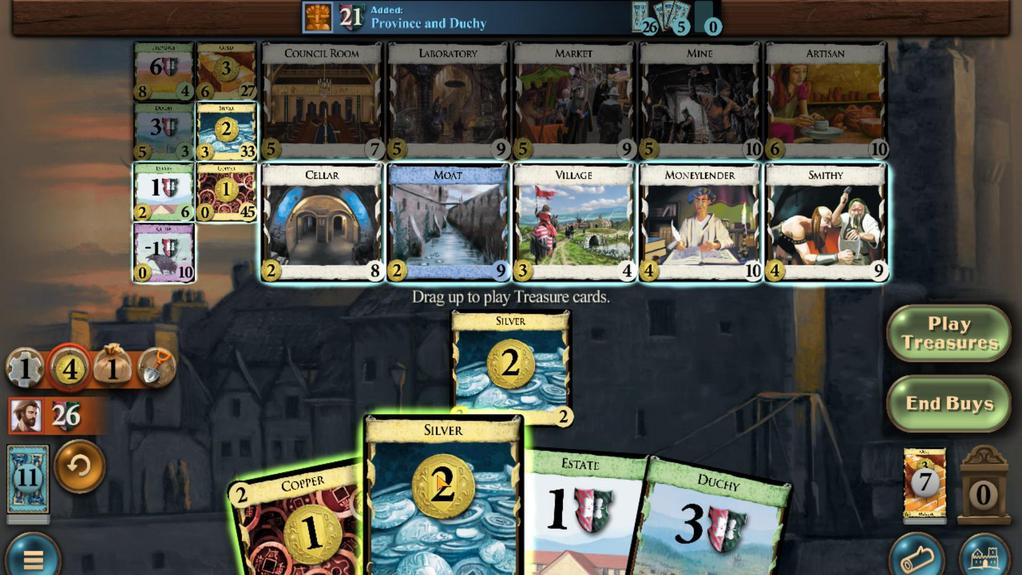 
Action: Mouse moved to (458, 371)
Screenshot: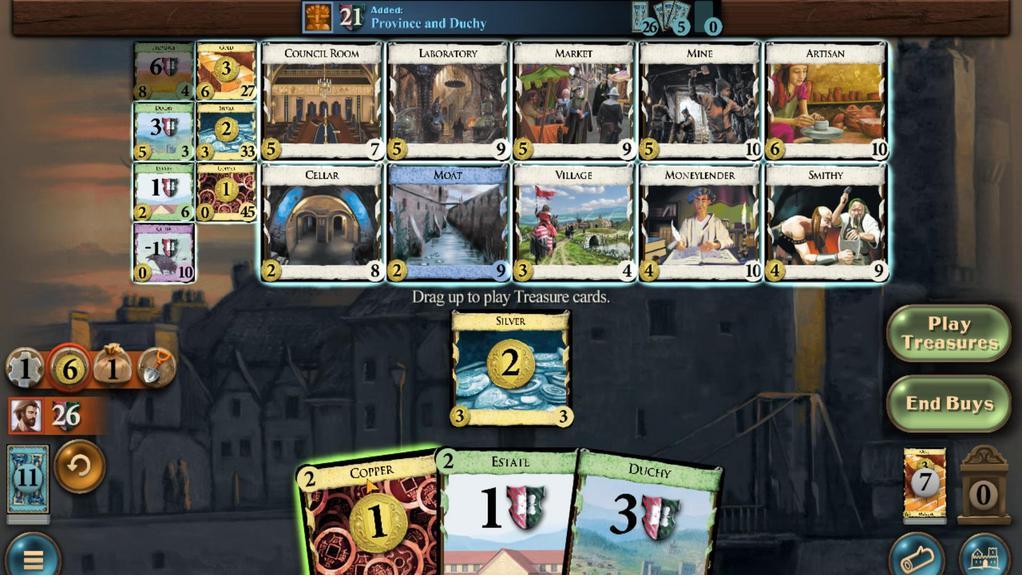 
Action: Mouse scrolled (458, 371) with delta (0, 0)
Screenshot: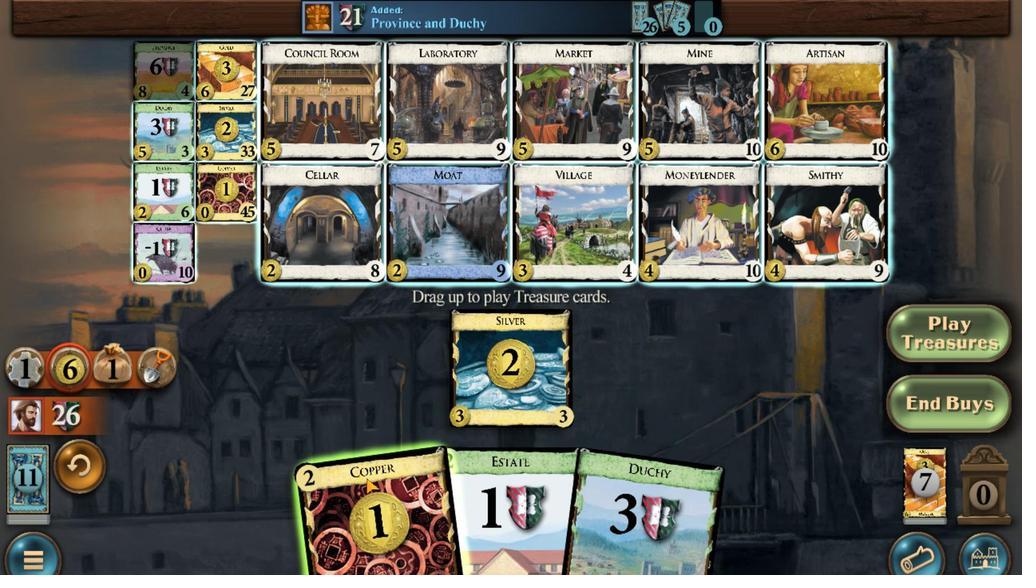
Action: Mouse moved to (459, 371)
Screenshot: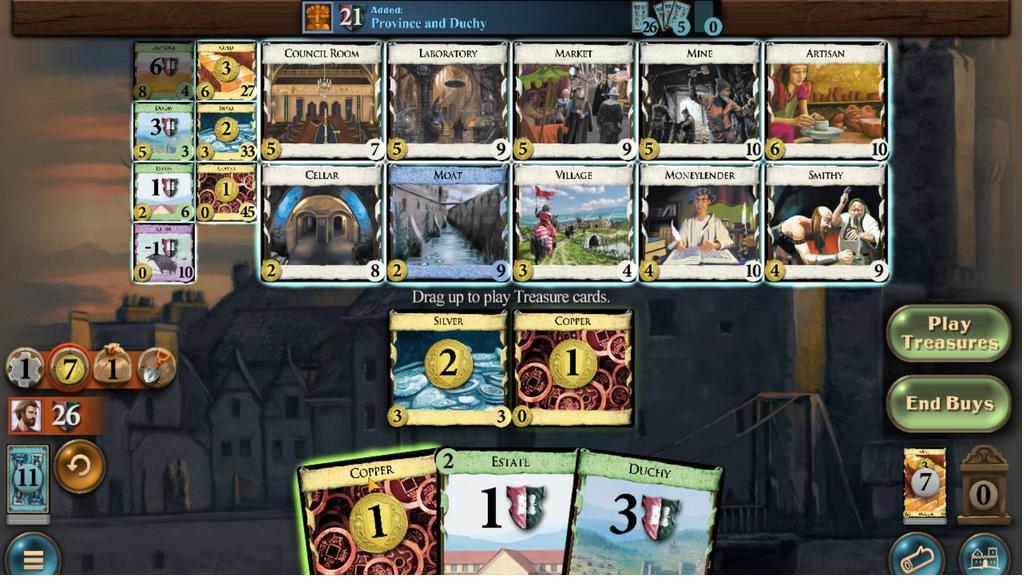 
Action: Mouse scrolled (459, 371) with delta (0, 0)
Screenshot: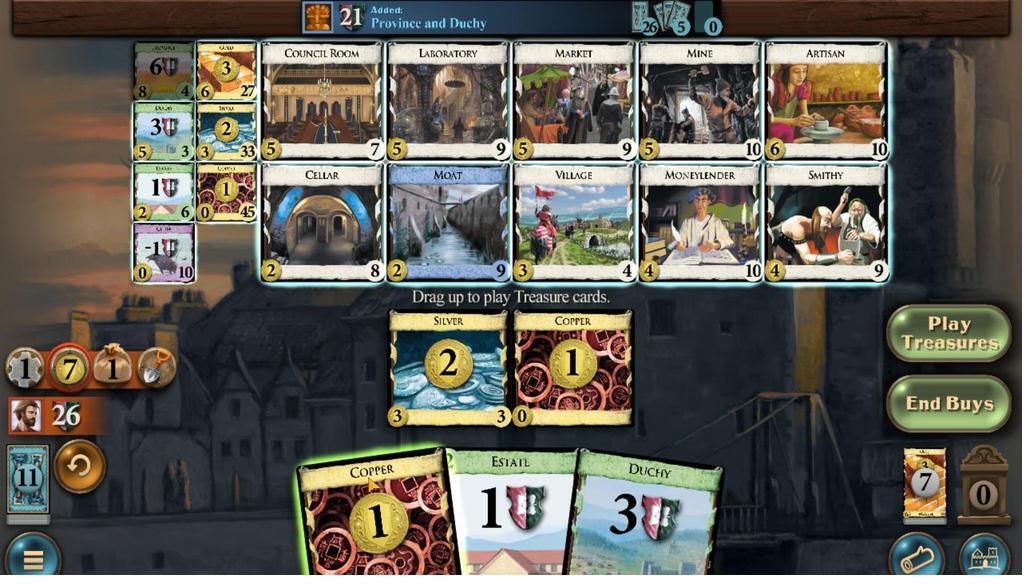 
Action: Mouse moved to (358, 477)
Screenshot: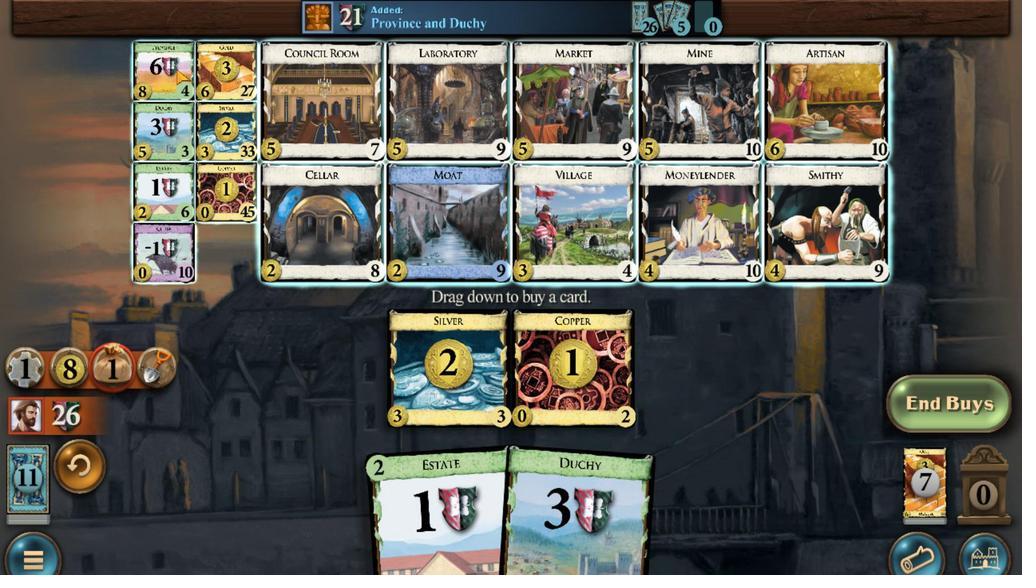 
Action: Mouse scrolled (358, 477) with delta (0, 0)
Screenshot: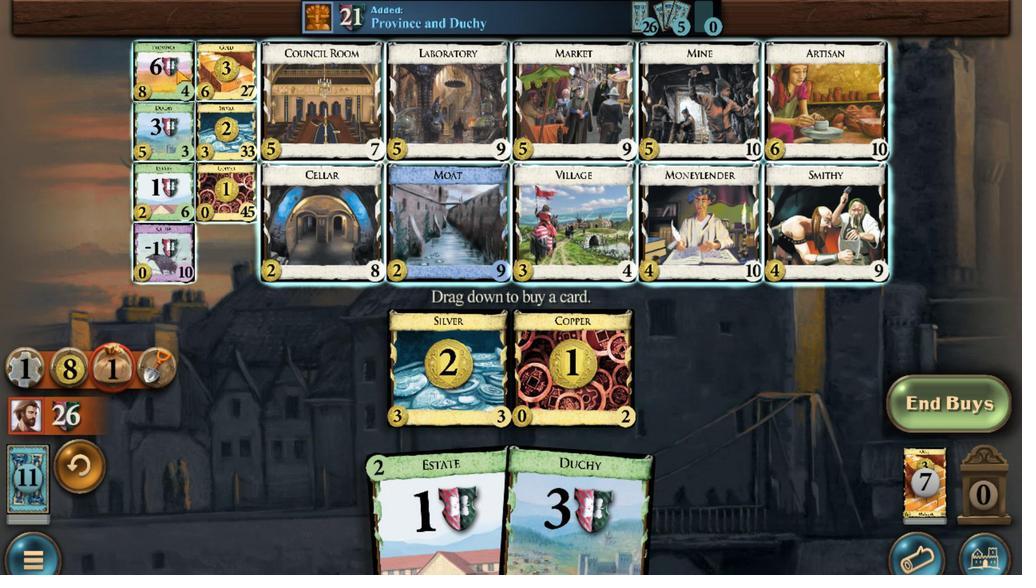 
Action: Mouse scrolled (358, 477) with delta (0, 0)
Screenshot: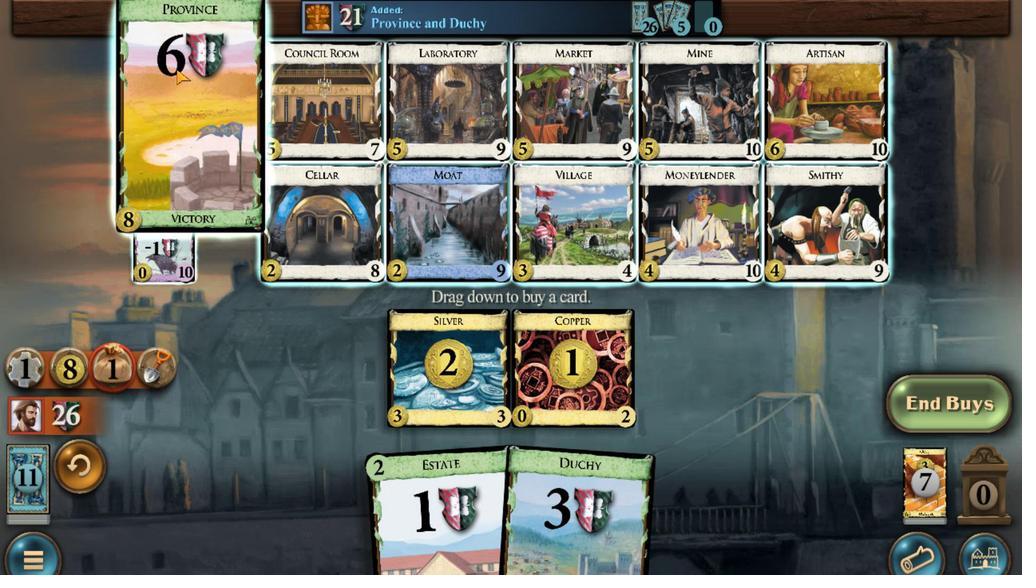
Action: Mouse scrolled (358, 477) with delta (0, 0)
Screenshot: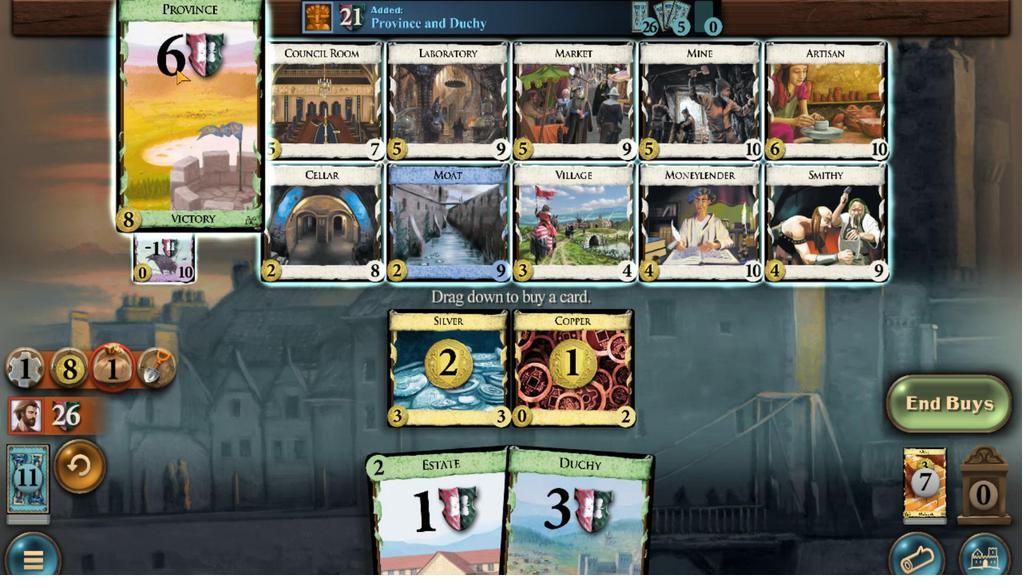 
Action: Mouse scrolled (358, 477) with delta (0, 0)
Screenshot: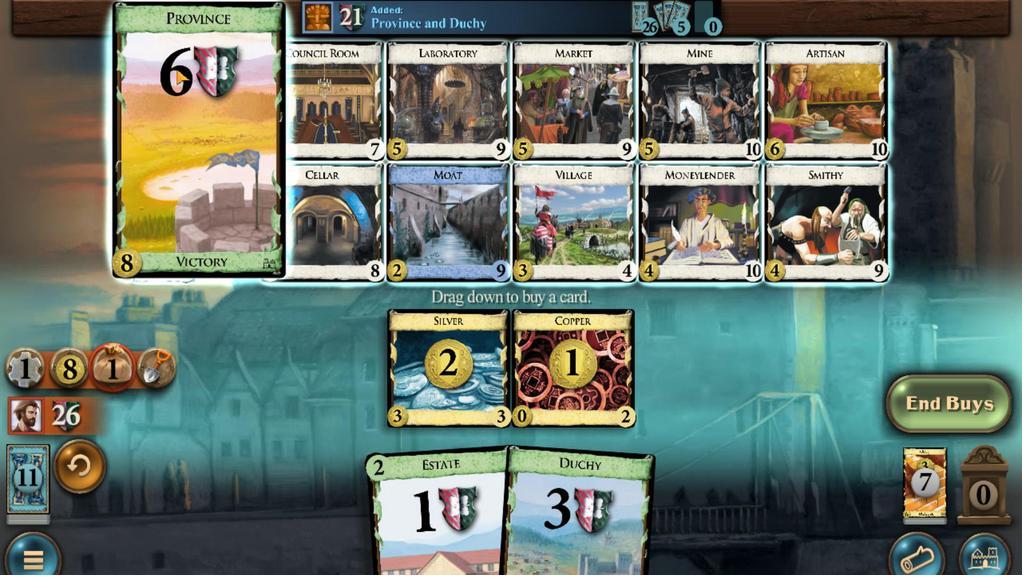 
Action: Mouse scrolled (358, 477) with delta (0, 0)
Screenshot: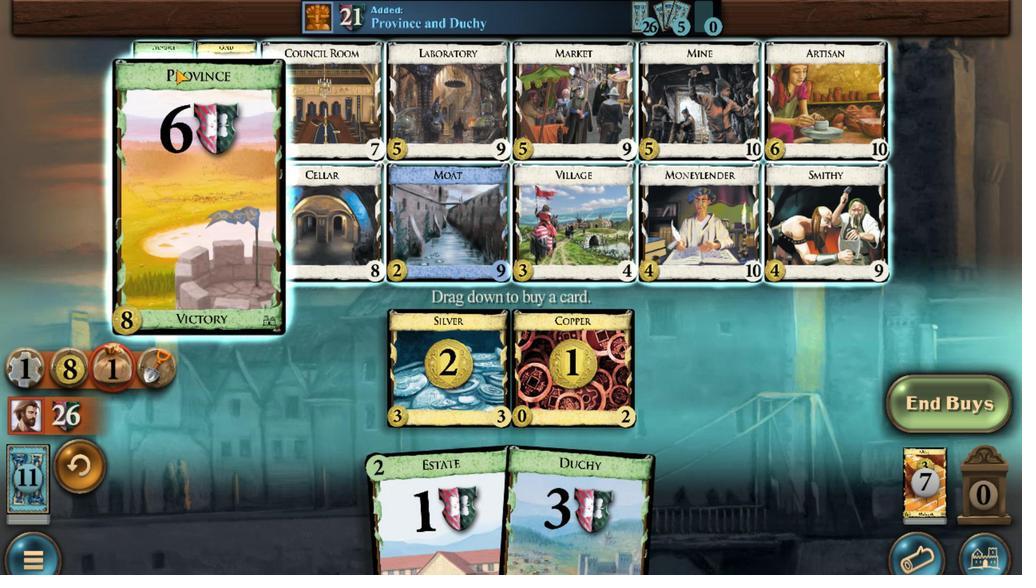 
Action: Mouse scrolled (358, 477) with delta (0, 0)
Screenshot: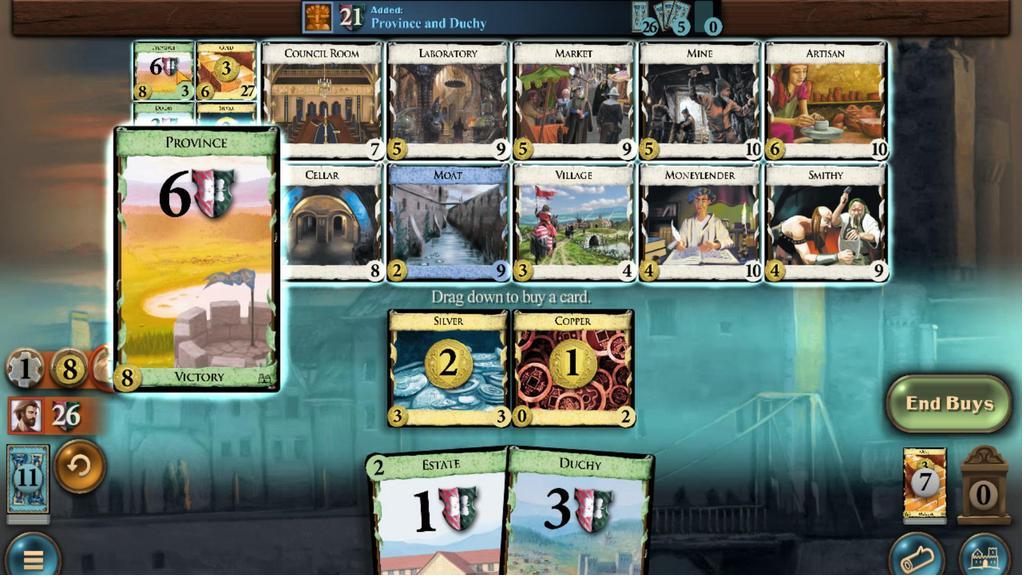 
Action: Mouse scrolled (358, 477) with delta (0, 0)
Screenshot: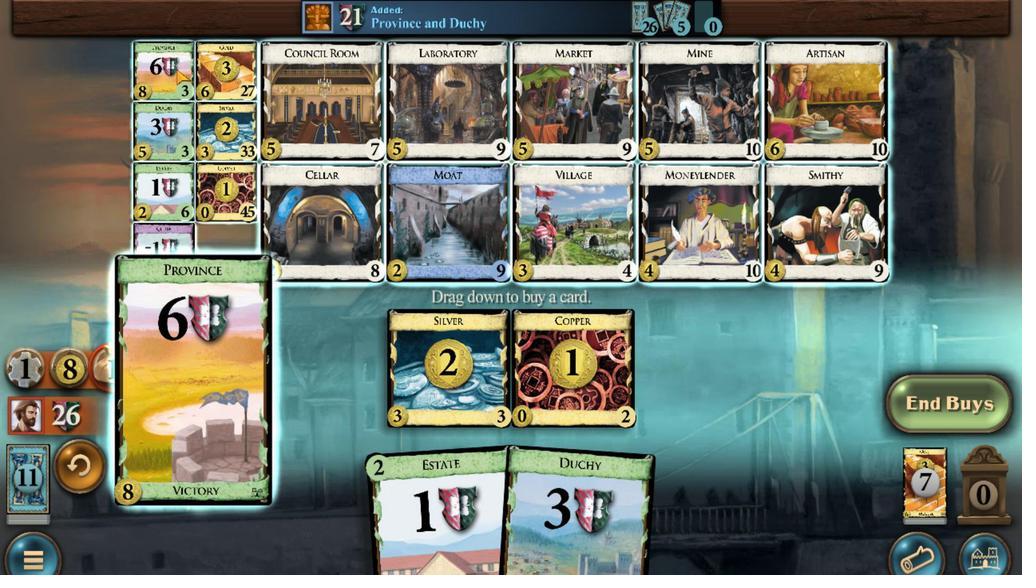 
Action: Mouse moved to (577, 371)
Screenshot: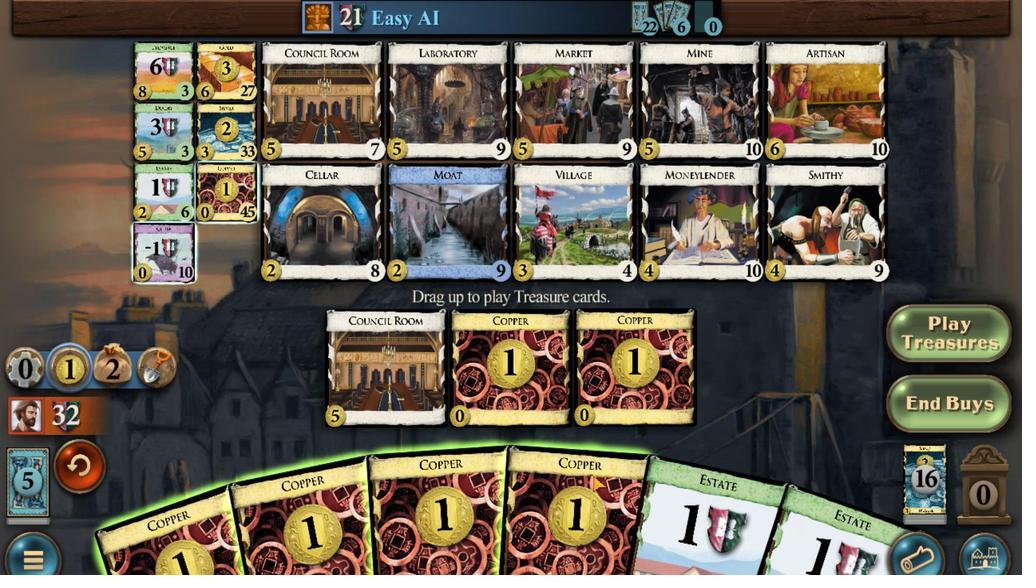 
Action: Mouse scrolled (577, 372) with delta (0, 0)
Screenshot: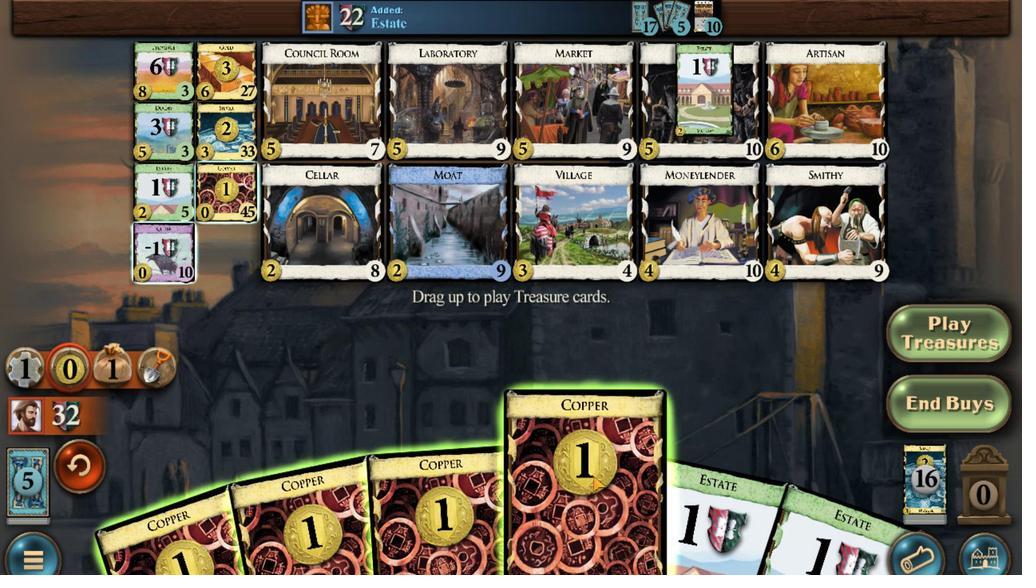 
Action: Mouse moved to (542, 371)
Screenshot: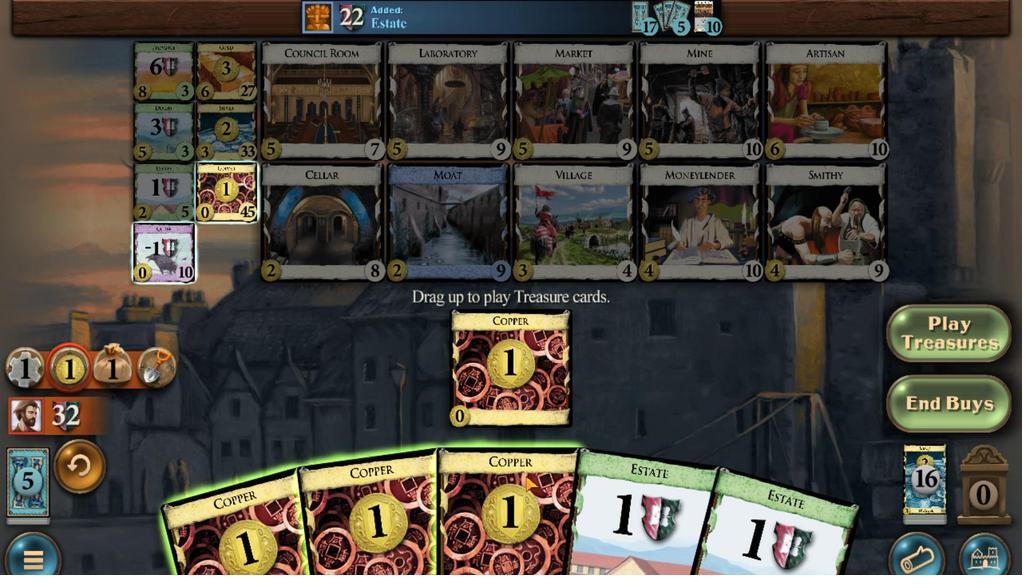 
Action: Mouse scrolled (542, 372) with delta (0, 0)
Screenshot: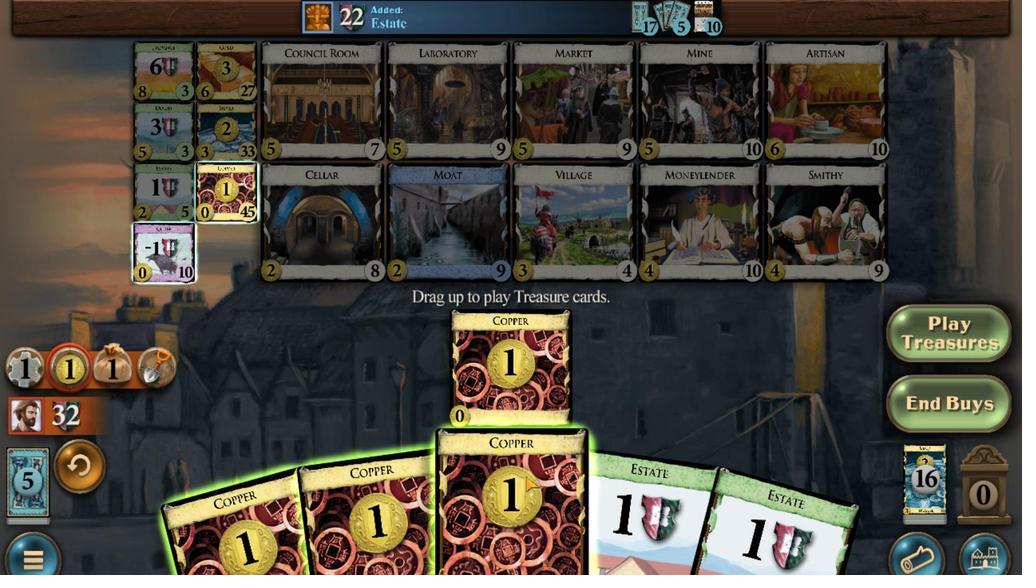 
Action: Mouse moved to (507, 371)
Screenshot: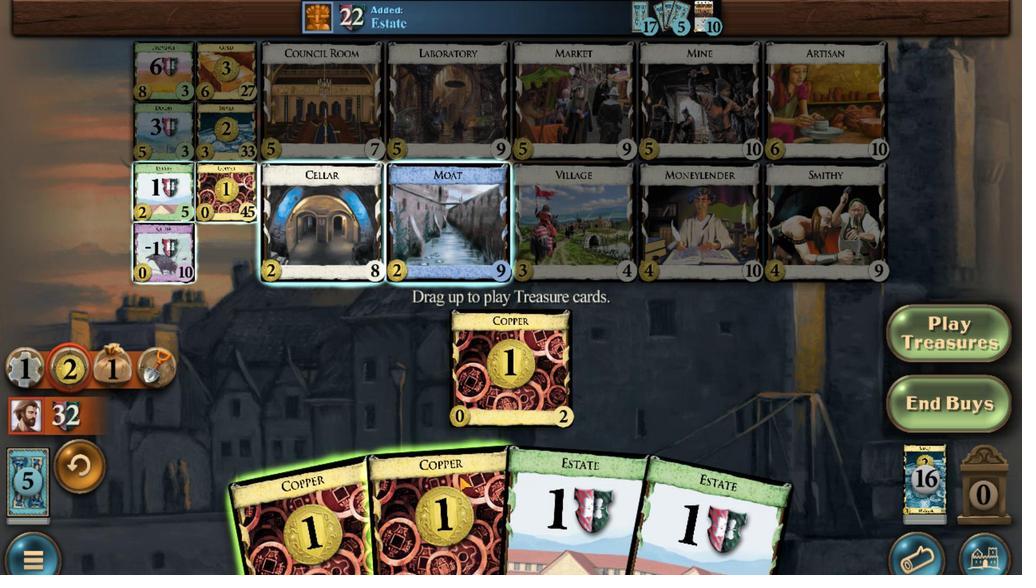 
Action: Mouse scrolled (507, 372) with delta (0, 0)
Screenshot: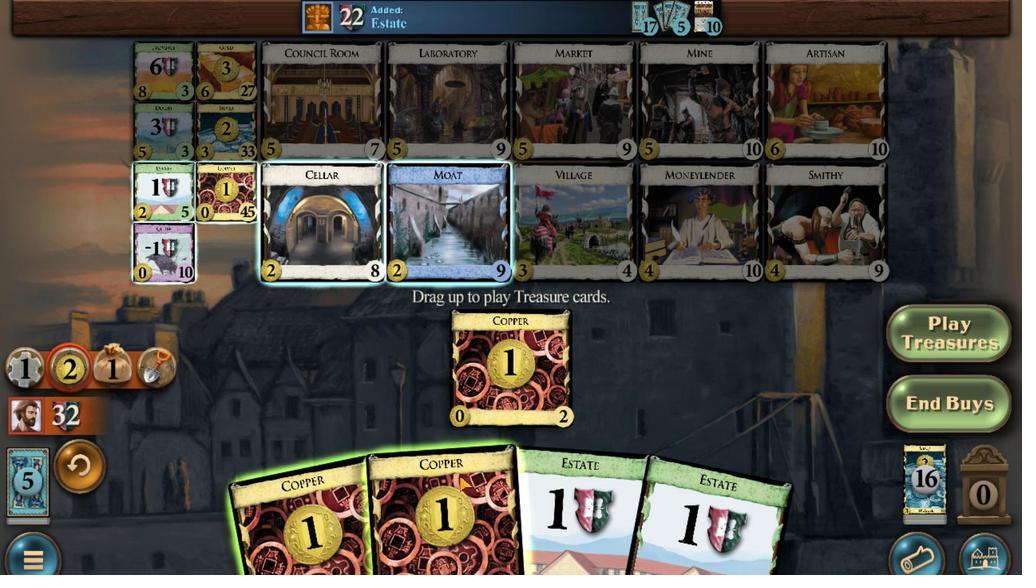 
Action: Mouse moved to (469, 370)
Screenshot: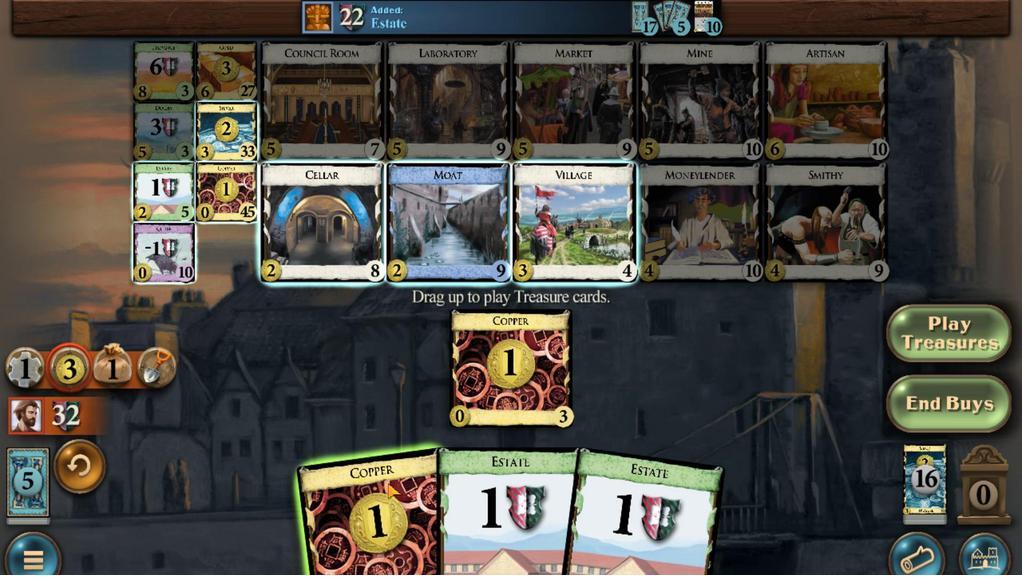 
Action: Mouse scrolled (469, 370) with delta (0, 0)
Screenshot: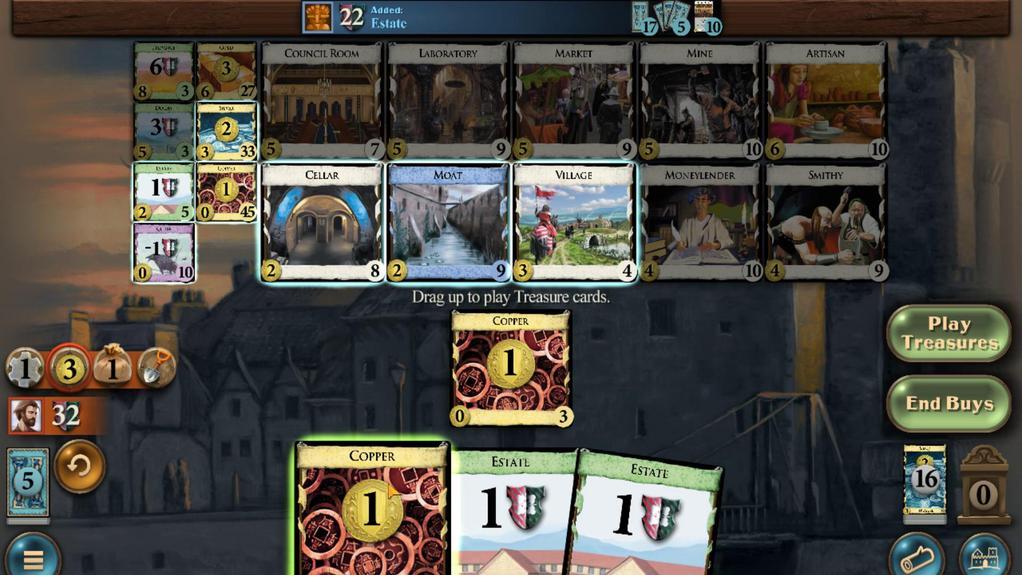 
Action: Mouse moved to (692, 439)
Screenshot: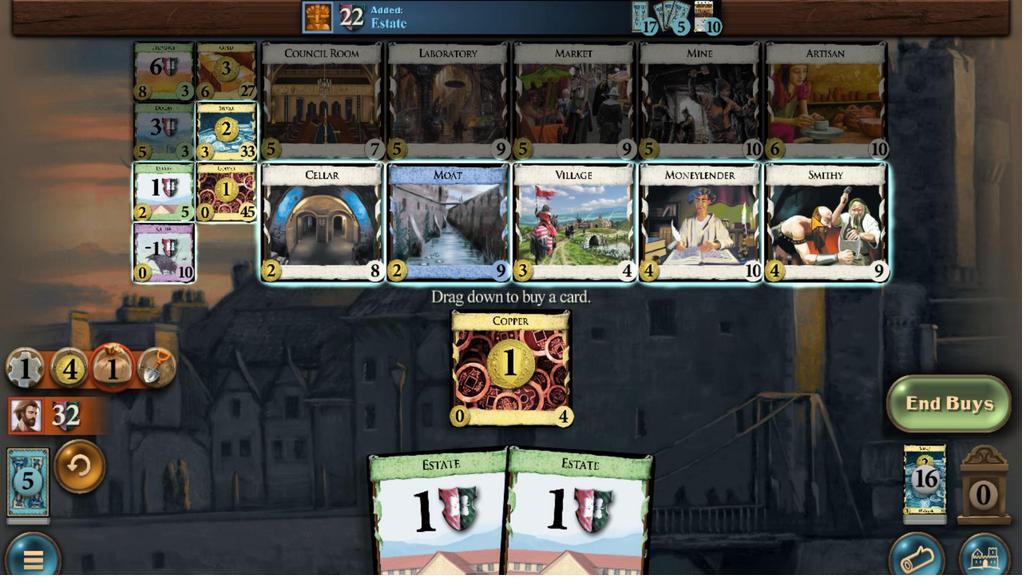 
Action: Mouse scrolled (692, 439) with delta (0, 0)
Screenshot: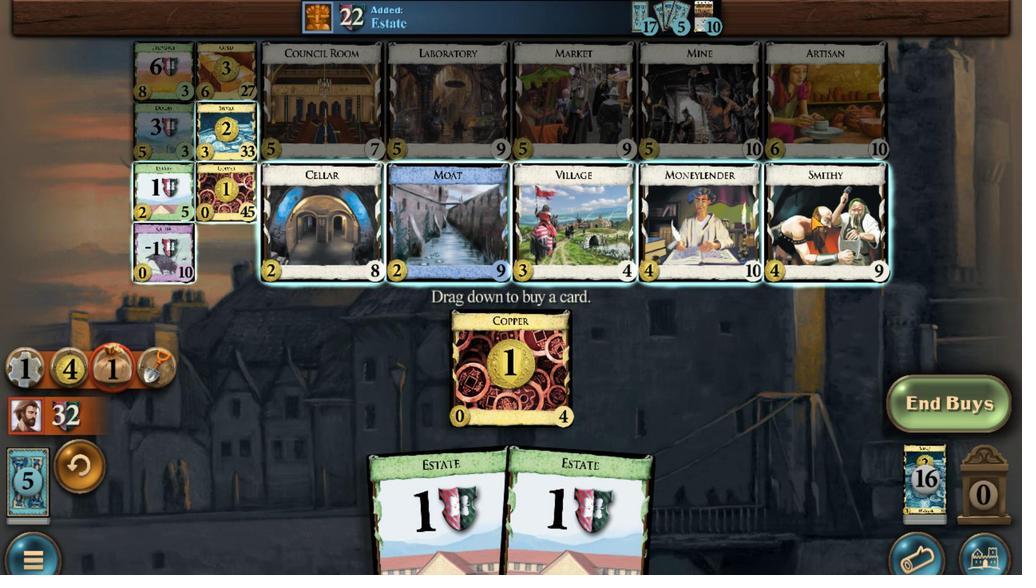 
Action: Mouse moved to (692, 439)
